 Task: Create a corporate modern letterhead design template with yellow square shapes.
Action: Mouse moved to (519, 87)
Screenshot: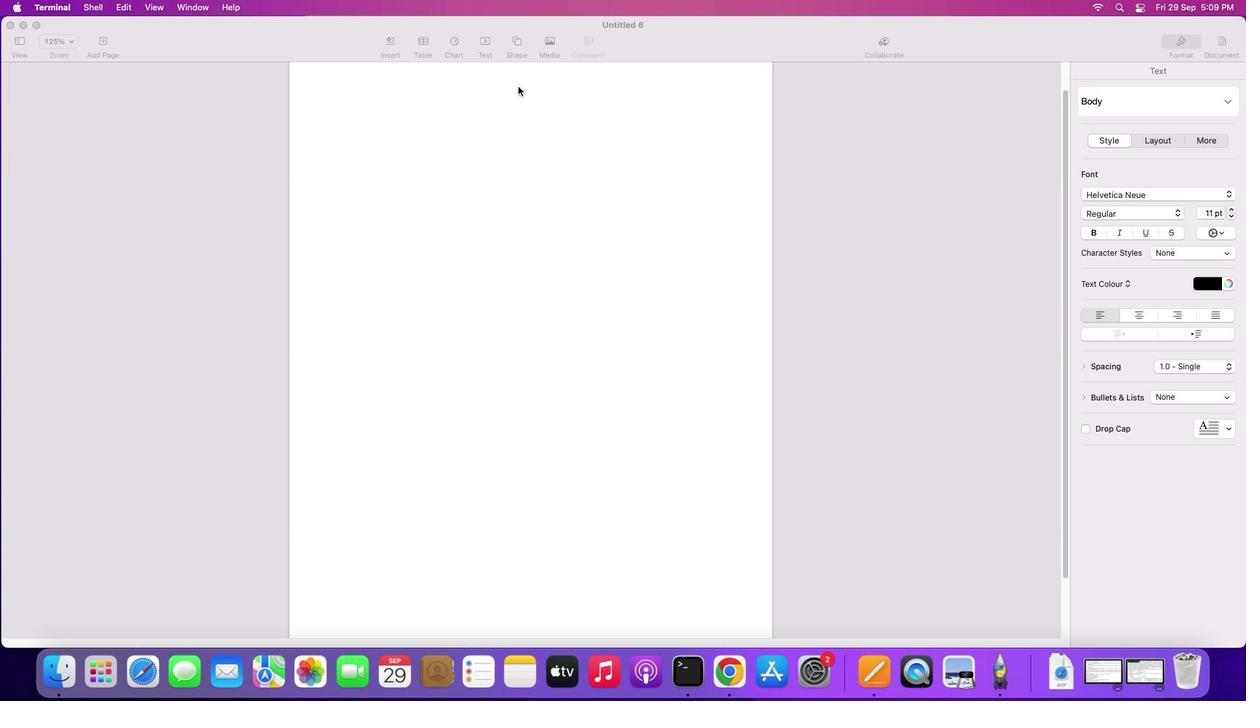 
Action: Mouse pressed left at (519, 87)
Screenshot: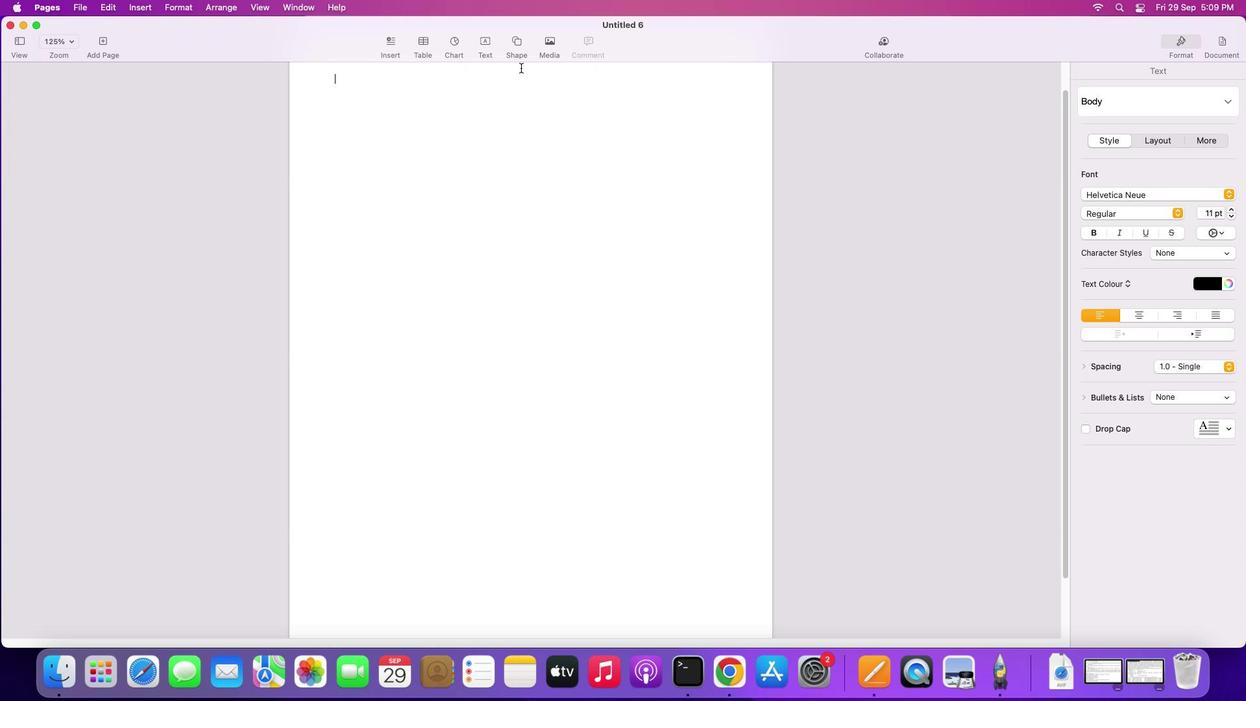 
Action: Mouse moved to (516, 41)
Screenshot: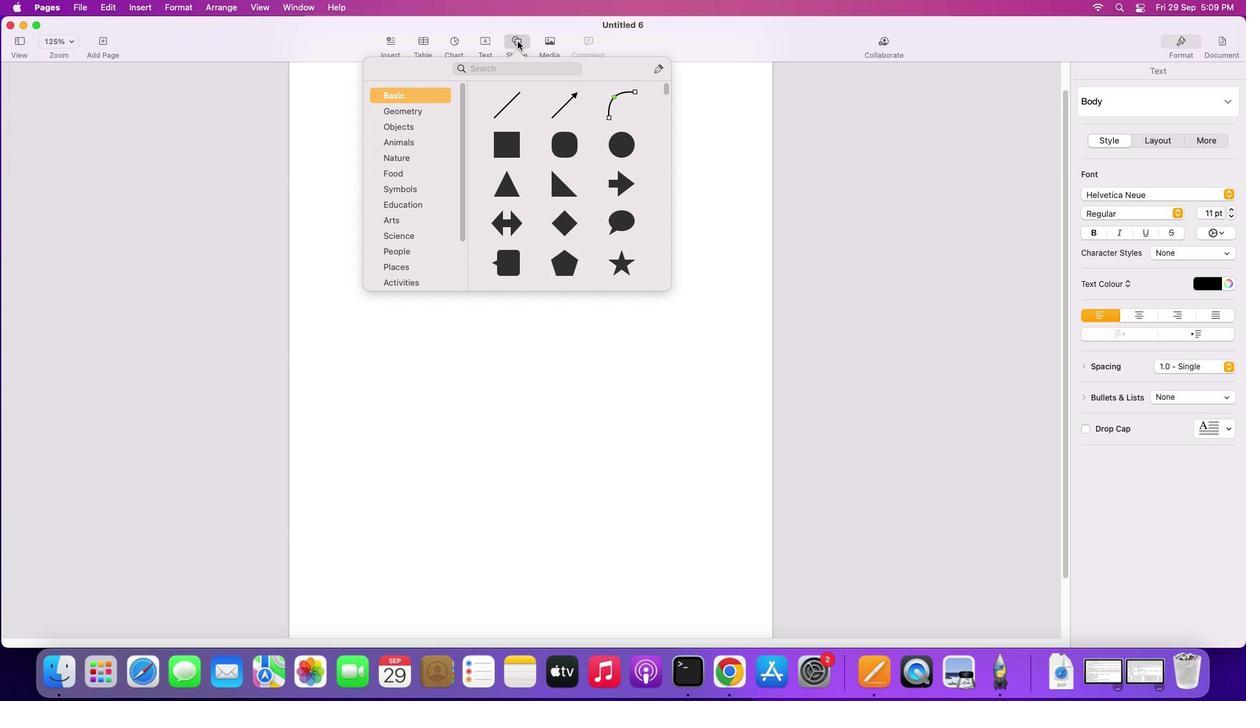 
Action: Mouse pressed left at (516, 41)
Screenshot: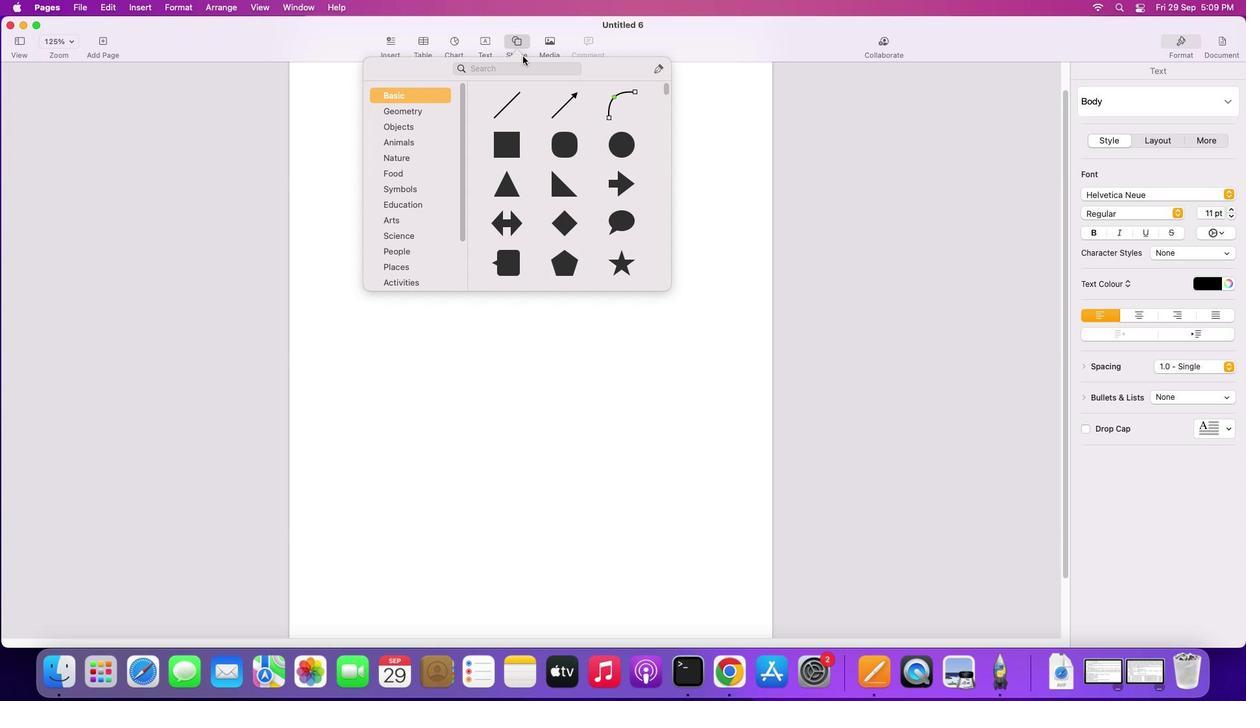 
Action: Mouse moved to (522, 74)
Screenshot: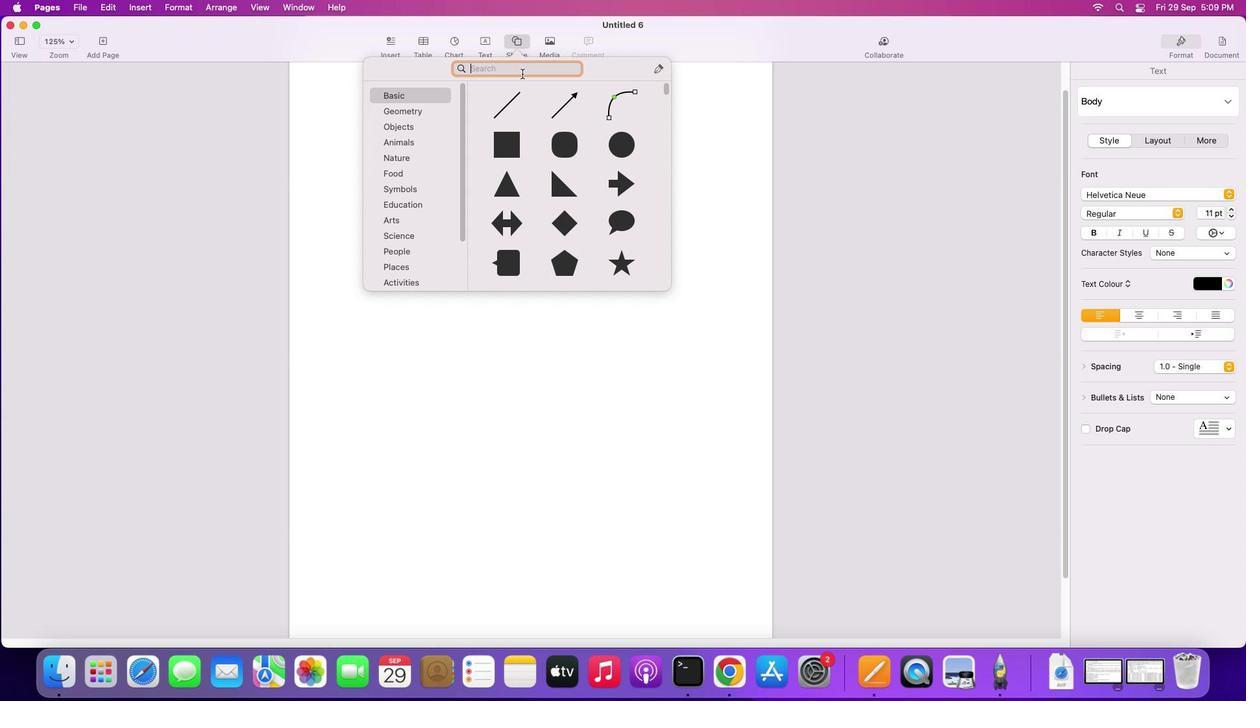 
Action: Mouse pressed left at (522, 74)
Screenshot: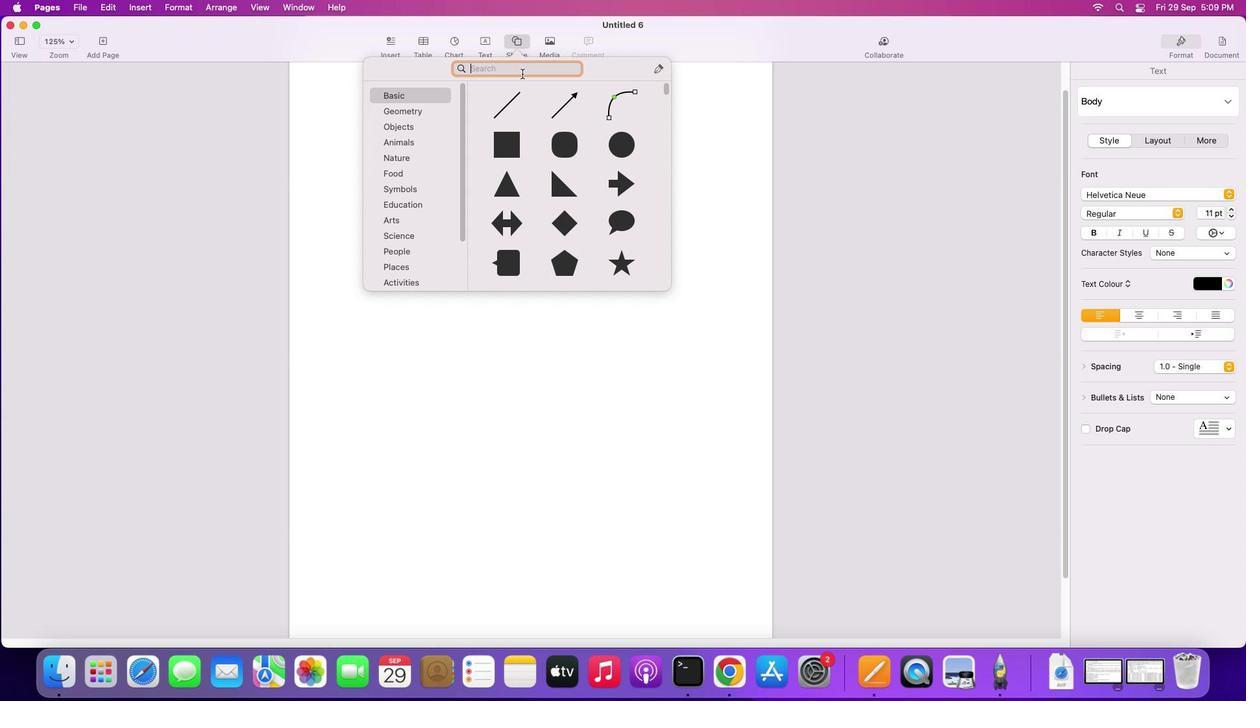 
Action: Mouse moved to (522, 74)
Screenshot: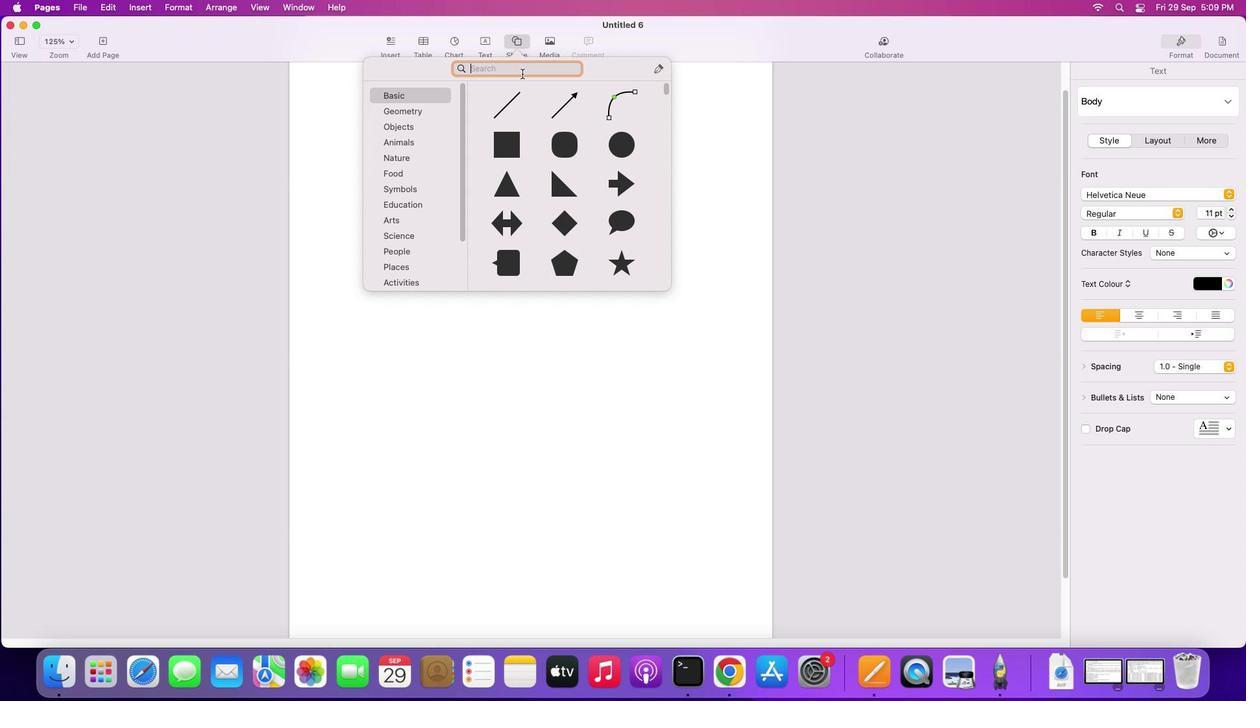 
Action: Key pressed 's''q''u'
Screenshot: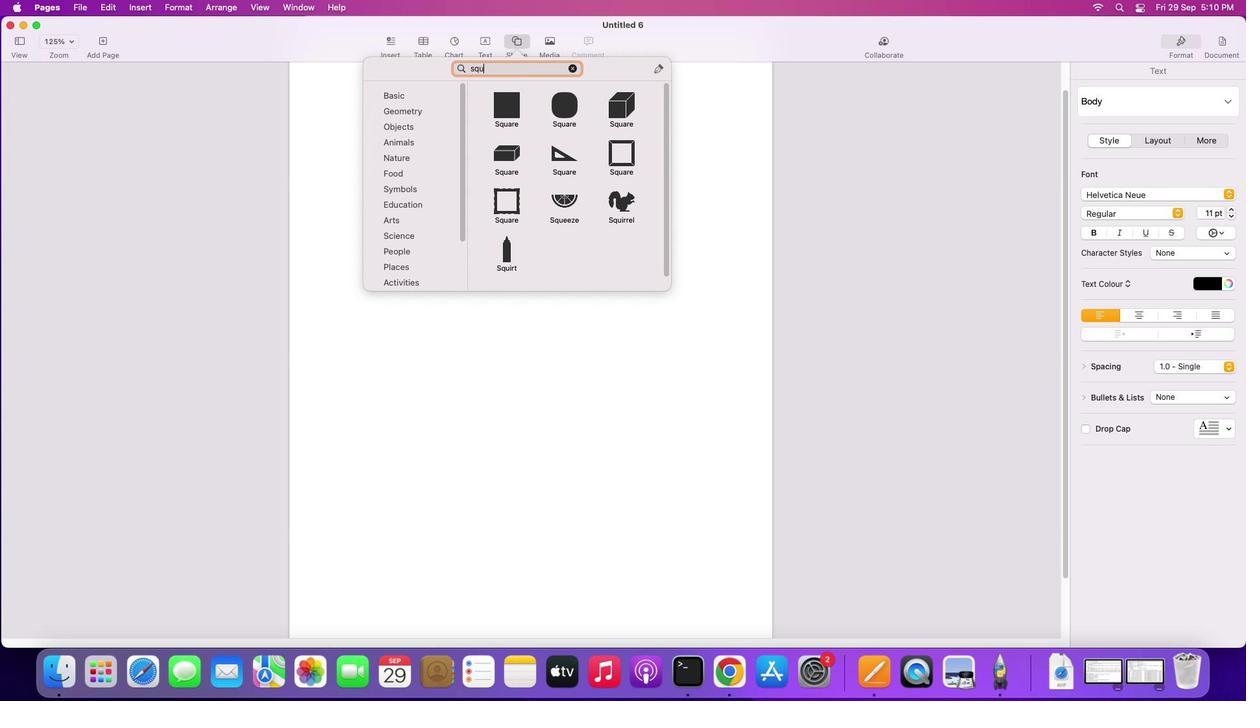 
Action: Mouse moved to (511, 101)
Screenshot: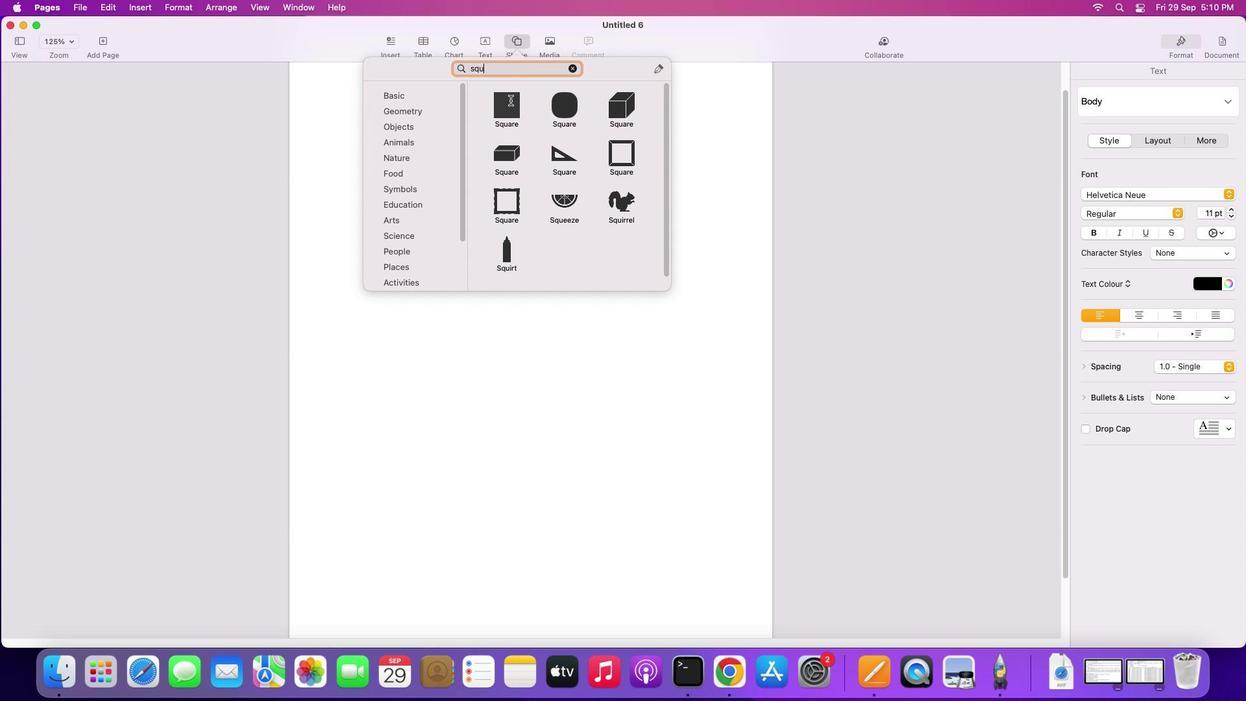 
Action: Mouse pressed left at (511, 101)
Screenshot: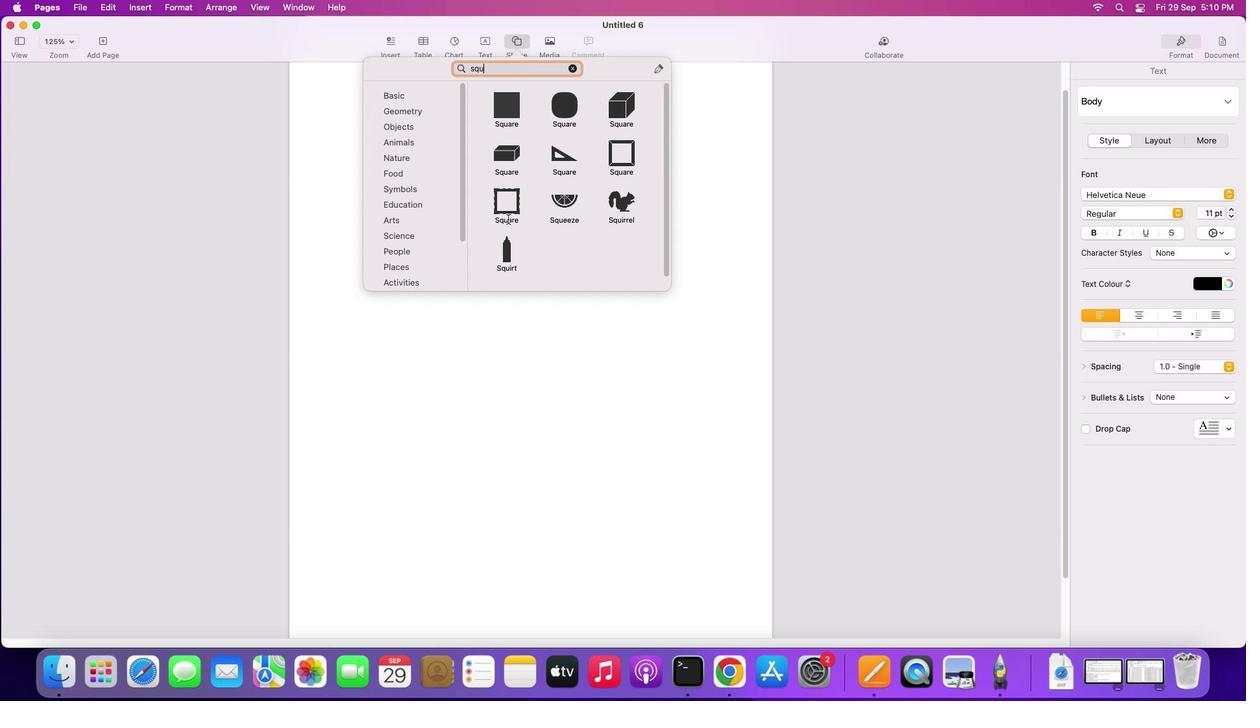 
Action: Mouse moved to (533, 143)
Screenshot: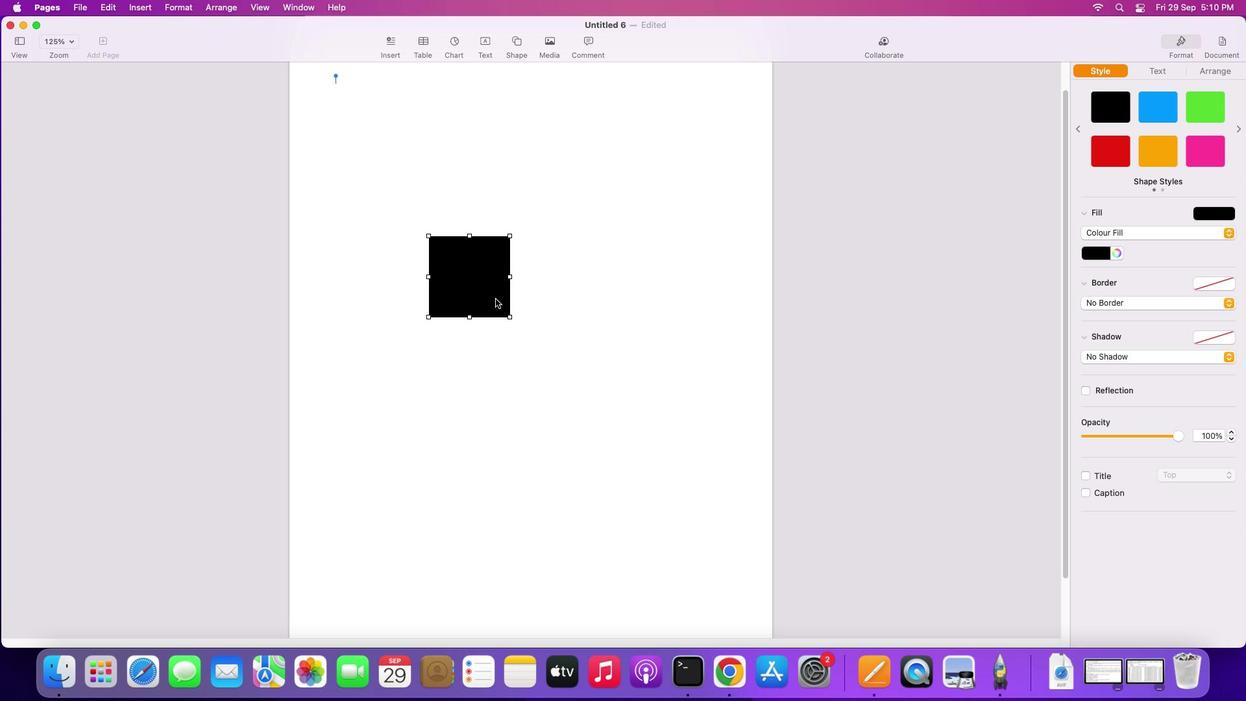 
Action: Mouse pressed left at (533, 143)
Screenshot: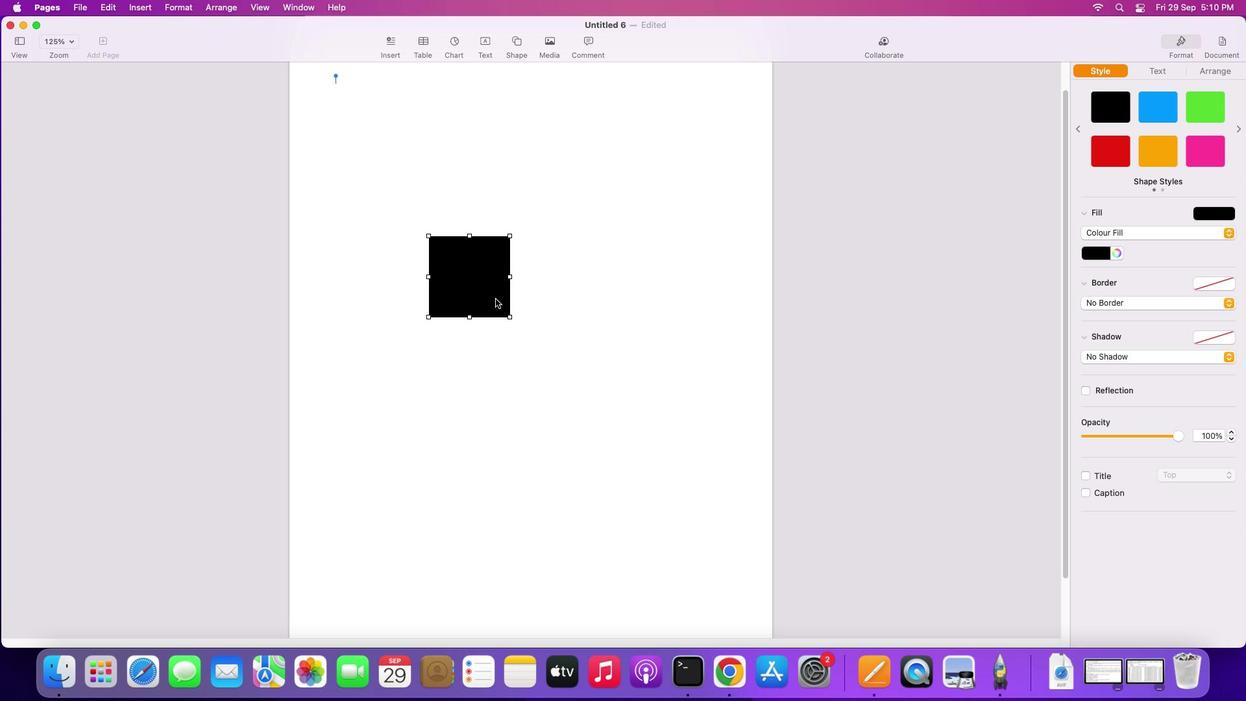 
Action: Mouse moved to (1223, 68)
Screenshot: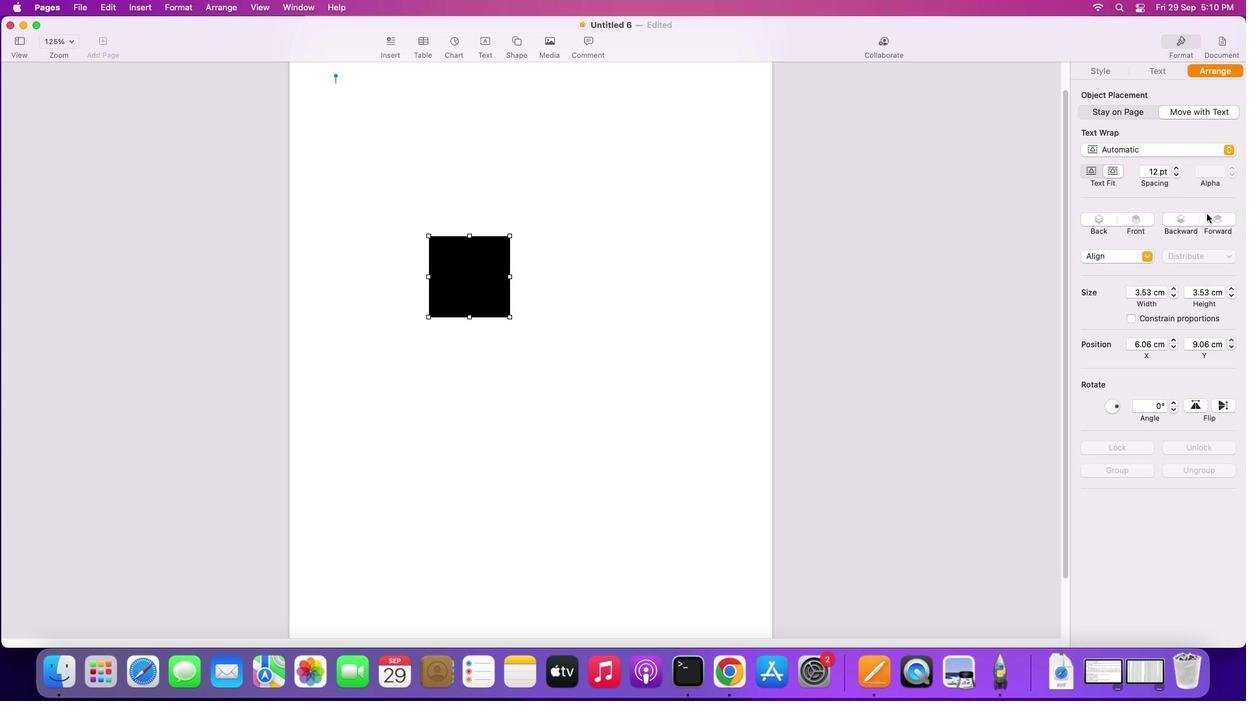 
Action: Mouse pressed left at (1223, 68)
Screenshot: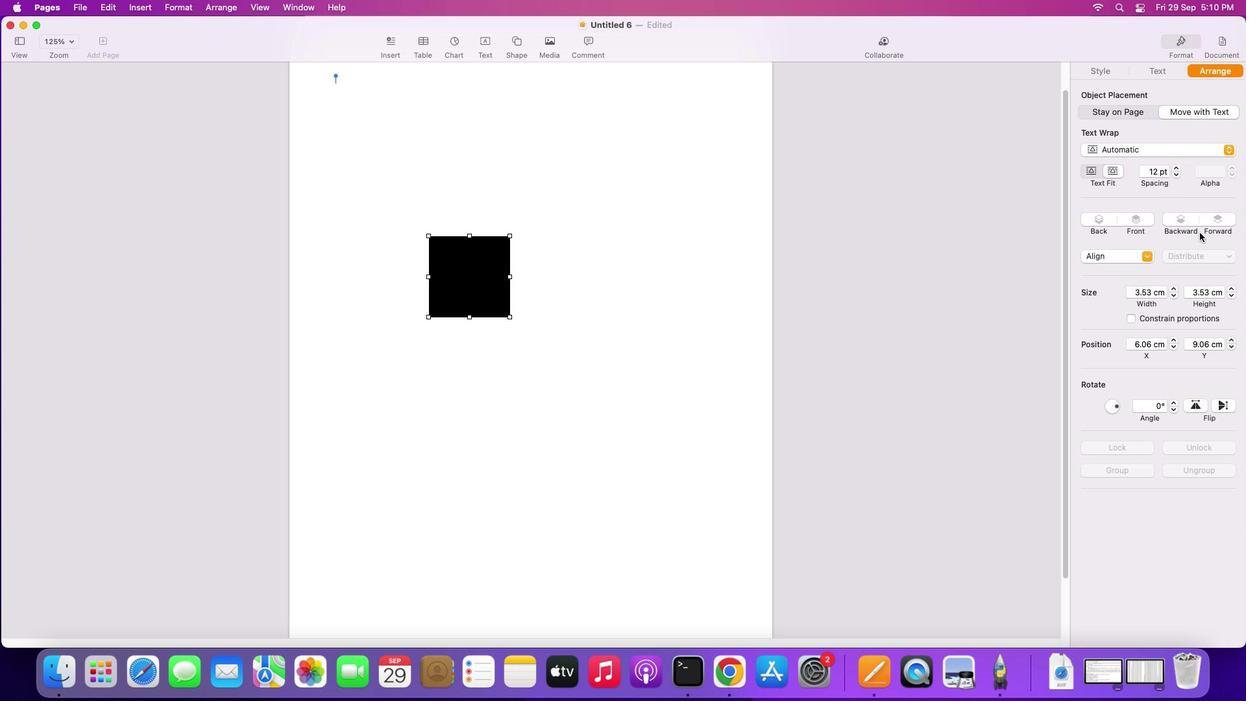 
Action: Mouse moved to (1136, 293)
Screenshot: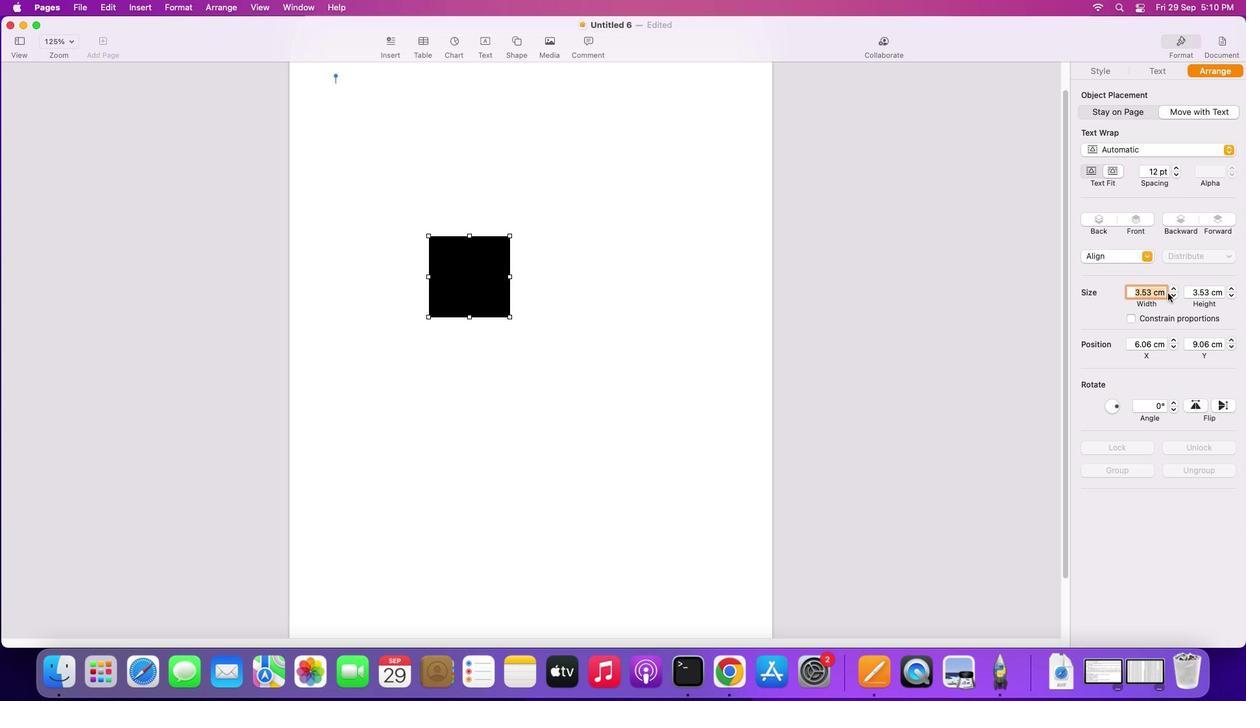 
Action: Mouse pressed left at (1136, 293)
Screenshot: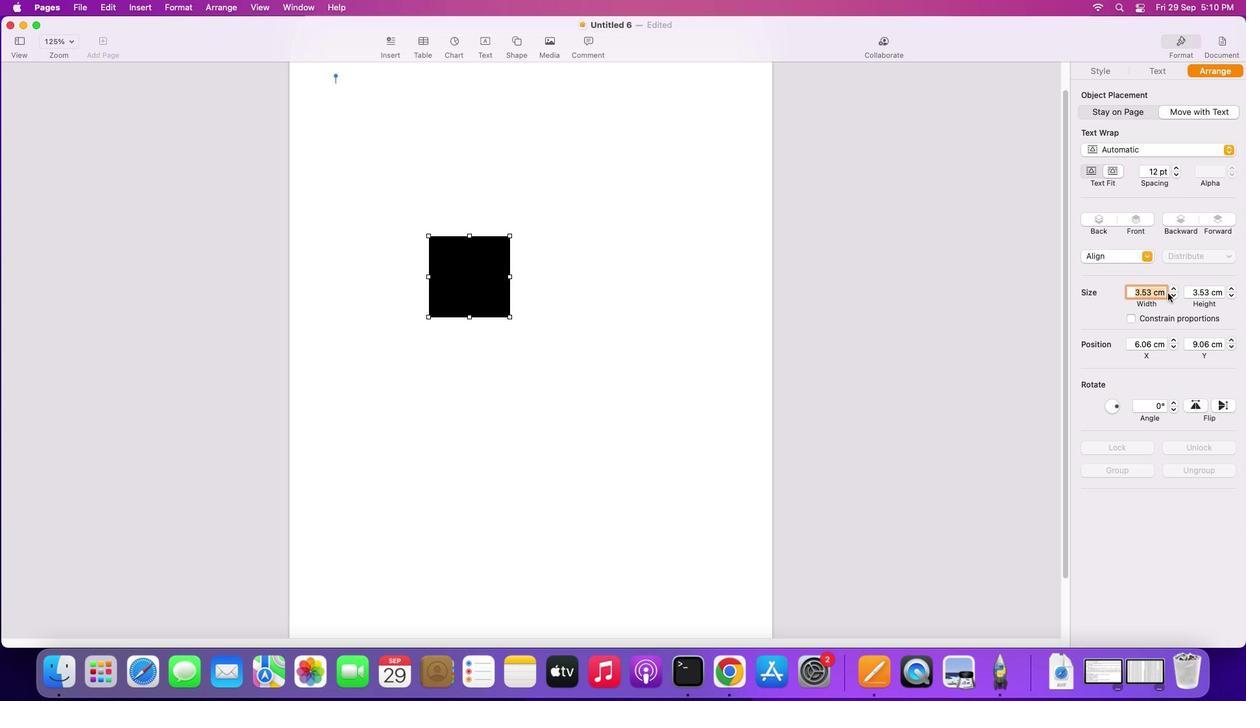 
Action: Mouse moved to (1168, 293)
Screenshot: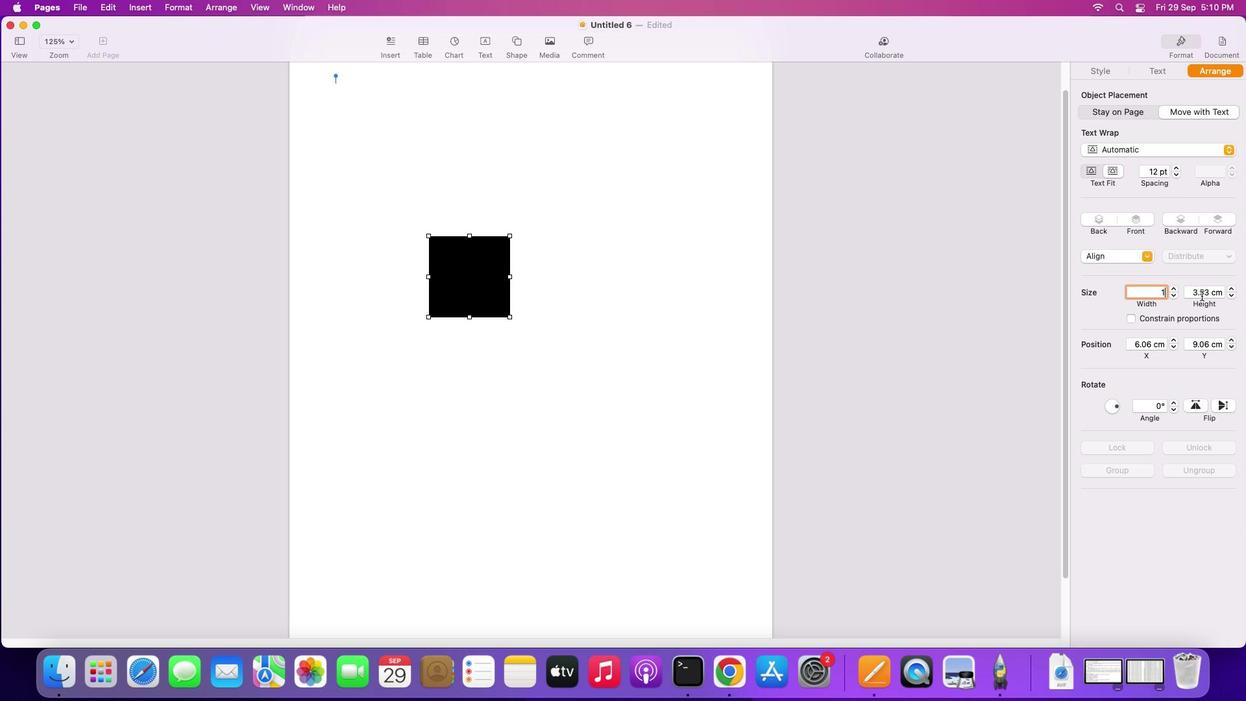 
Action: Key pressed '1'
Screenshot: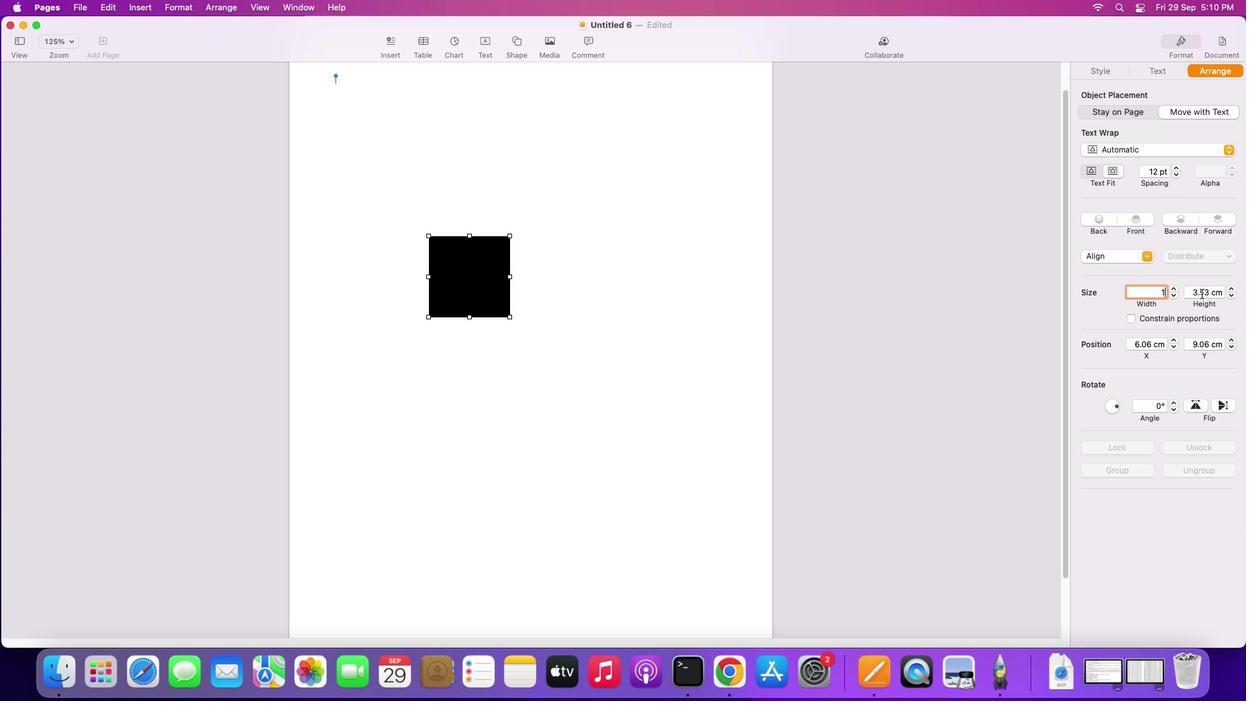 
Action: Mouse moved to (1194, 290)
Screenshot: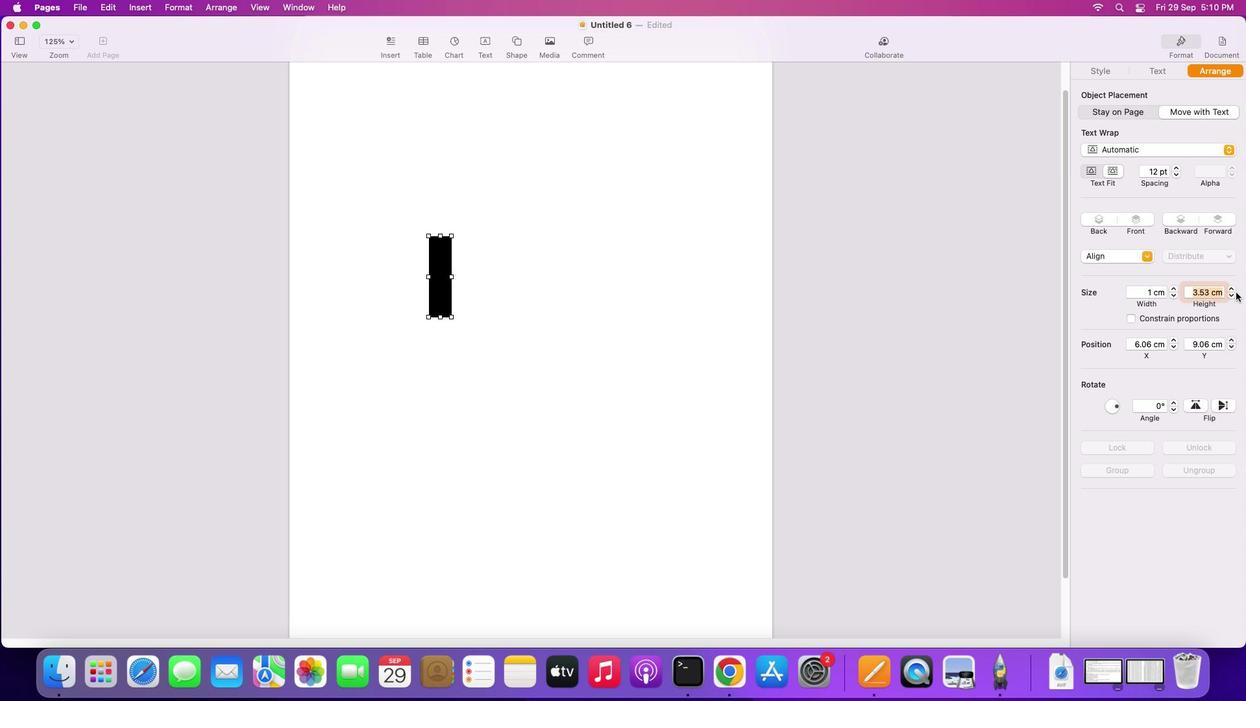 
Action: Mouse pressed left at (1194, 290)
Screenshot: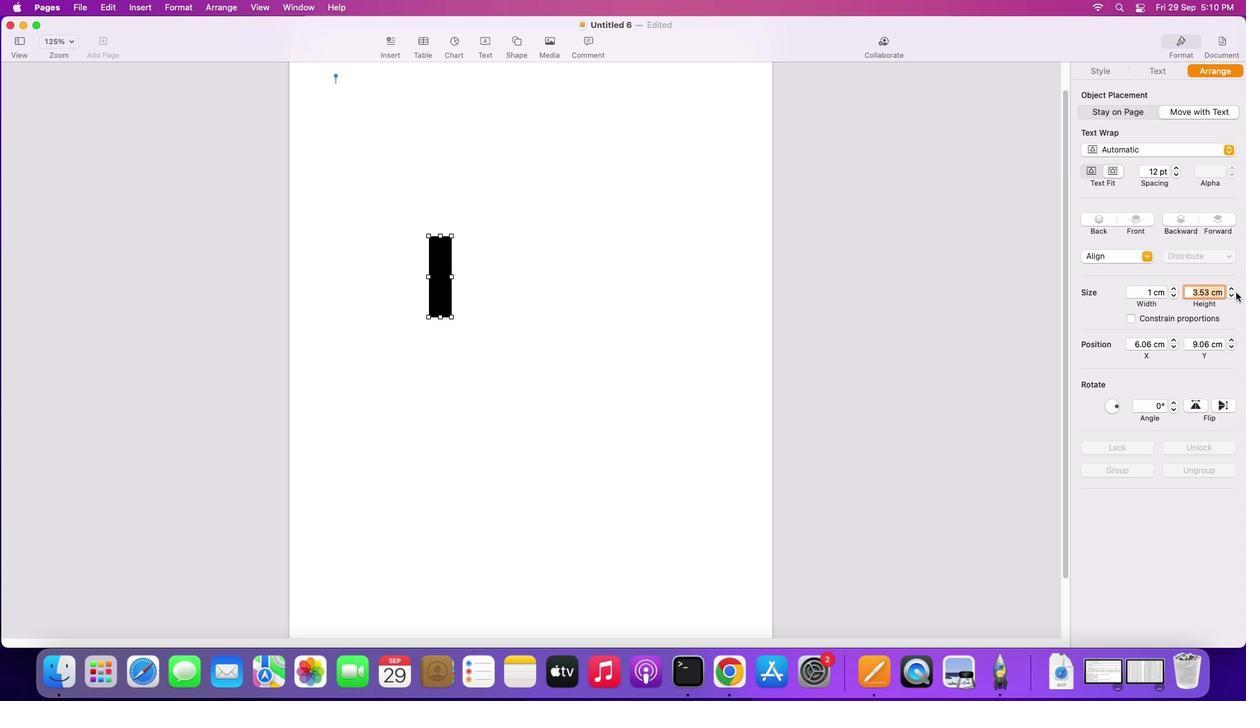 
Action: Mouse moved to (1237, 293)
Screenshot: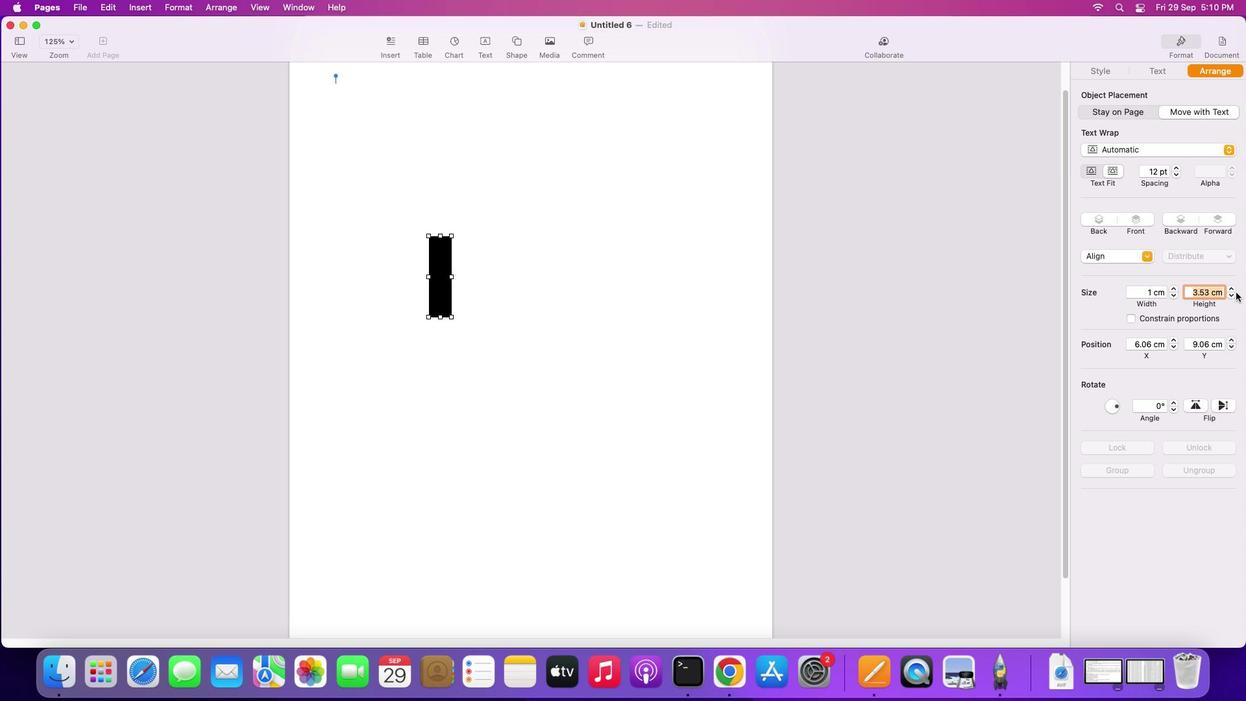 
Action: Key pressed '2''\x03'
Screenshot: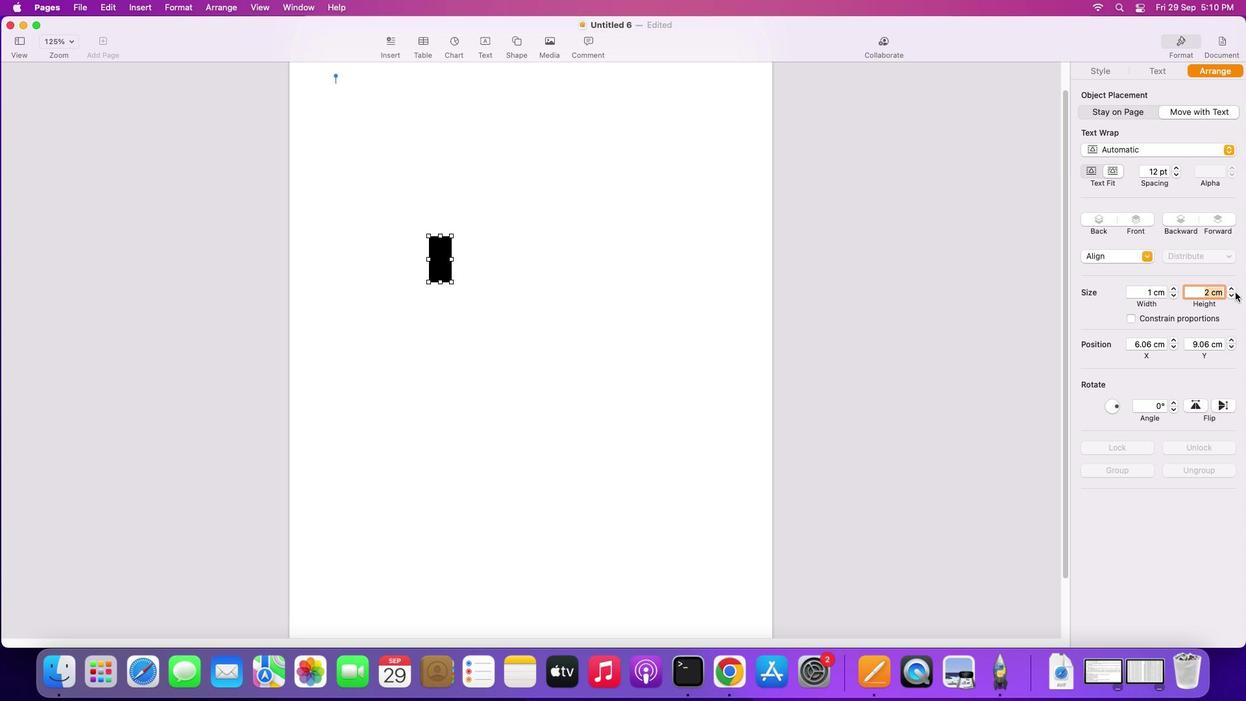 
Action: Mouse moved to (1222, 294)
Screenshot: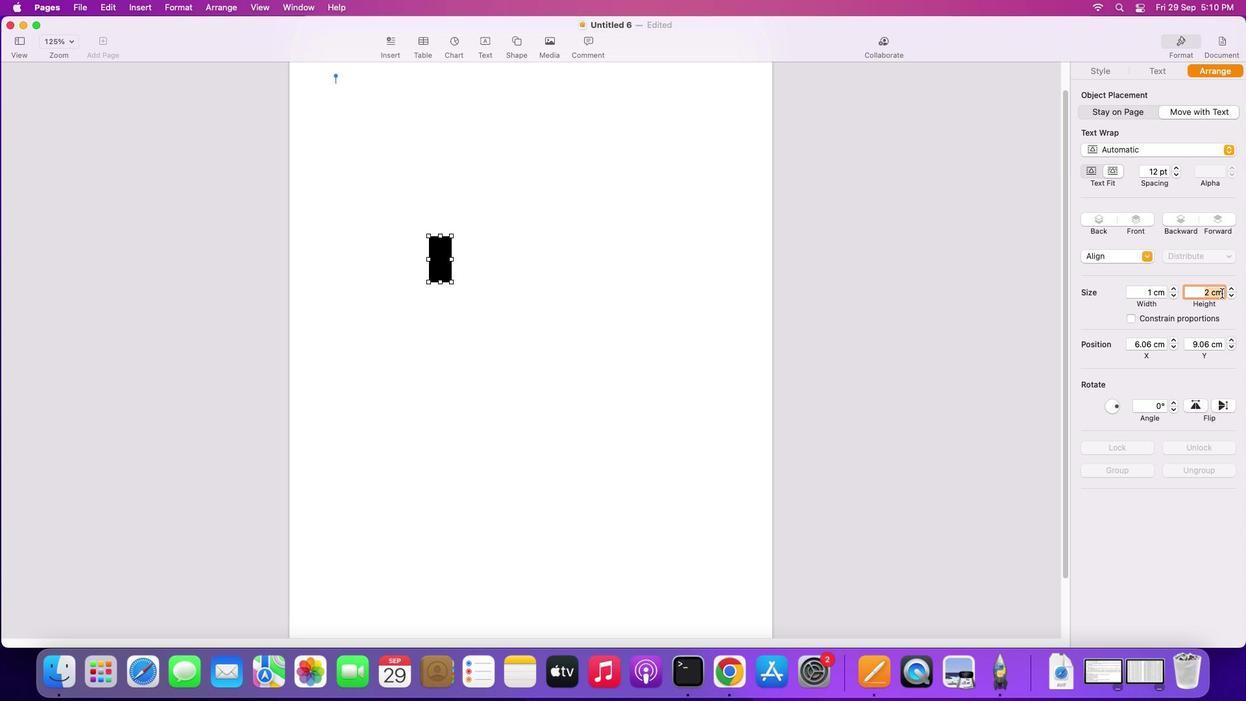 
Action: Key pressed '1''\x03'
Screenshot: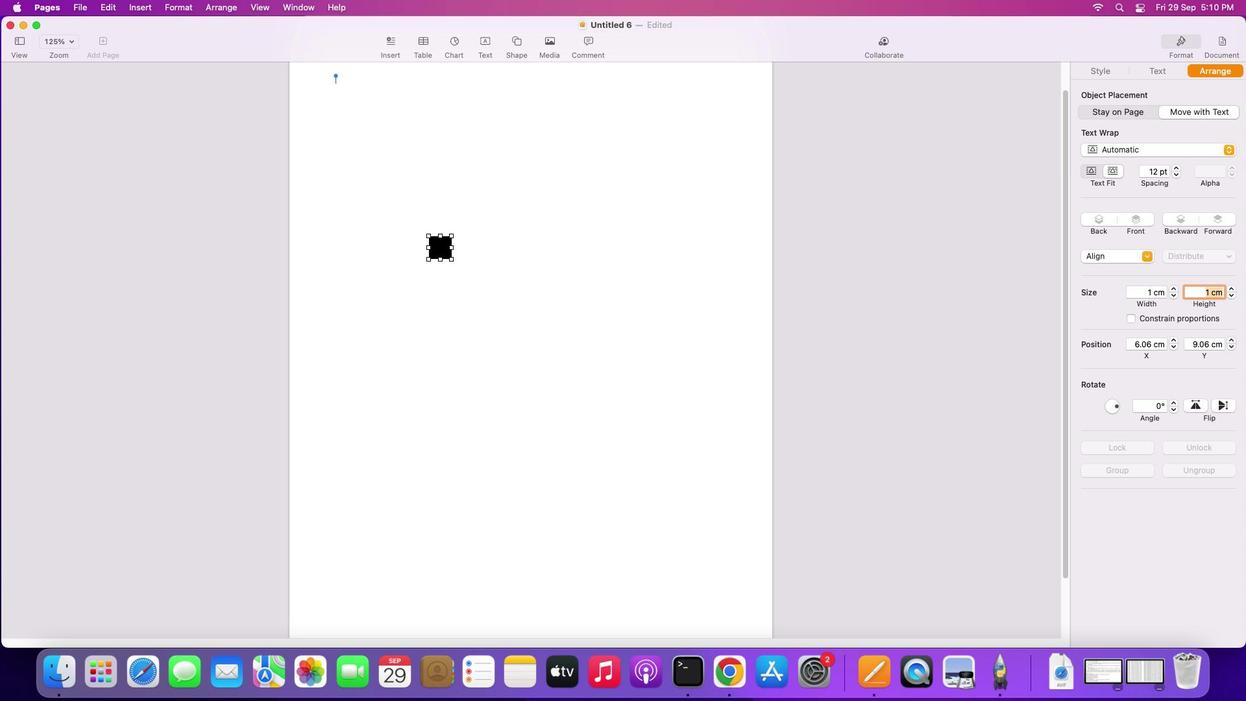 
Action: Mouse moved to (638, 307)
Screenshot: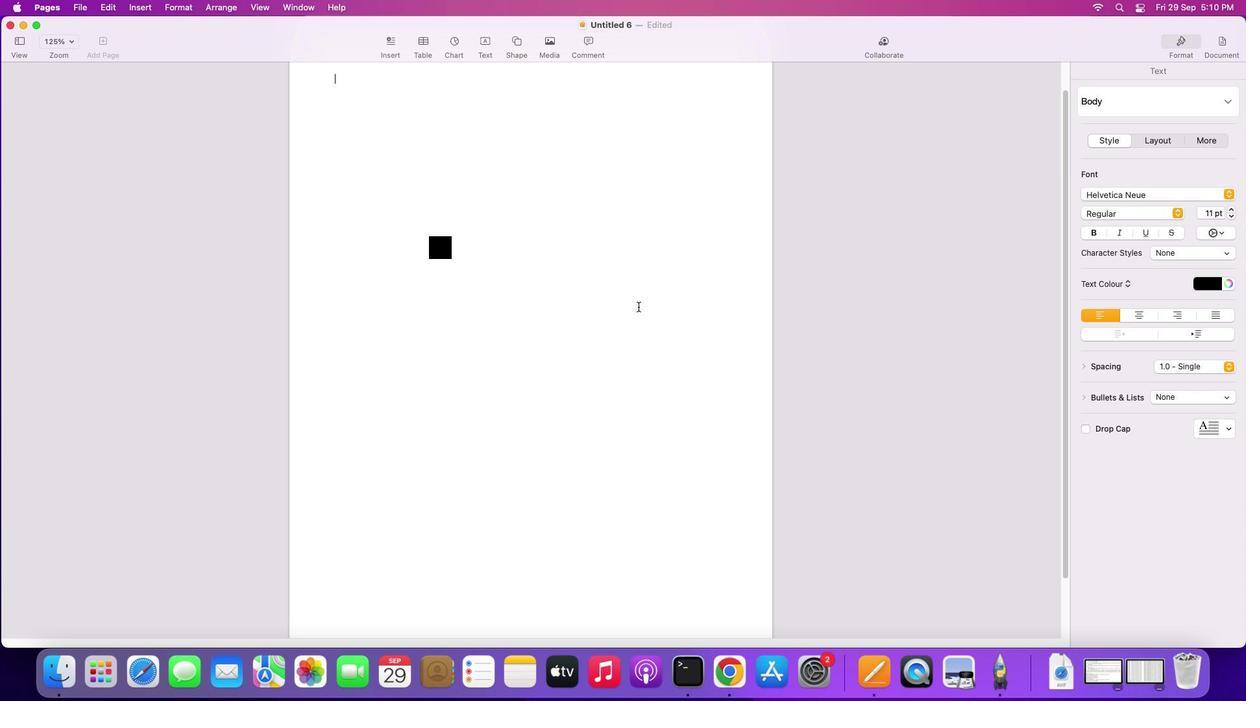 
Action: Mouse pressed left at (638, 307)
Screenshot: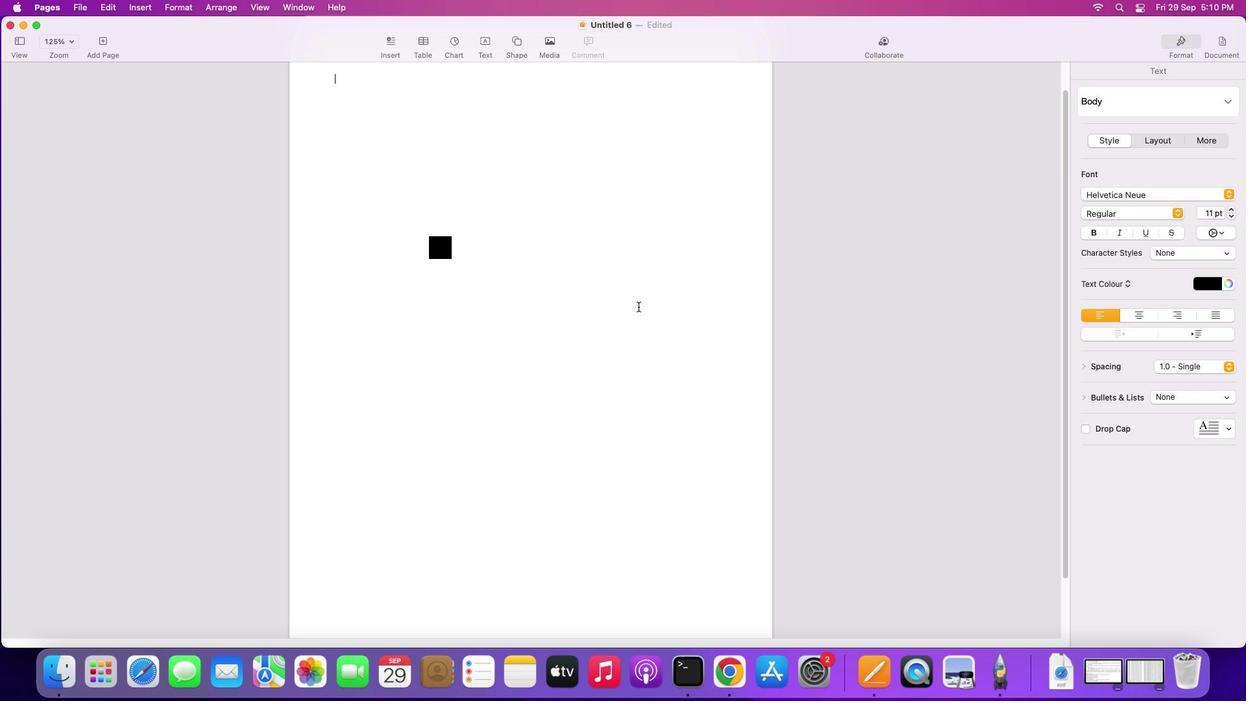 
Action: Mouse moved to (447, 252)
Screenshot: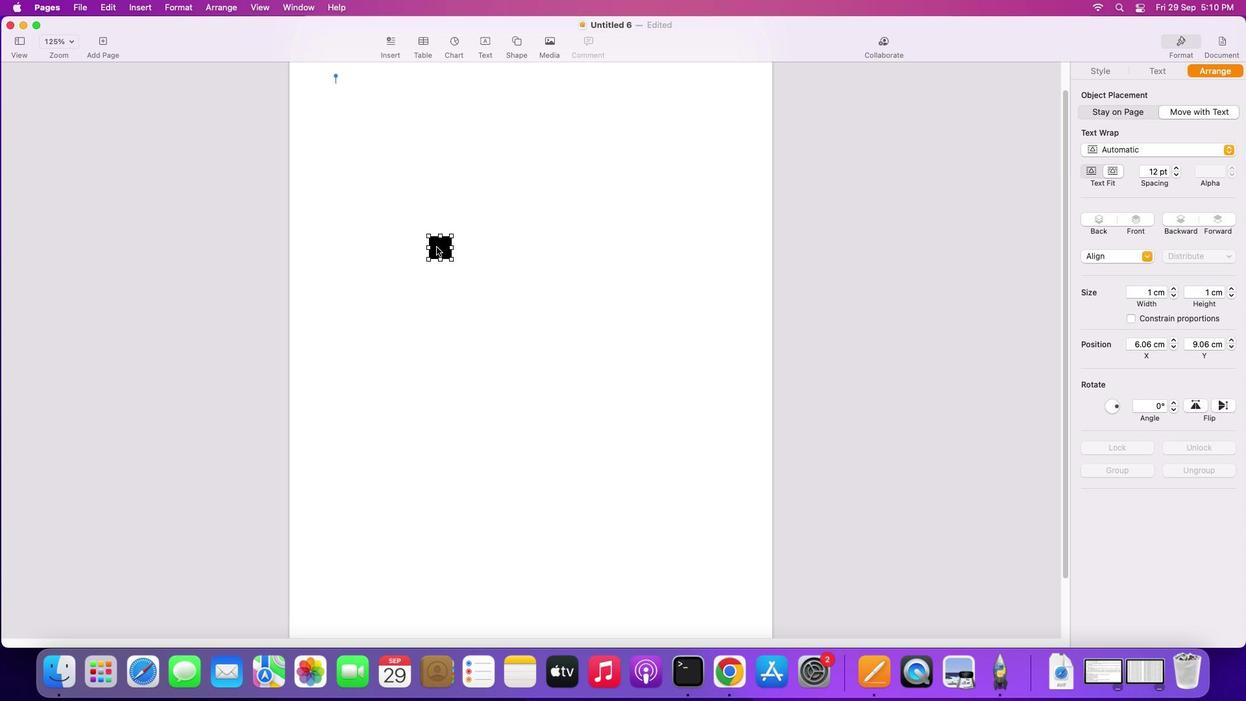 
Action: Mouse pressed left at (447, 252)
Screenshot: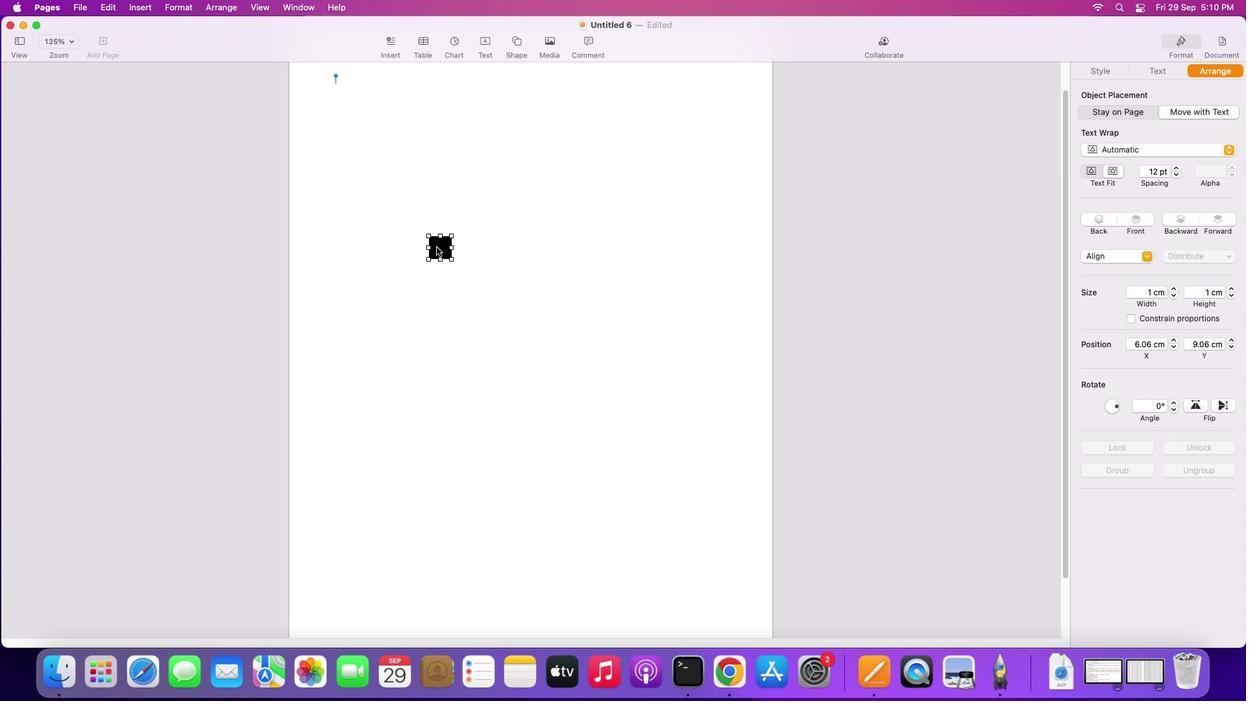 
Action: Mouse moved to (437, 247)
Screenshot: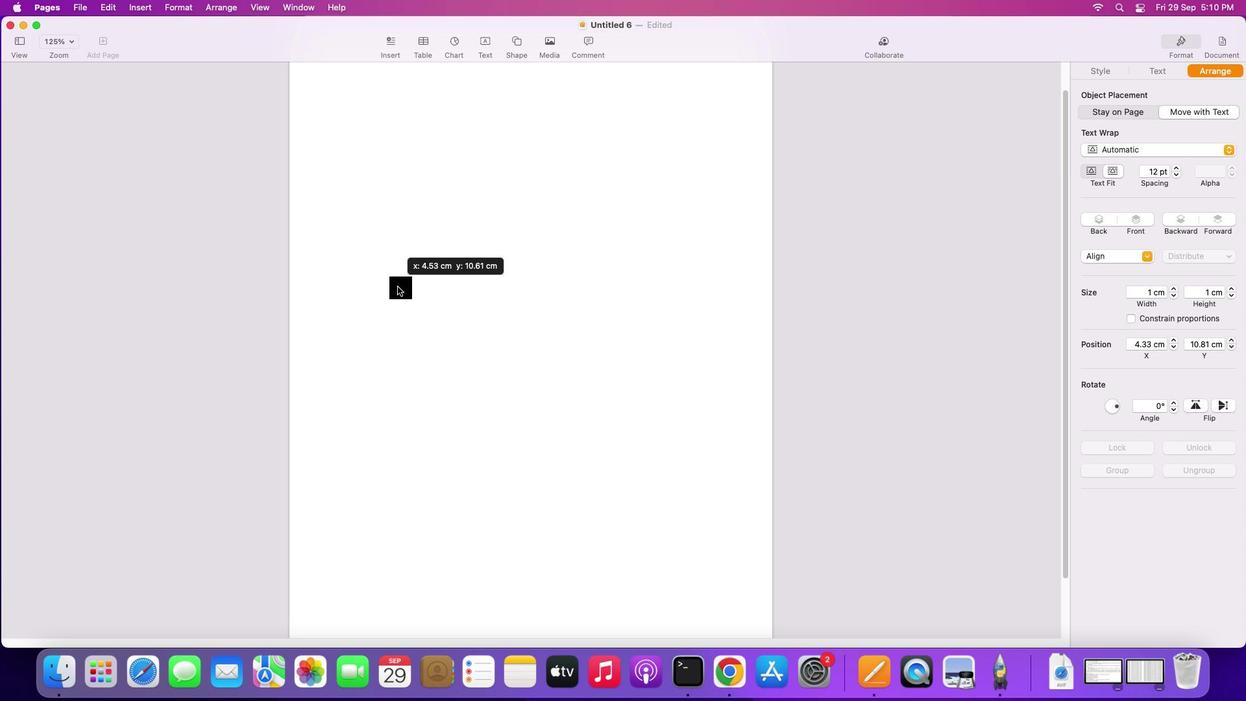 
Action: Mouse pressed left at (437, 247)
Screenshot: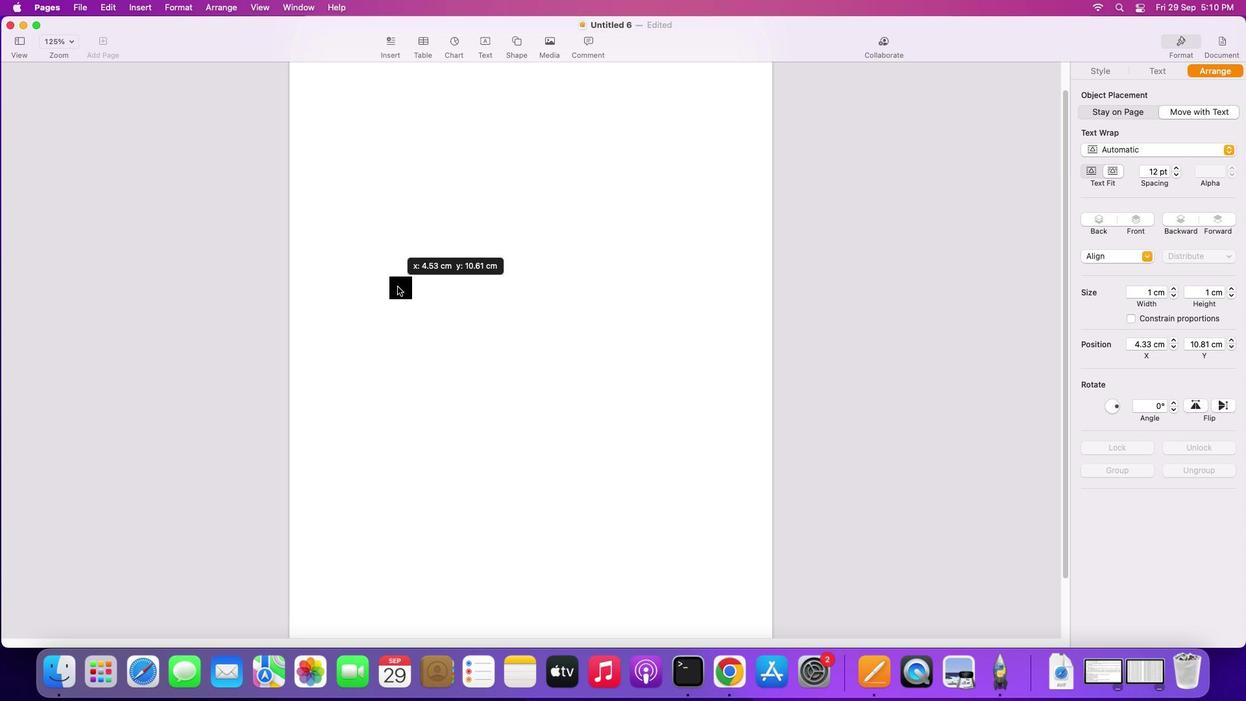 
Action: Mouse moved to (397, 287)
Screenshot: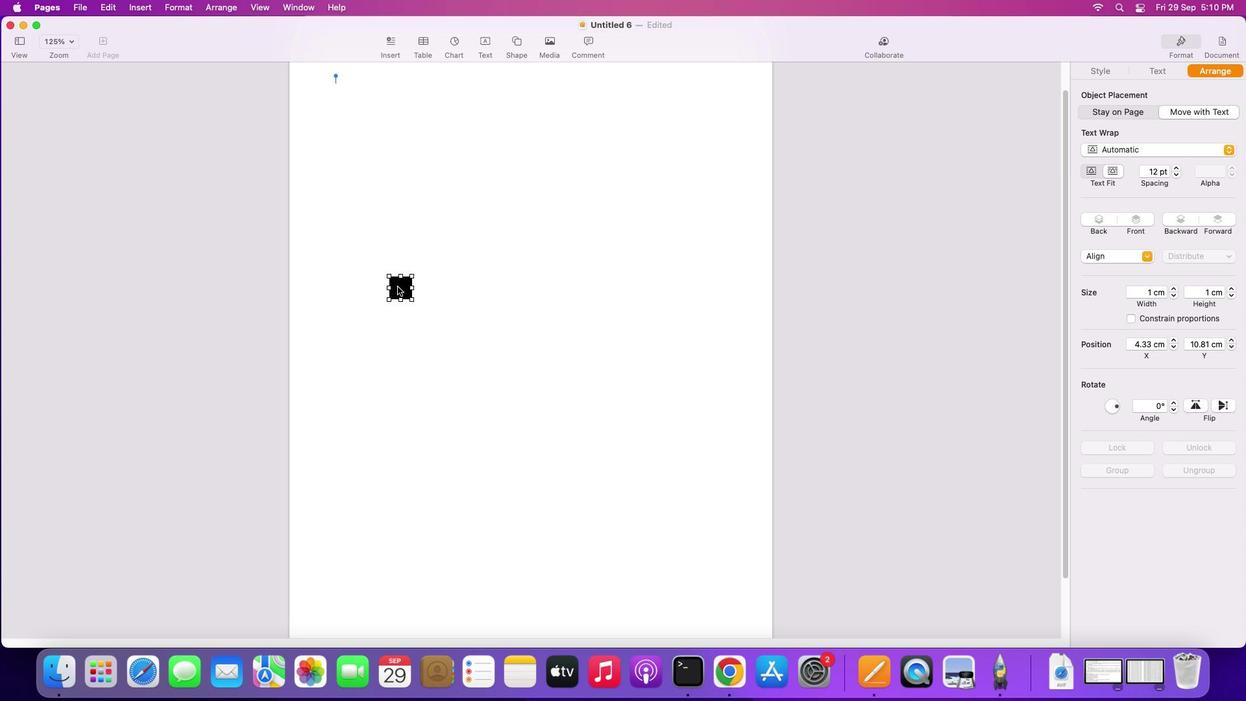 
Action: Key pressed Key.alt
Screenshot: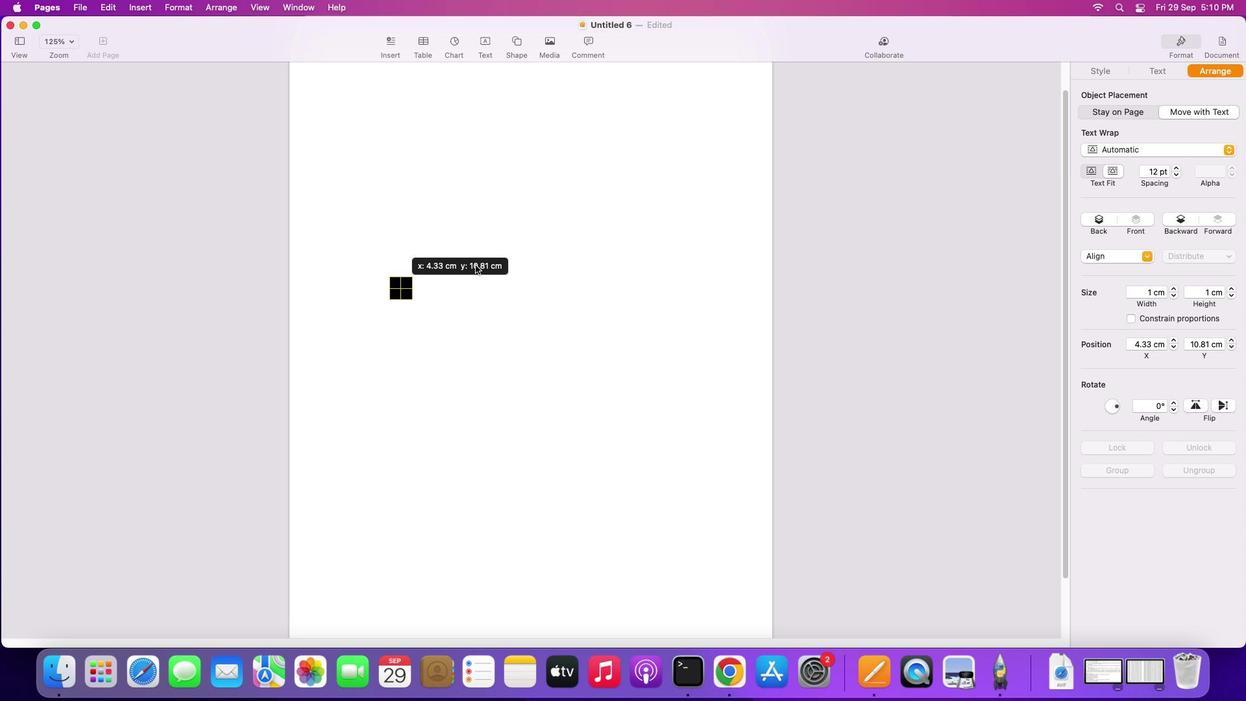 
Action: Mouse pressed left at (397, 287)
Screenshot: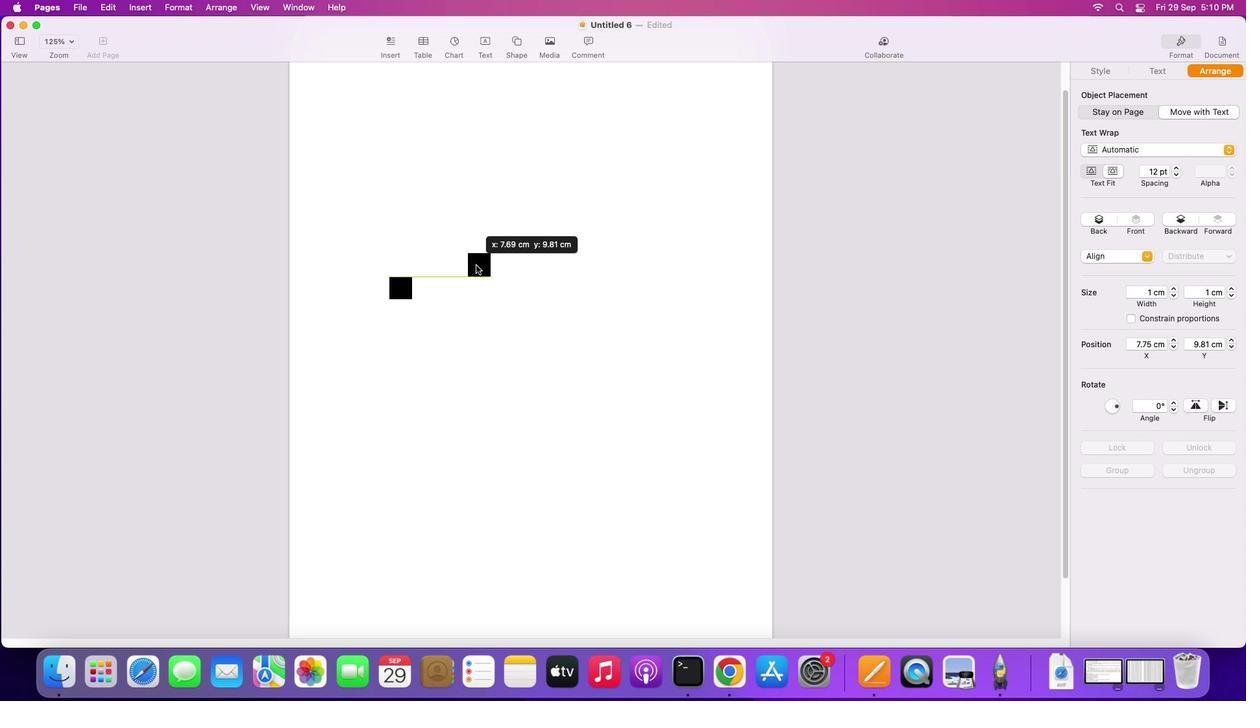 
Action: Mouse moved to (1143, 293)
Screenshot: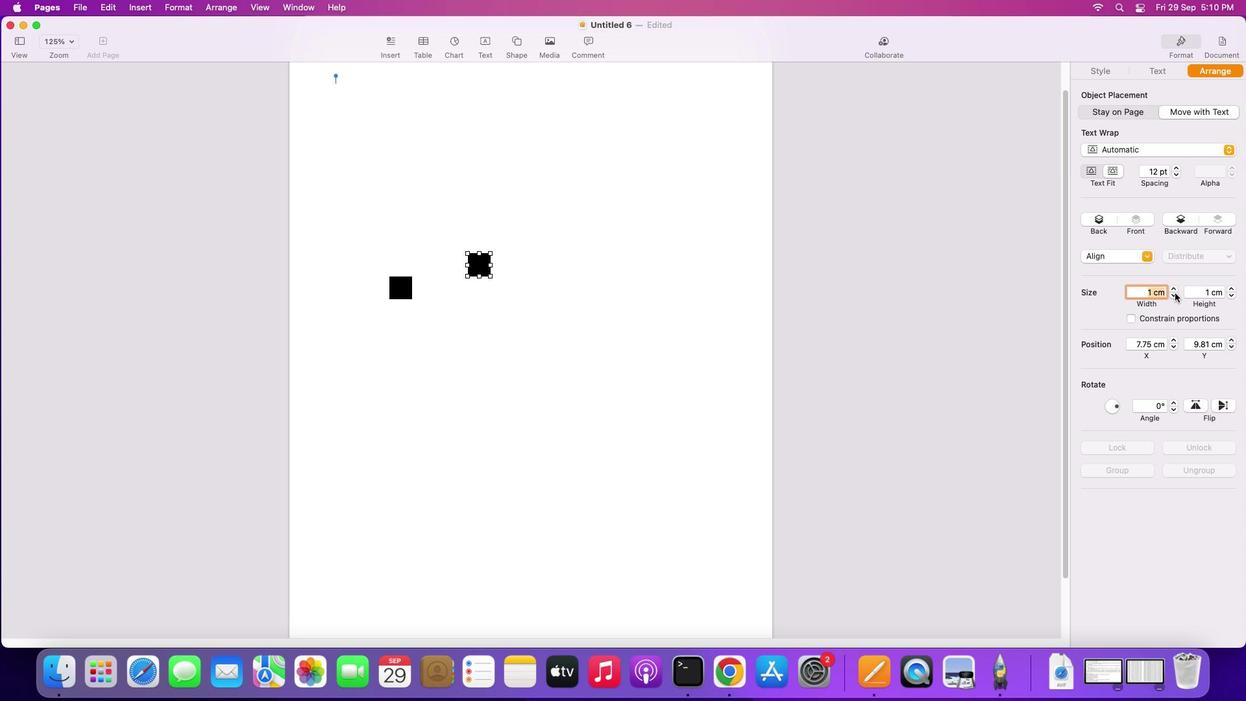 
Action: Mouse pressed left at (1143, 293)
Screenshot: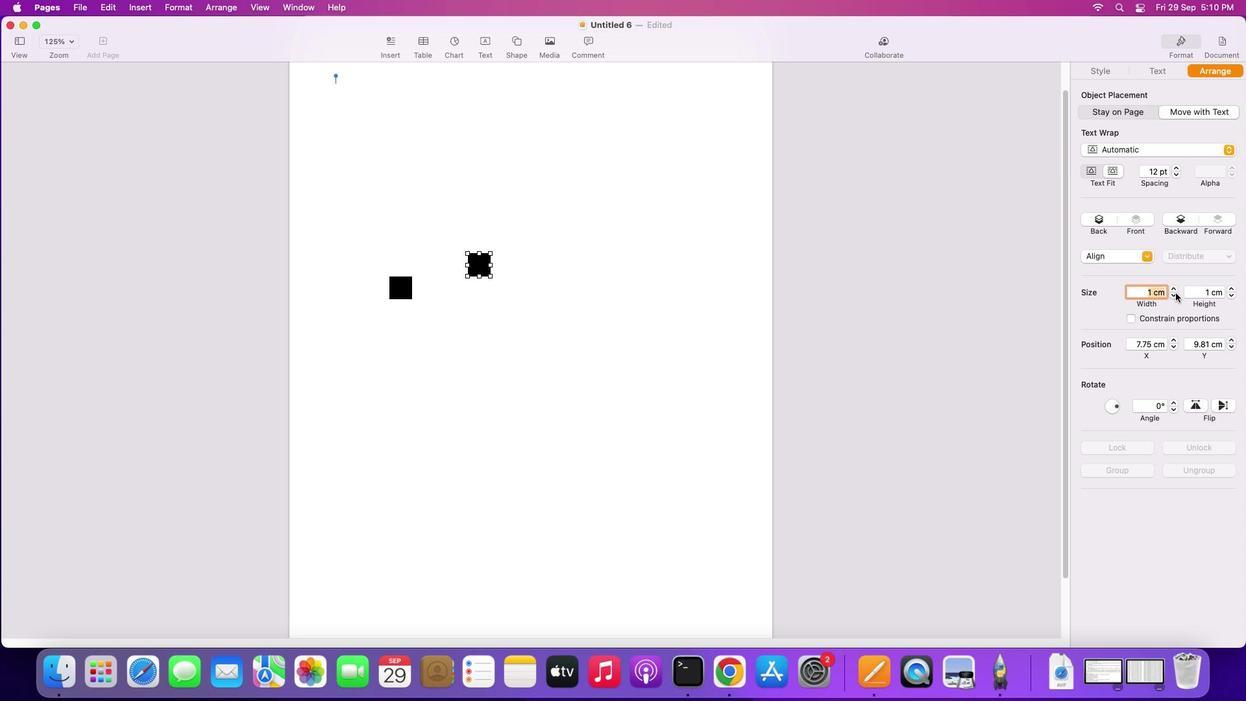 
Action: Mouse moved to (1176, 294)
Screenshot: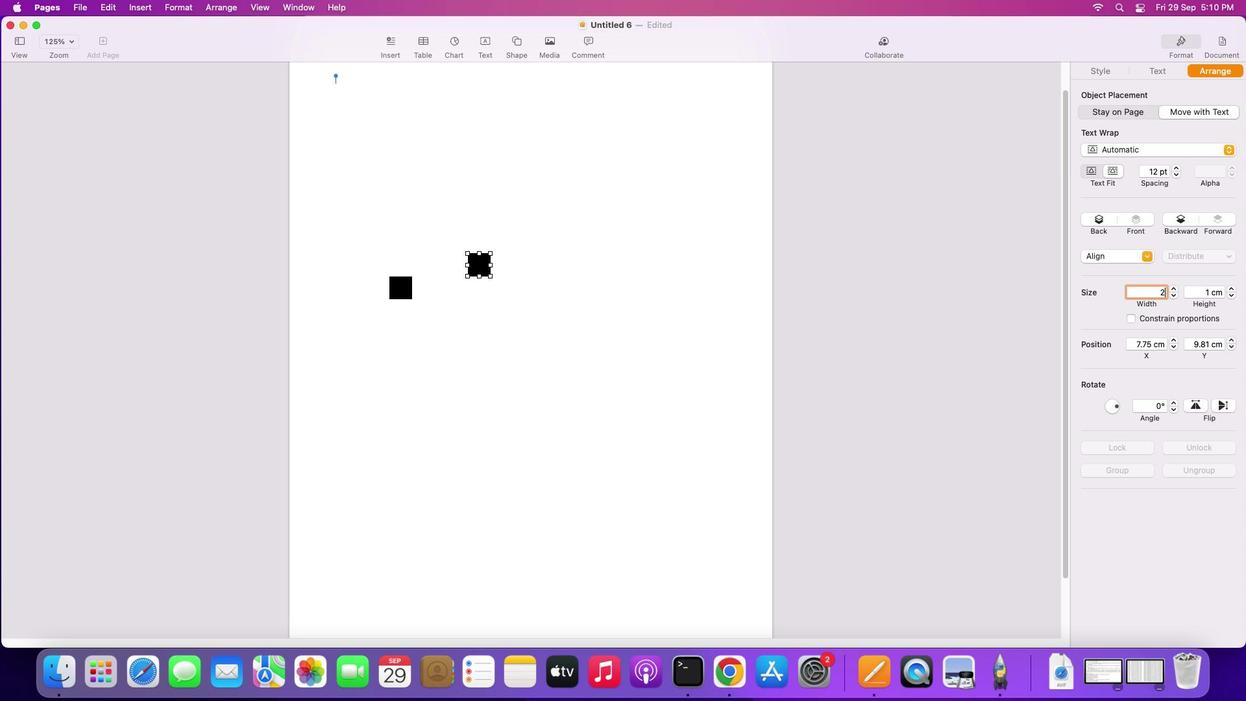 
Action: Key pressed '2'
Screenshot: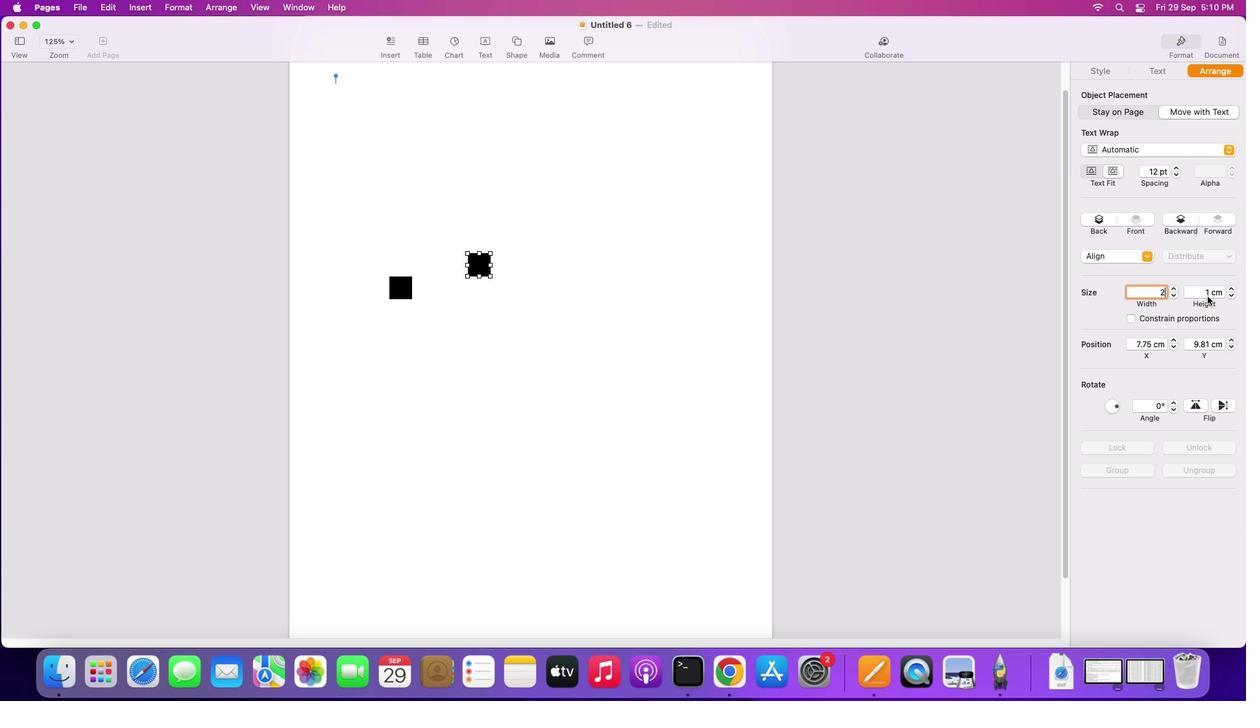 
Action: Mouse moved to (1206, 292)
Screenshot: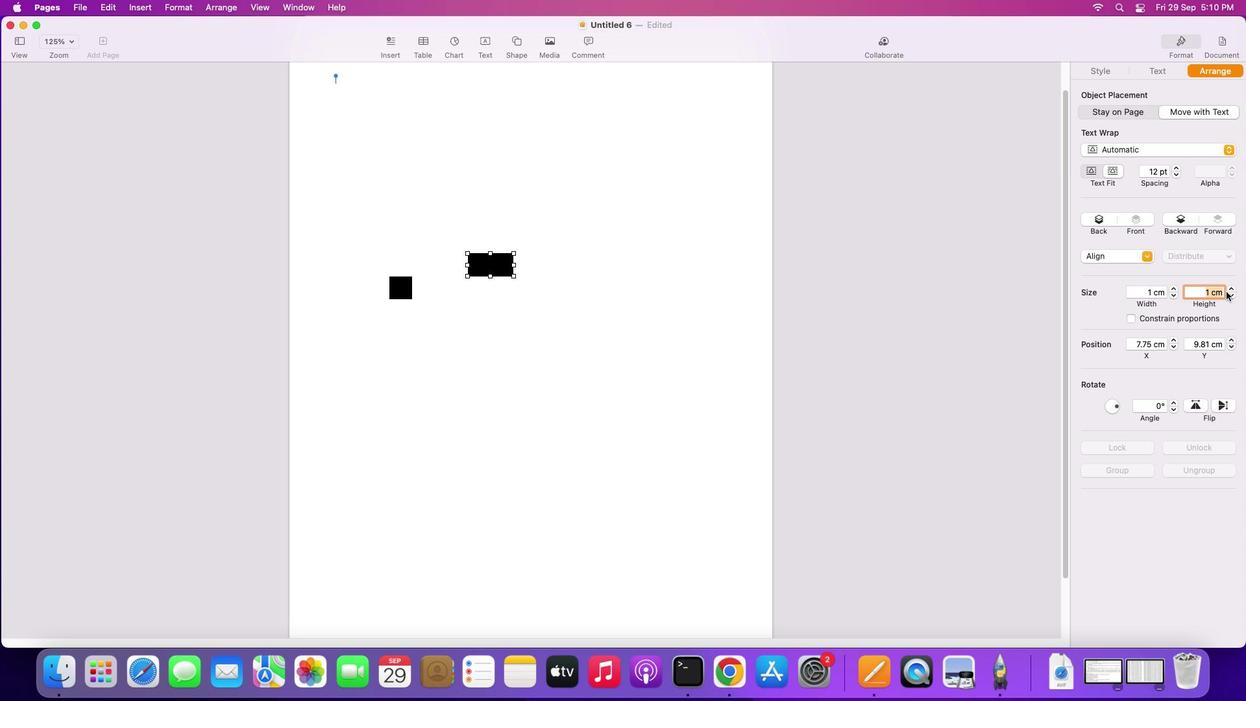 
Action: Mouse pressed left at (1206, 292)
Screenshot: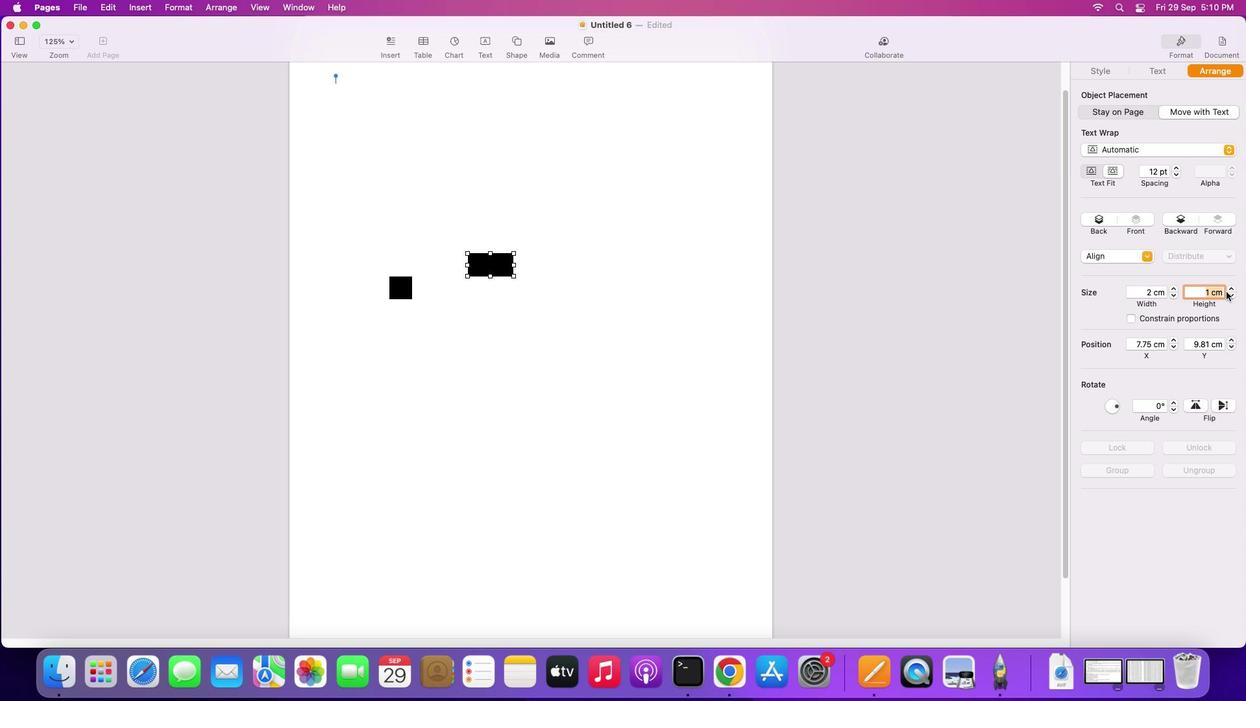 
Action: Mouse moved to (1227, 292)
Screenshot: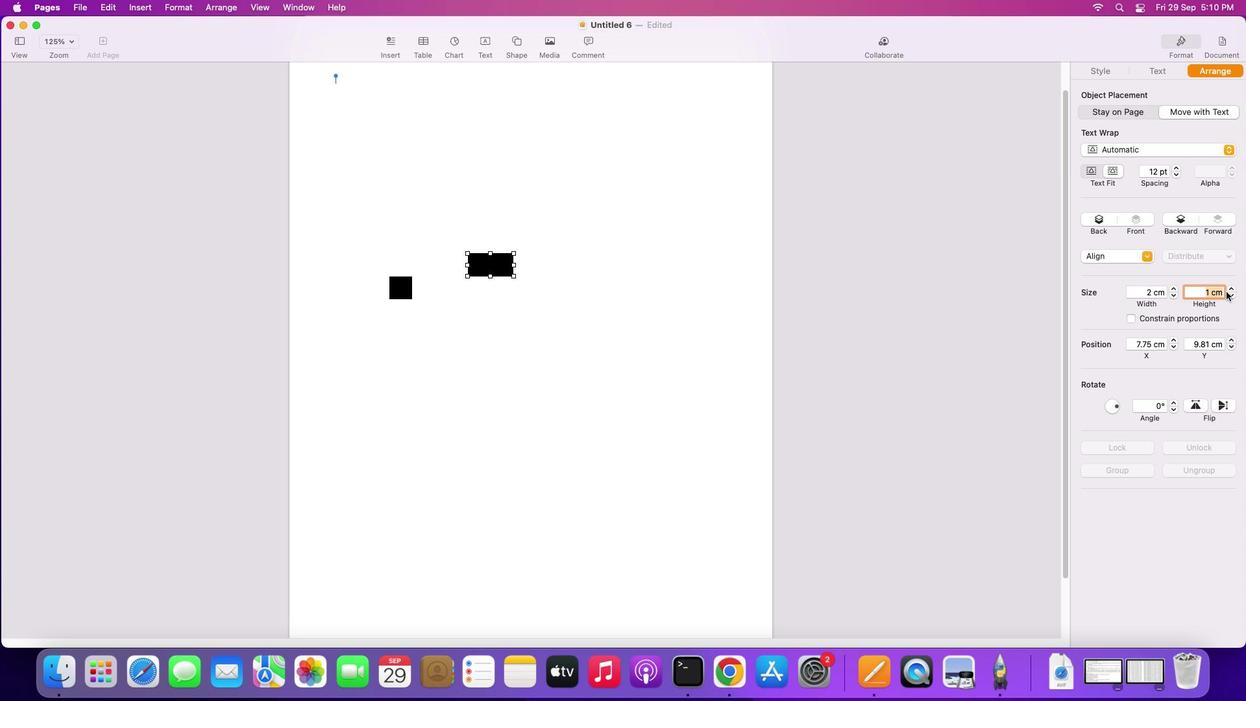 
Action: Key pressed '2''\x03'
Screenshot: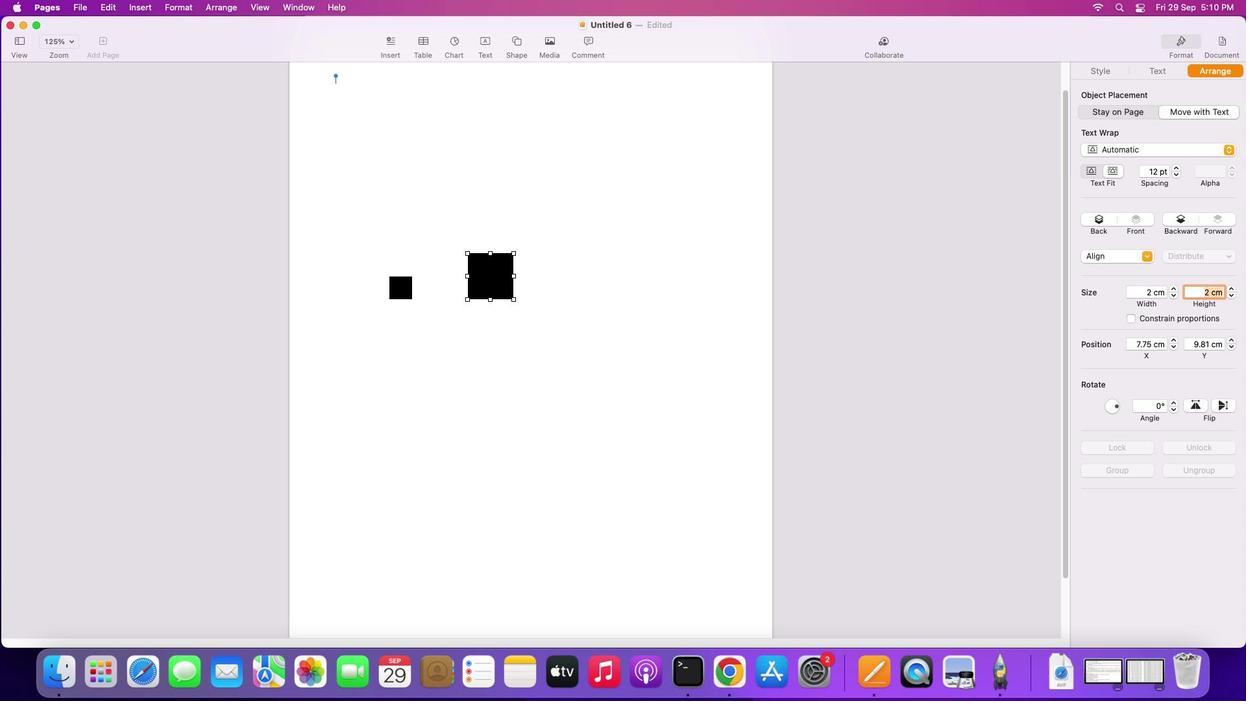 
Action: Mouse moved to (497, 308)
Screenshot: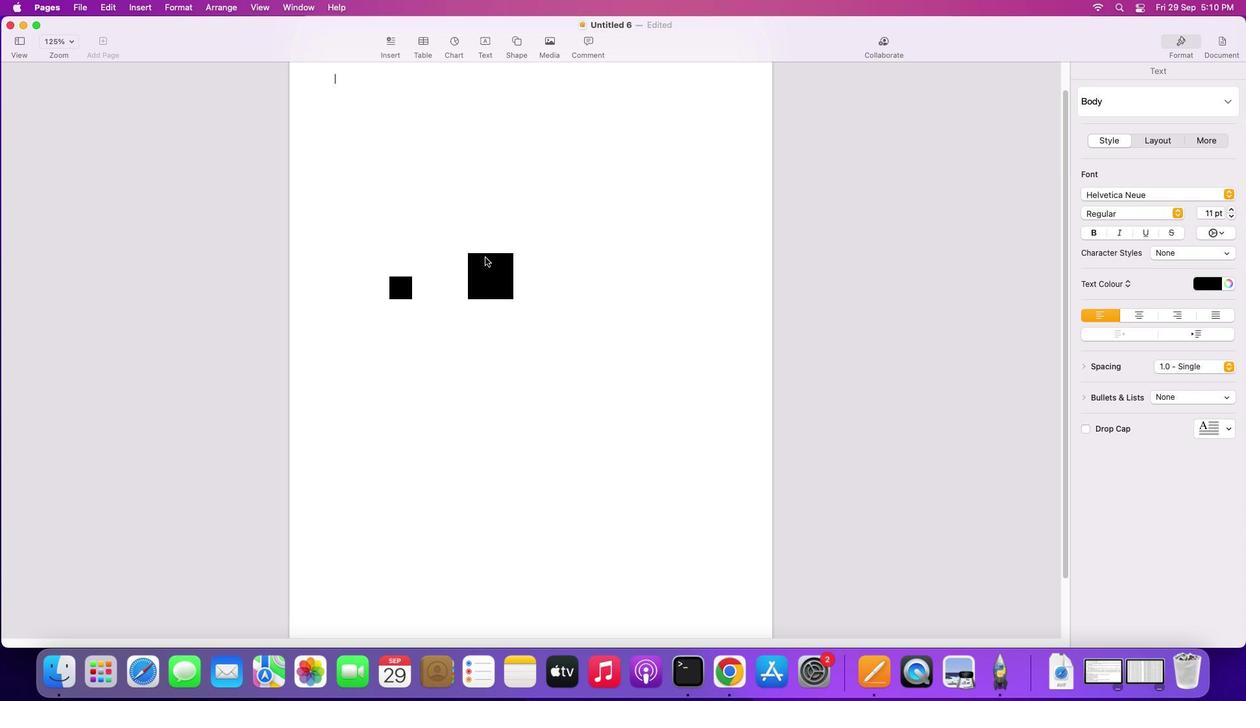 
Action: Mouse pressed left at (497, 308)
Screenshot: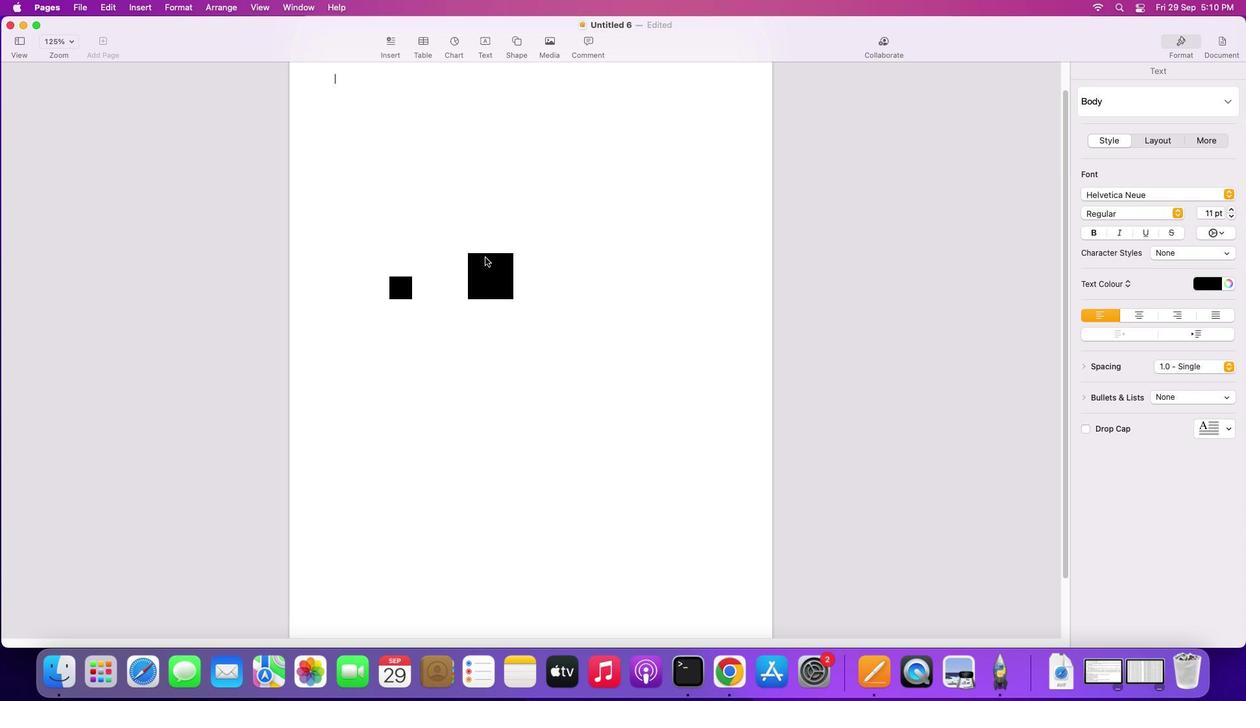 
Action: Mouse moved to (497, 268)
Screenshot: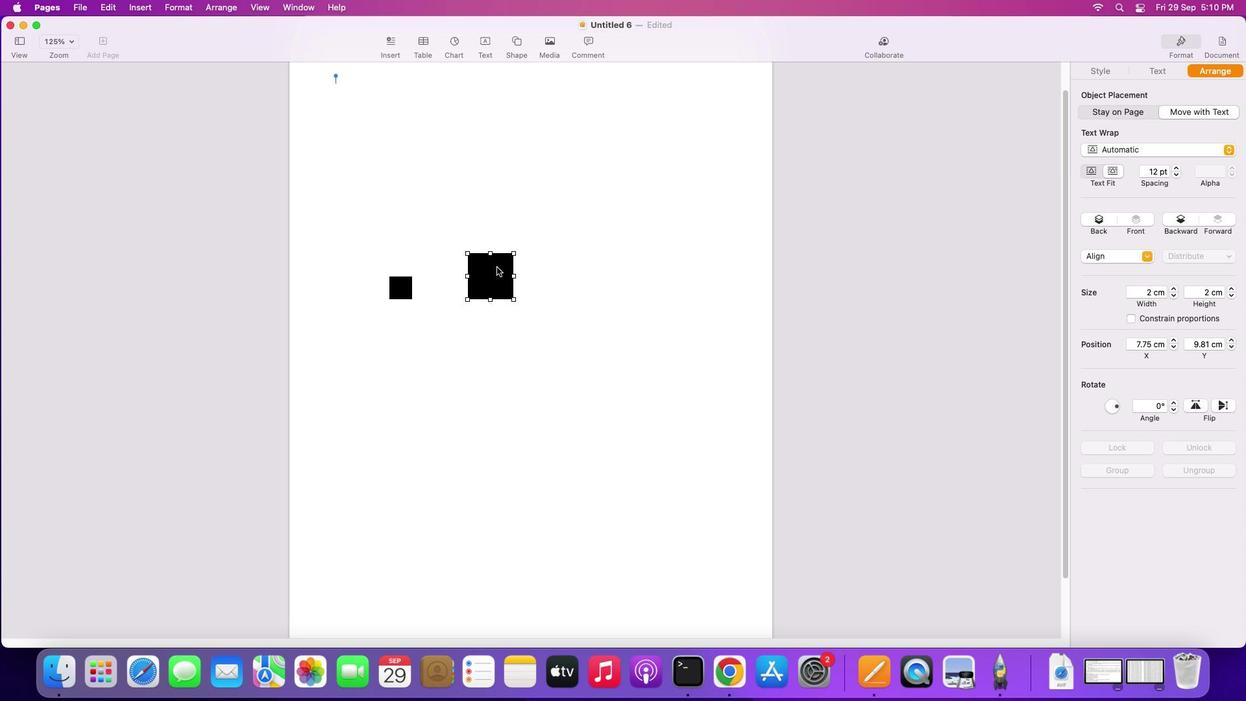 
Action: Mouse pressed left at (497, 268)
Screenshot: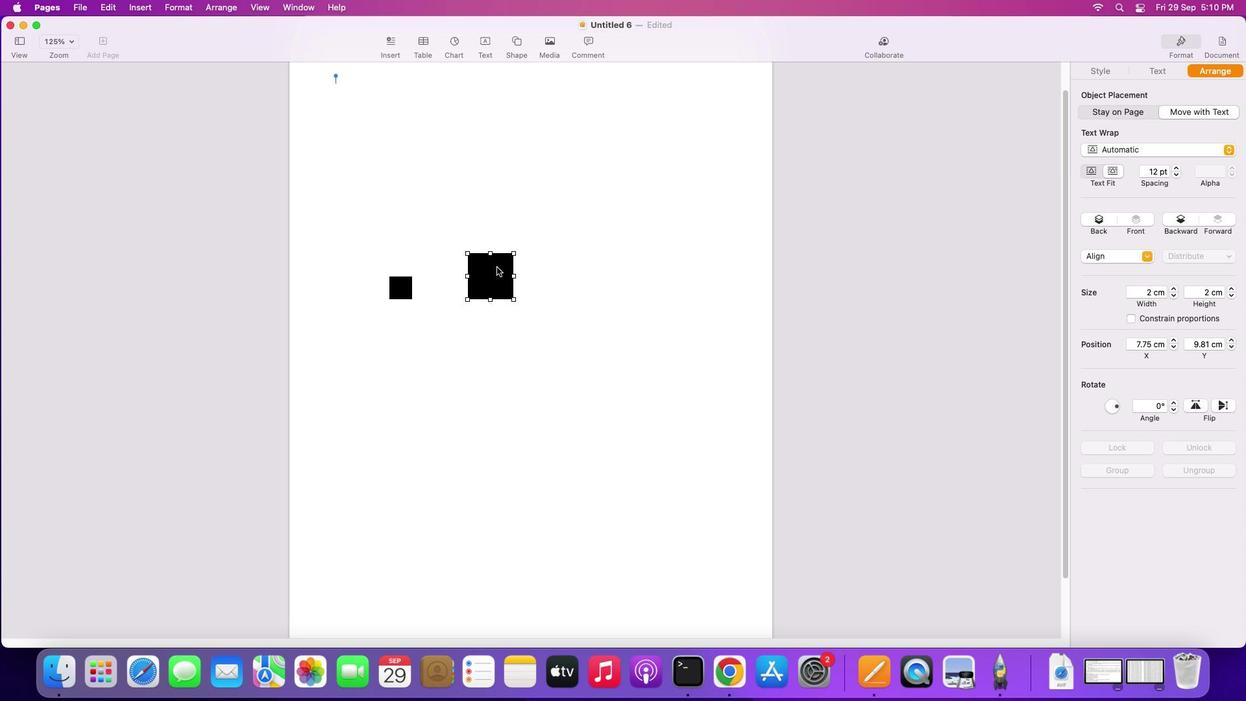
Action: Key pressed Key.alt
Screenshot: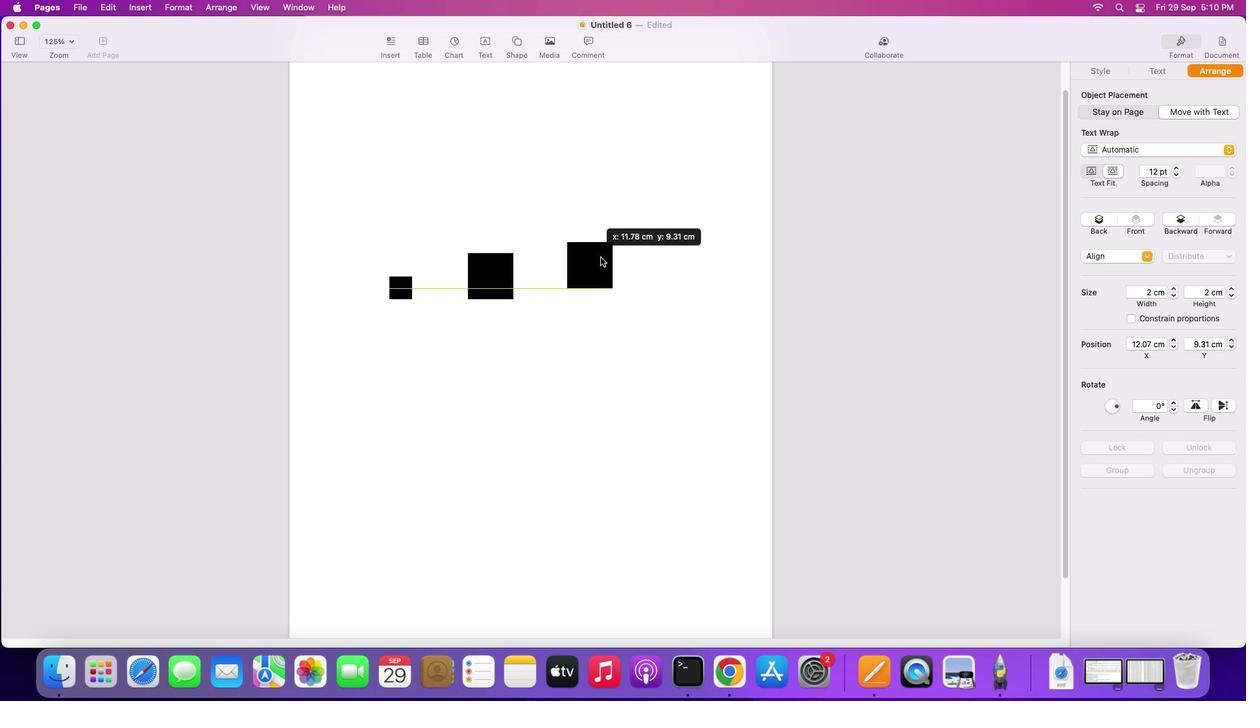 
Action: Mouse pressed left at (497, 268)
Screenshot: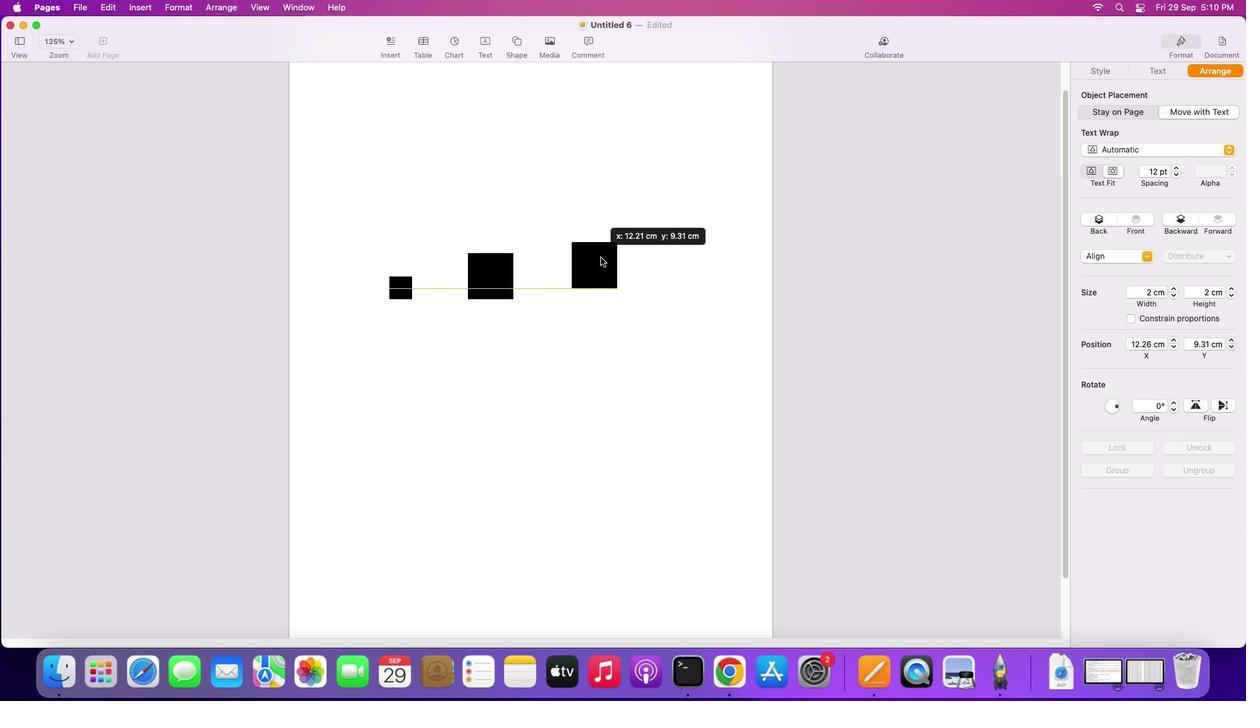 
Action: Mouse moved to (1144, 292)
Screenshot: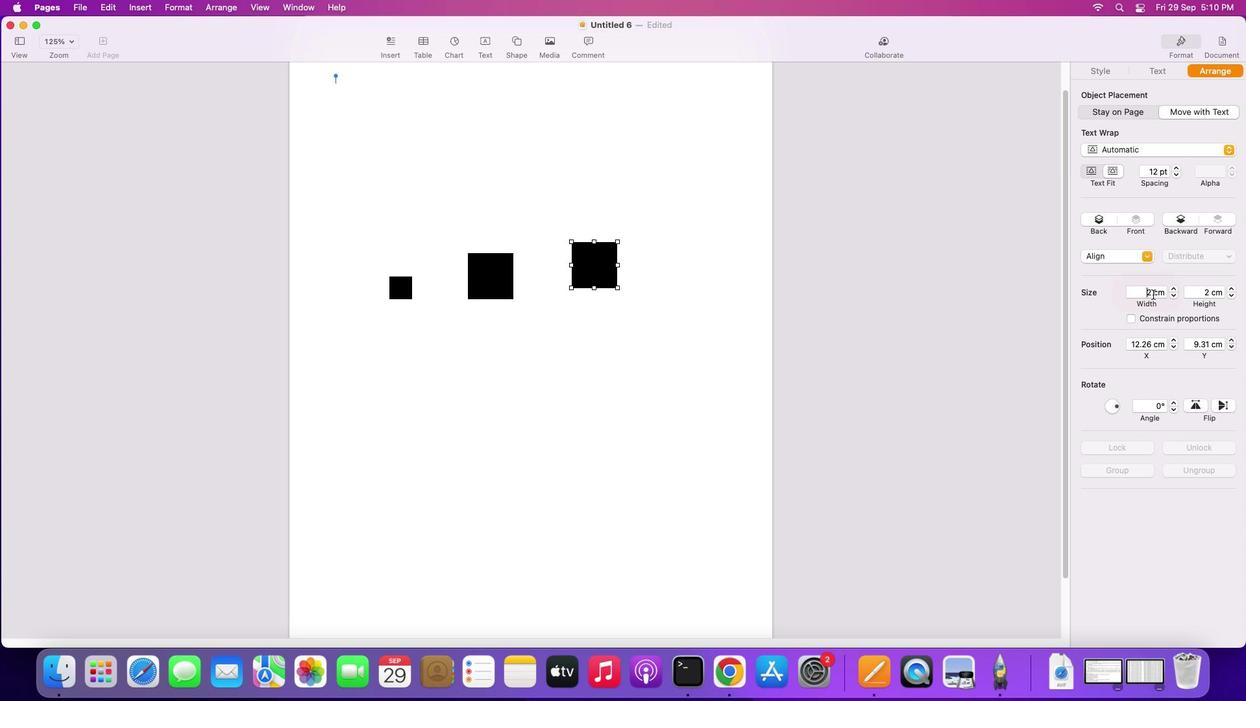 
Action: Mouse pressed left at (1144, 292)
Screenshot: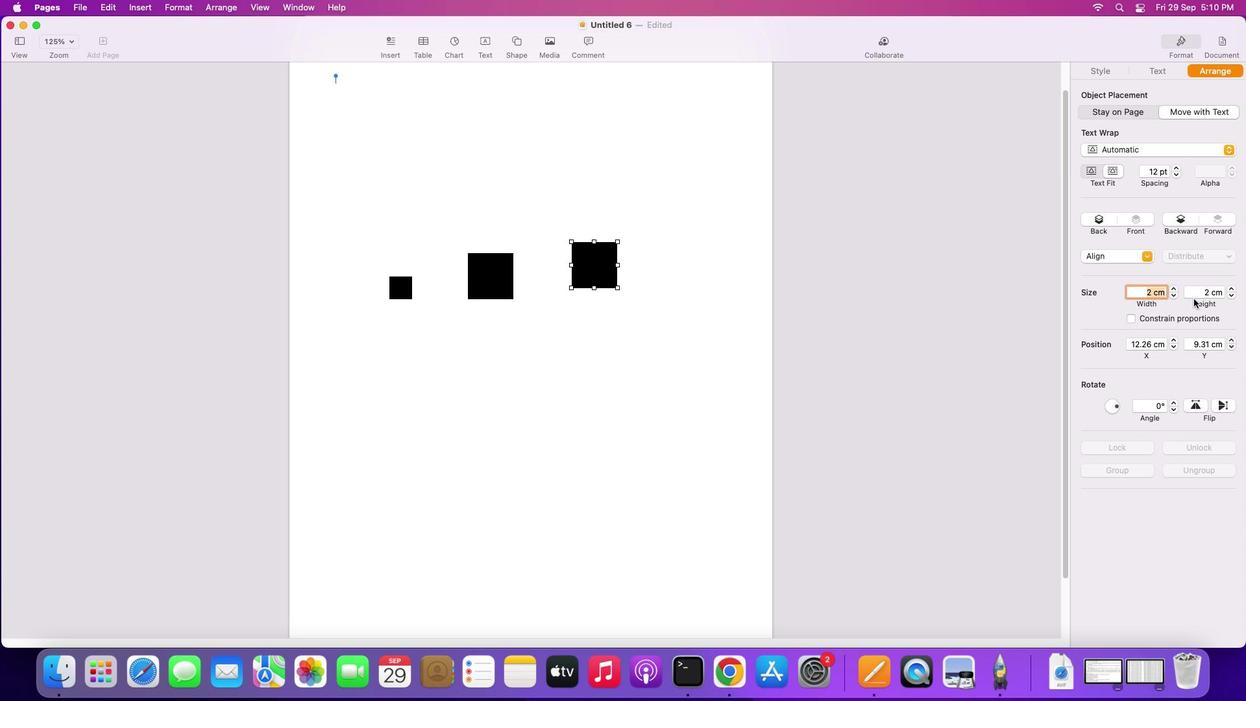 
Action: Mouse moved to (1194, 299)
Screenshot: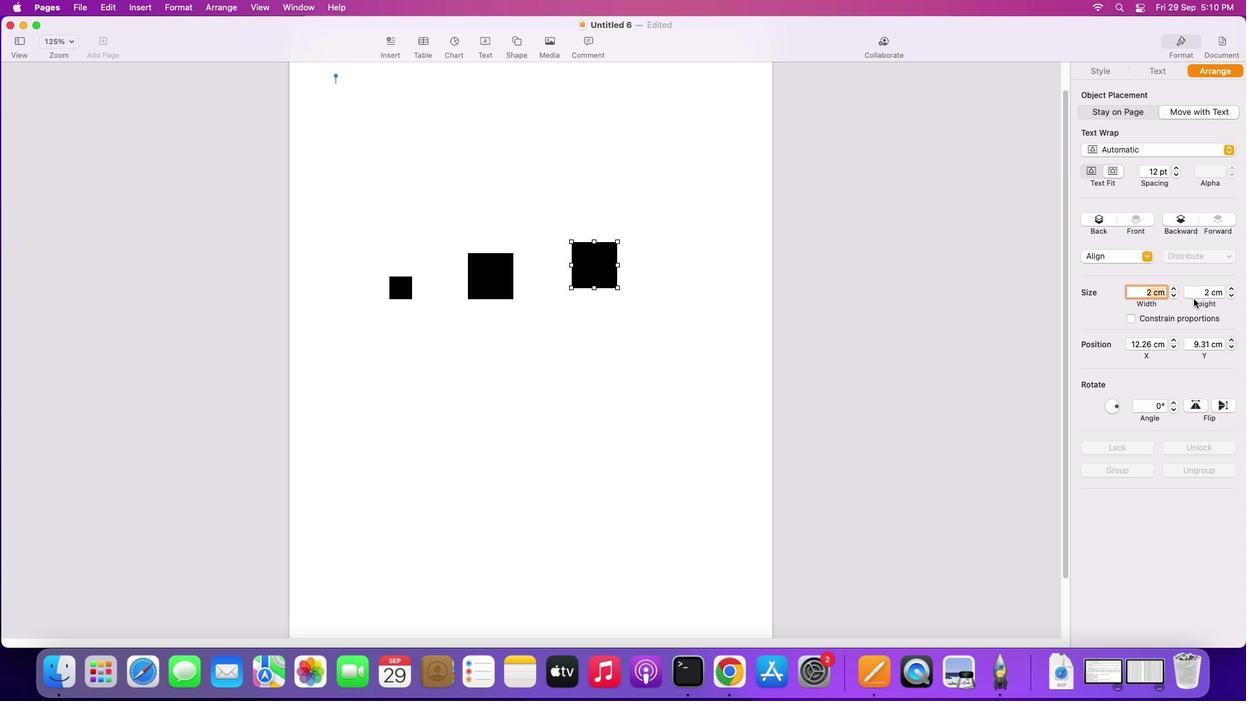 
Action: Key pressed '3''\x03'
Screenshot: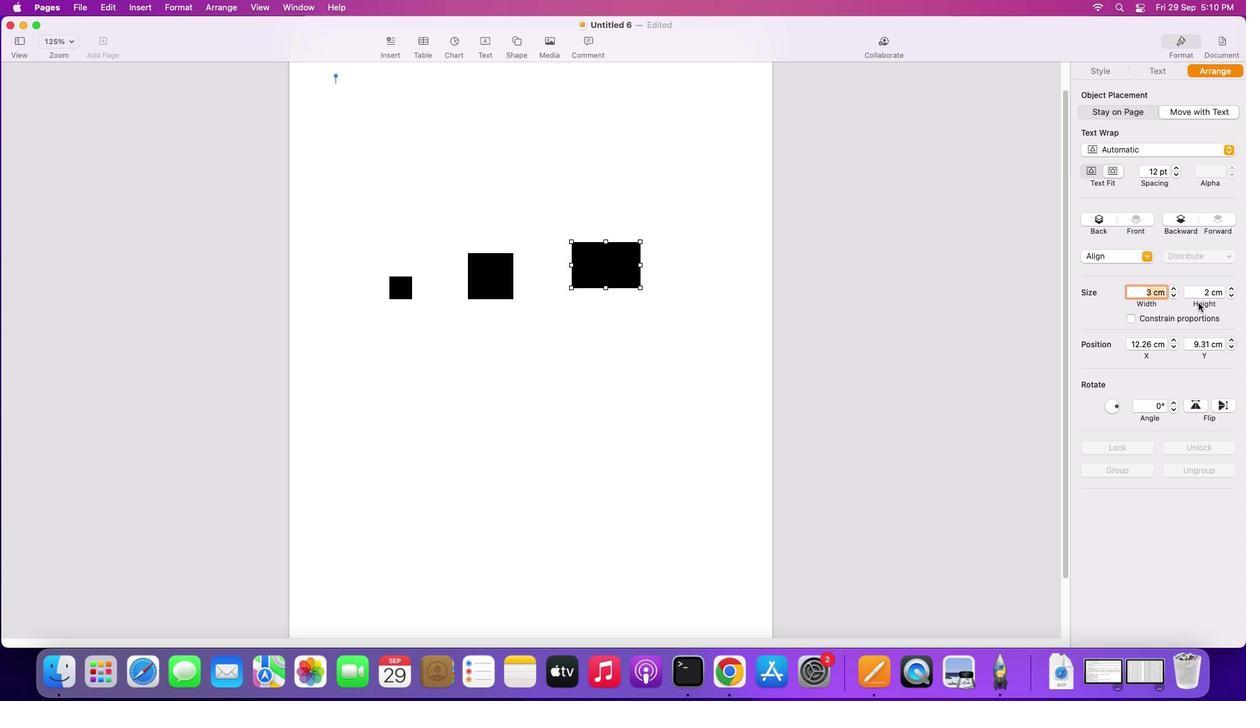 
Action: Mouse moved to (1194, 294)
Screenshot: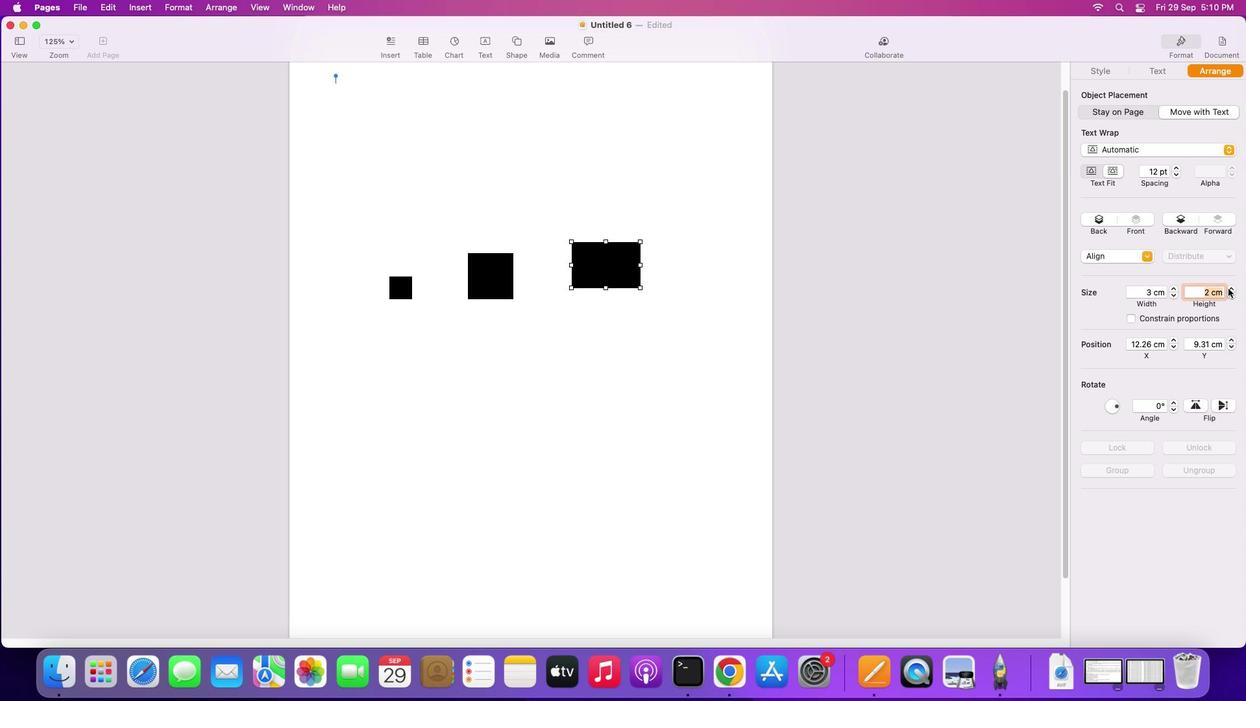 
Action: Mouse pressed left at (1194, 294)
Screenshot: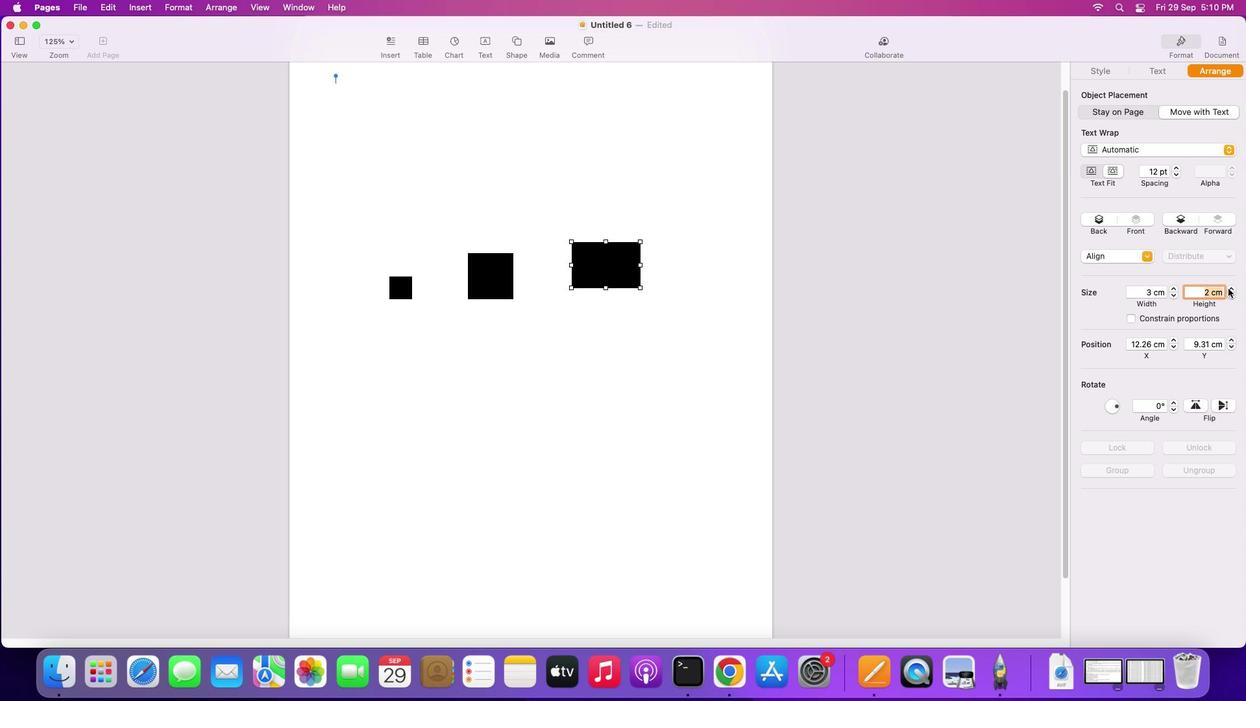 
Action: Mouse moved to (1229, 288)
Screenshot: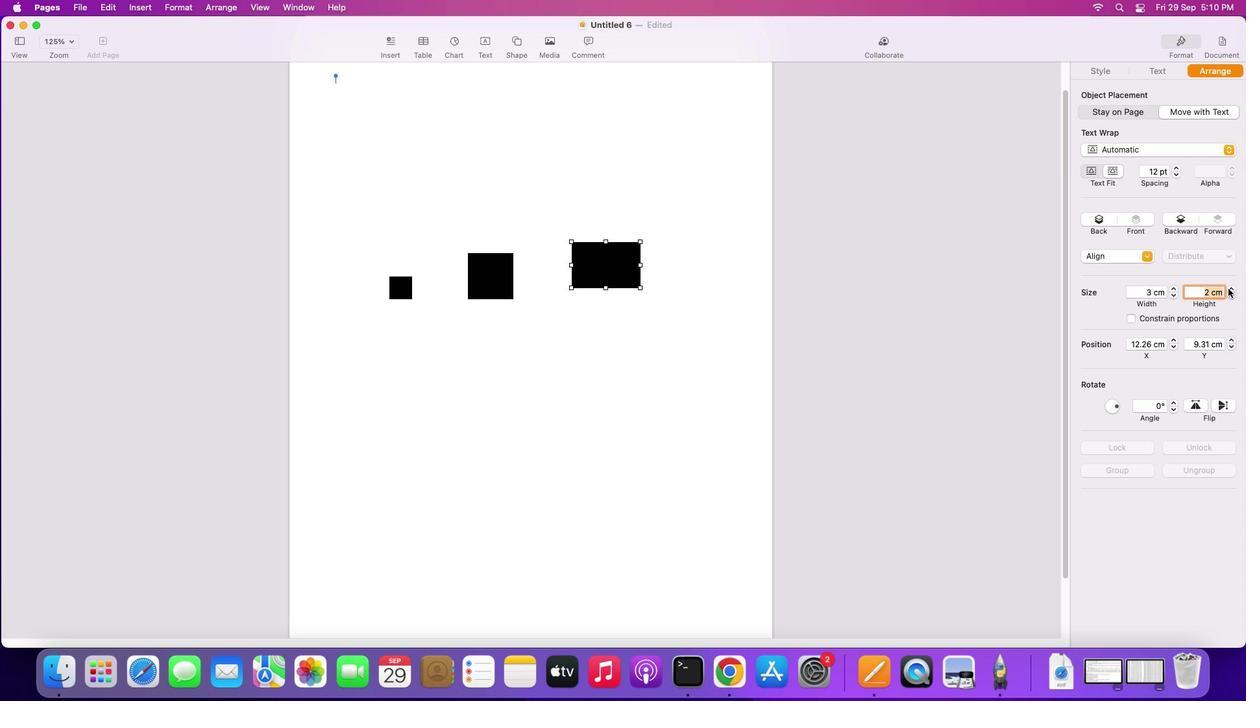 
Action: Key pressed '3''\x03'
Screenshot: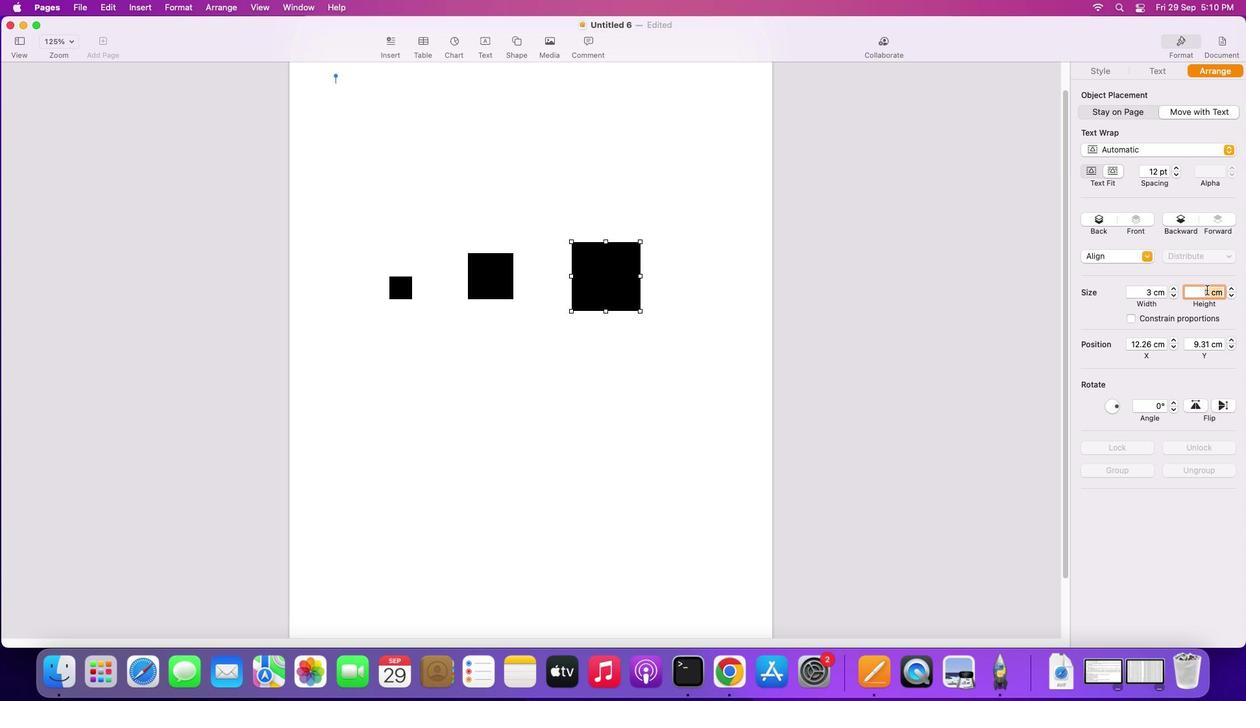
Action: Mouse moved to (697, 281)
Screenshot: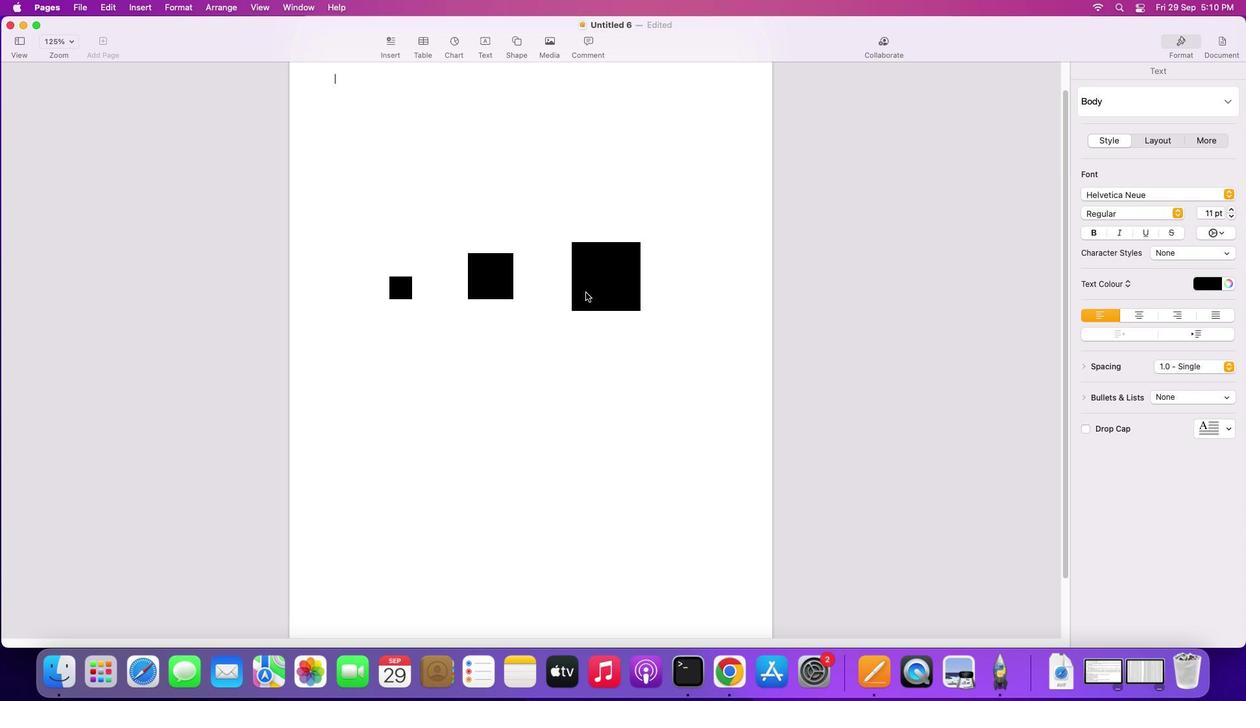 
Action: Mouse pressed left at (697, 281)
Screenshot: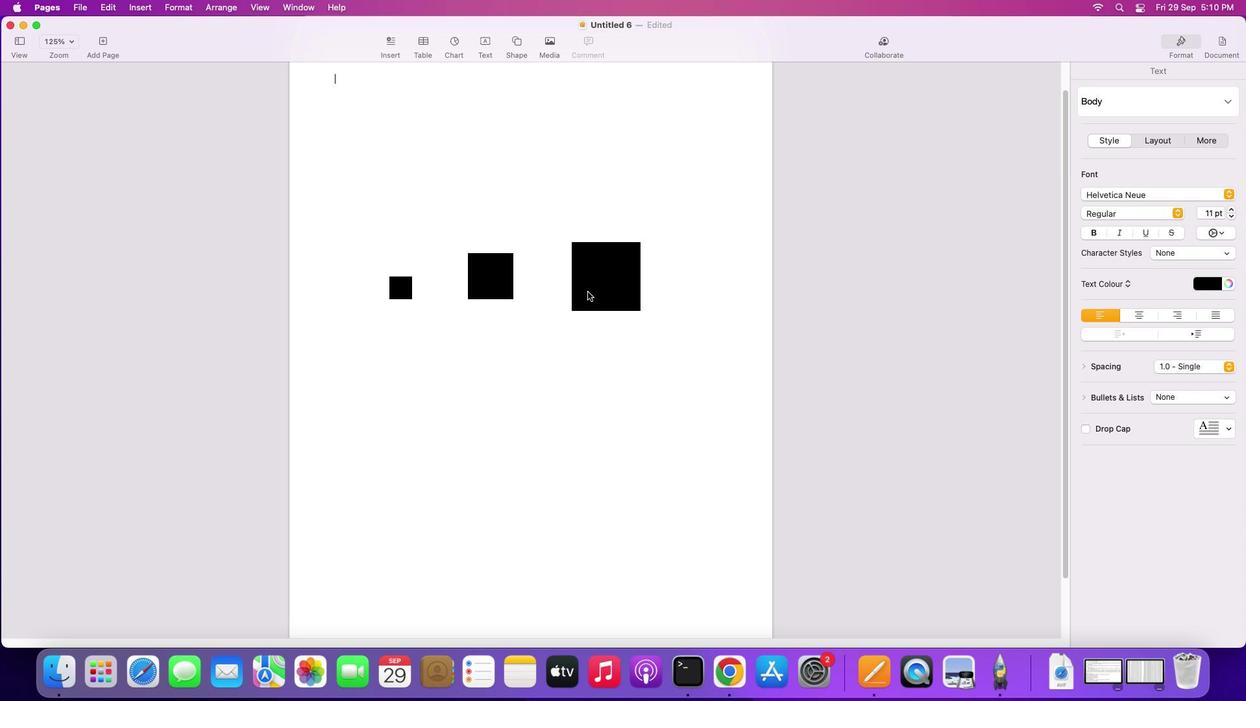 
Action: Mouse moved to (594, 290)
Screenshot: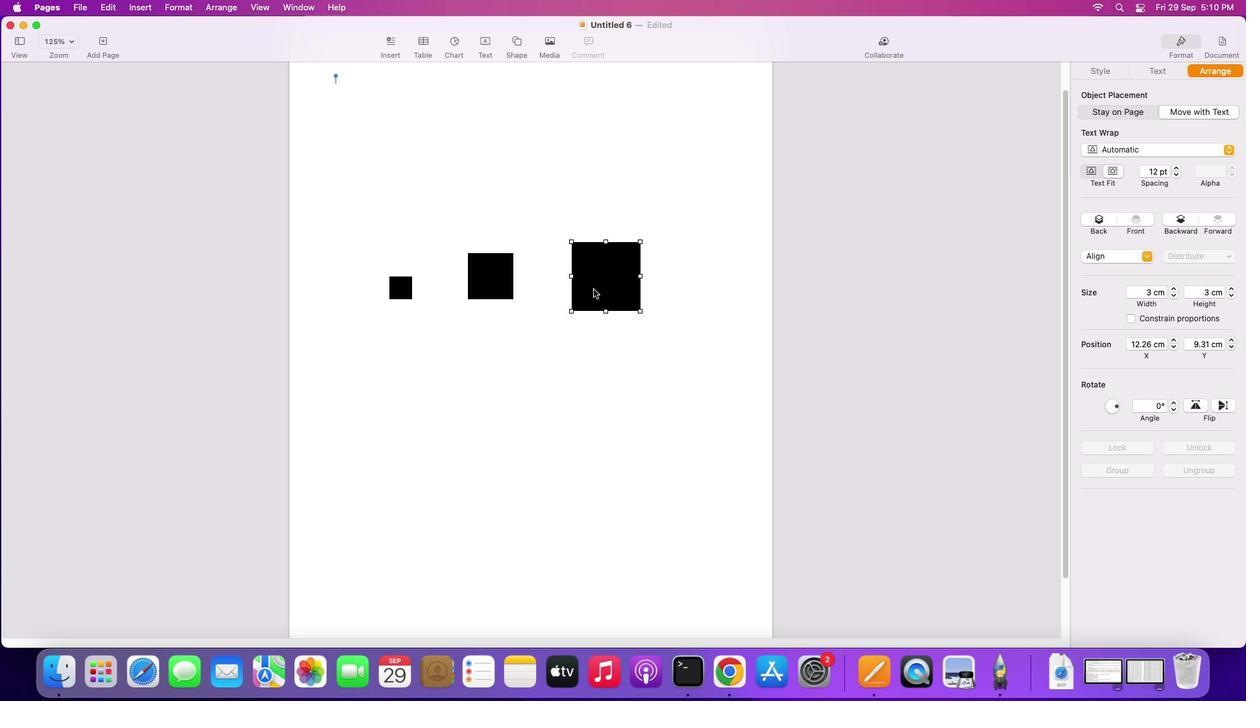 
Action: Mouse pressed left at (594, 290)
Screenshot: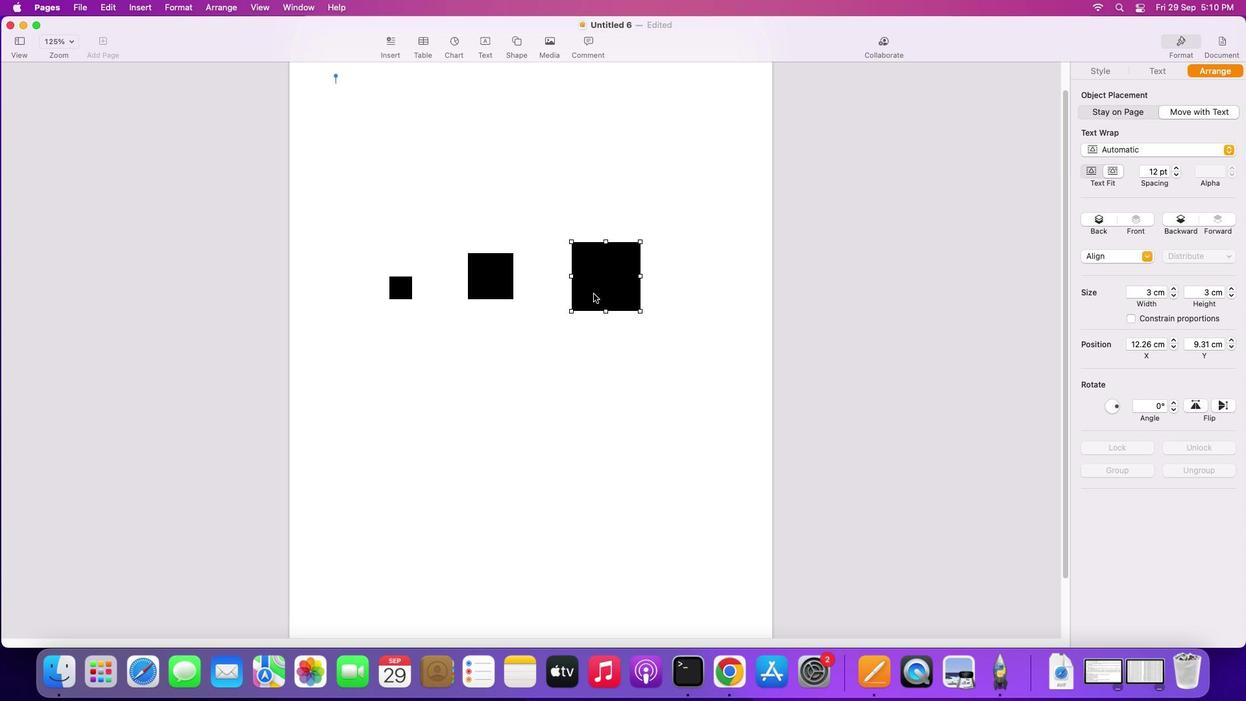 
Action: Key pressed Key.alt
Screenshot: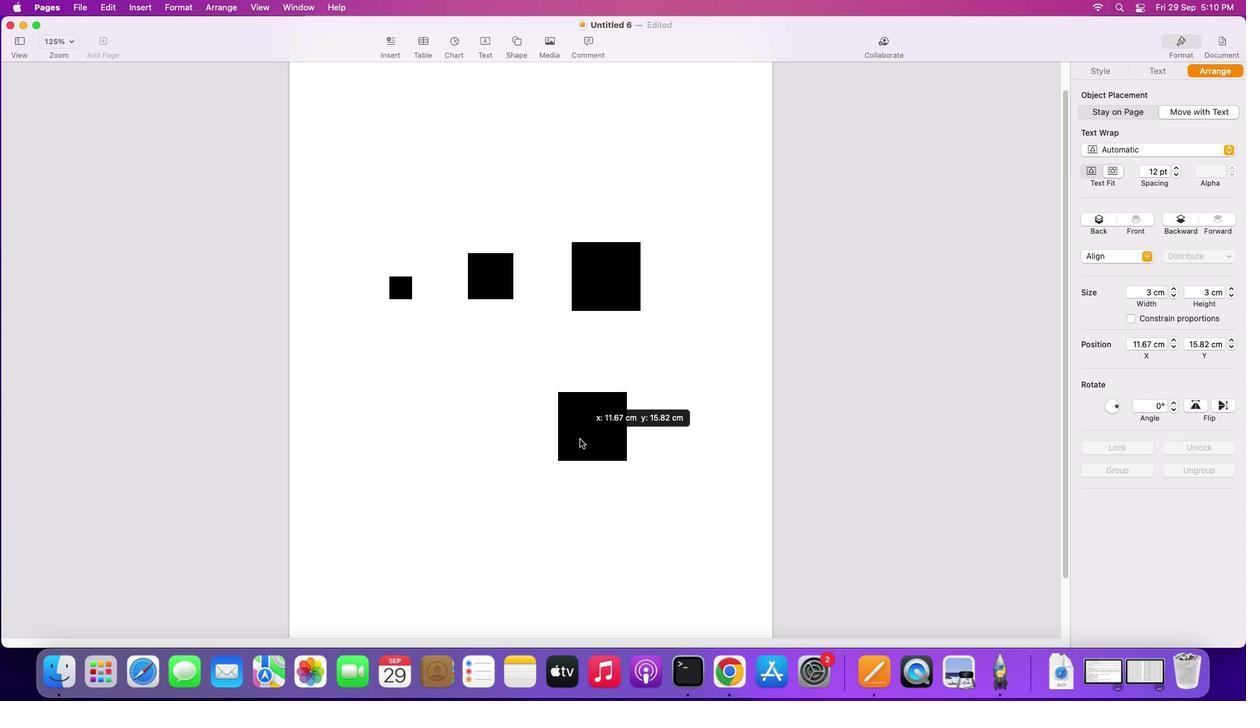 
Action: Mouse pressed left at (594, 290)
Screenshot: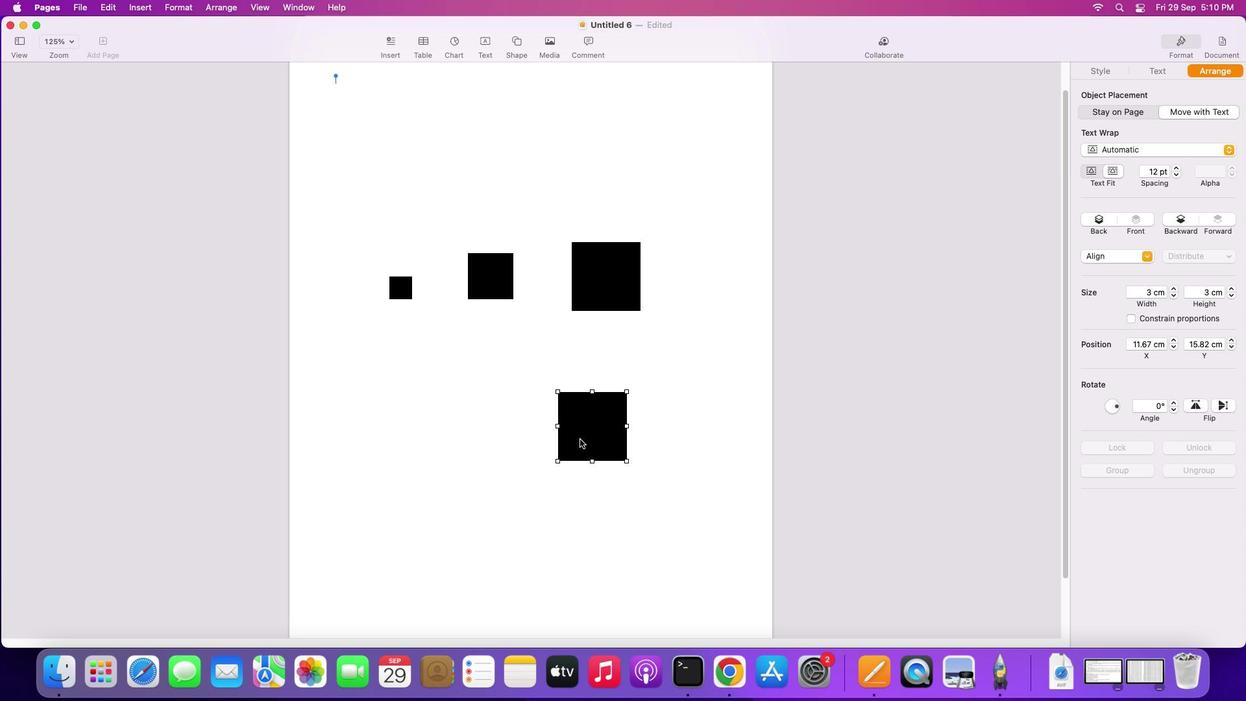 
Action: Mouse moved to (1145, 287)
Screenshot: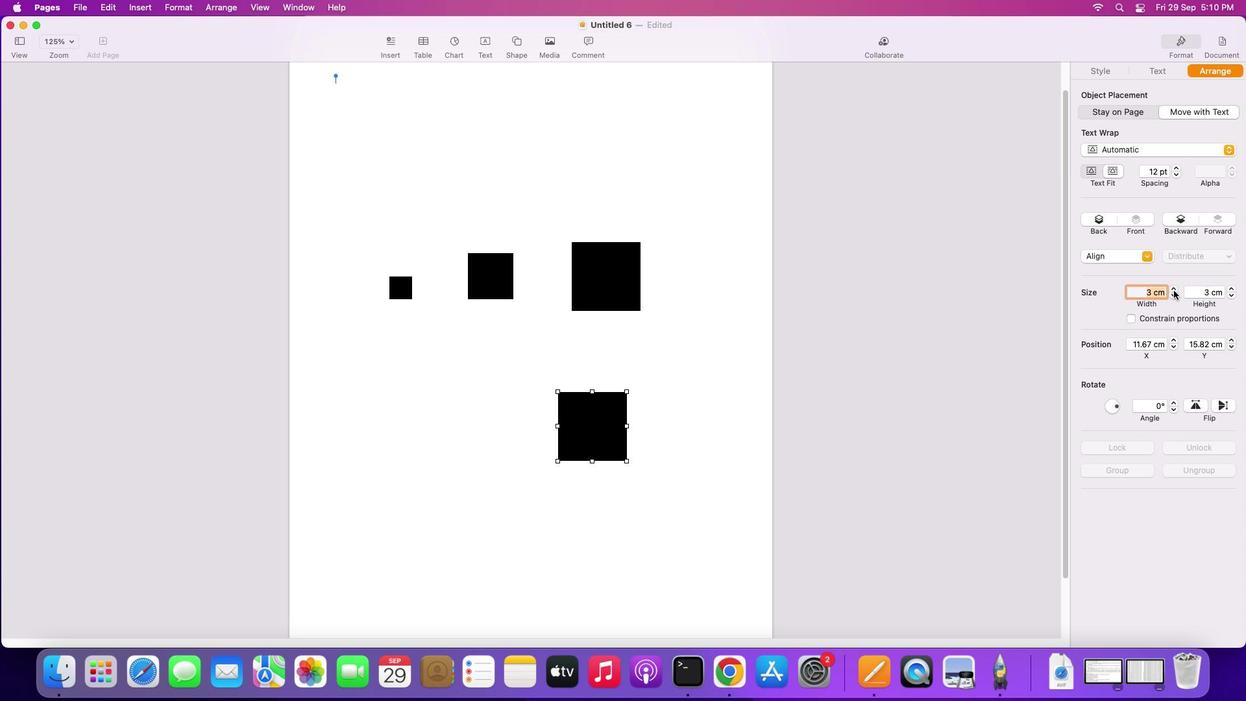 
Action: Mouse pressed left at (1145, 287)
Screenshot: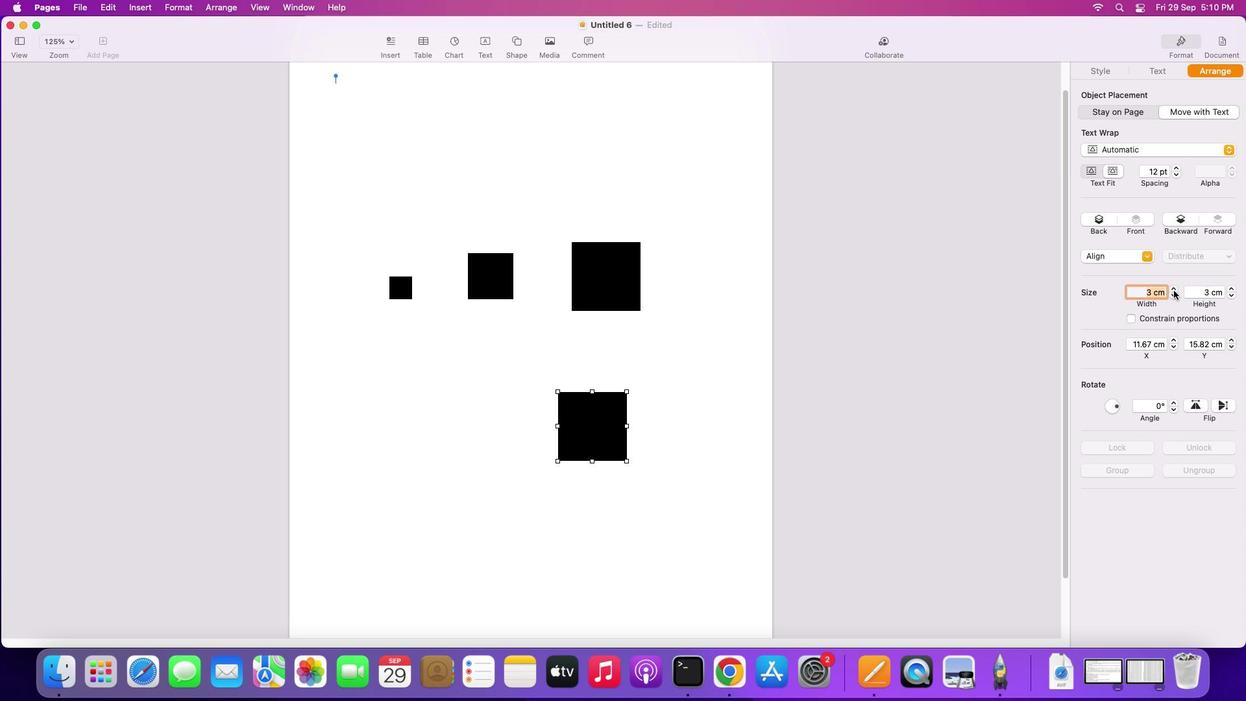 
Action: Mouse moved to (1174, 290)
Screenshot: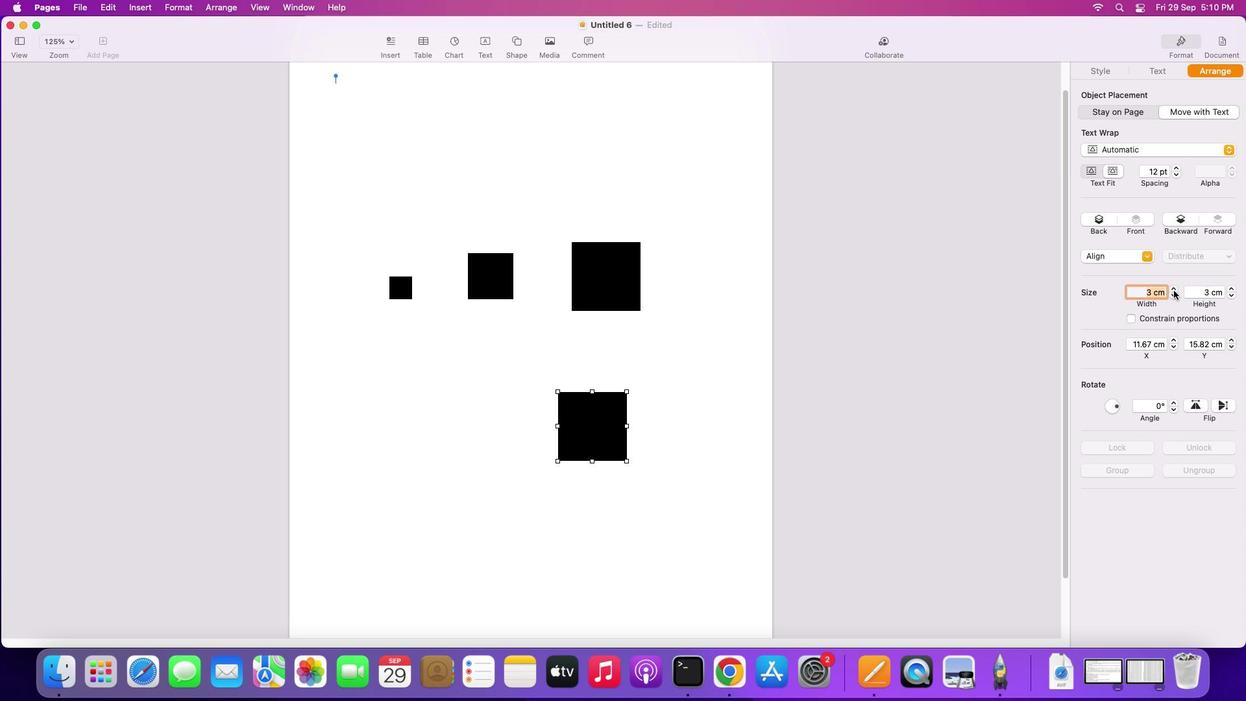 
Action: Key pressed '4''\x03'
Screenshot: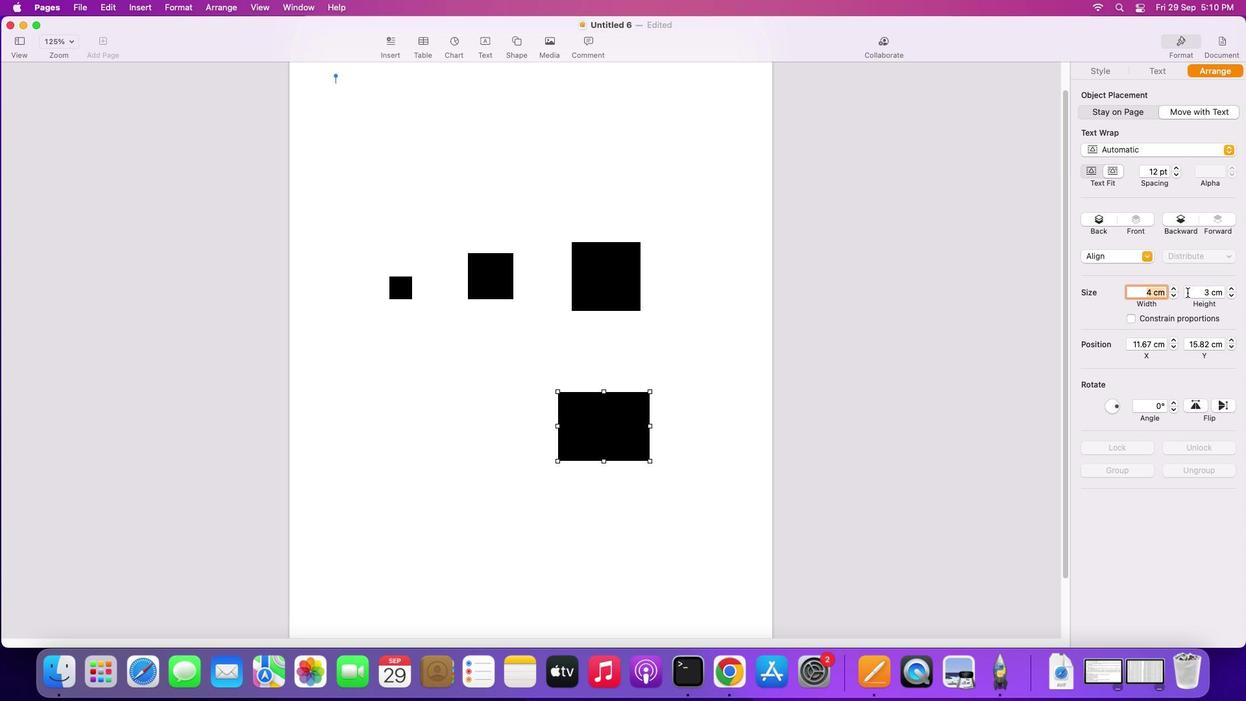 
Action: Mouse moved to (1195, 292)
Screenshot: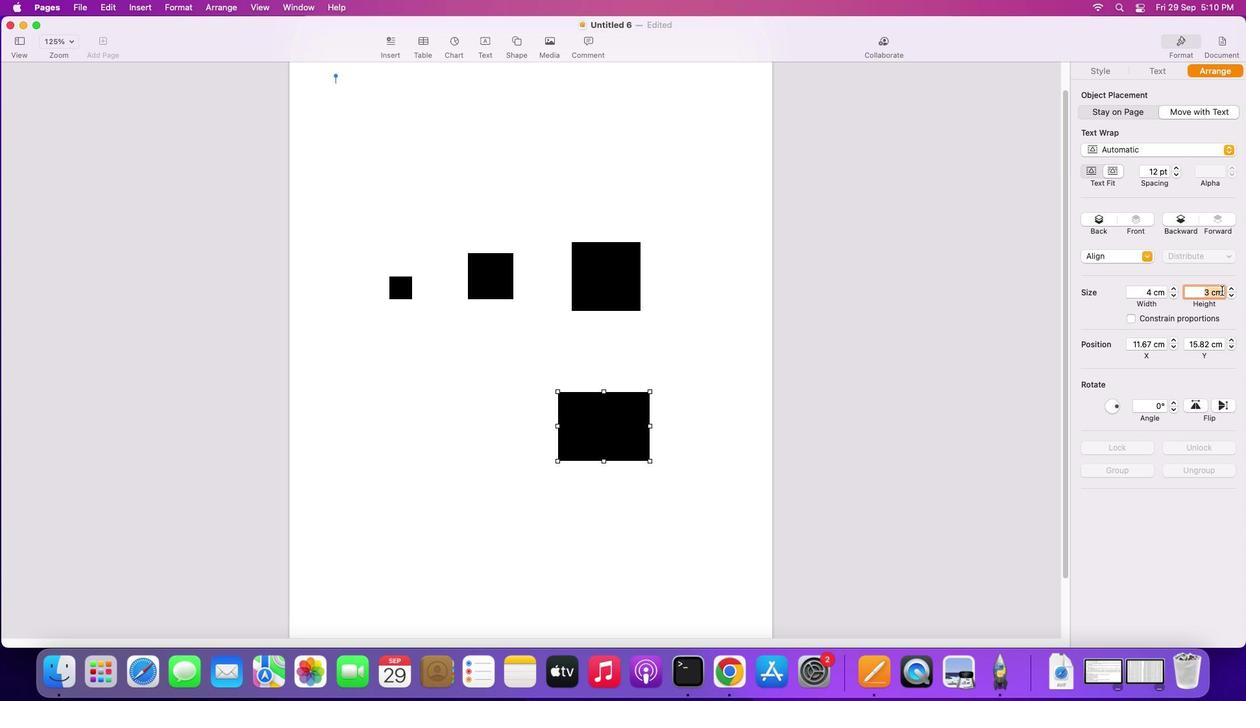 
Action: Mouse pressed left at (1195, 292)
Screenshot: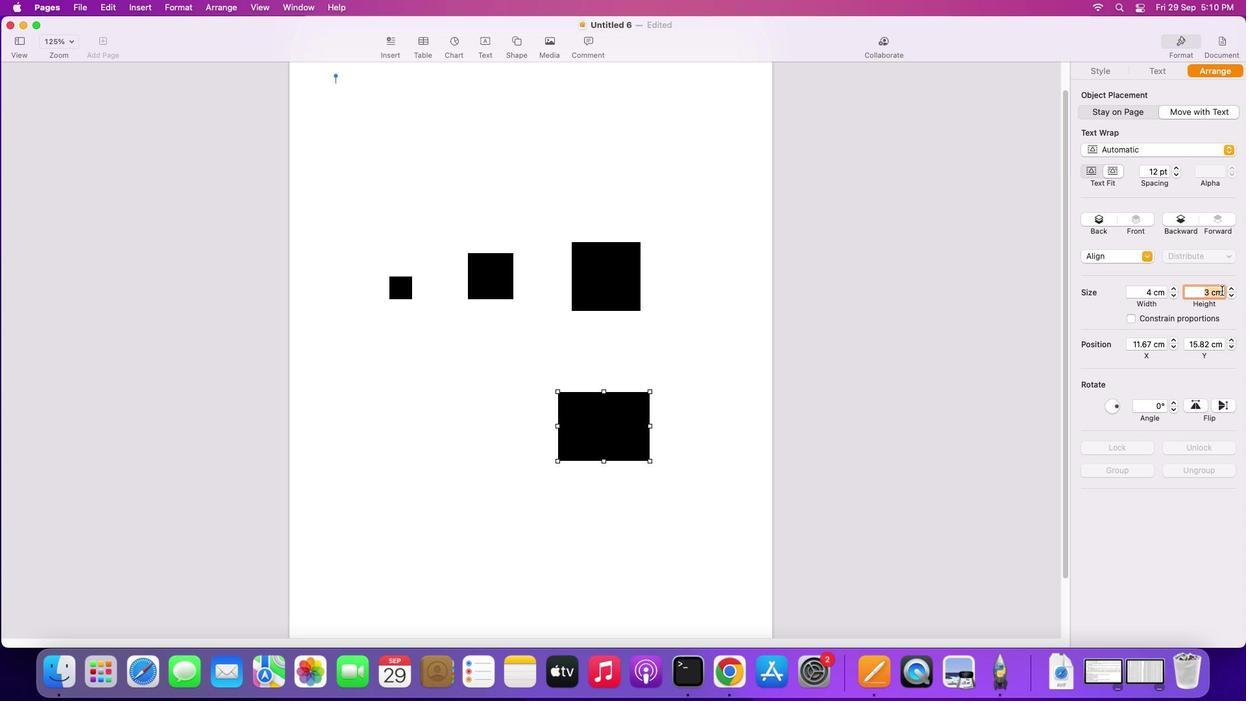 
Action: Mouse moved to (1222, 291)
Screenshot: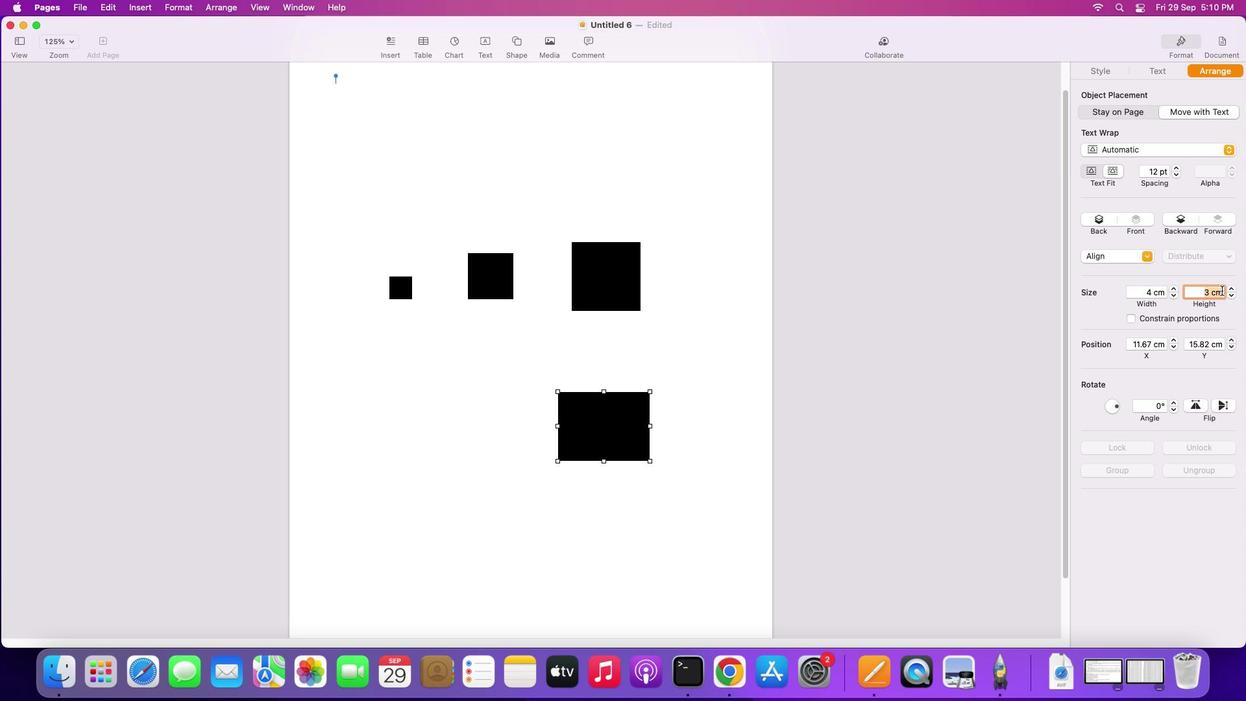 
Action: Key pressed '4''\x03'
Screenshot: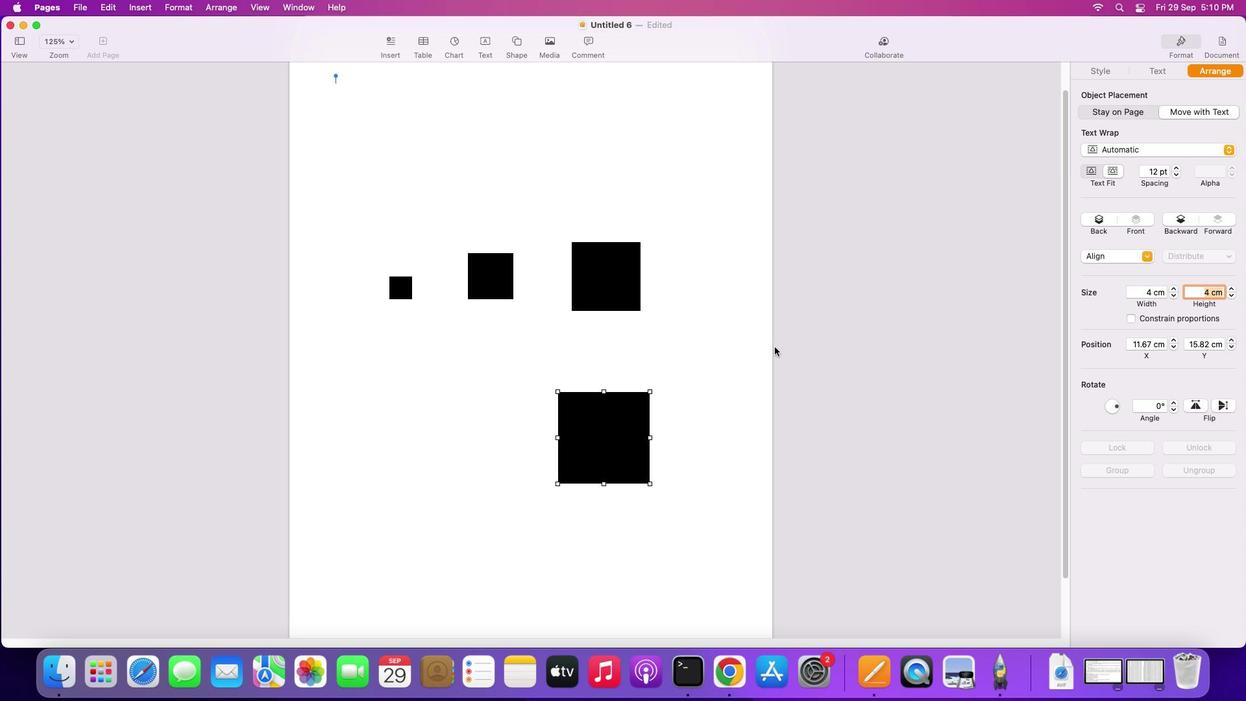 
Action: Mouse moved to (699, 389)
Screenshot: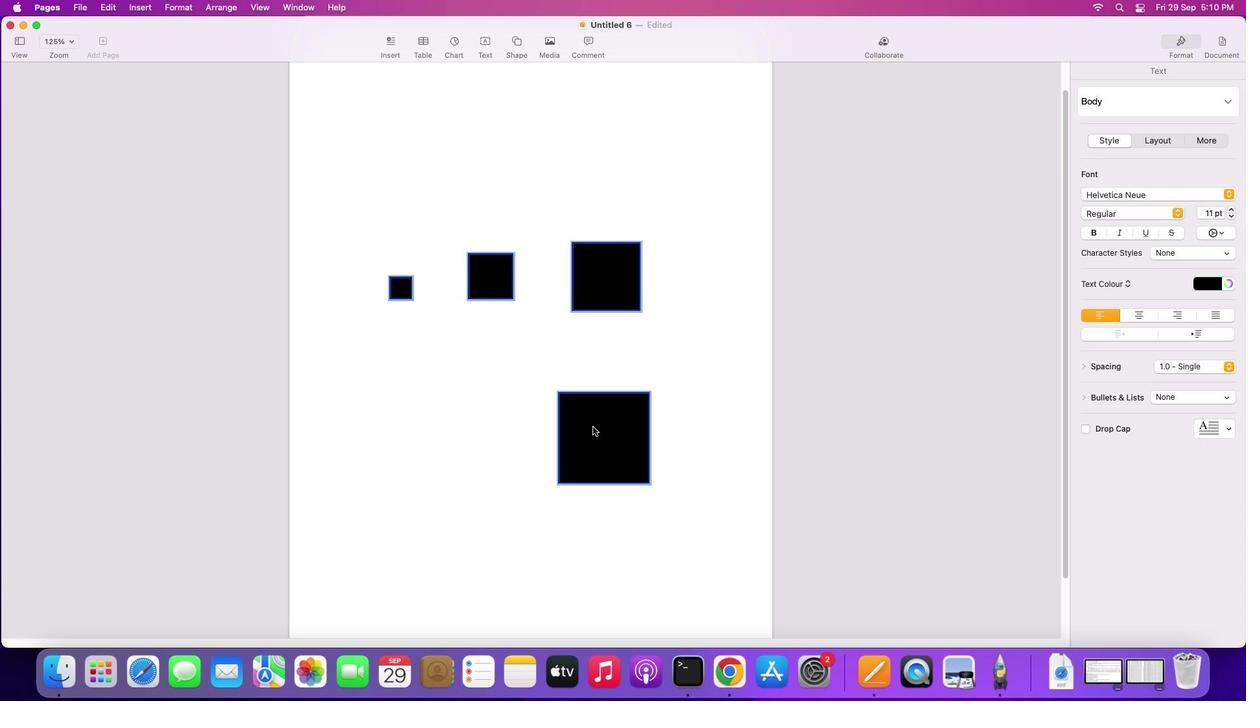 
Action: Mouse pressed left at (699, 389)
Screenshot: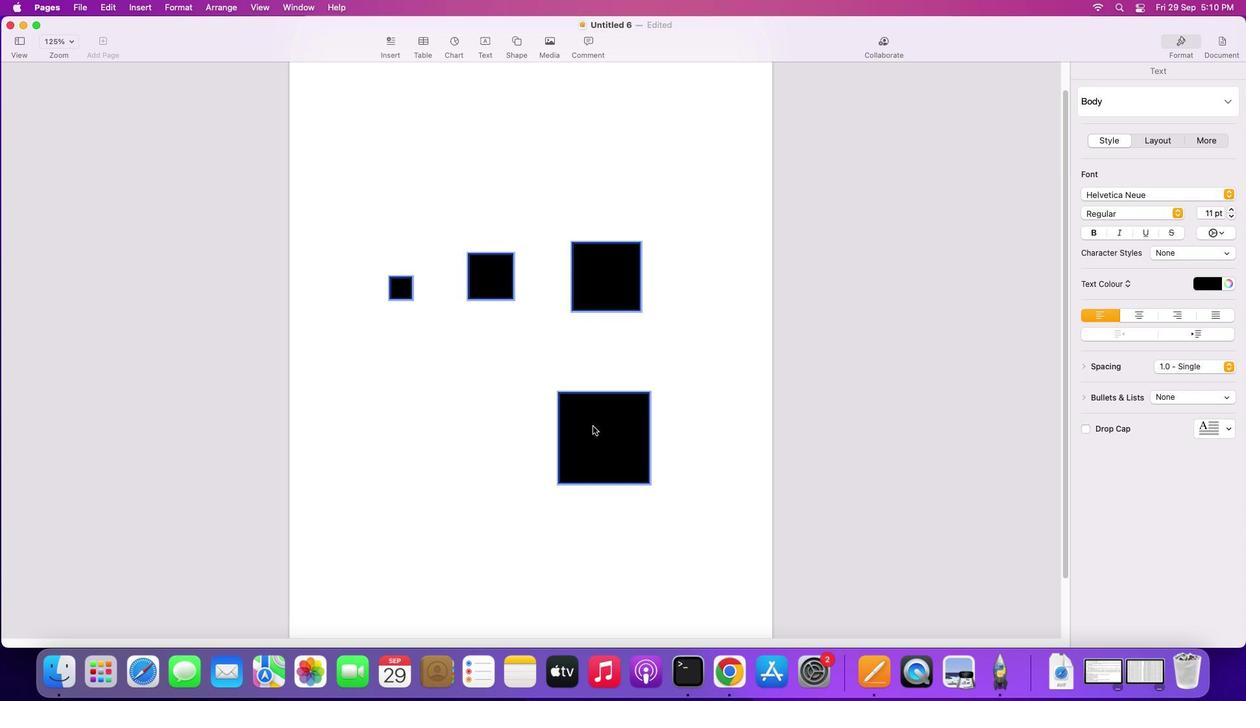 
Action: Mouse moved to (593, 427)
Screenshot: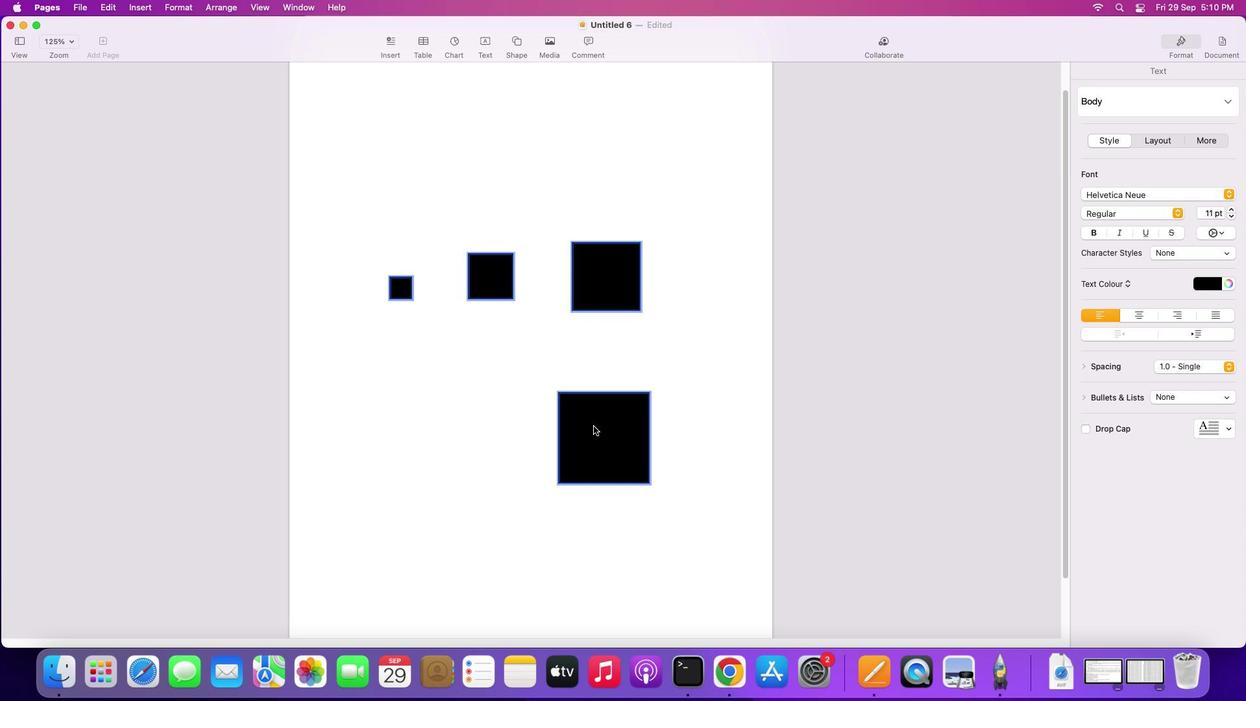 
Action: Mouse pressed left at (593, 427)
Screenshot: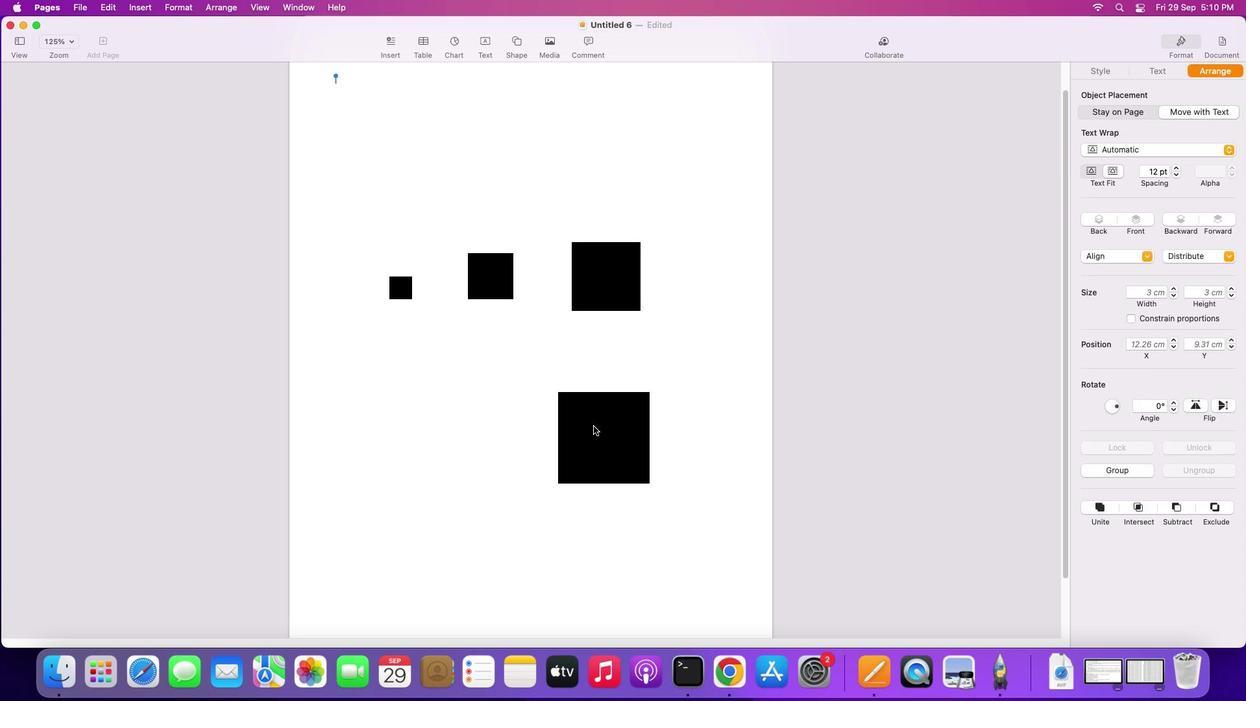 
Action: Mouse moved to (701, 388)
Screenshot: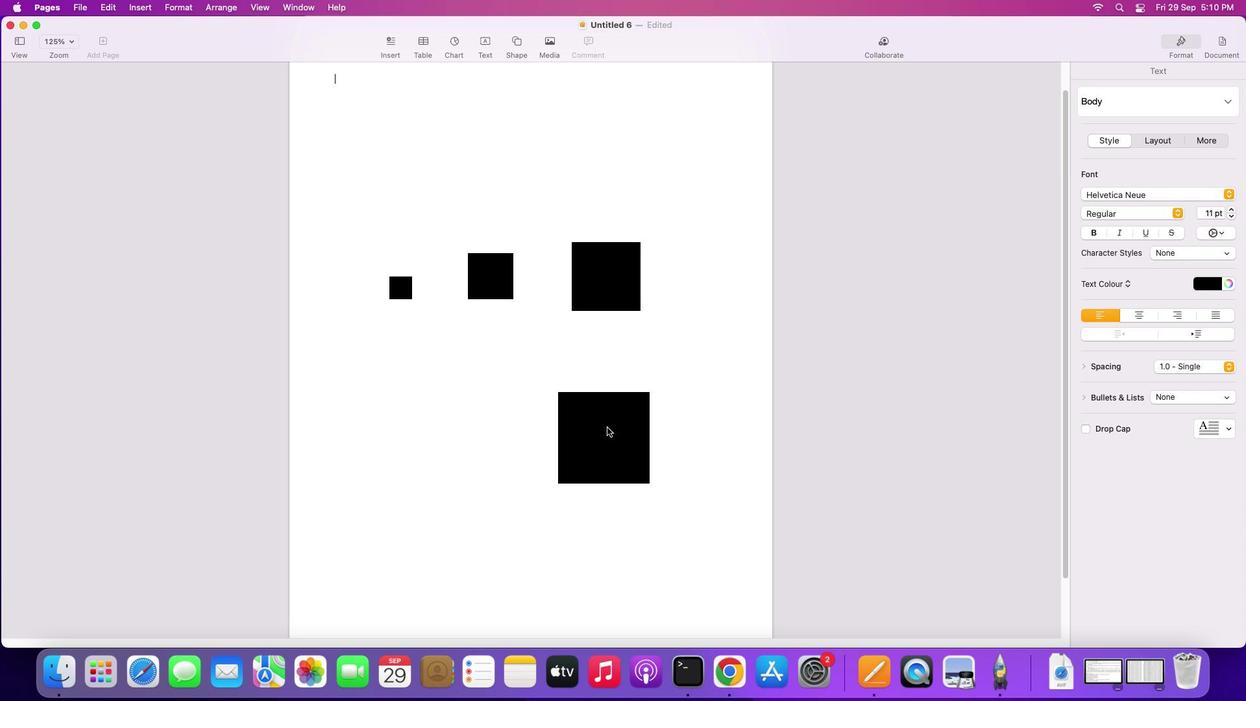
Action: Mouse pressed left at (701, 388)
Screenshot: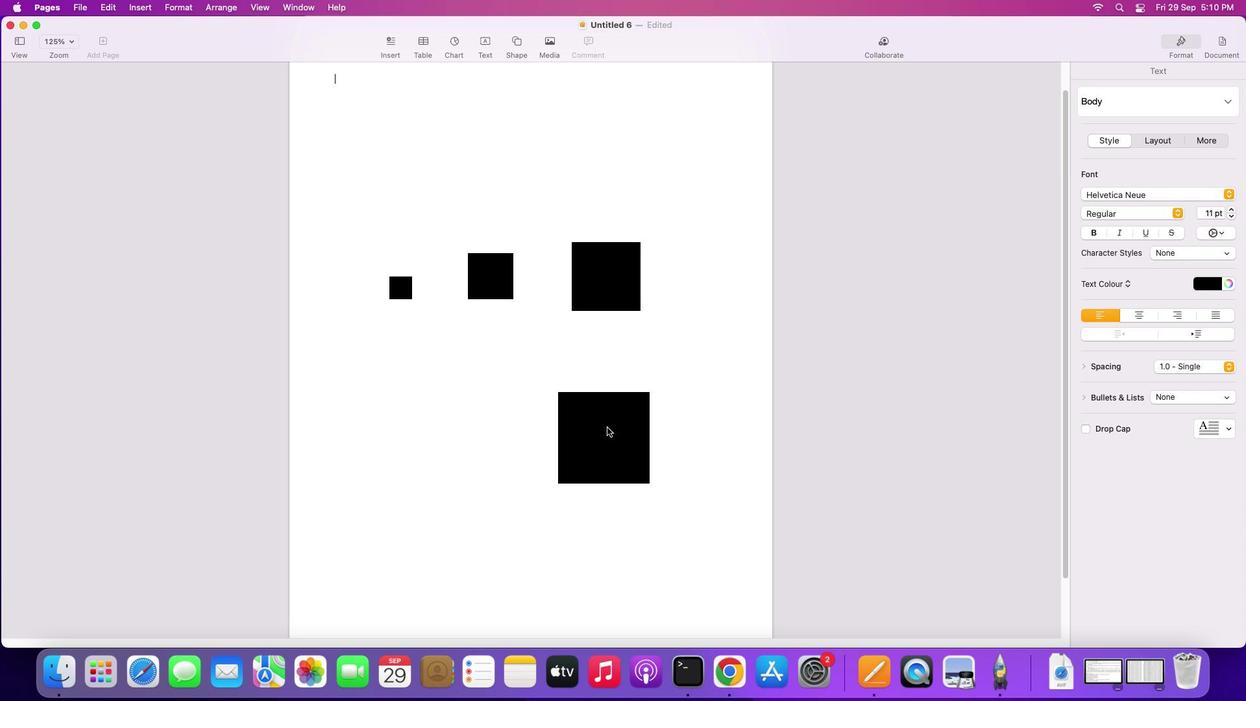 
Action: Mouse moved to (607, 428)
Screenshot: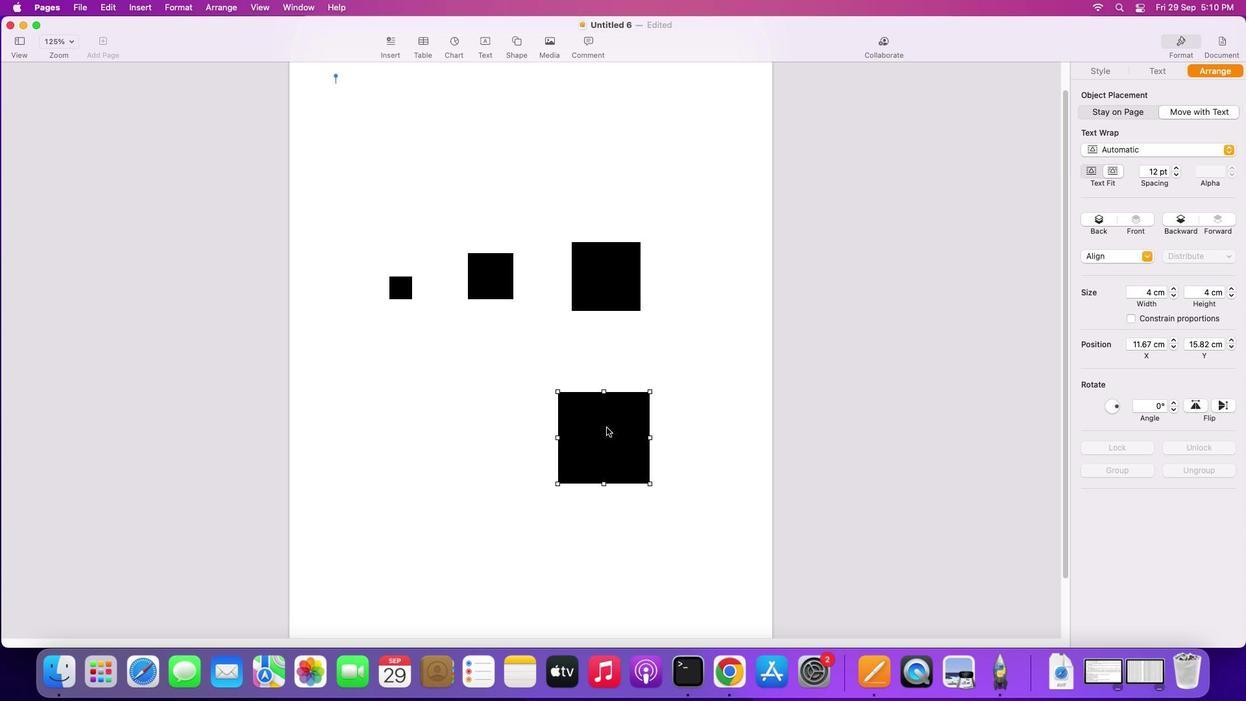 
Action: Mouse pressed left at (607, 428)
Screenshot: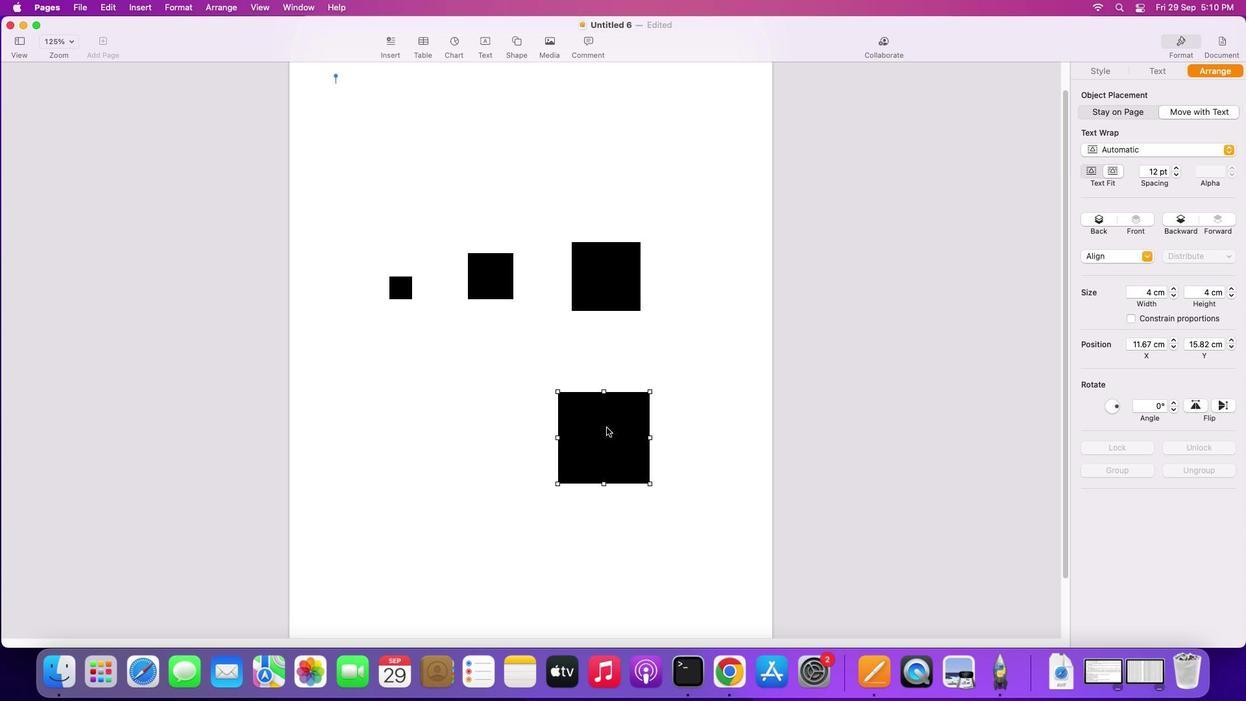 
Action: Mouse moved to (607, 428)
Screenshot: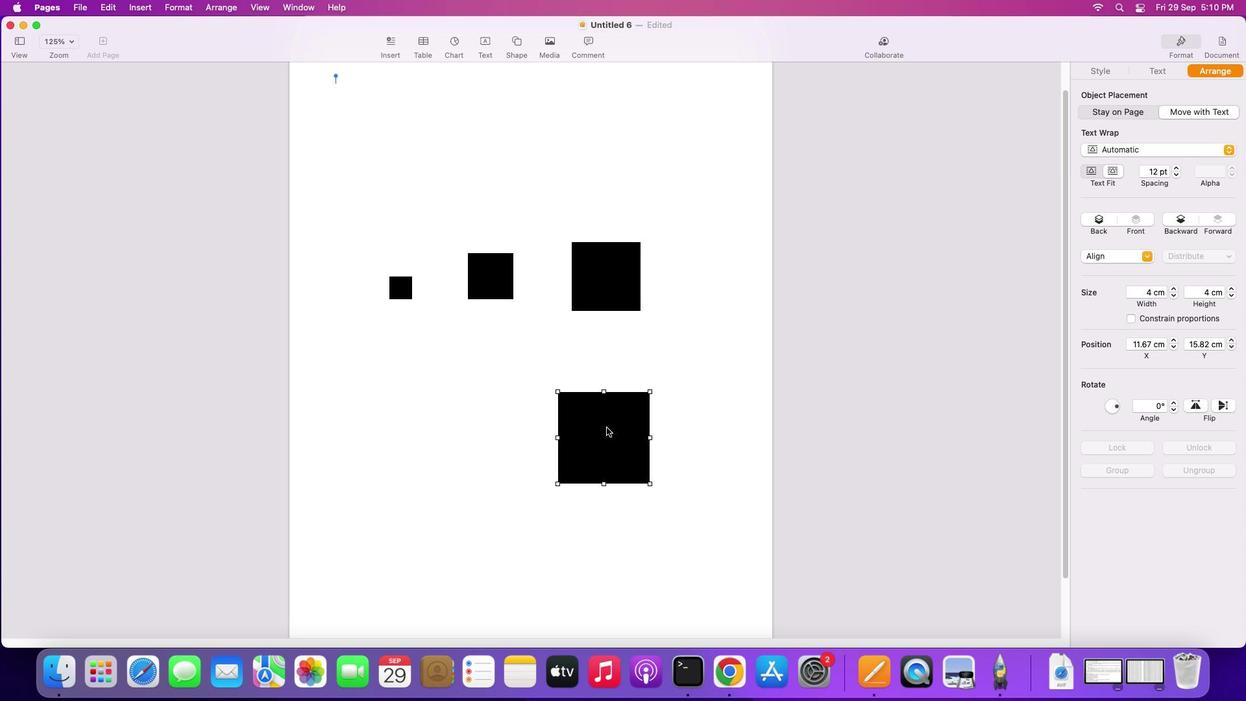 
Action: Key pressed Key.alt
Screenshot: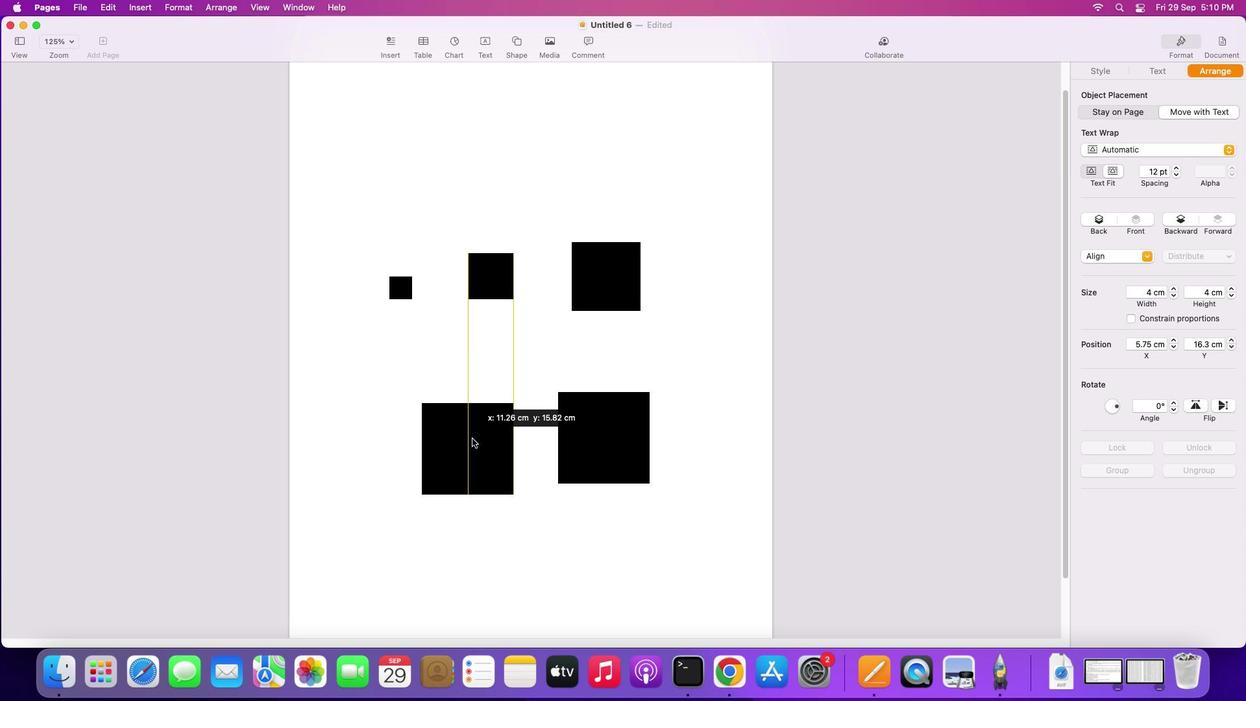 
Action: Mouse pressed left at (607, 428)
Screenshot: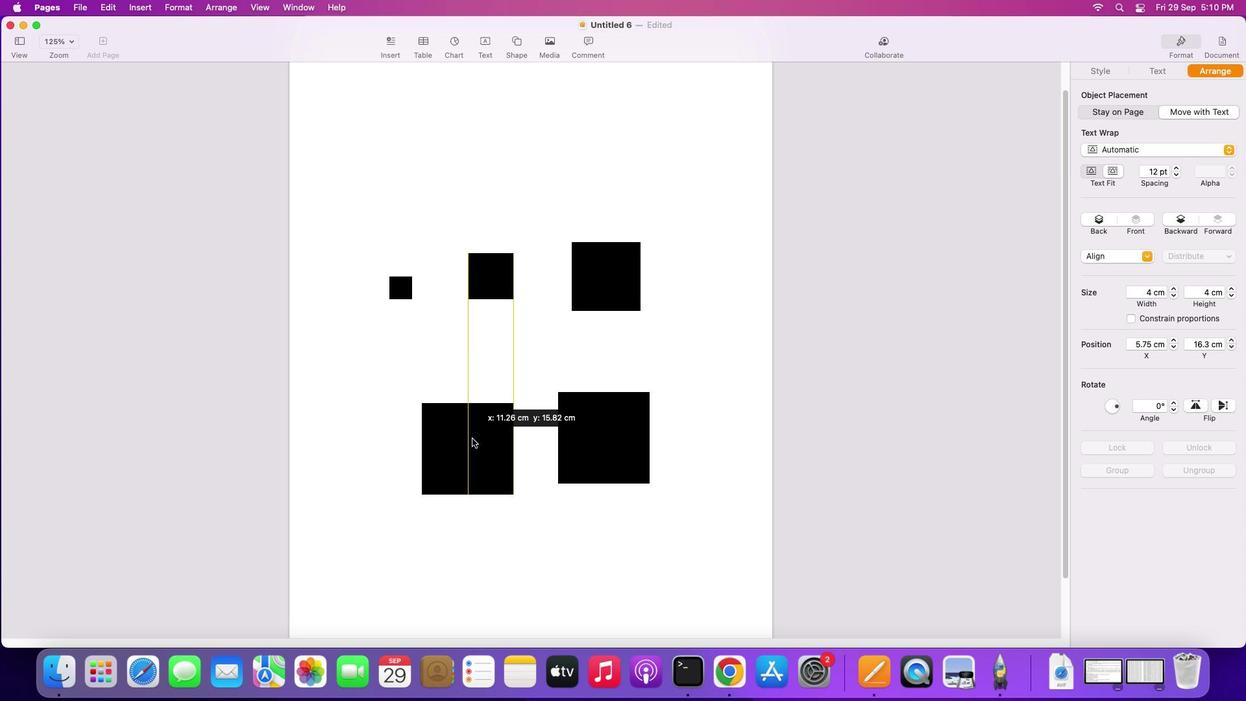 
Action: Mouse moved to (1138, 294)
Screenshot: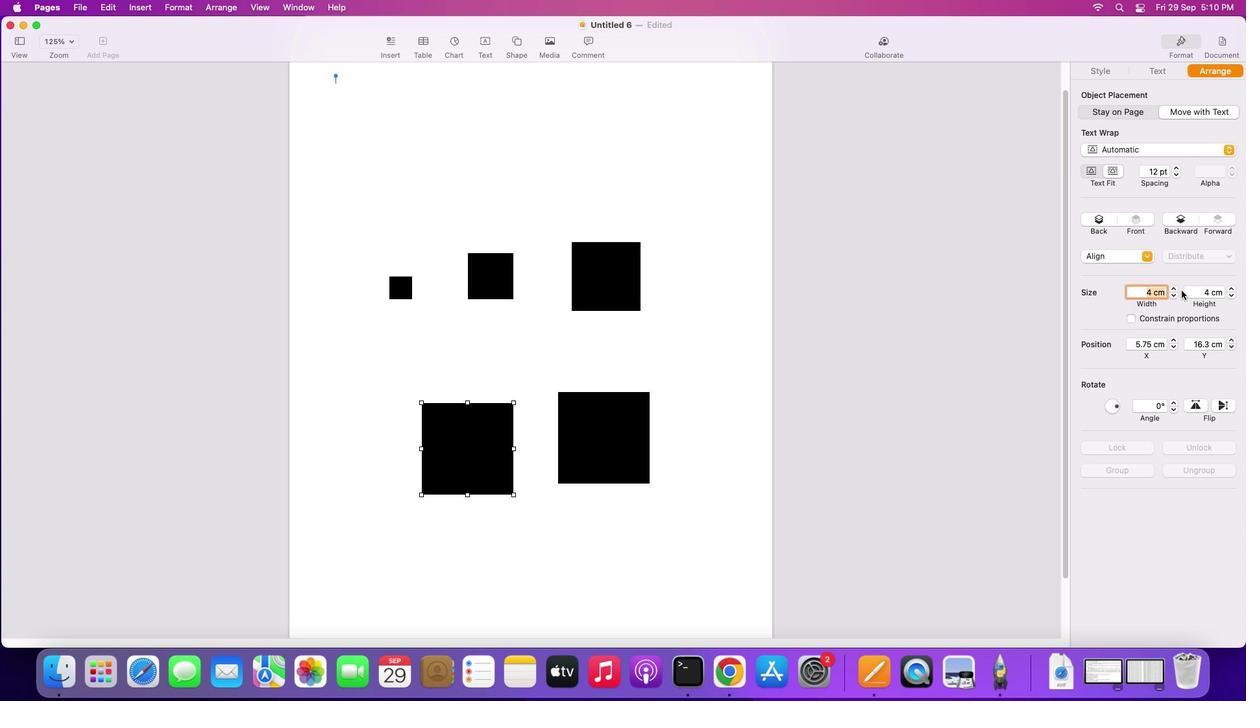 
Action: Mouse pressed left at (1138, 294)
Screenshot: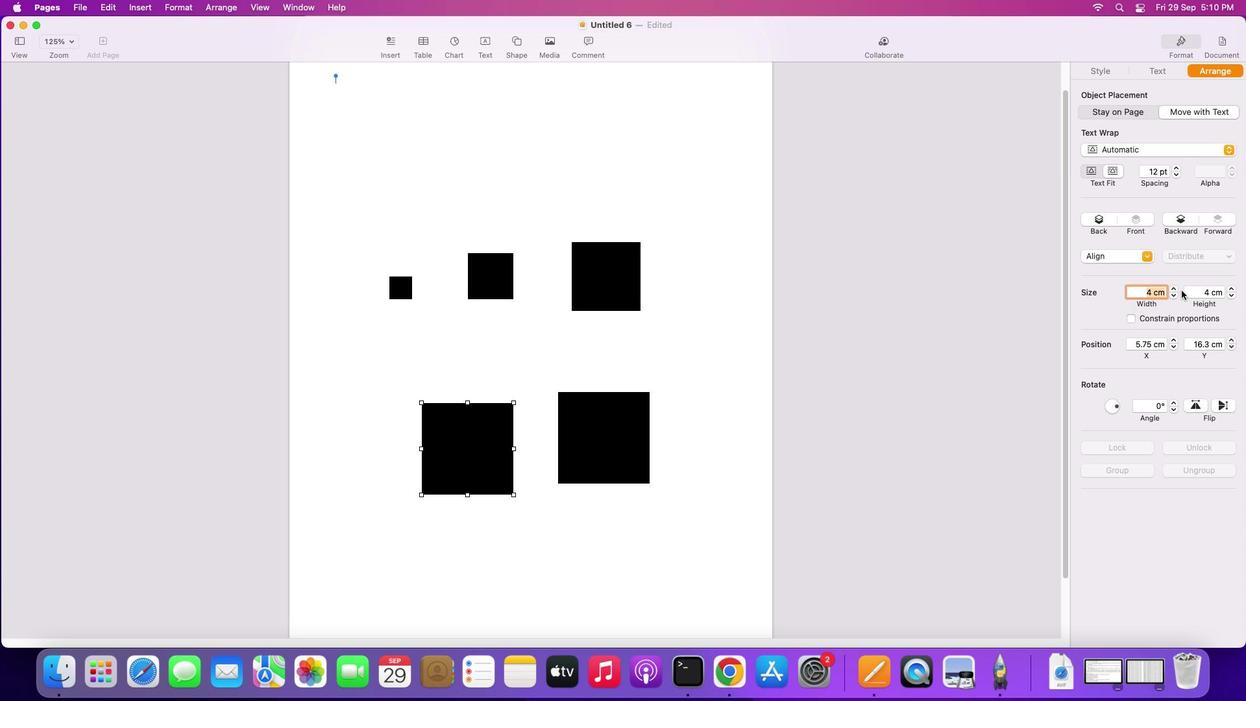 
Action: Mouse moved to (1182, 291)
Screenshot: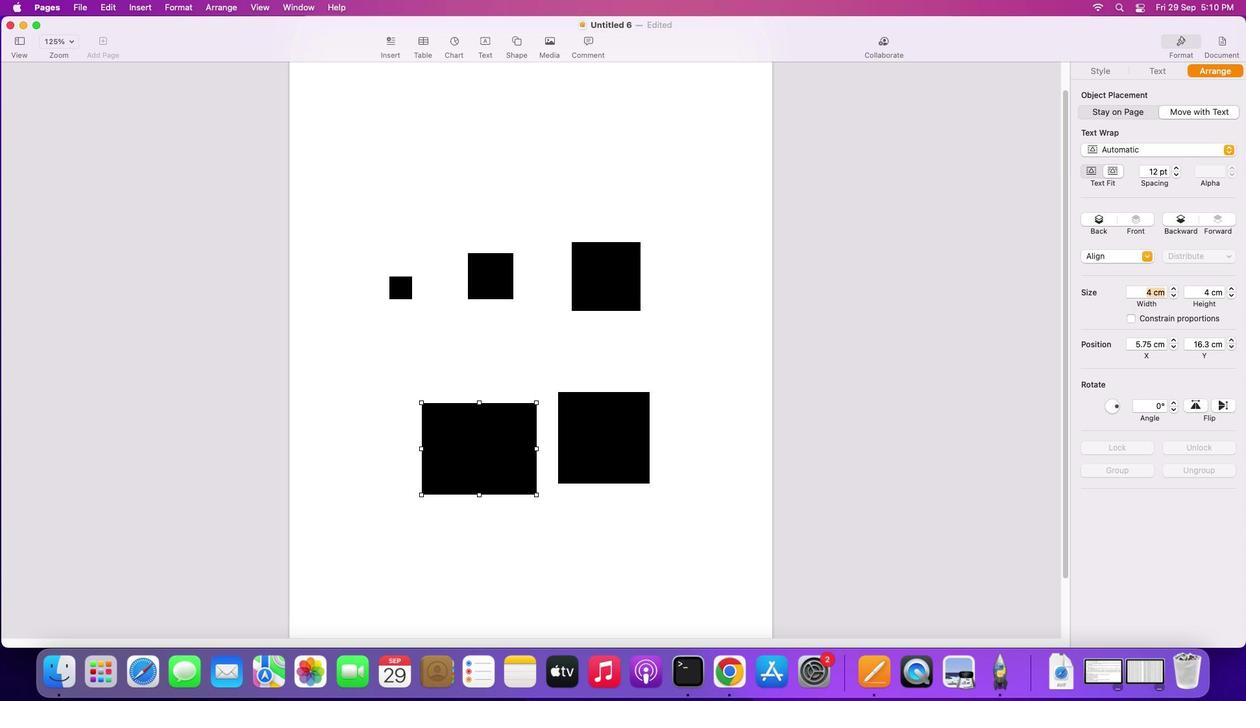 
Action: Key pressed '5''\x03'
Screenshot: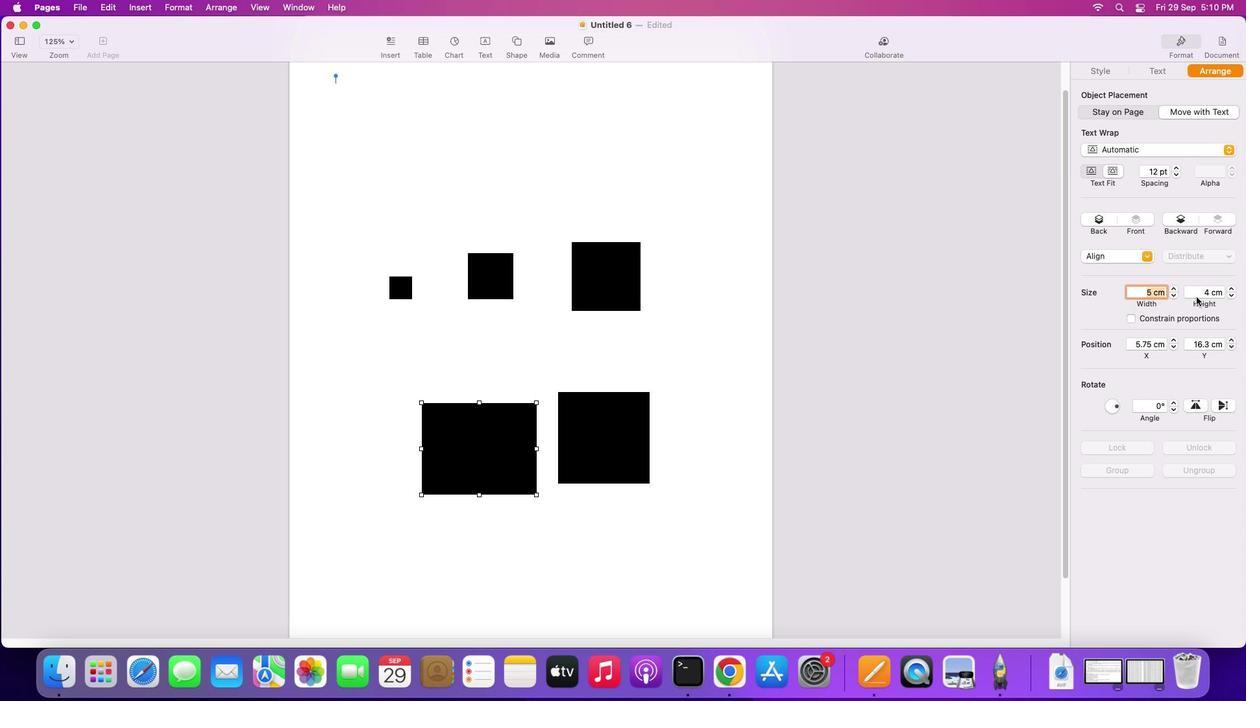 
Action: Mouse moved to (1189, 296)
Screenshot: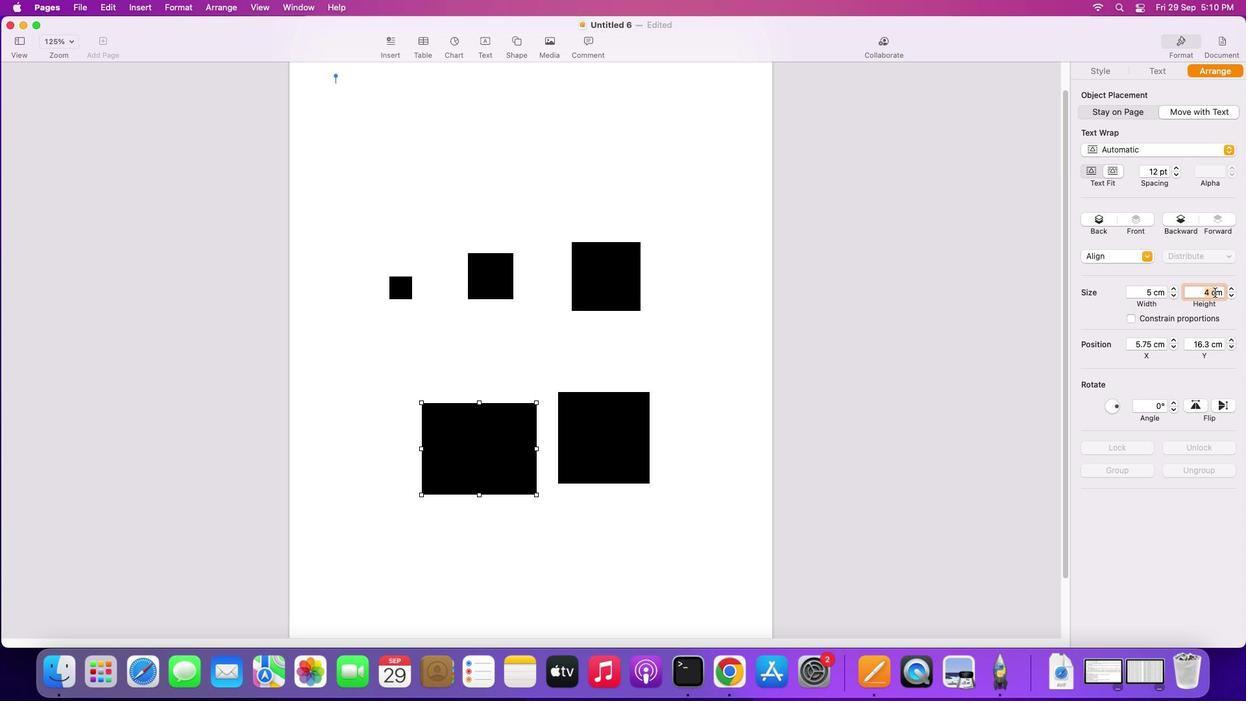
Action: Mouse pressed left at (1189, 296)
Screenshot: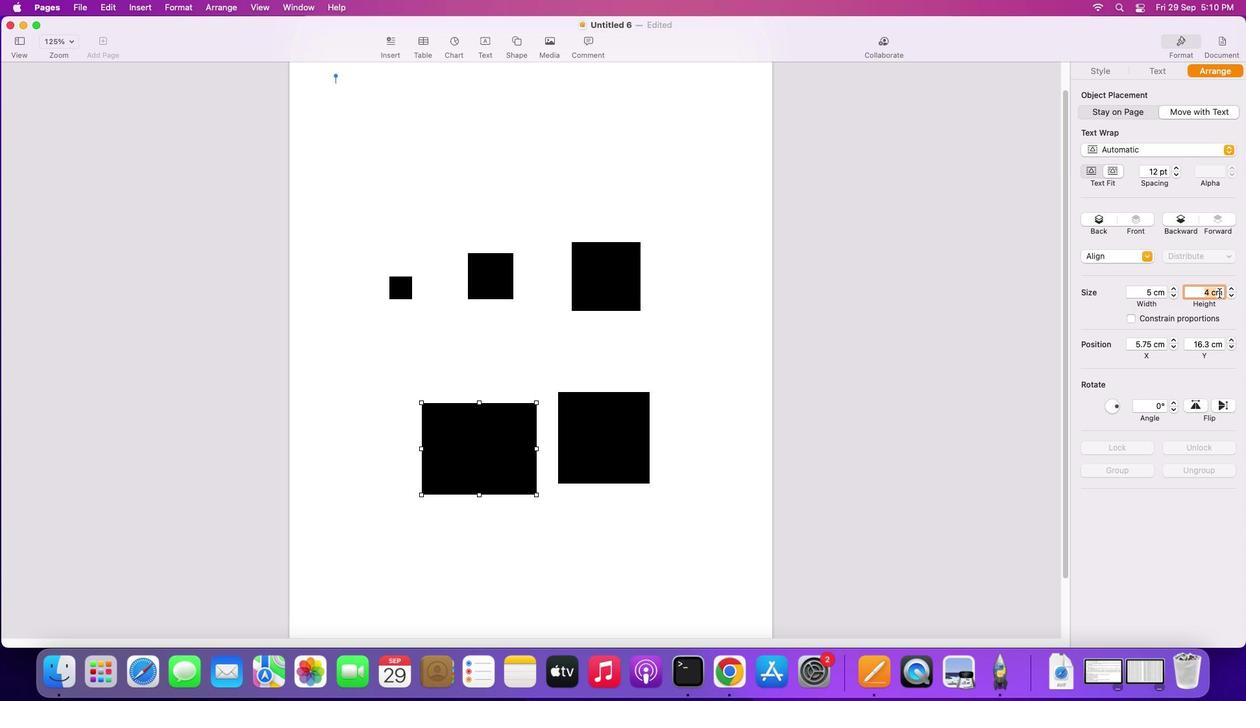 
Action: Mouse moved to (1229, 293)
Screenshot: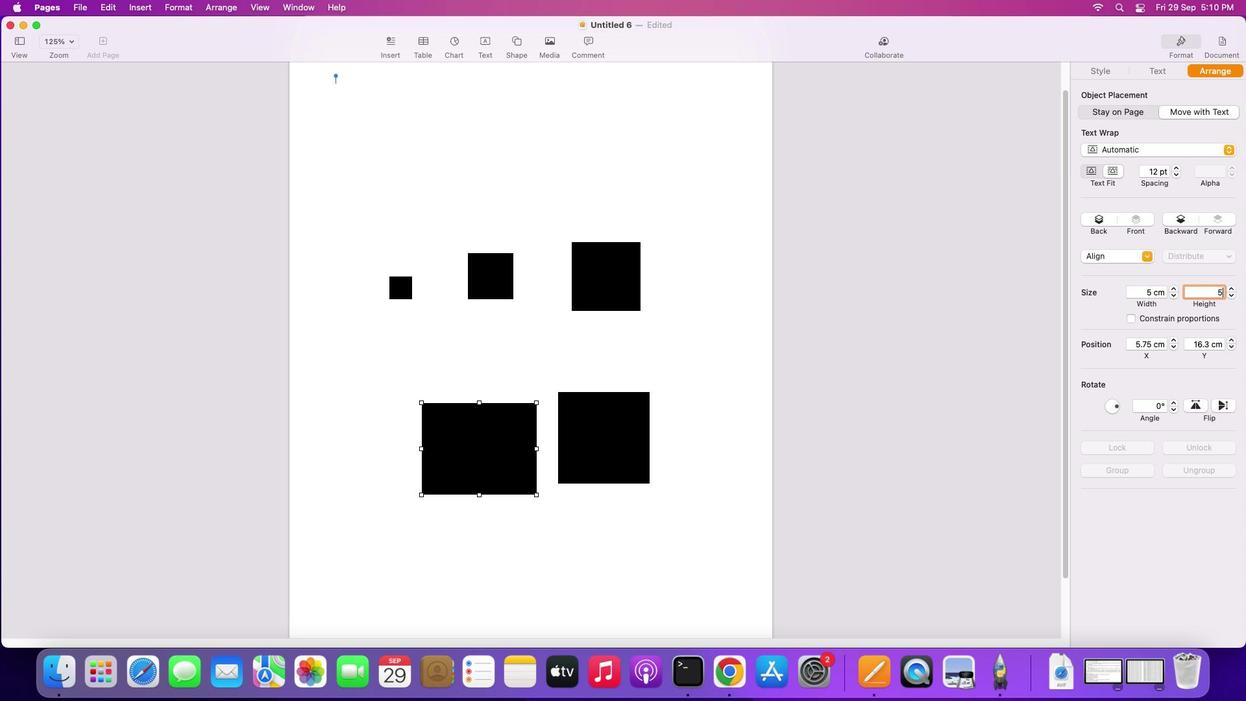 
Action: Key pressed '5''\x03'
Screenshot: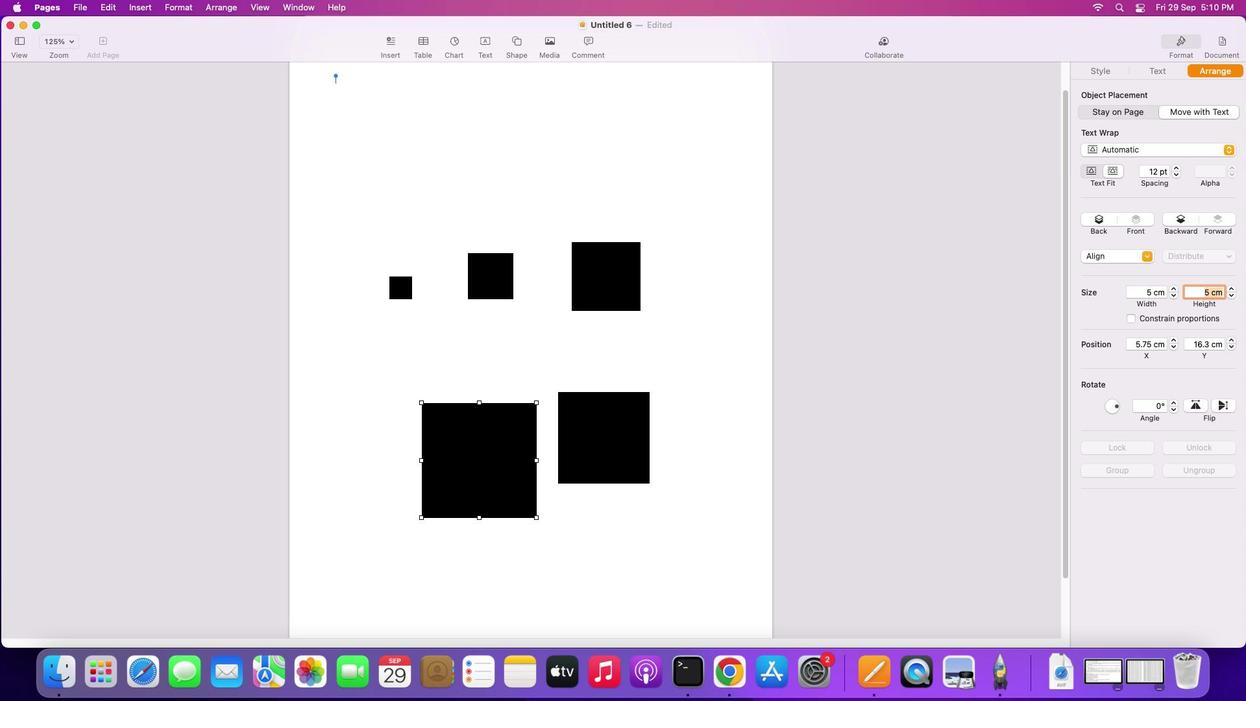 
Action: Mouse moved to (696, 323)
Screenshot: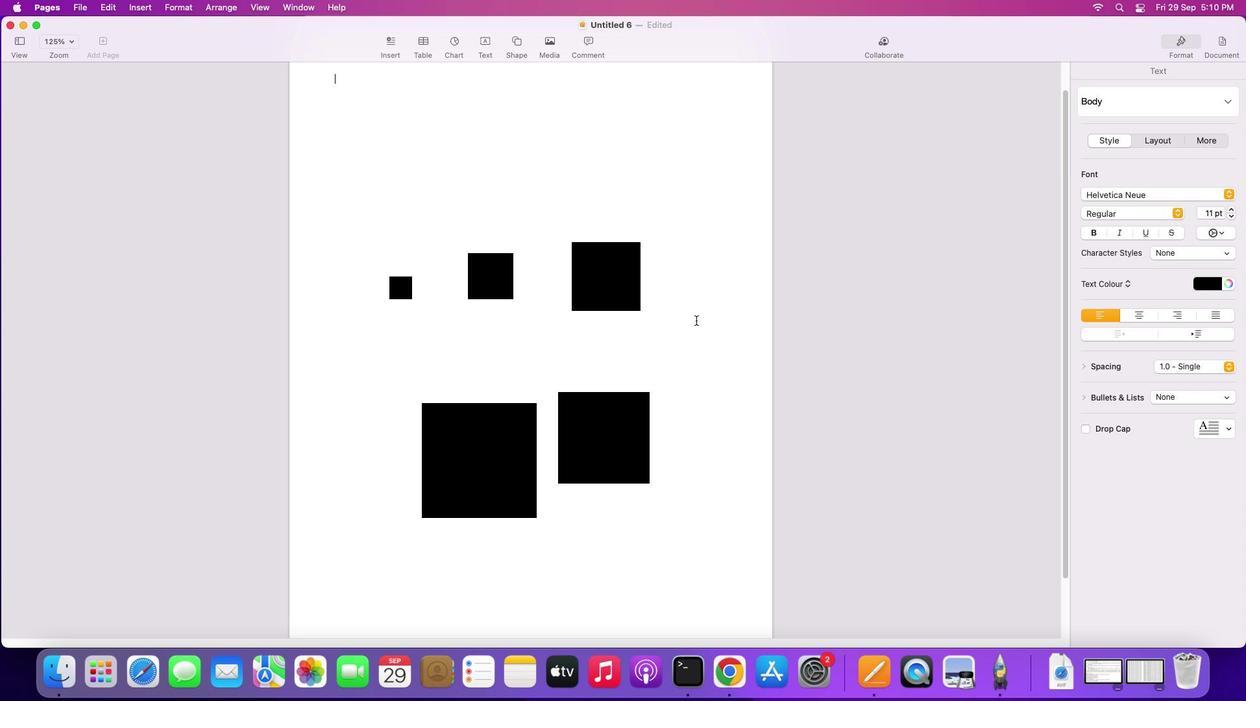 
Action: Mouse pressed left at (696, 323)
Screenshot: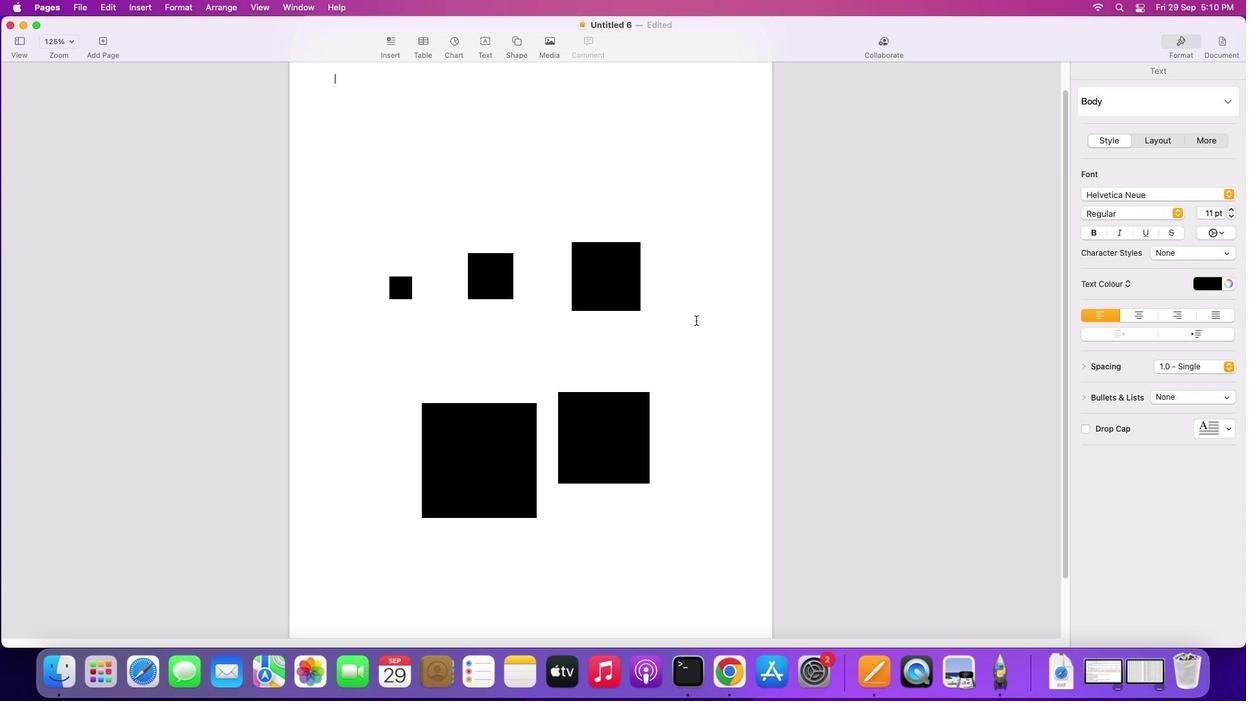 
Action: Mouse moved to (662, 349)
Screenshot: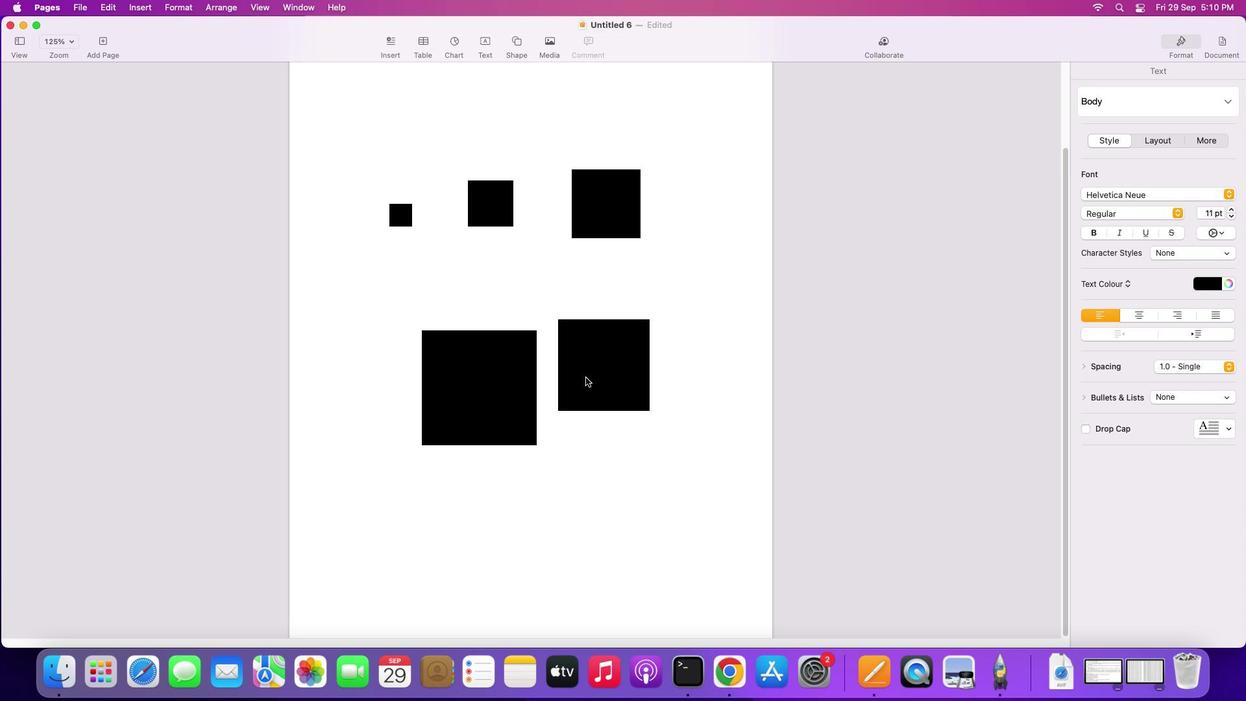 
Action: Mouse scrolled (662, 349) with delta (0, 0)
Screenshot: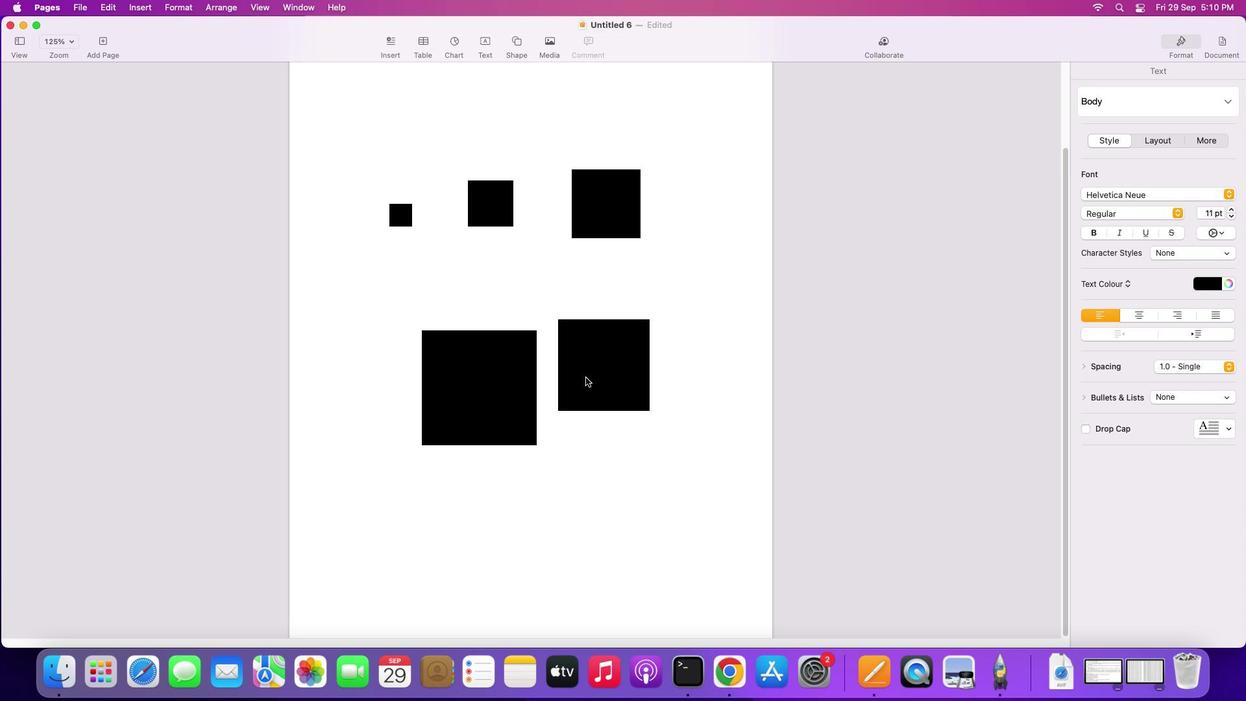 
Action: Mouse scrolled (662, 349) with delta (0, 0)
Screenshot: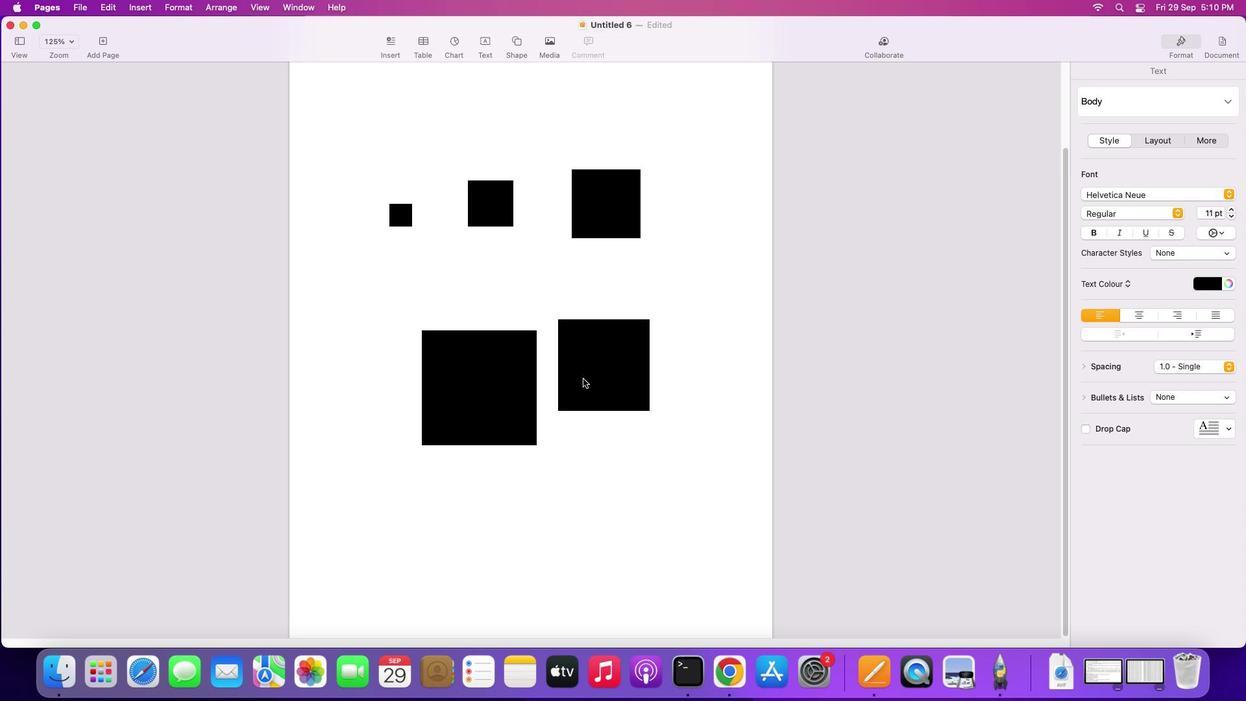 
Action: Mouse scrolled (662, 349) with delta (0, 0)
Screenshot: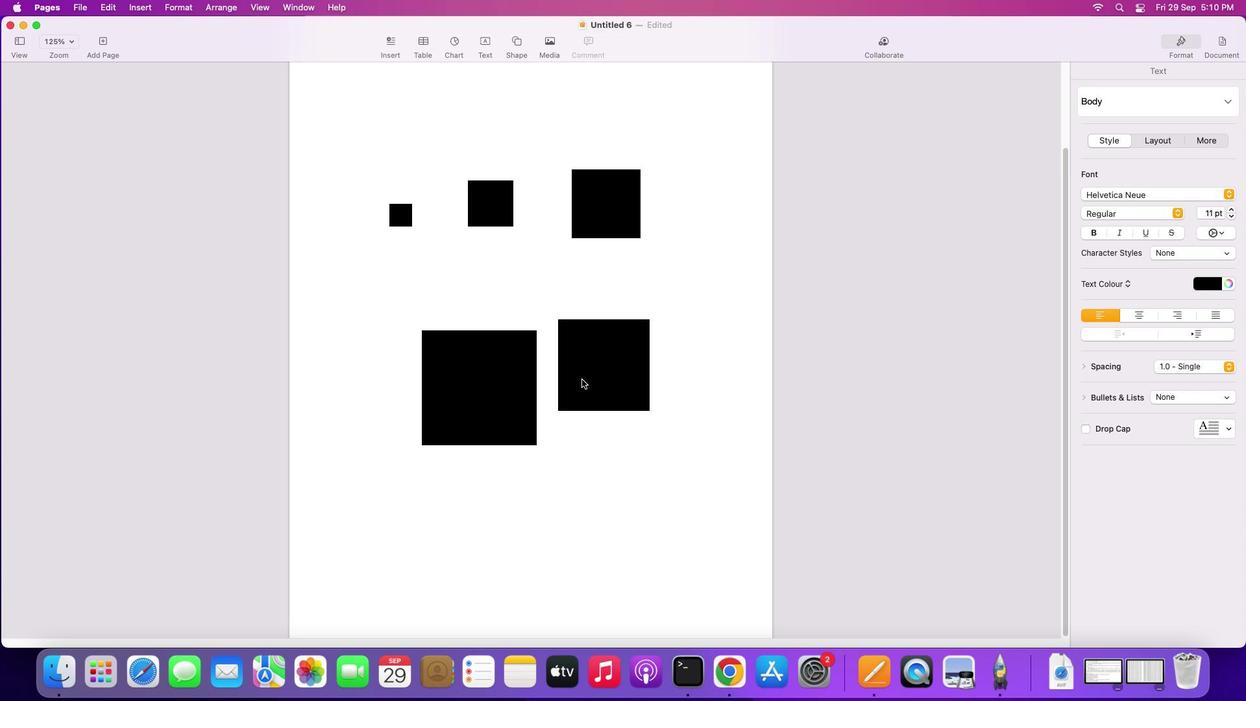 
Action: Mouse scrolled (662, 349) with delta (0, -1)
Screenshot: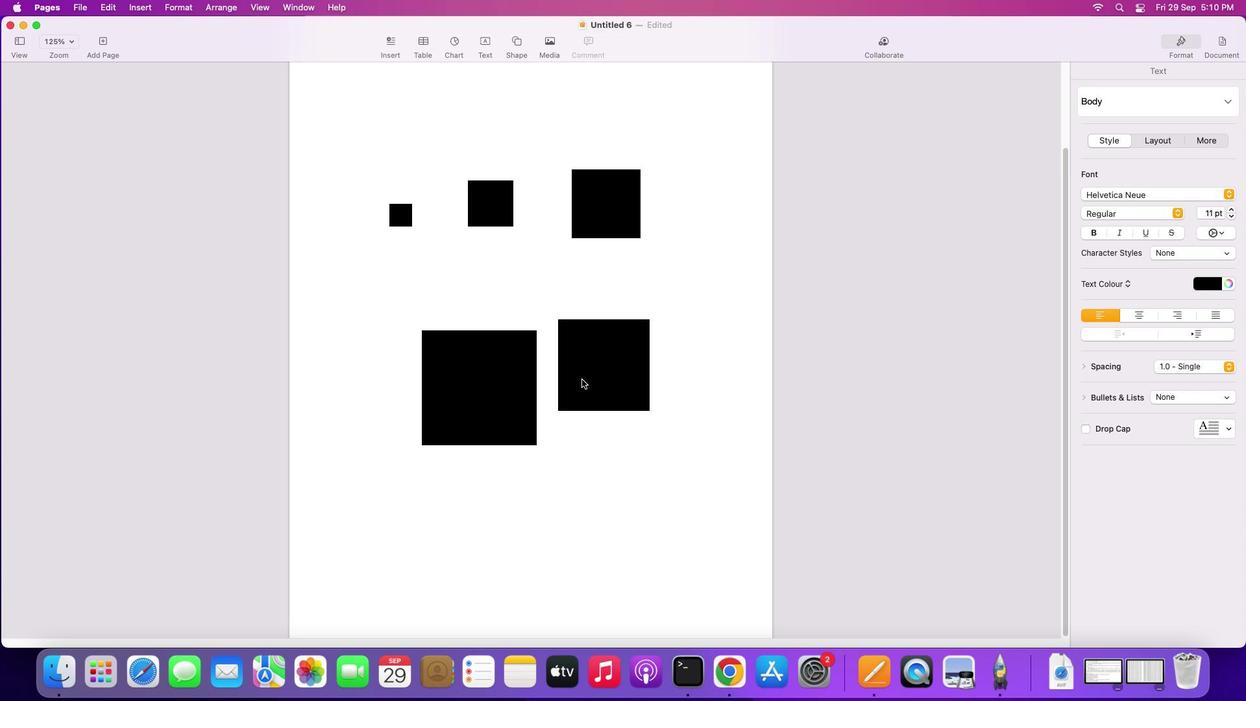 
Action: Mouse scrolled (662, 349) with delta (0, -2)
Screenshot: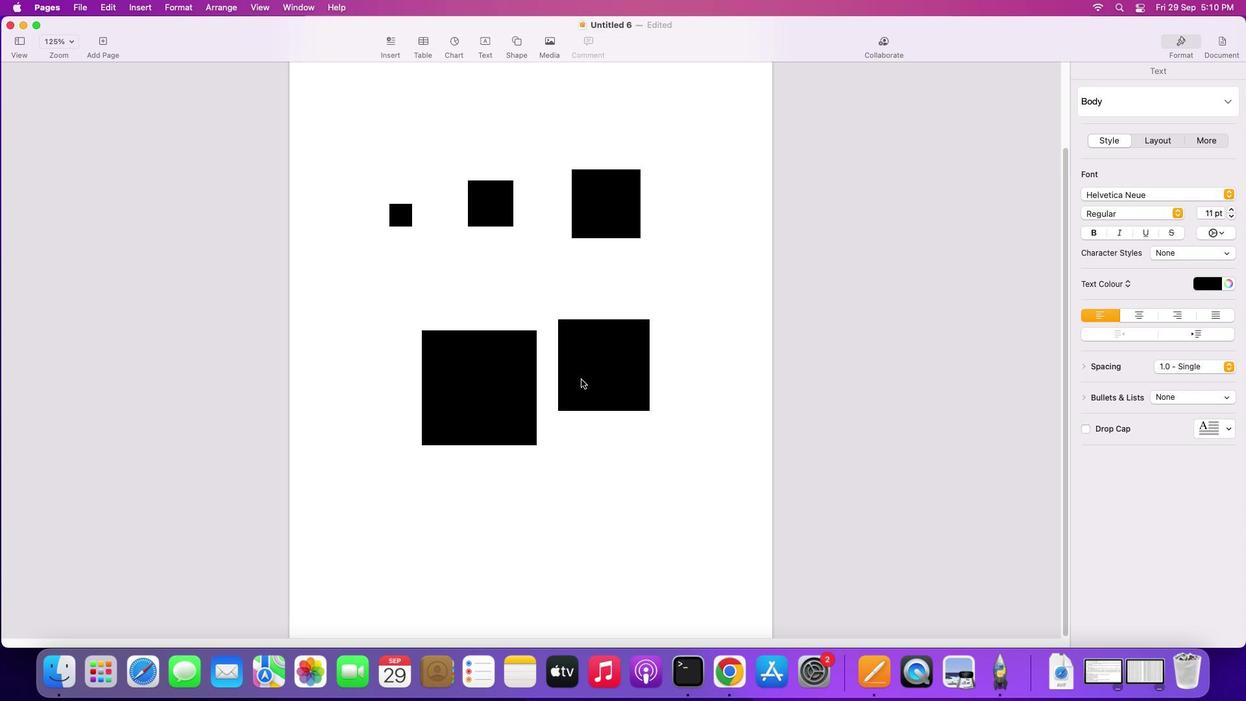 
Action: Mouse moved to (581, 380)
Screenshot: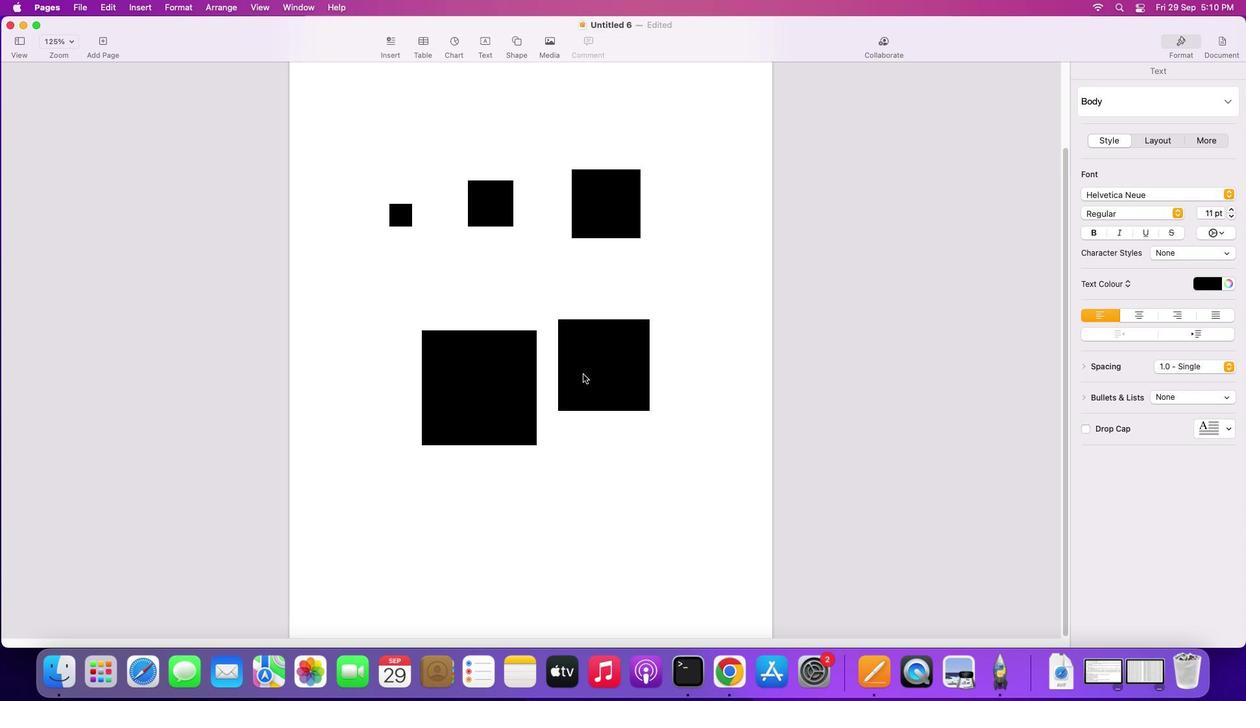 
Action: Mouse scrolled (581, 380) with delta (0, 0)
Screenshot: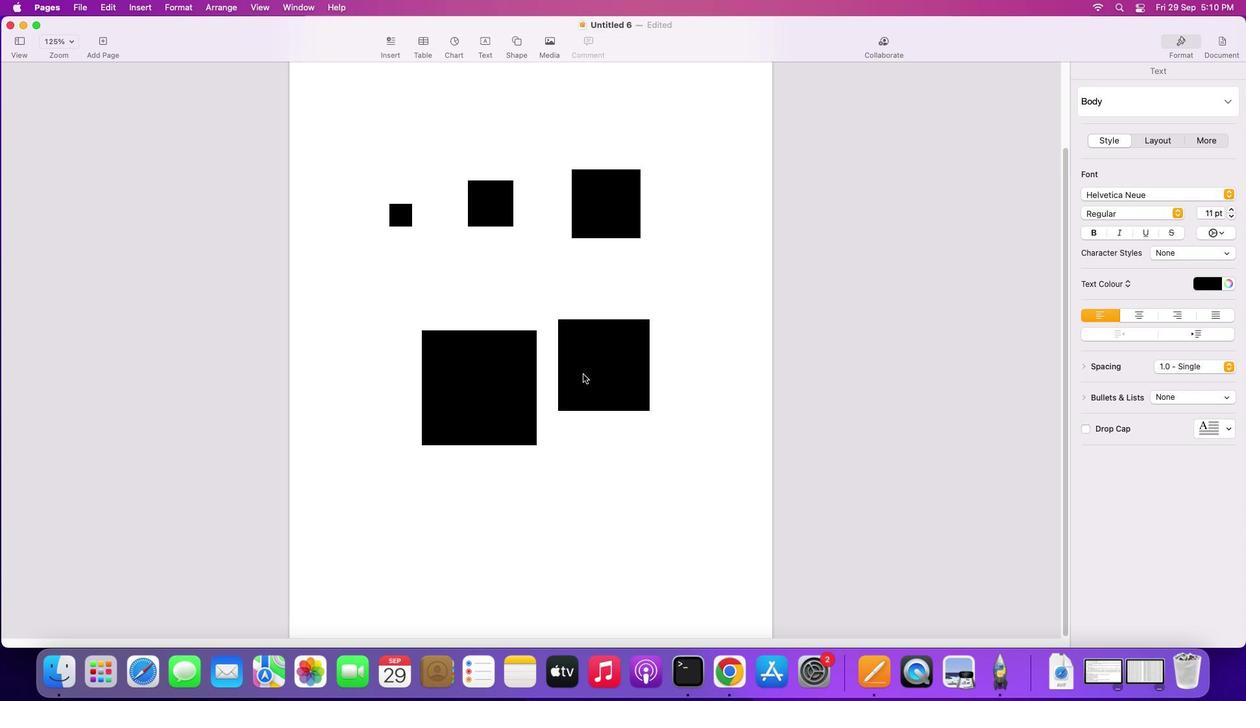 
Action: Mouse scrolled (581, 380) with delta (0, 0)
Screenshot: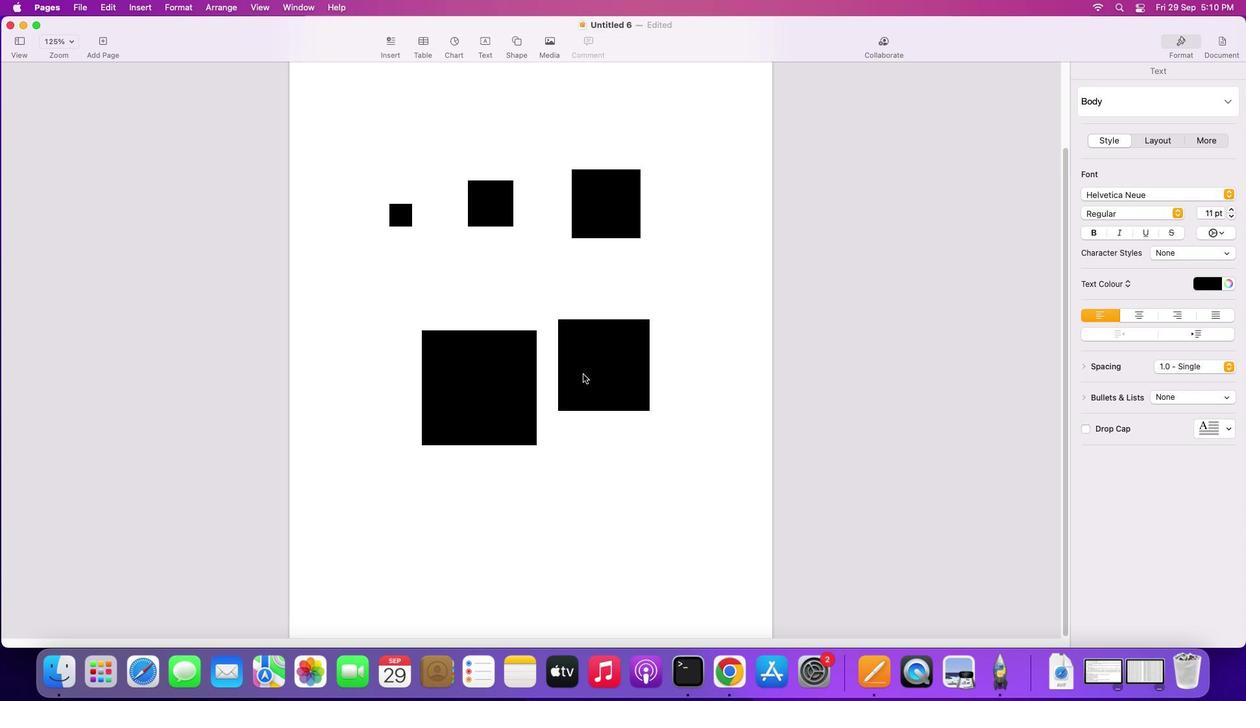
Action: Mouse scrolled (581, 380) with delta (0, 0)
Screenshot: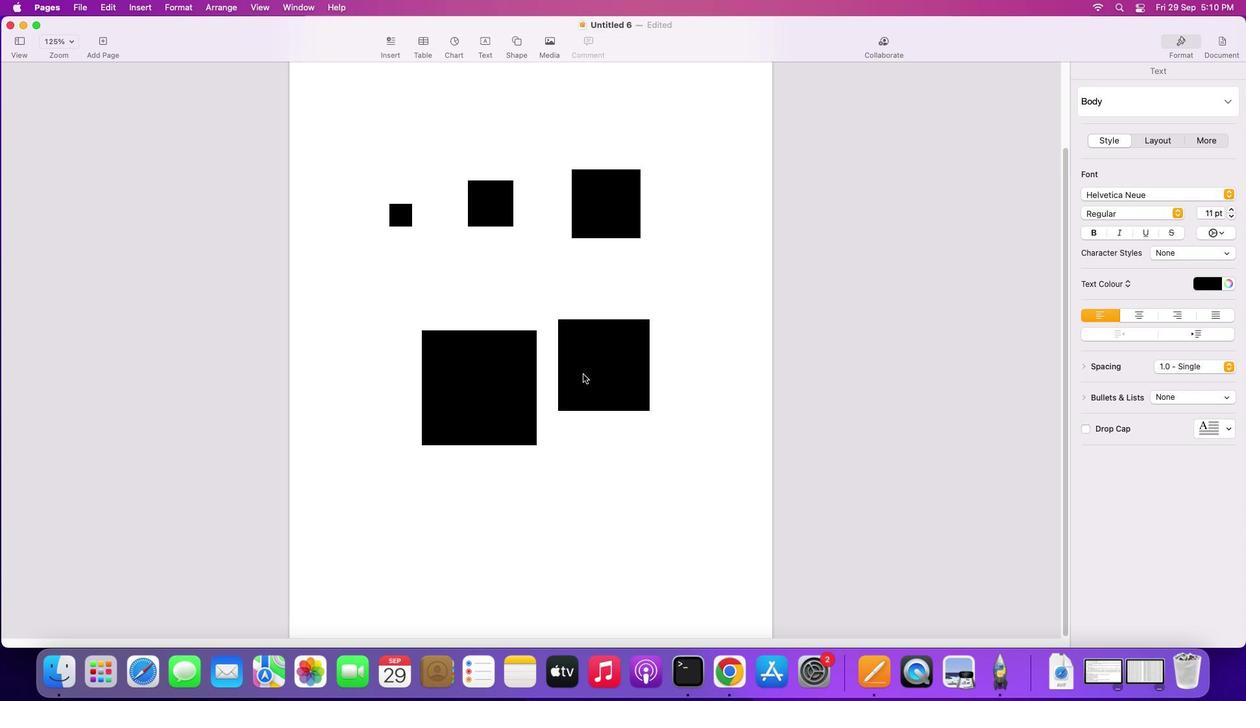 
Action: Mouse scrolled (581, 380) with delta (0, -1)
Screenshot: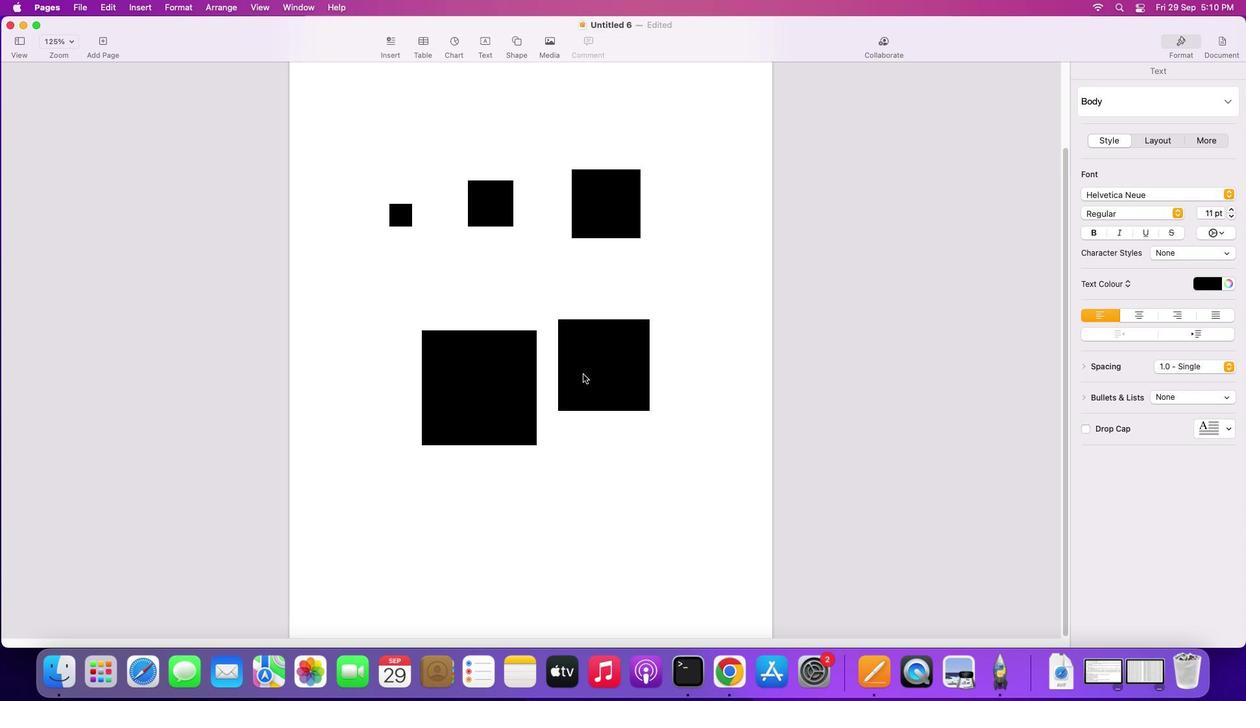 
Action: Mouse scrolled (581, 380) with delta (0, -2)
Screenshot: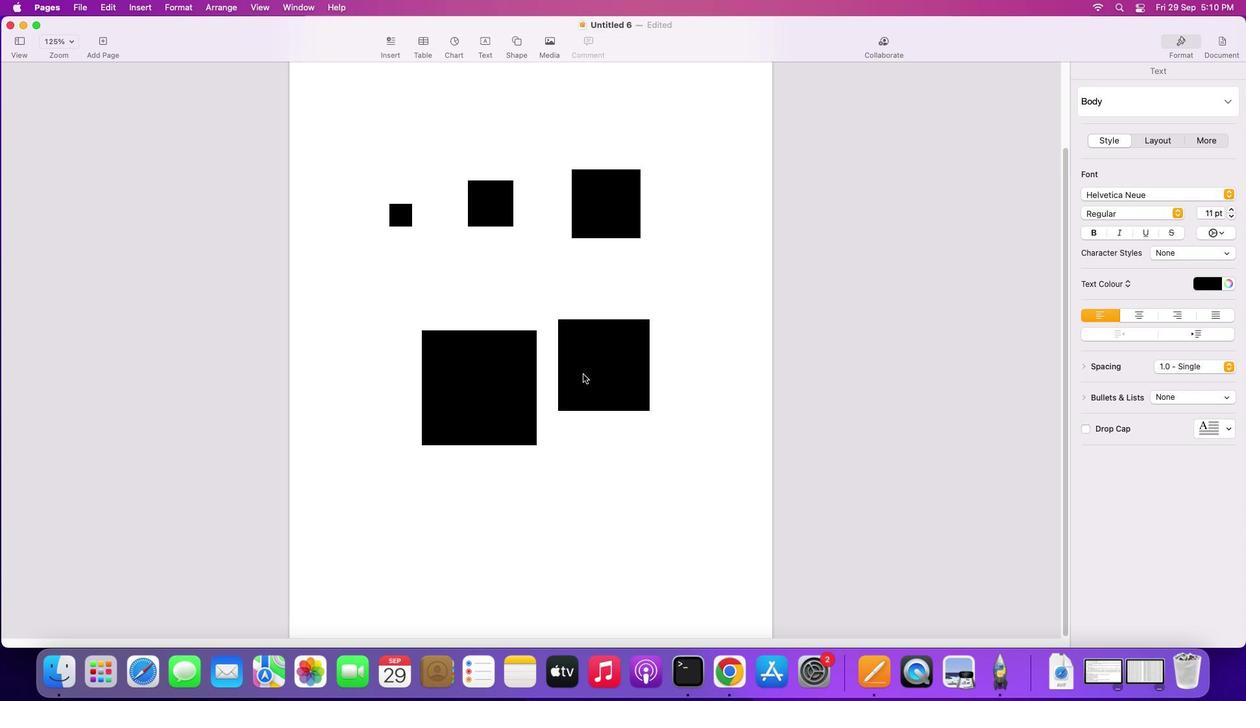 
Action: Mouse moved to (584, 374)
Screenshot: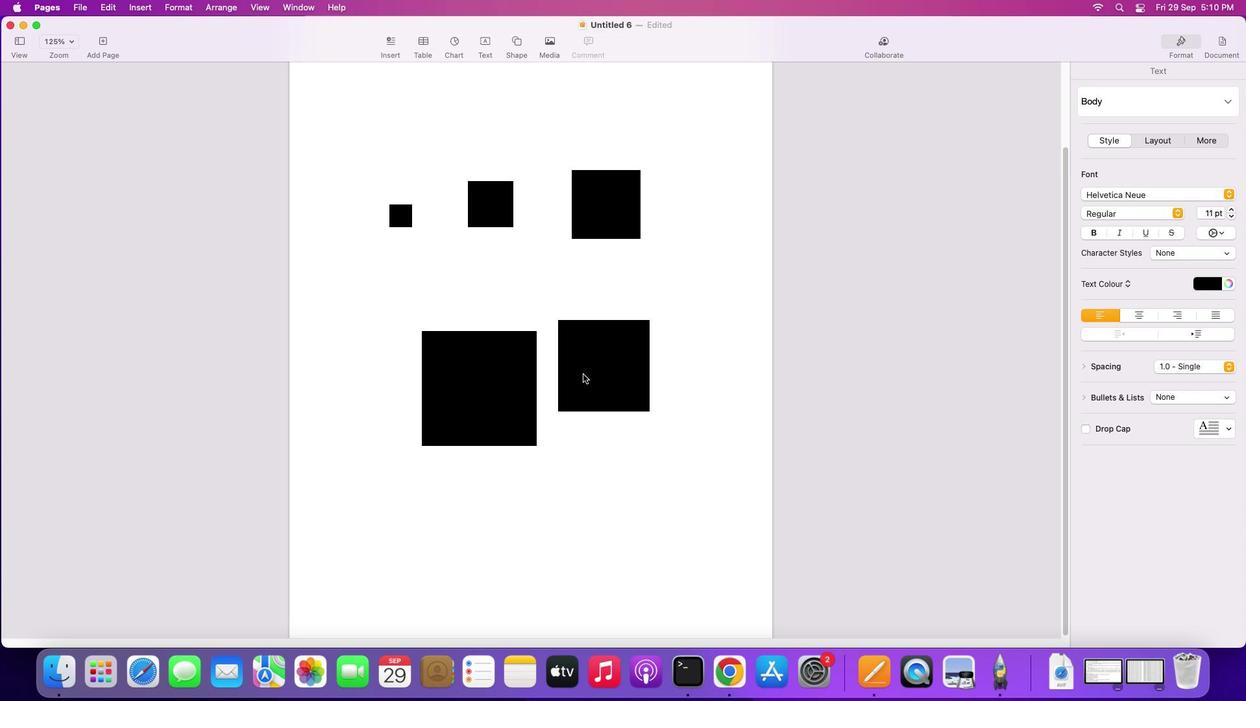 
Action: Mouse scrolled (584, 374) with delta (0, 1)
Screenshot: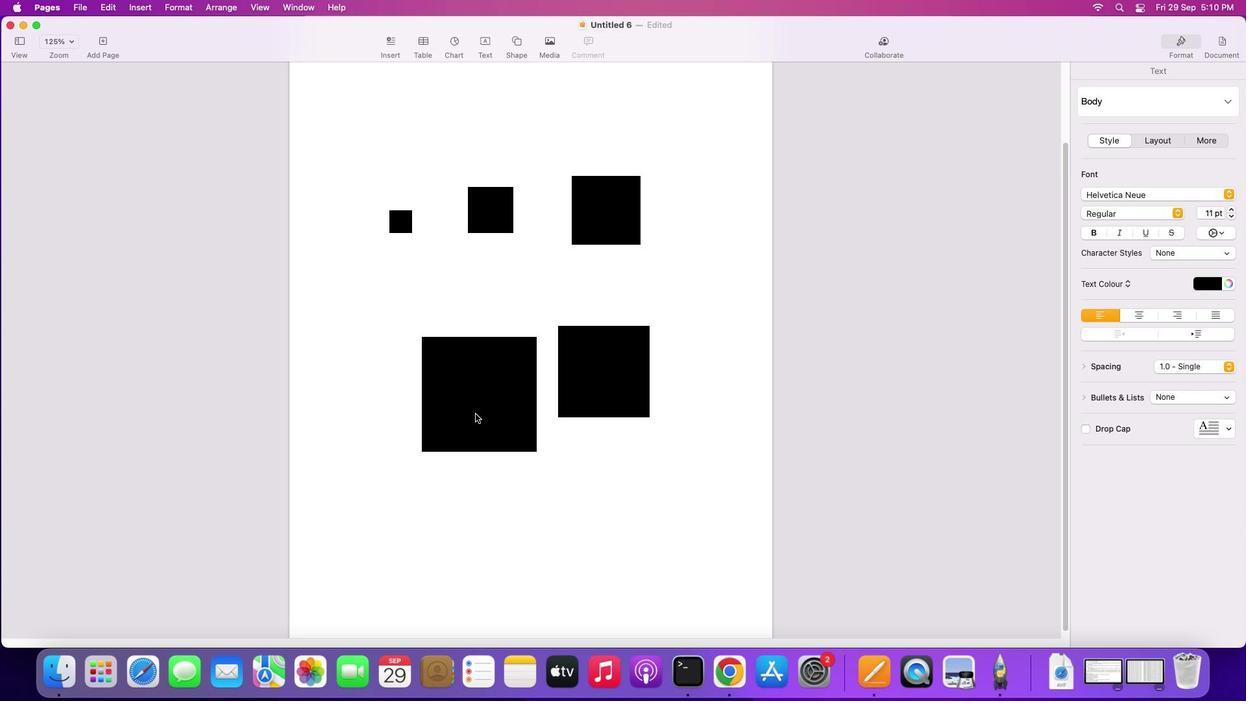 
Action: Mouse scrolled (584, 374) with delta (0, 1)
Screenshot: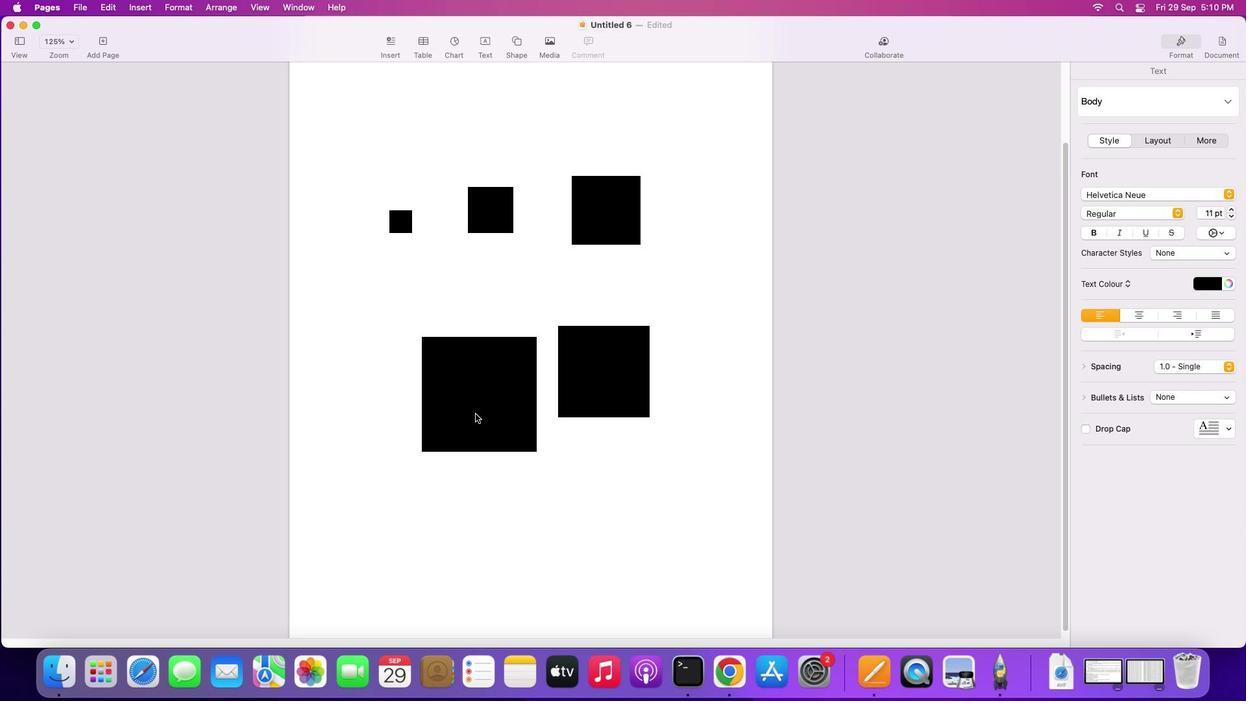 
Action: Mouse moved to (475, 414)
Screenshot: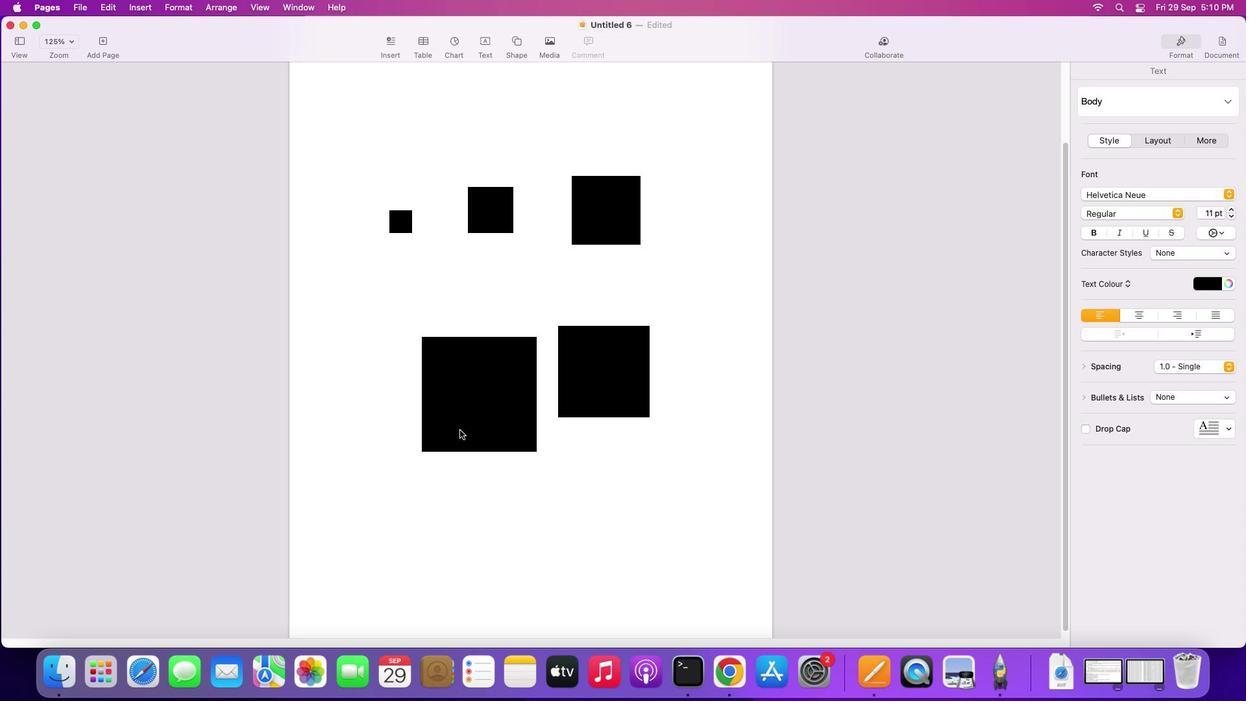 
Action: Mouse pressed left at (475, 414)
Screenshot: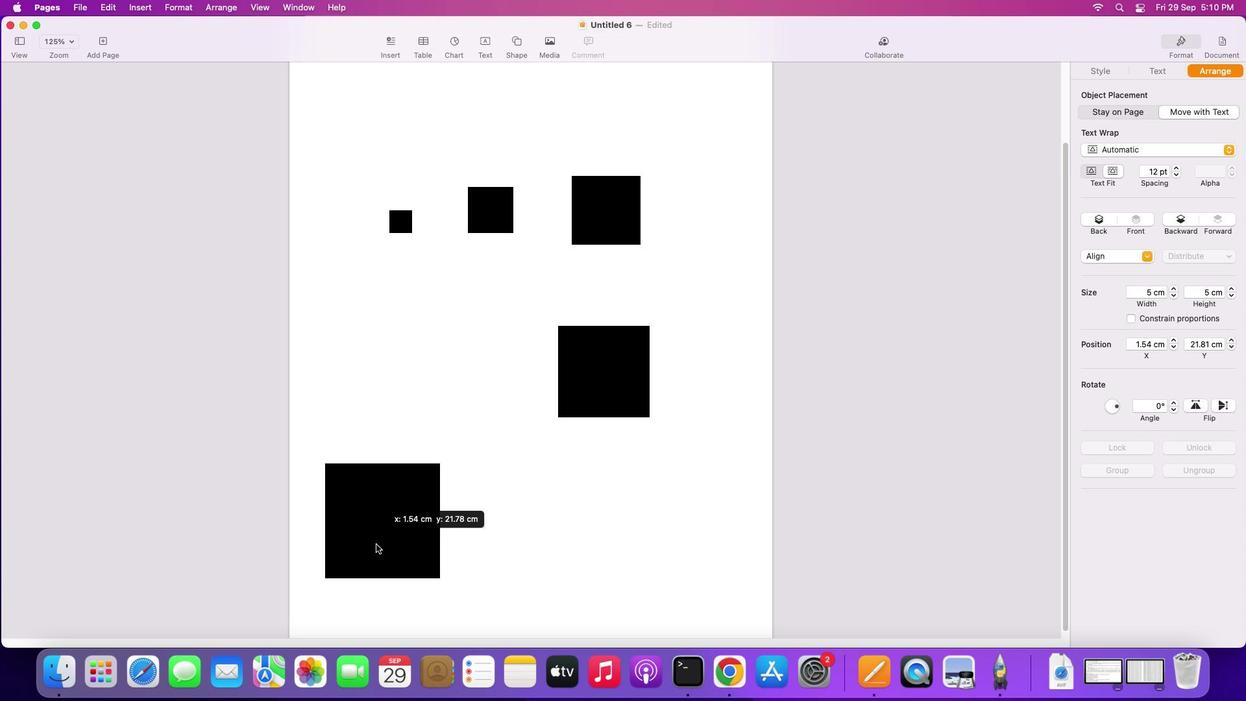 
Action: Mouse moved to (526, 393)
Screenshot: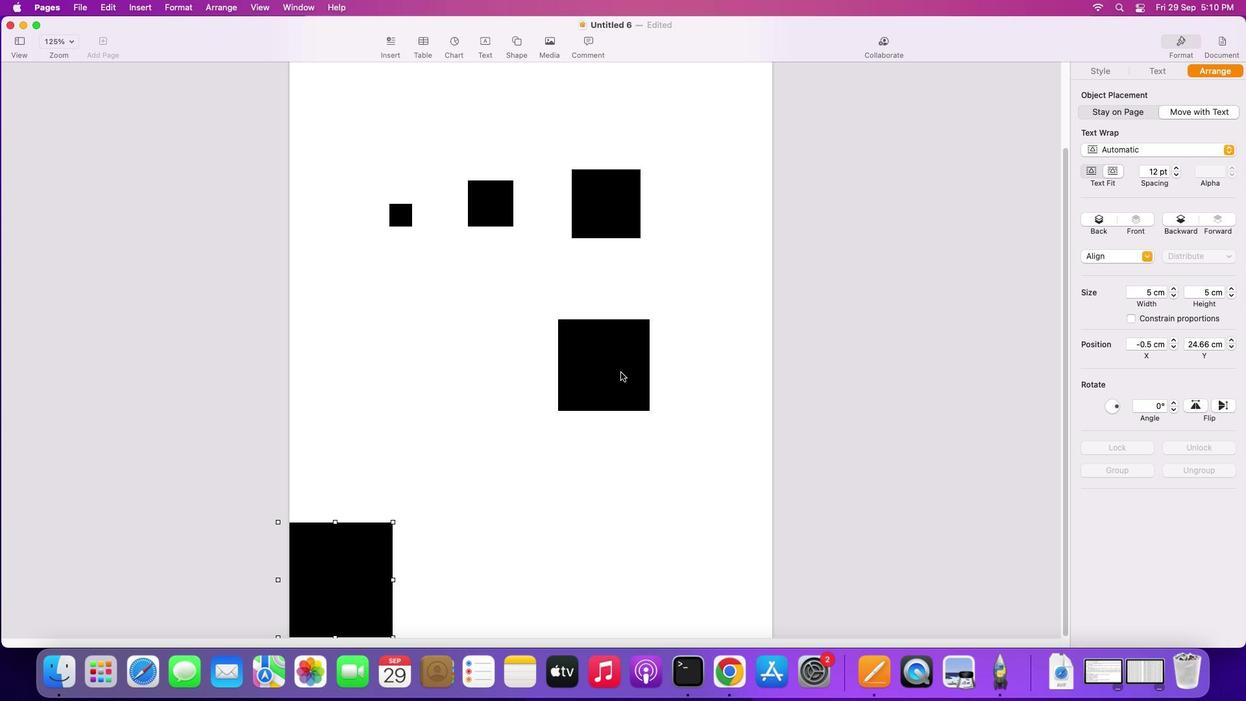 
Action: Key pressed Key.shift
Screenshot: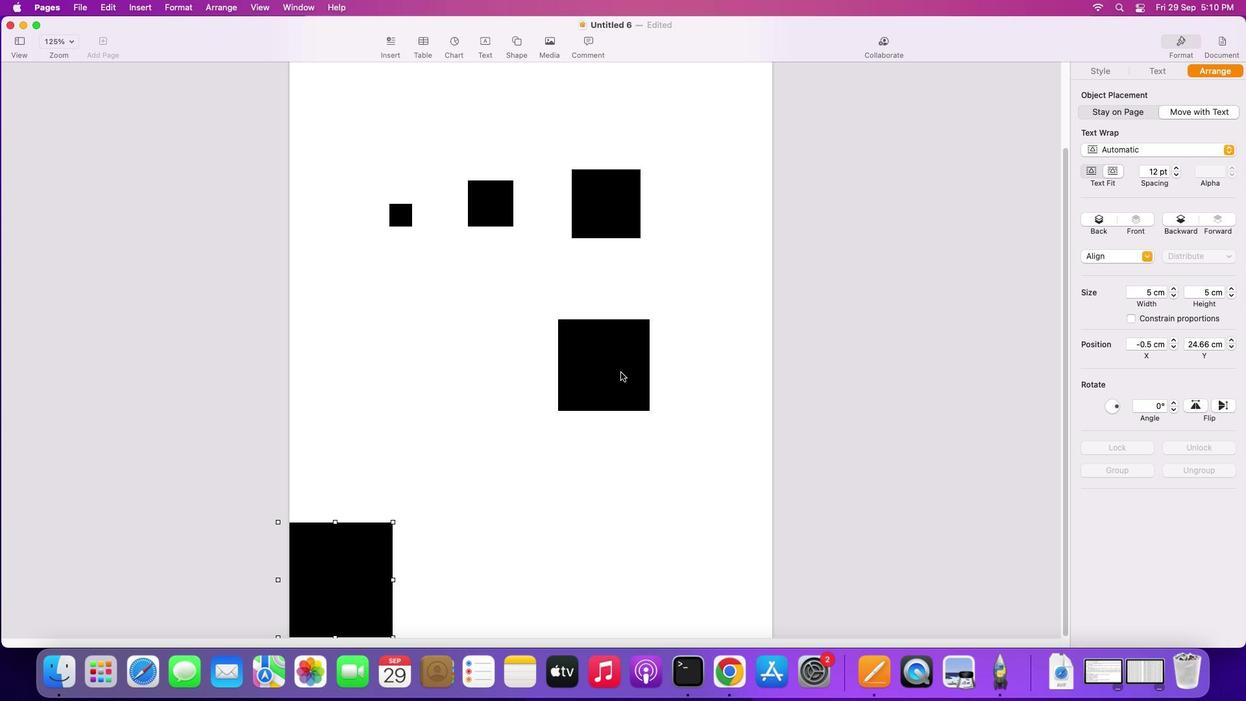 
Action: Mouse moved to (621, 373)
Screenshot: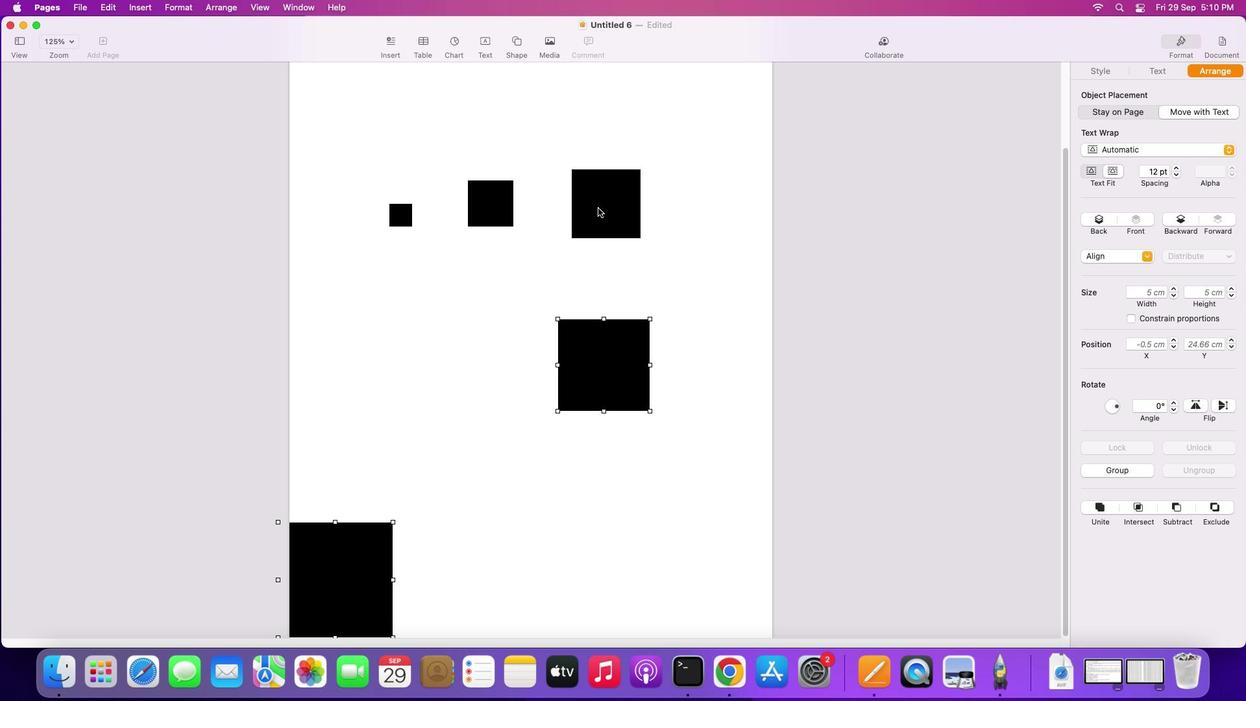 
Action: Mouse pressed left at (621, 373)
Screenshot: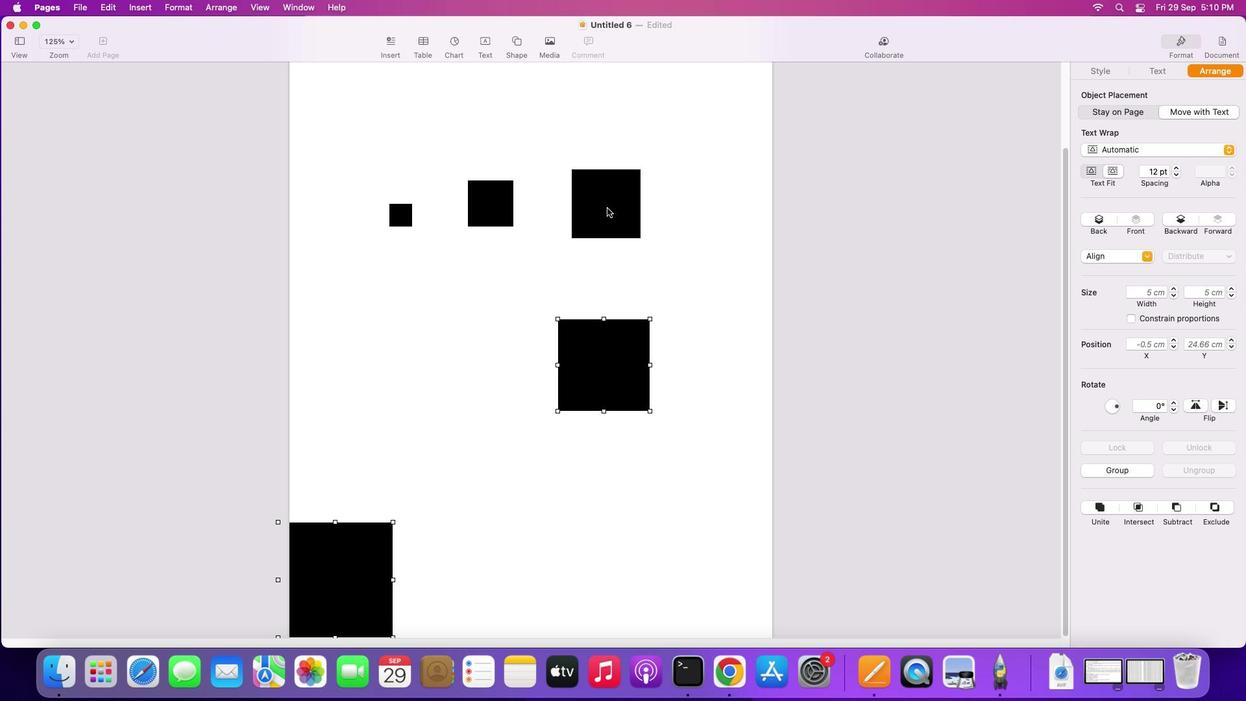 
Action: Mouse moved to (614, 208)
Screenshot: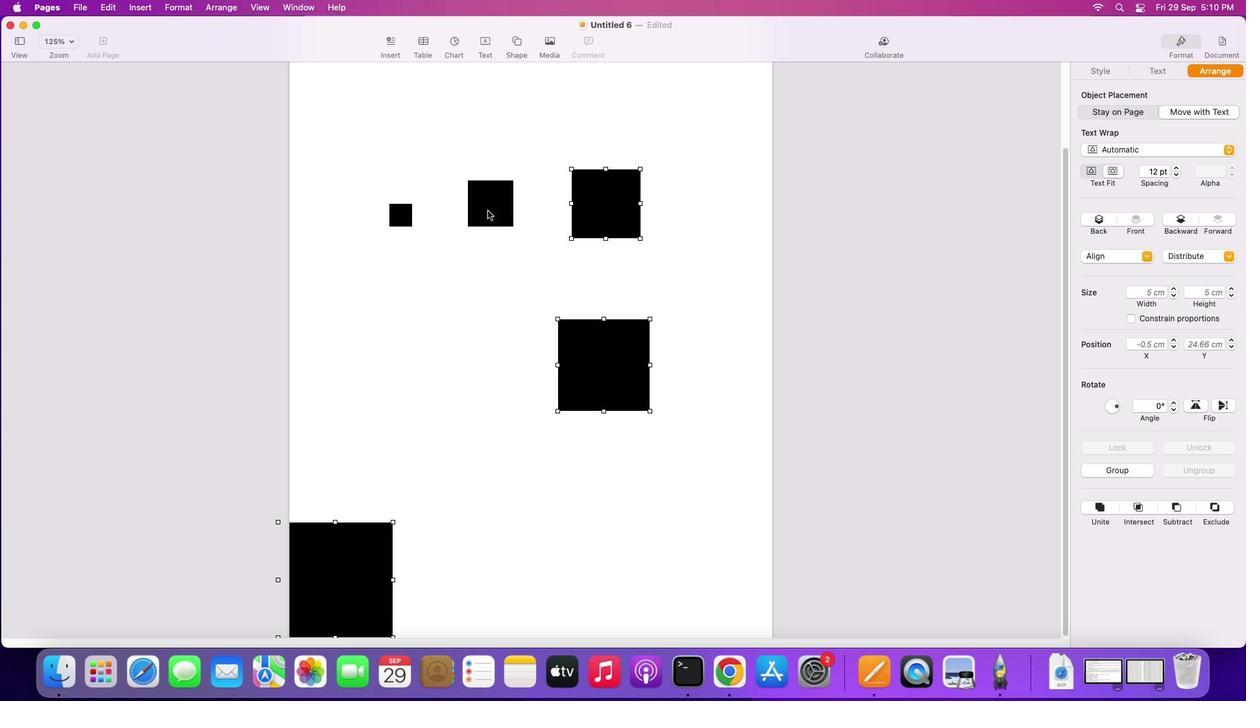 
Action: Mouse pressed left at (614, 208)
Screenshot: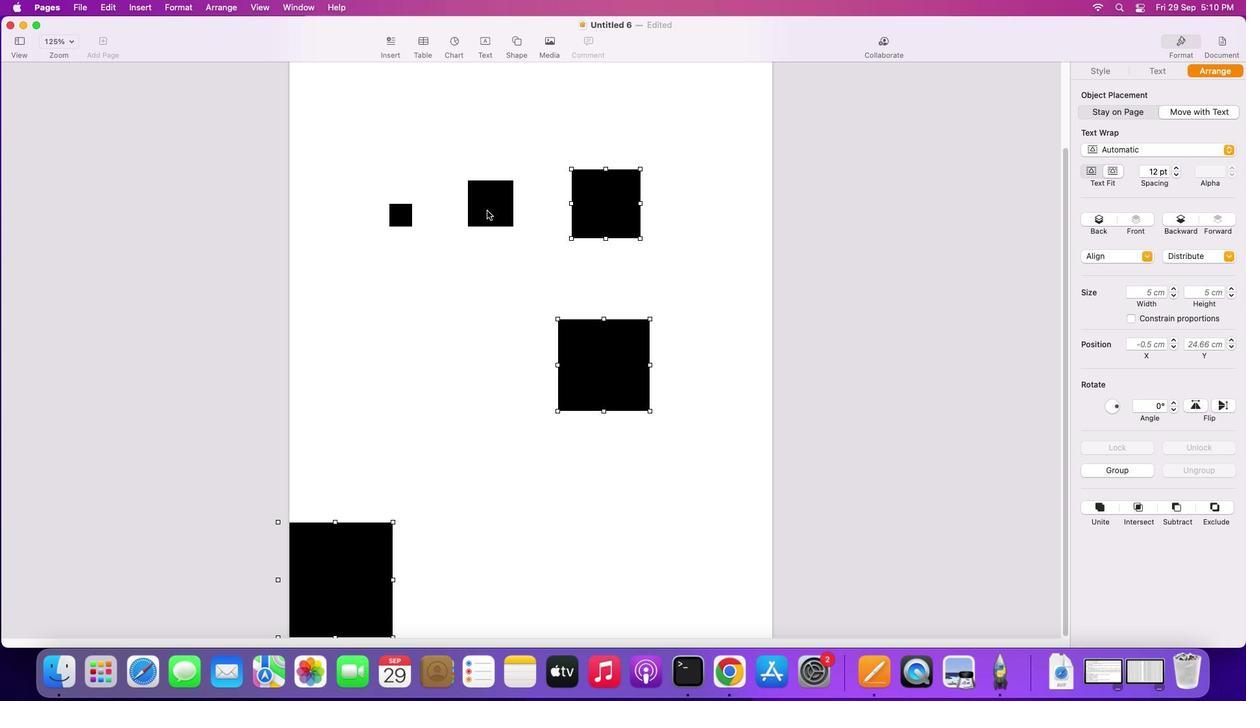 
Action: Mouse moved to (488, 211)
Screenshot: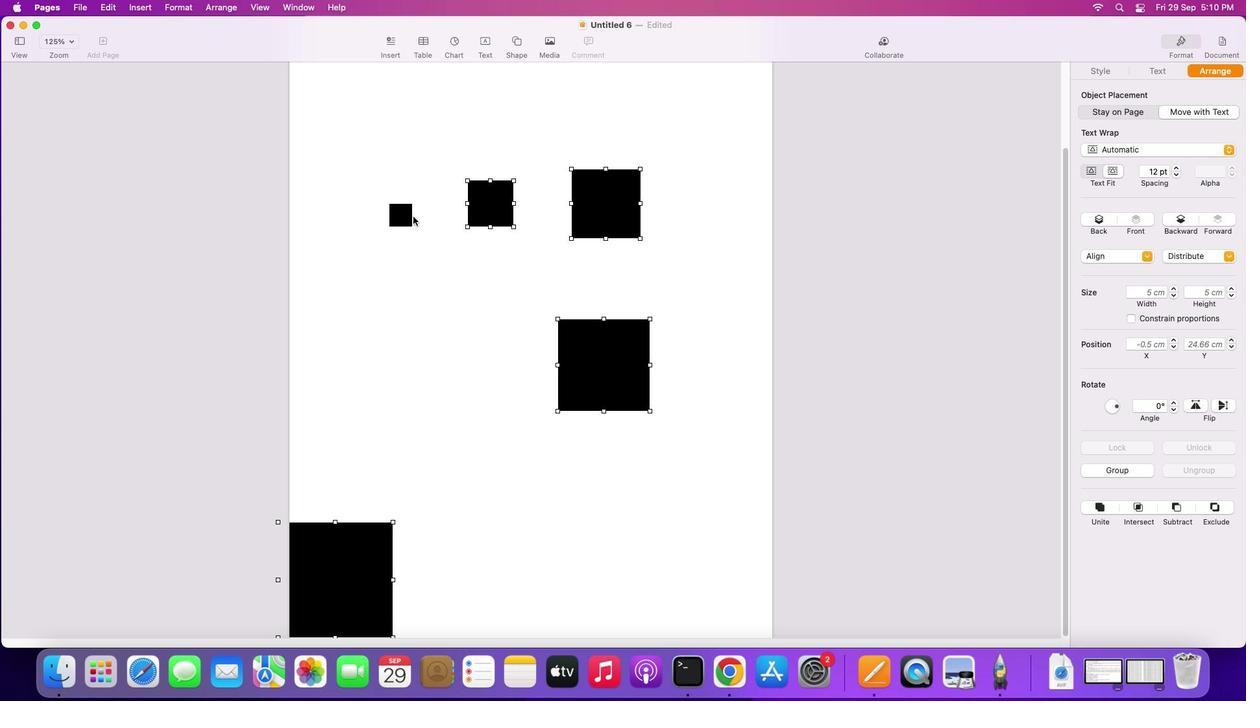 
Action: Mouse pressed left at (488, 211)
Screenshot: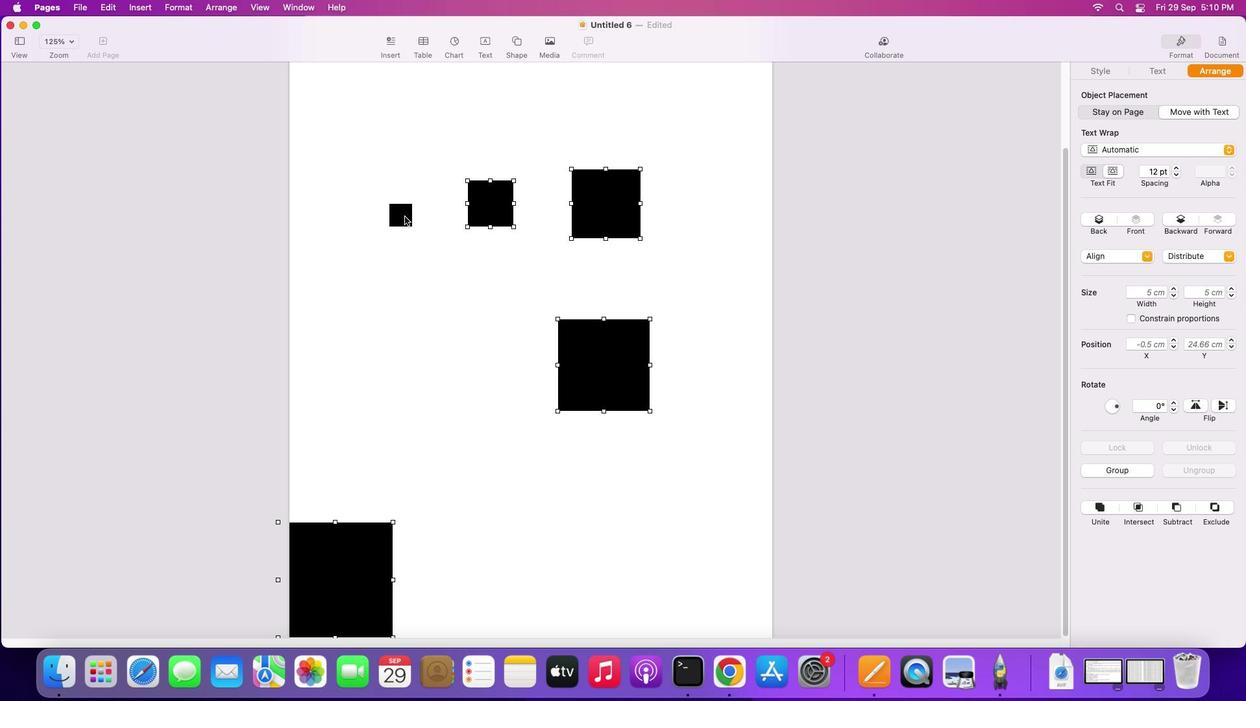 
Action: Mouse moved to (394, 216)
Screenshot: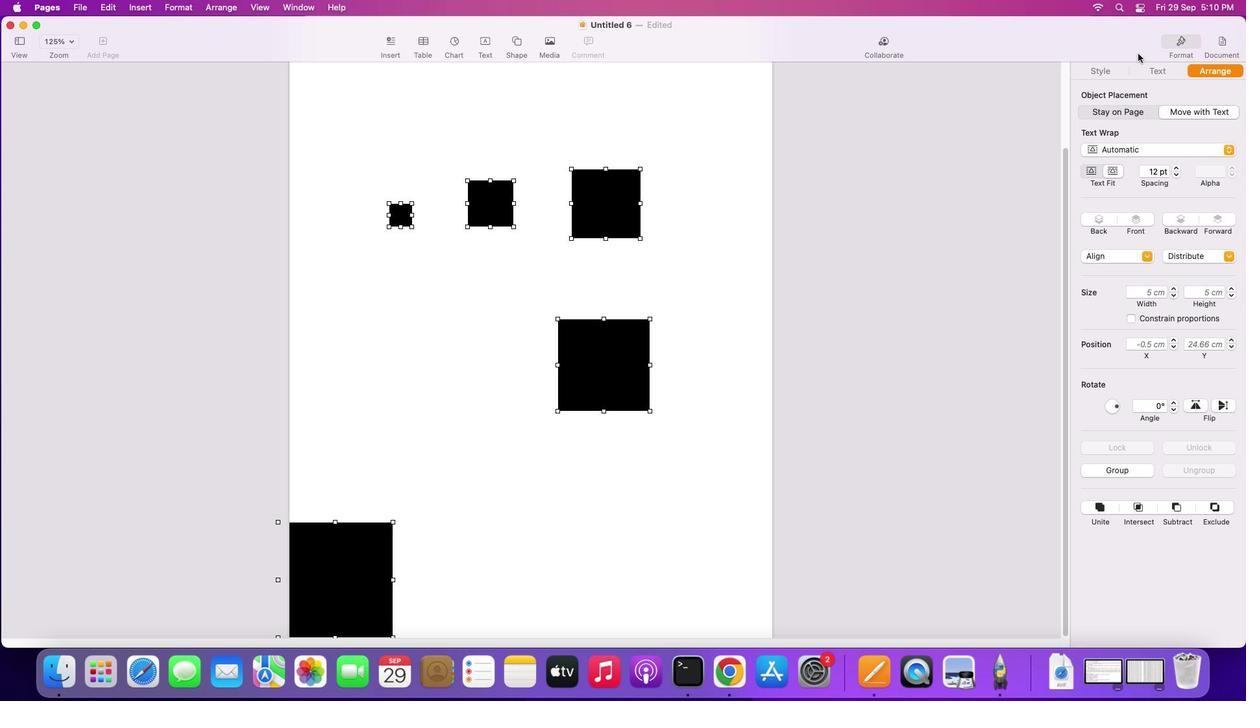 
Action: Mouse pressed left at (394, 216)
Screenshot: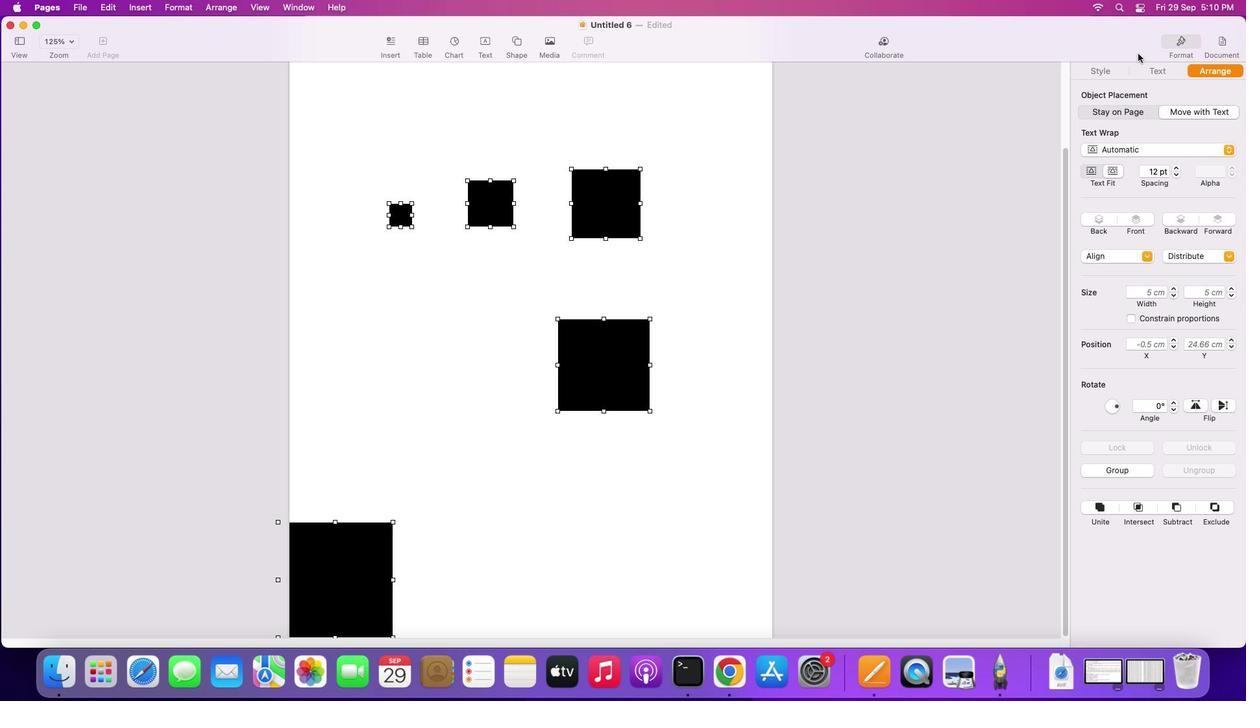 
Action: Mouse moved to (1119, 112)
Screenshot: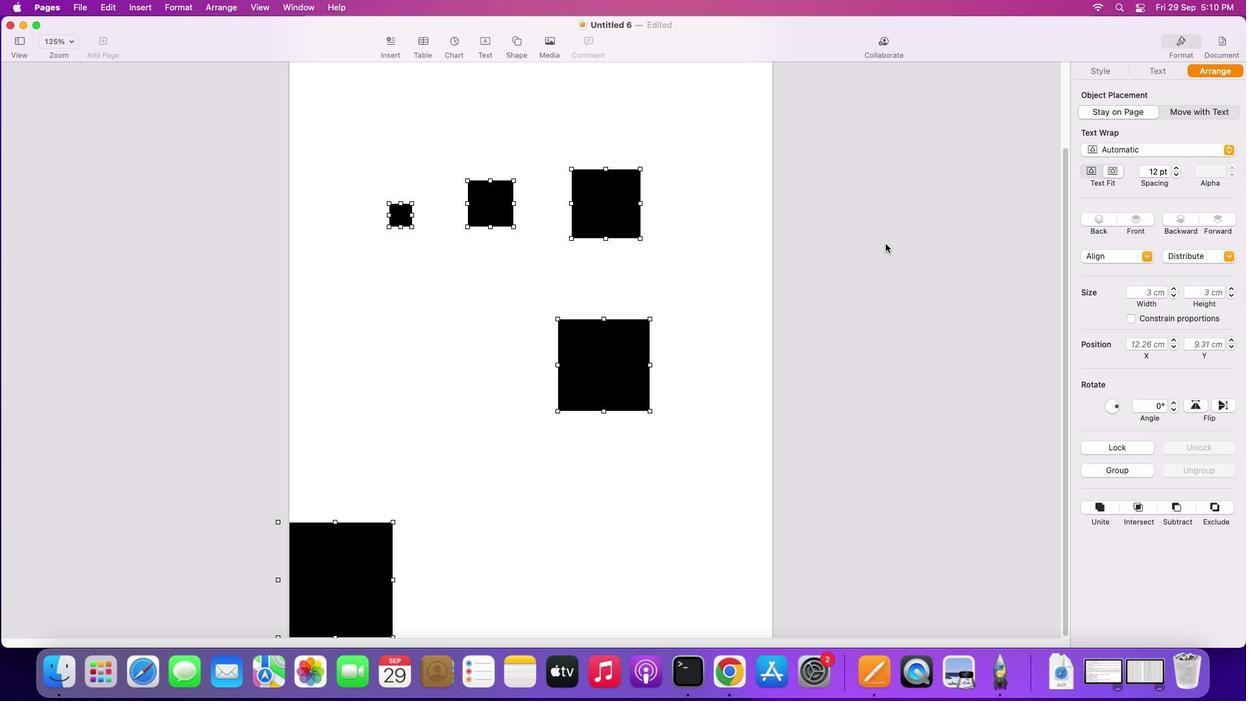 
Action: Mouse pressed left at (1119, 112)
Screenshot: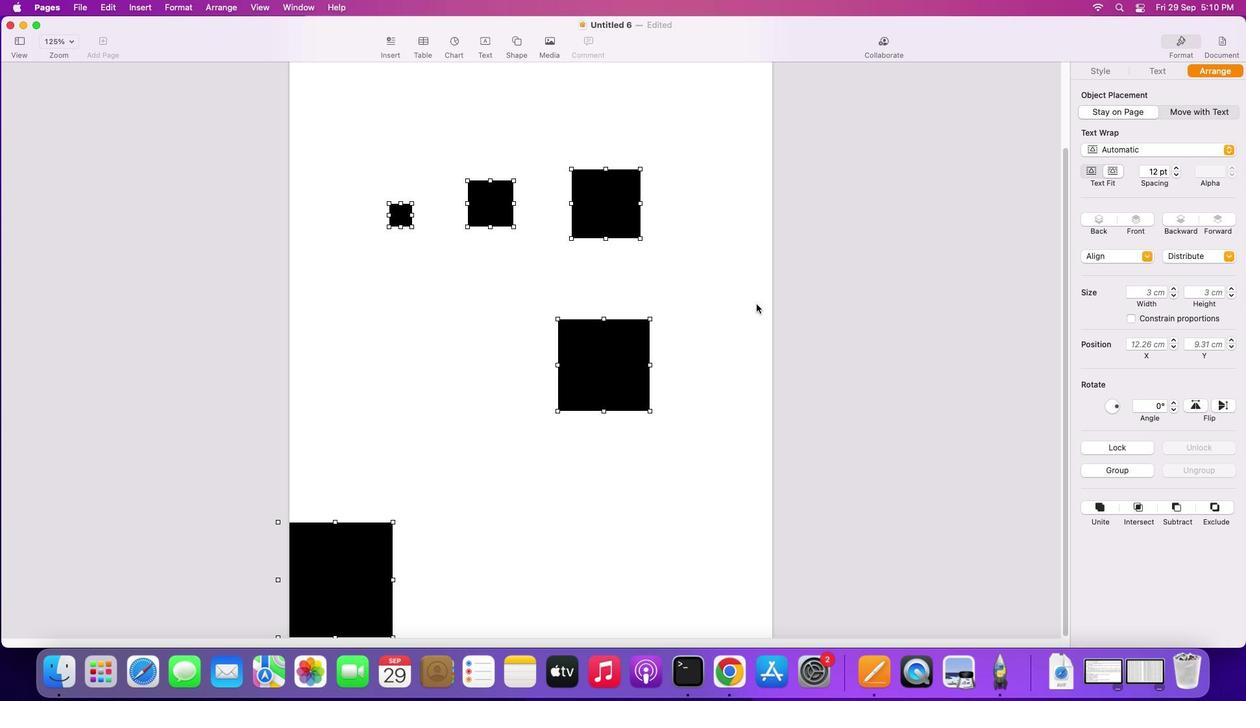 
Action: Mouse moved to (734, 313)
Screenshot: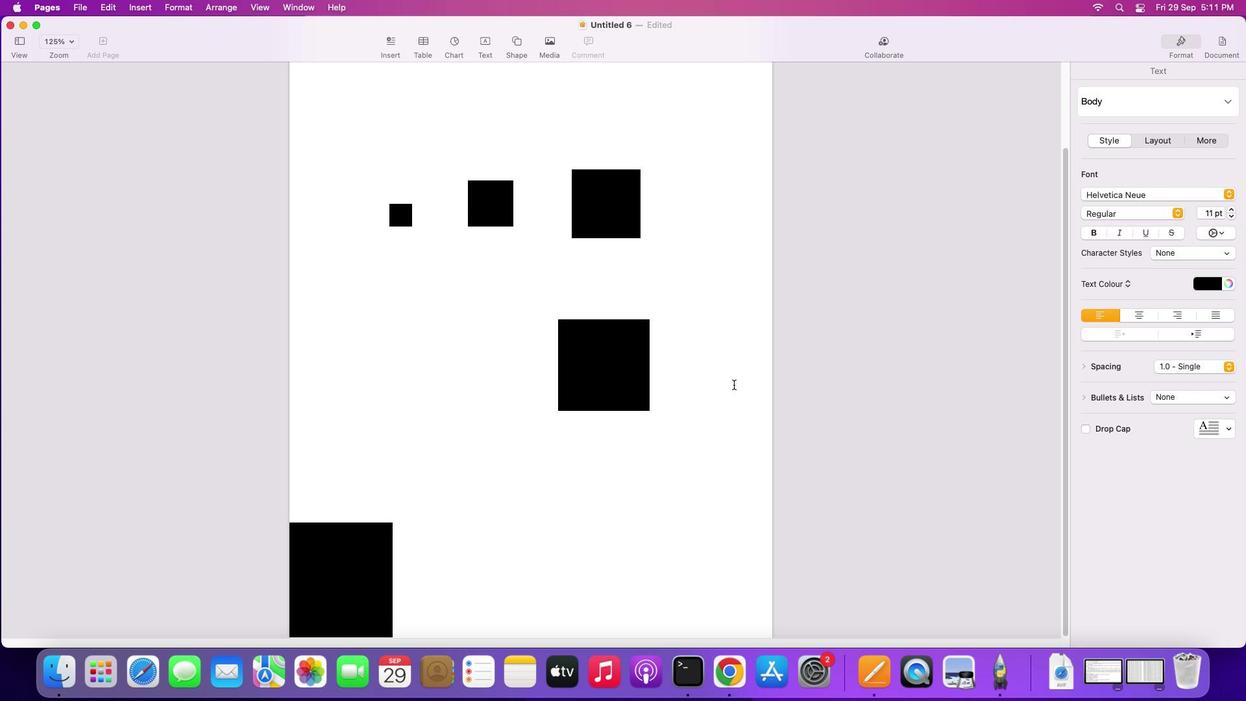 
Action: Mouse pressed left at (734, 313)
Screenshot: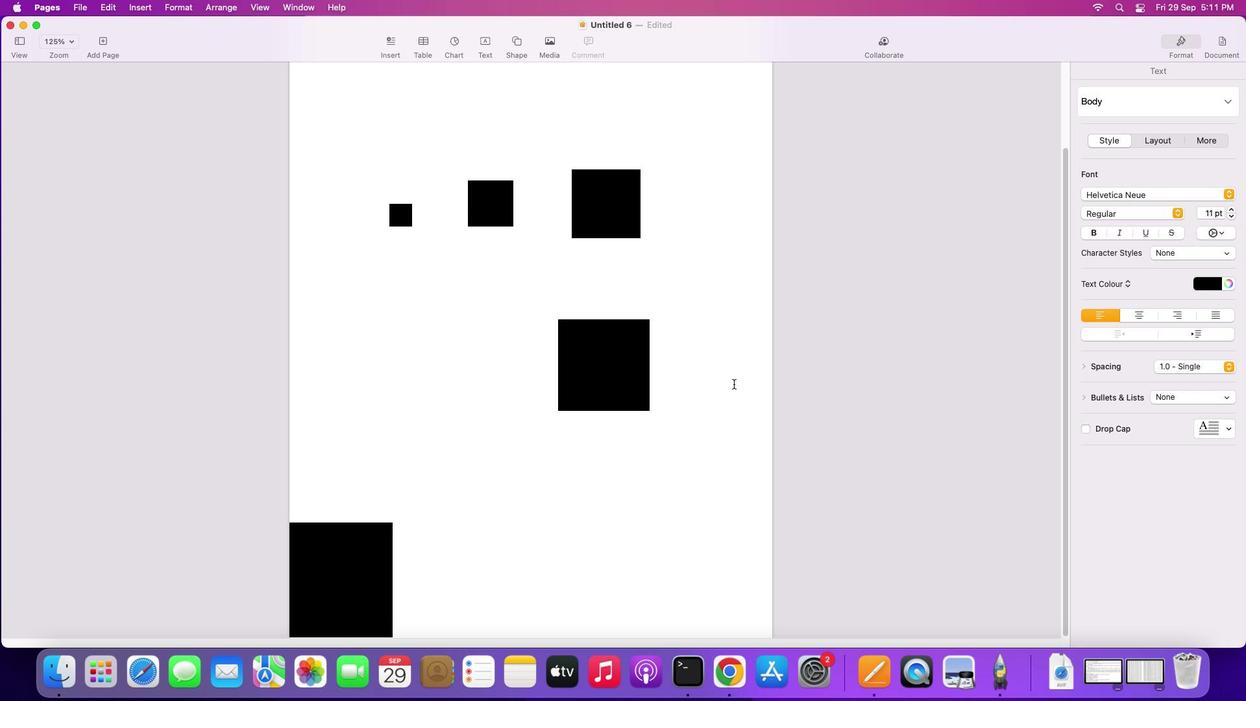 
Action: Mouse moved to (735, 386)
Screenshot: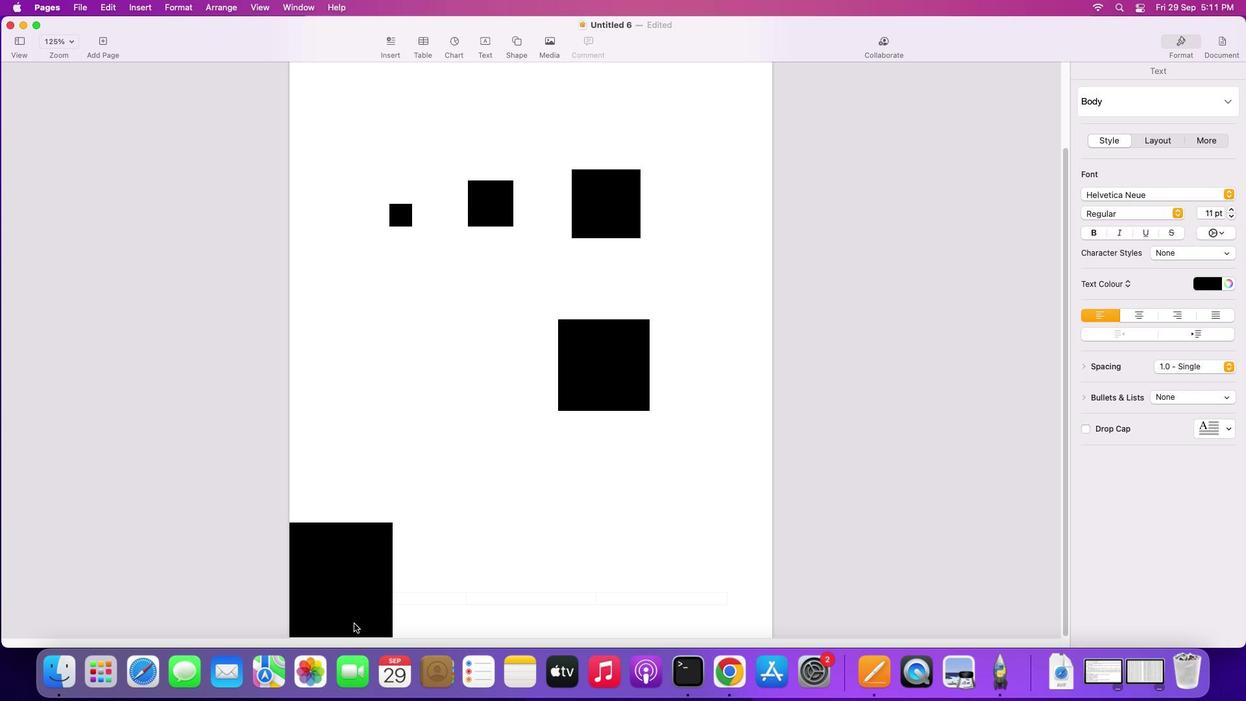 
Action: Mouse scrolled (735, 386) with delta (0, 0)
Screenshot: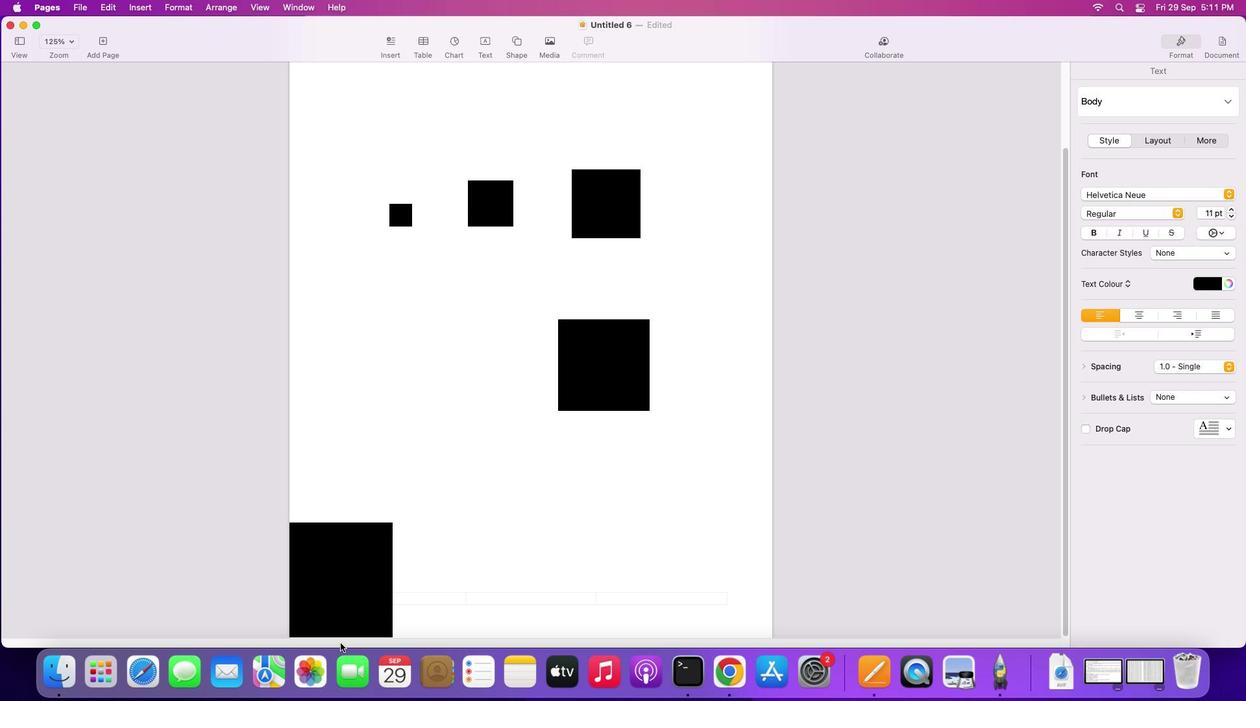 
Action: Mouse moved to (734, 386)
Screenshot: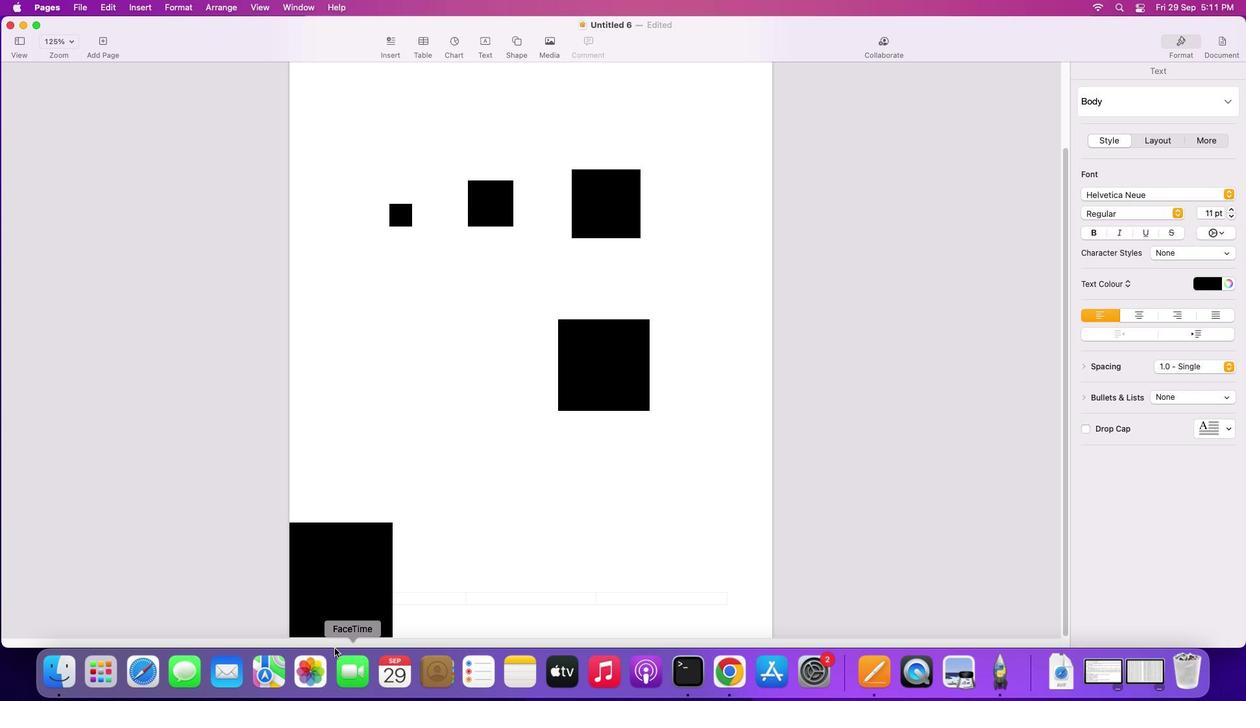 
Action: Mouse scrolled (734, 386) with delta (0, 0)
Screenshot: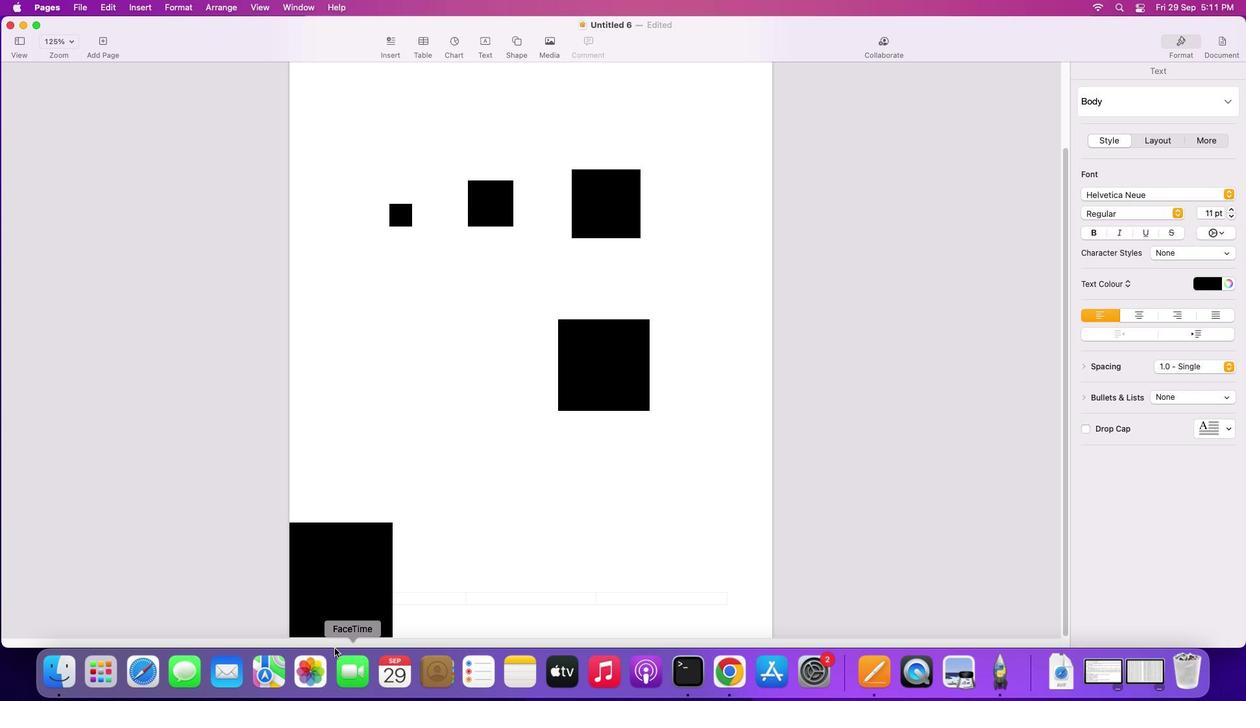 
Action: Mouse moved to (734, 385)
Screenshot: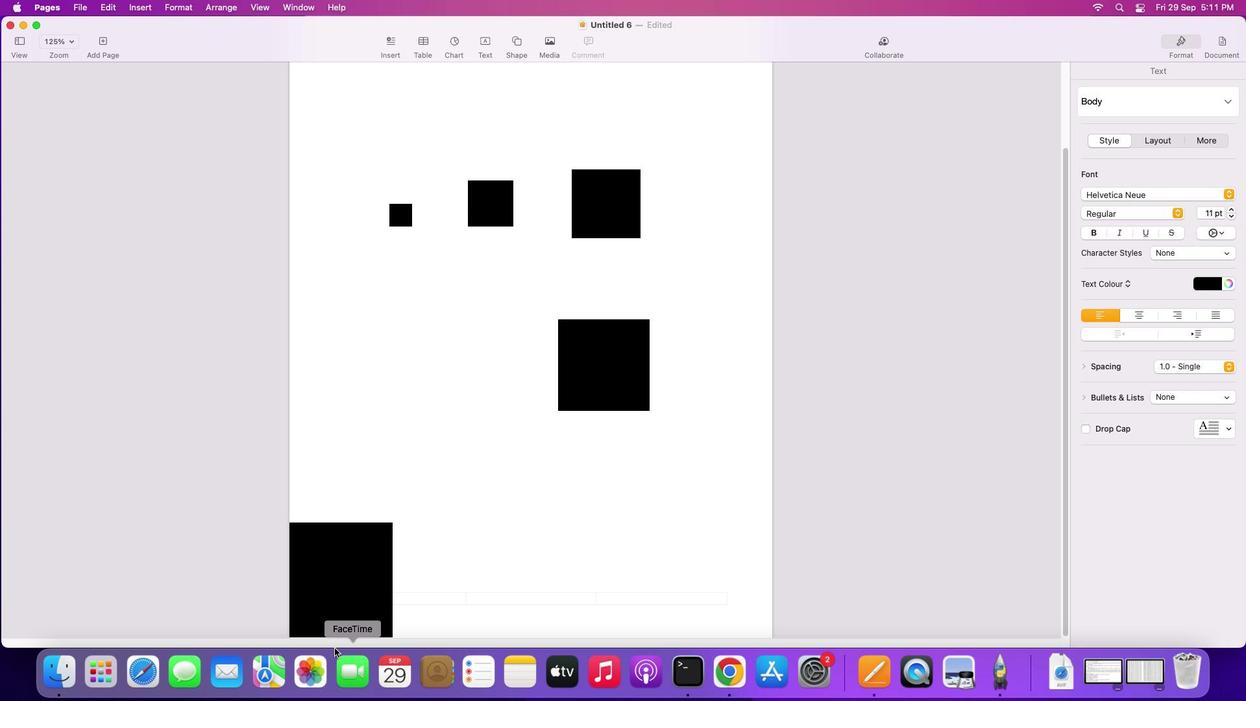 
Action: Mouse scrolled (734, 385) with delta (0, 0)
Screenshot: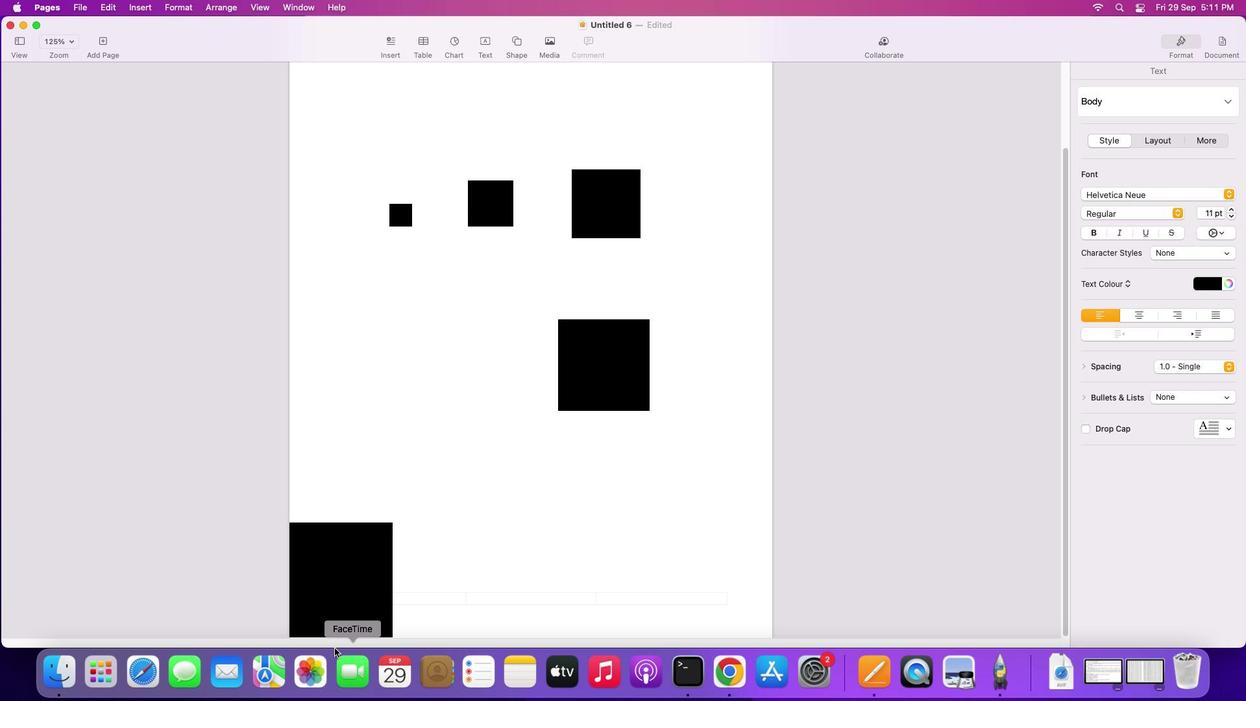 
Action: Mouse moved to (734, 385)
Screenshot: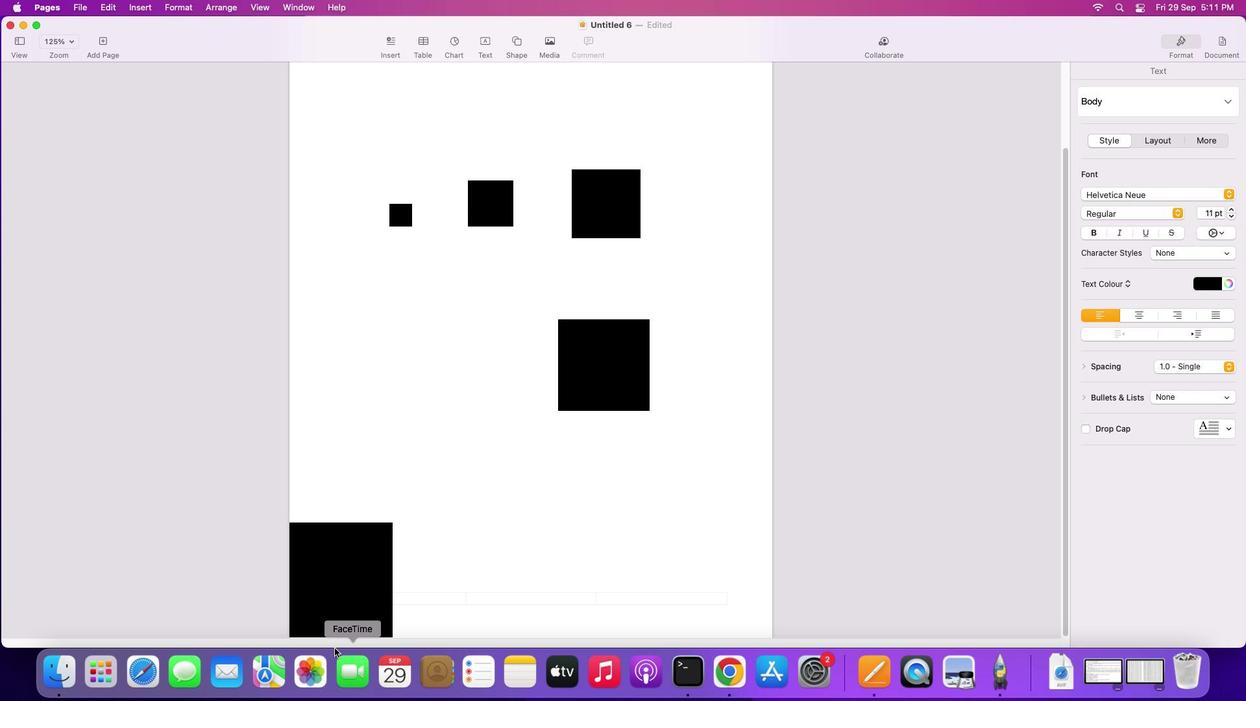 
Action: Mouse scrolled (734, 385) with delta (0, -1)
Screenshot: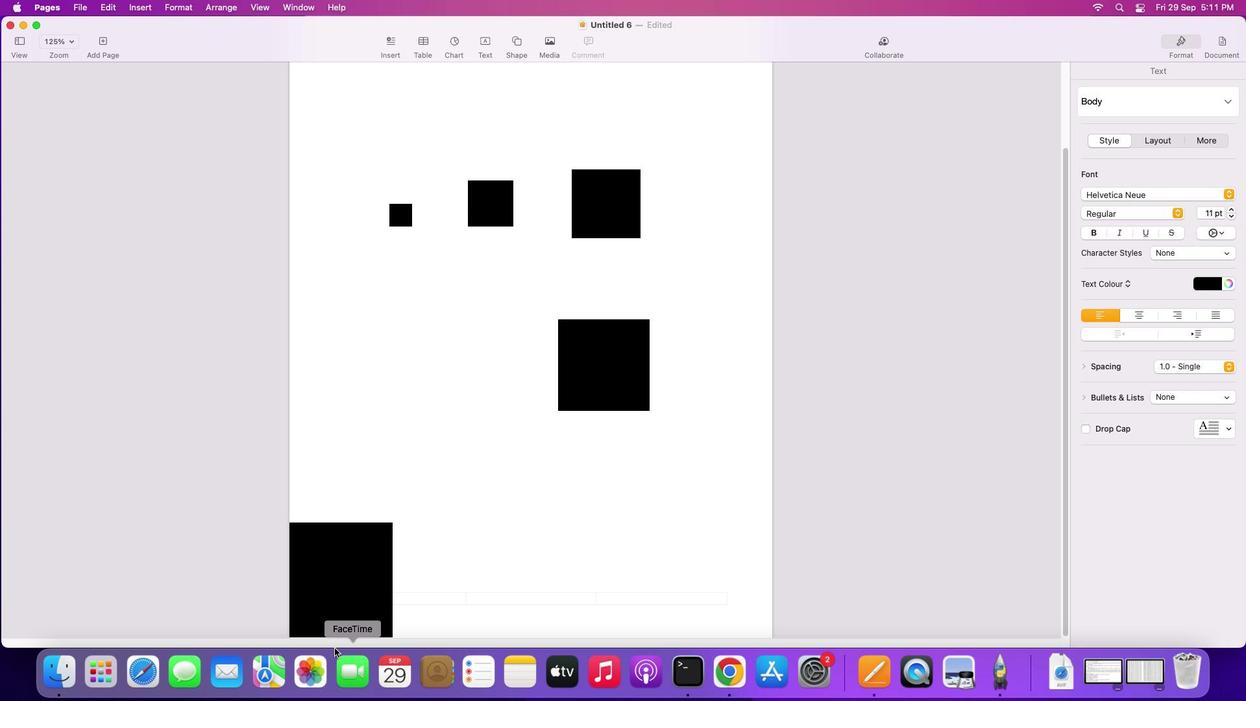 
Action: Mouse moved to (734, 384)
Screenshot: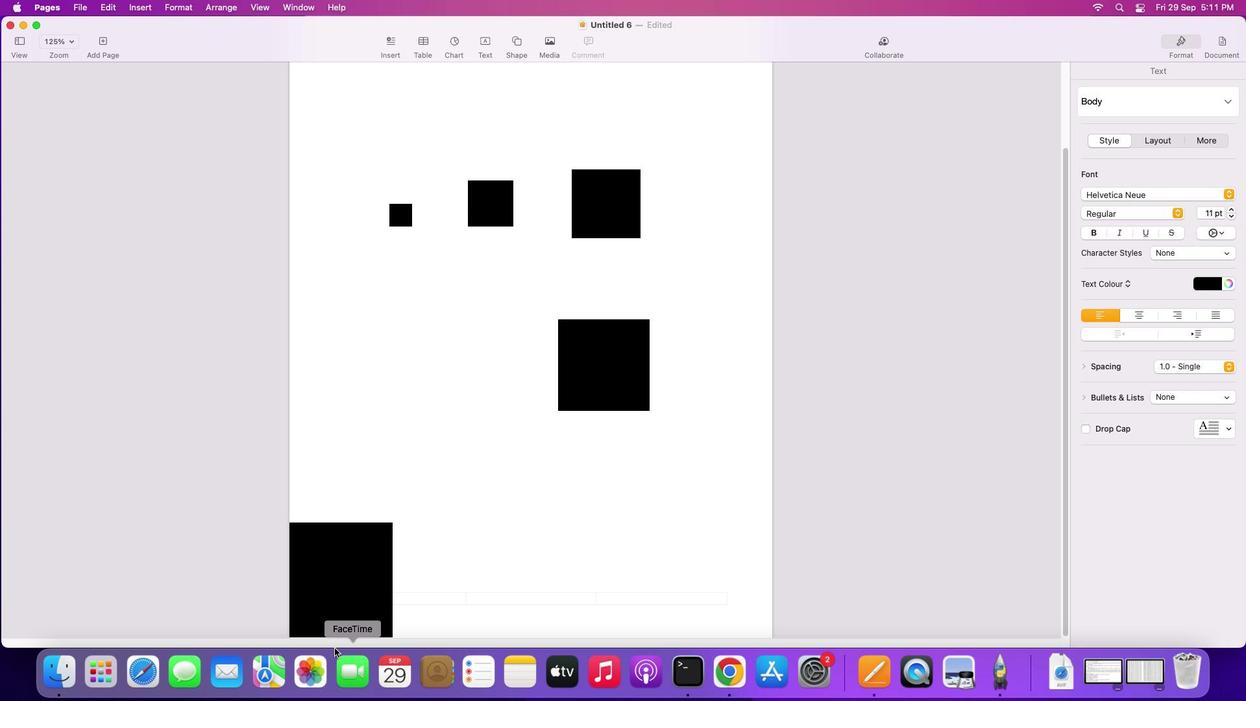 
Action: Mouse scrolled (734, 384) with delta (0, -2)
Screenshot: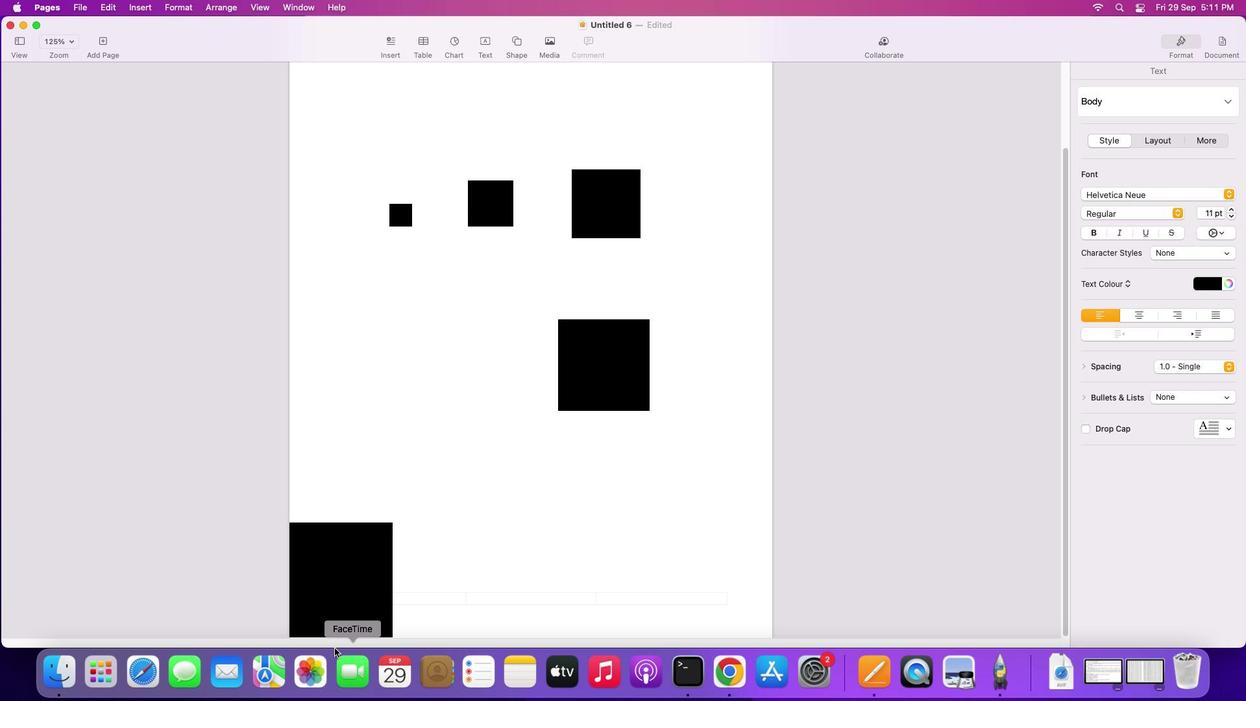 
Action: Mouse moved to (733, 382)
Screenshot: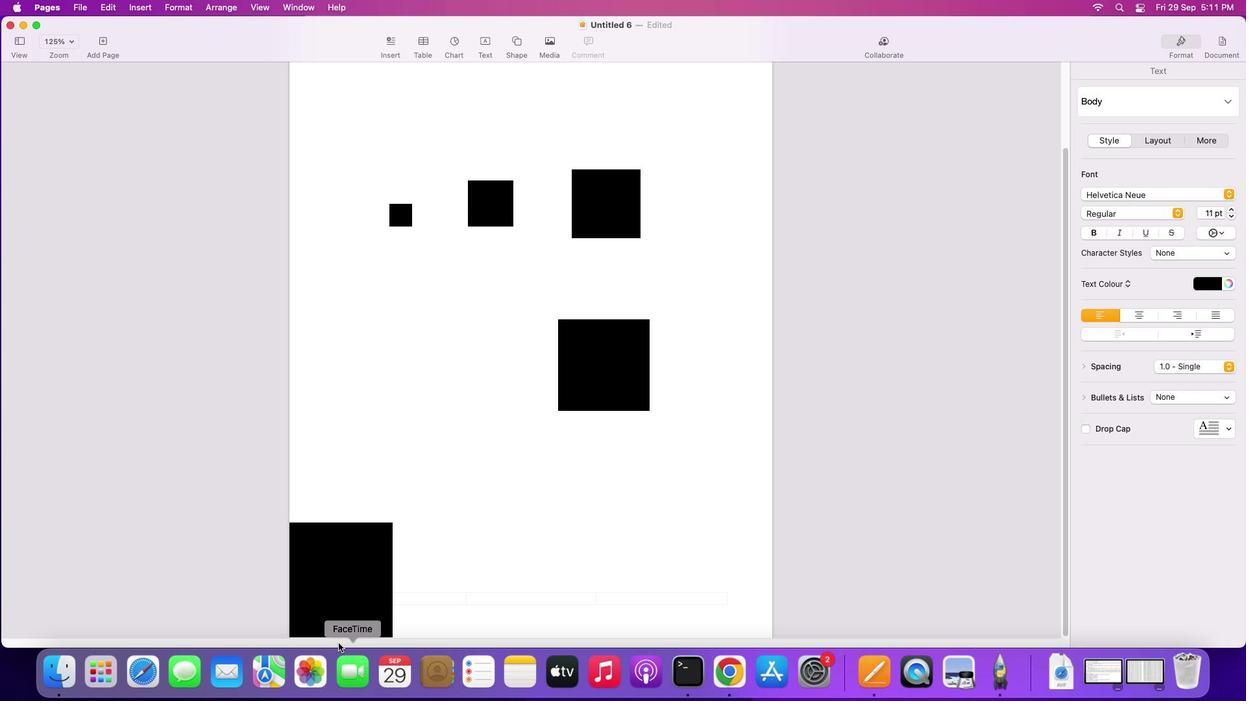 
Action: Mouse scrolled (733, 382) with delta (0, -2)
Screenshot: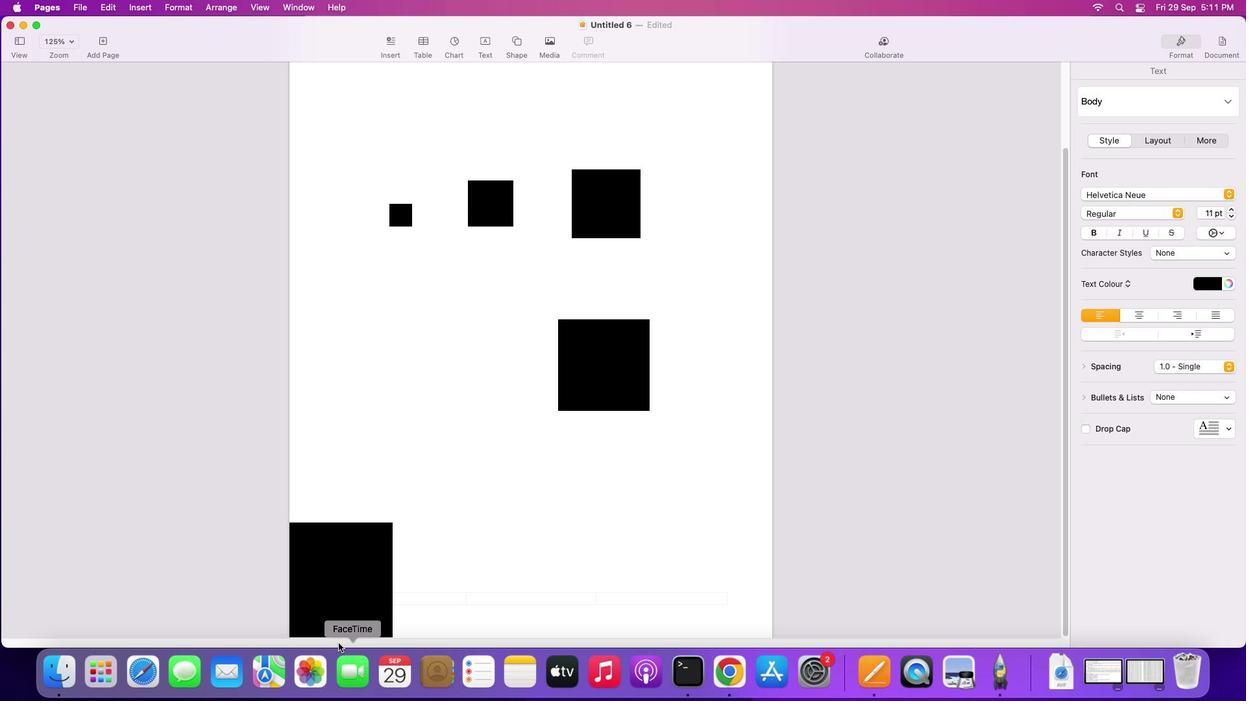 
Action: Mouse moved to (348, 605)
Screenshot: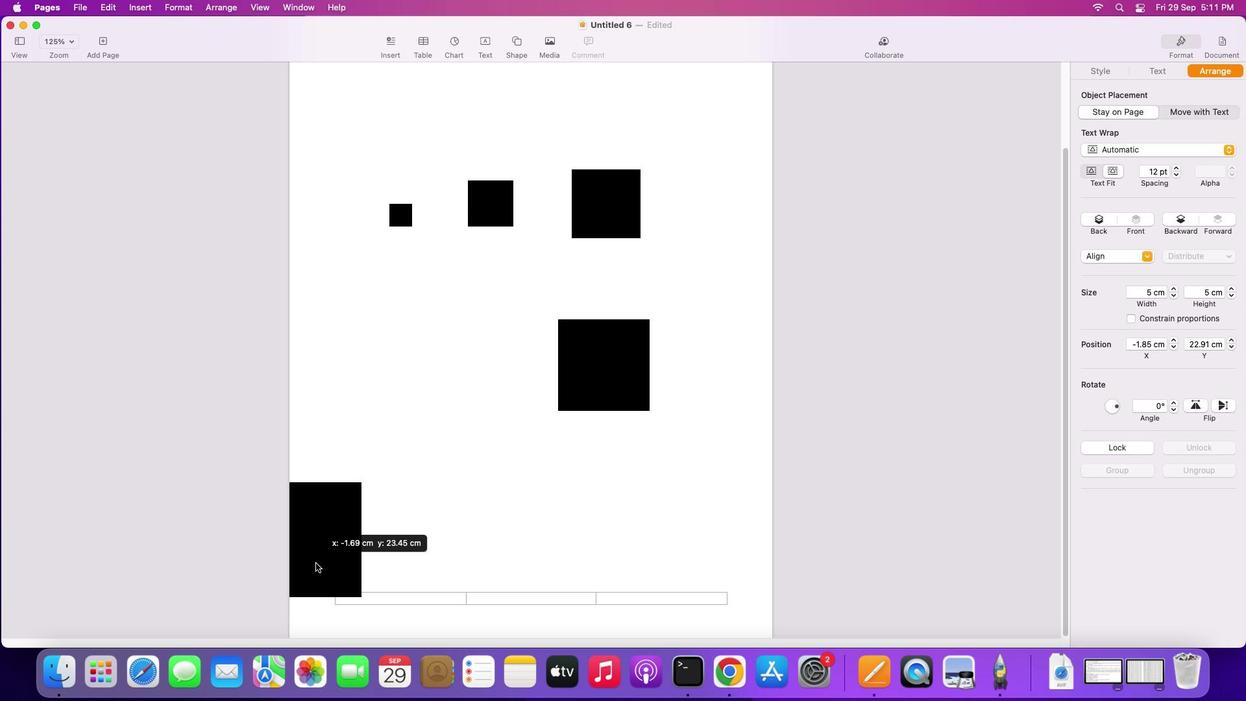 
Action: Mouse pressed left at (348, 605)
Screenshot: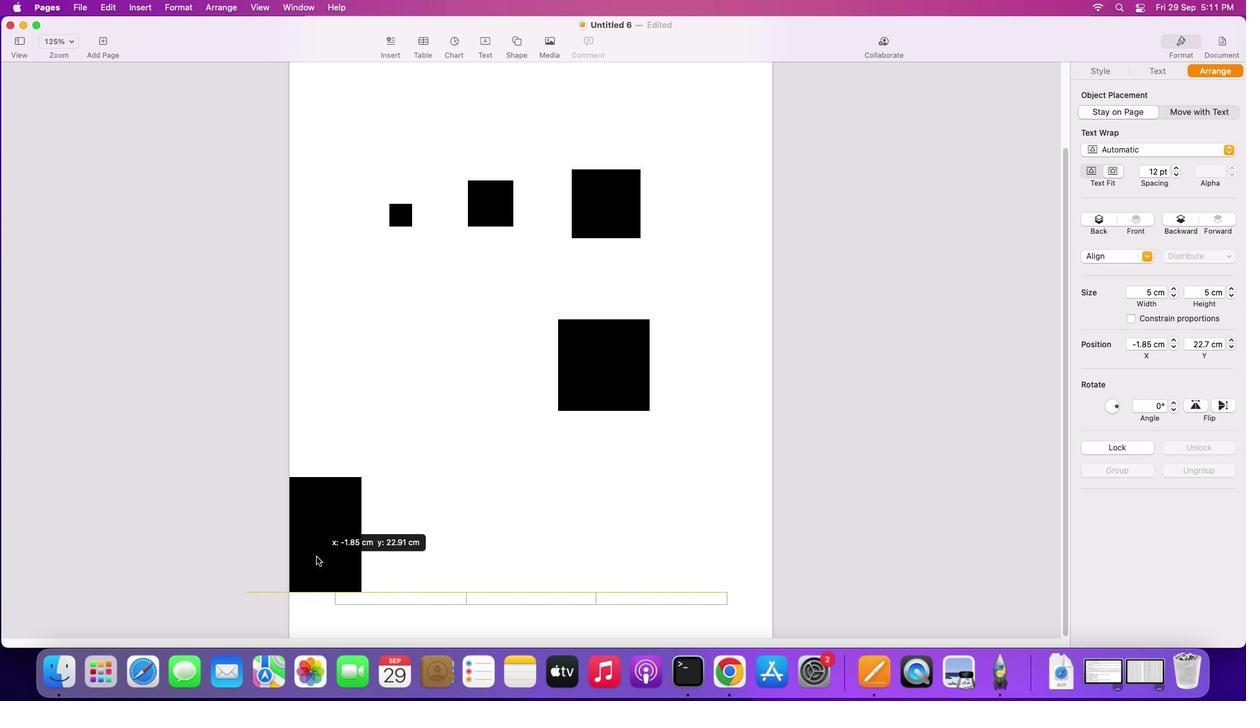 
Action: Mouse moved to (329, 538)
Screenshot: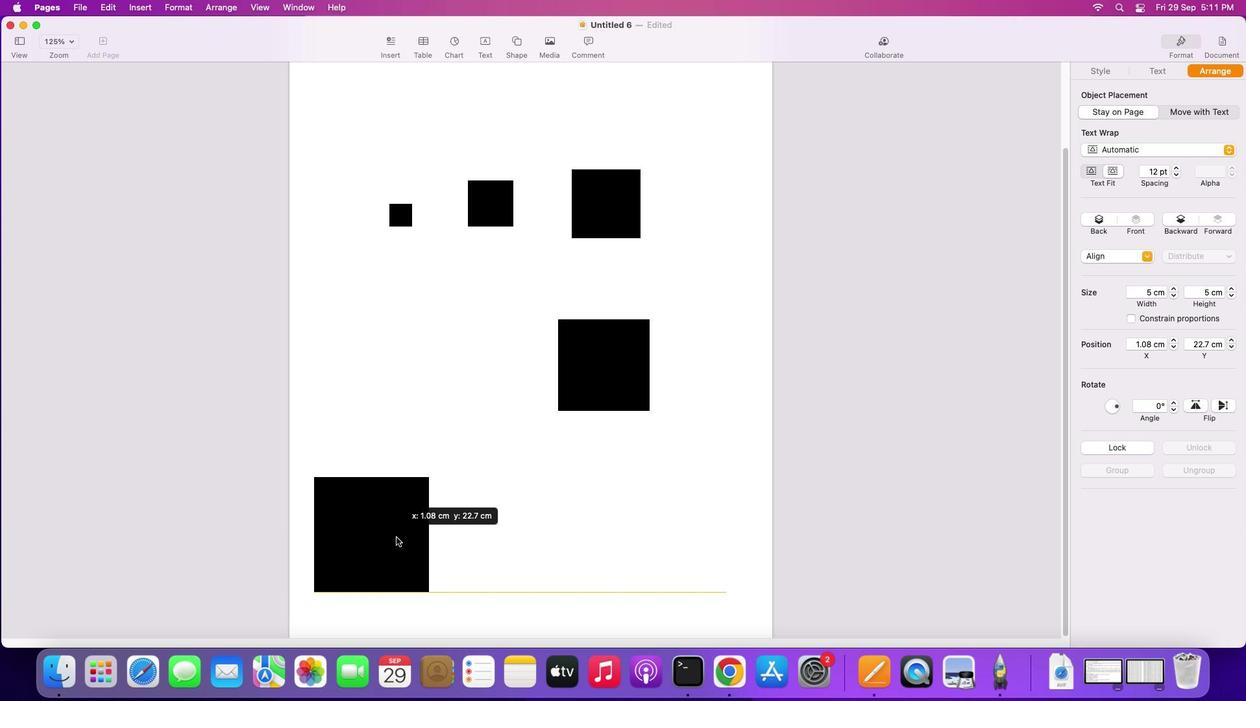 
Action: Mouse pressed left at (329, 538)
Screenshot: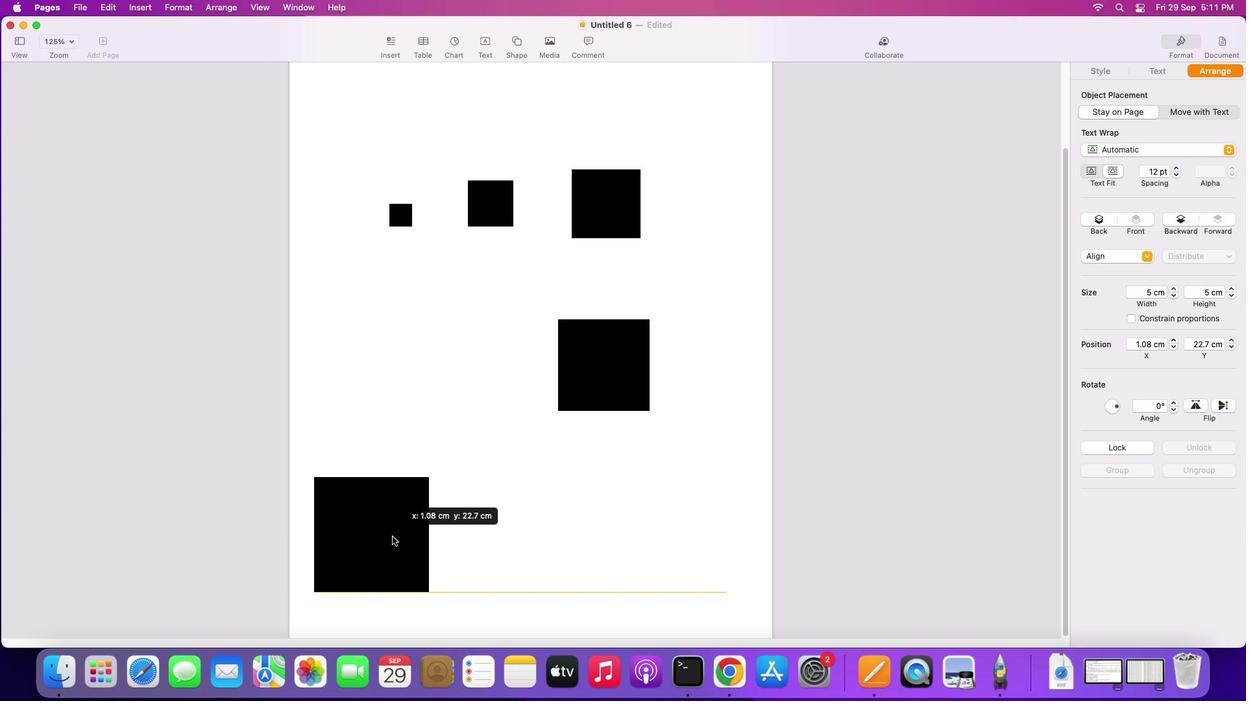 
Action: Mouse moved to (620, 370)
Screenshot: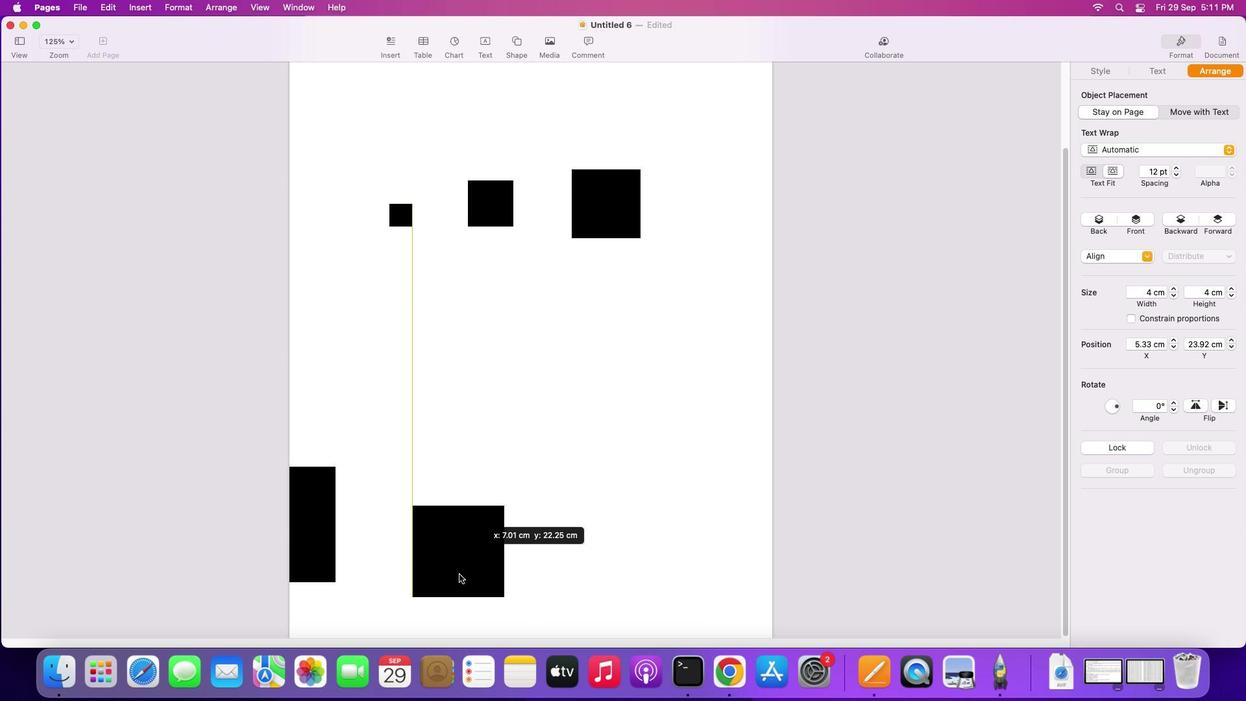 
Action: Mouse pressed left at (620, 370)
Screenshot: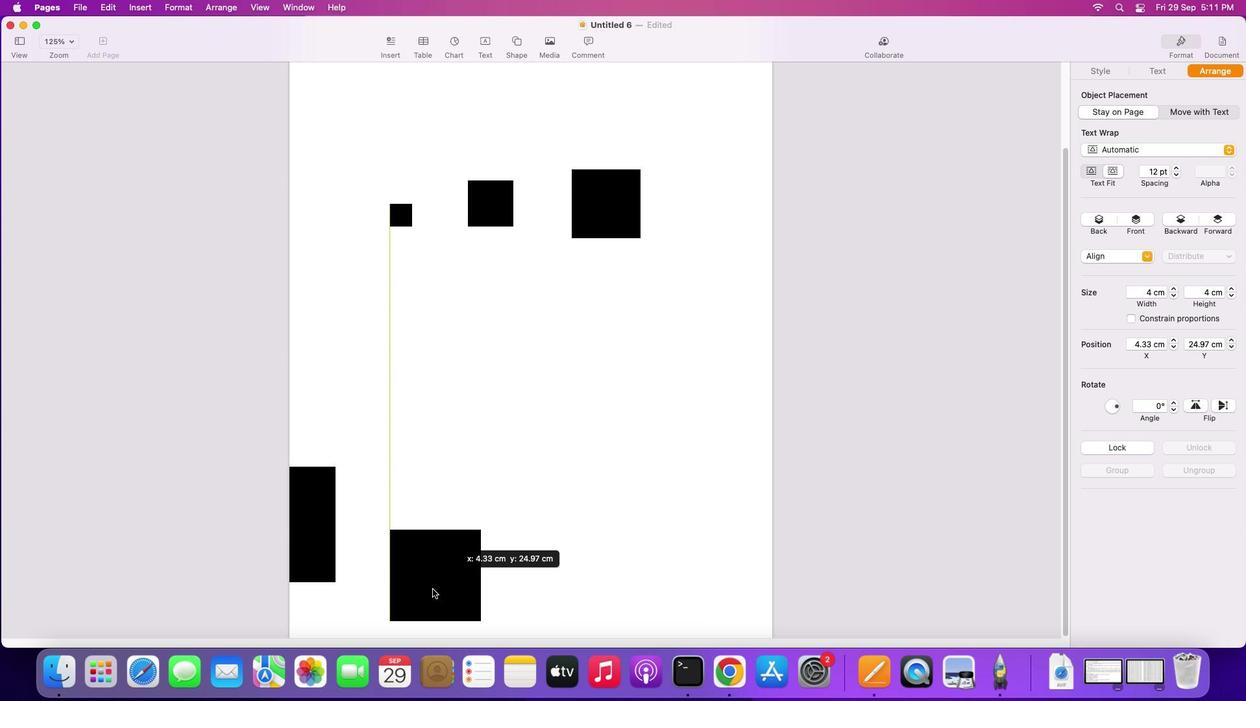 
Action: Mouse moved to (401, 218)
Screenshot: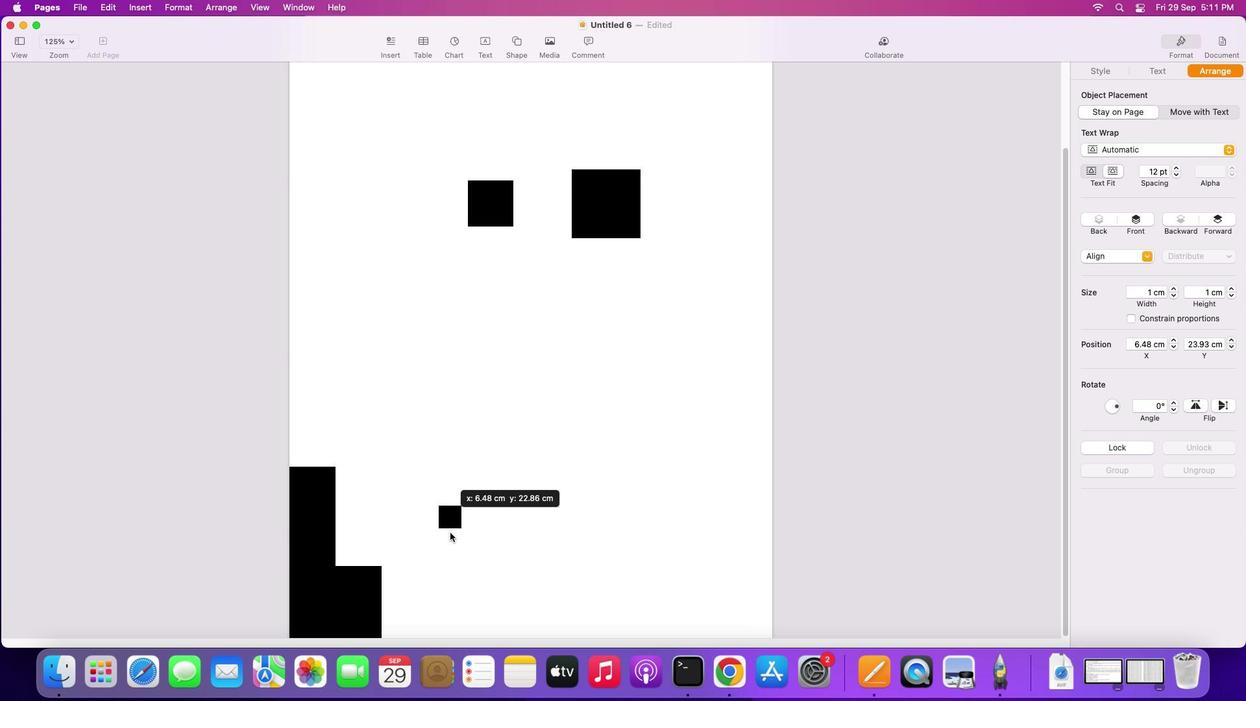 
Action: Mouse pressed left at (401, 218)
Screenshot: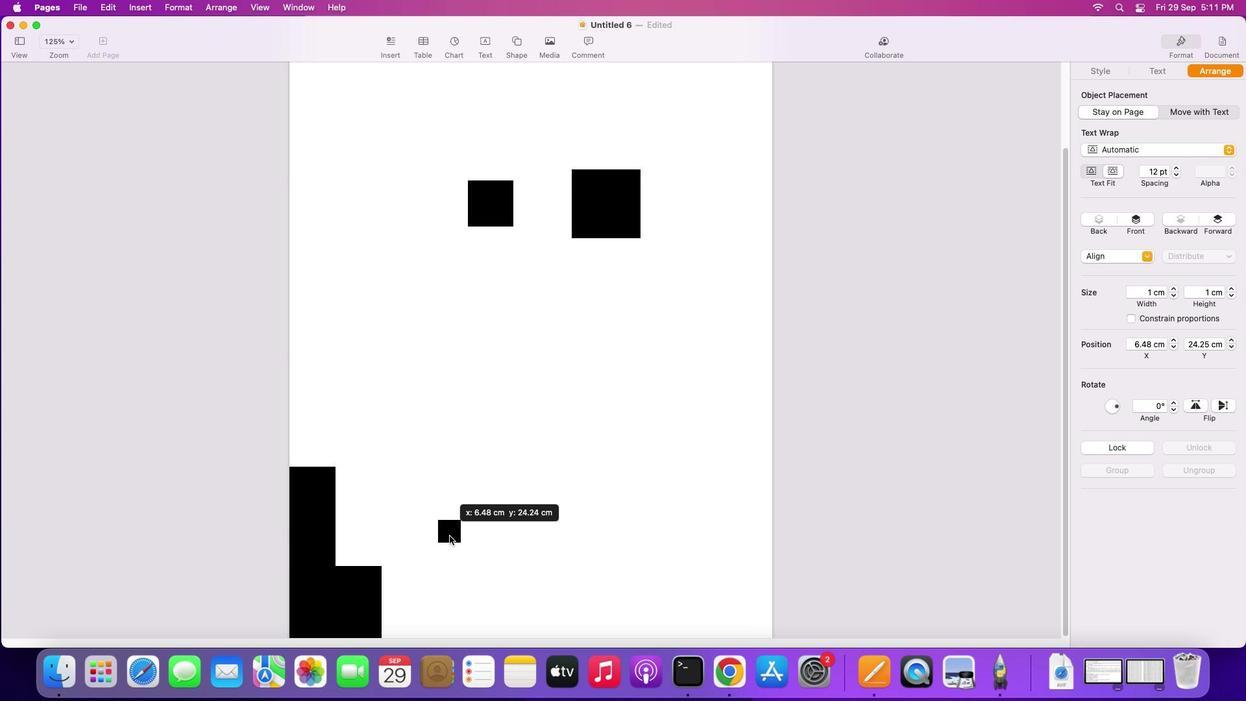 
Action: Mouse moved to (475, 205)
Screenshot: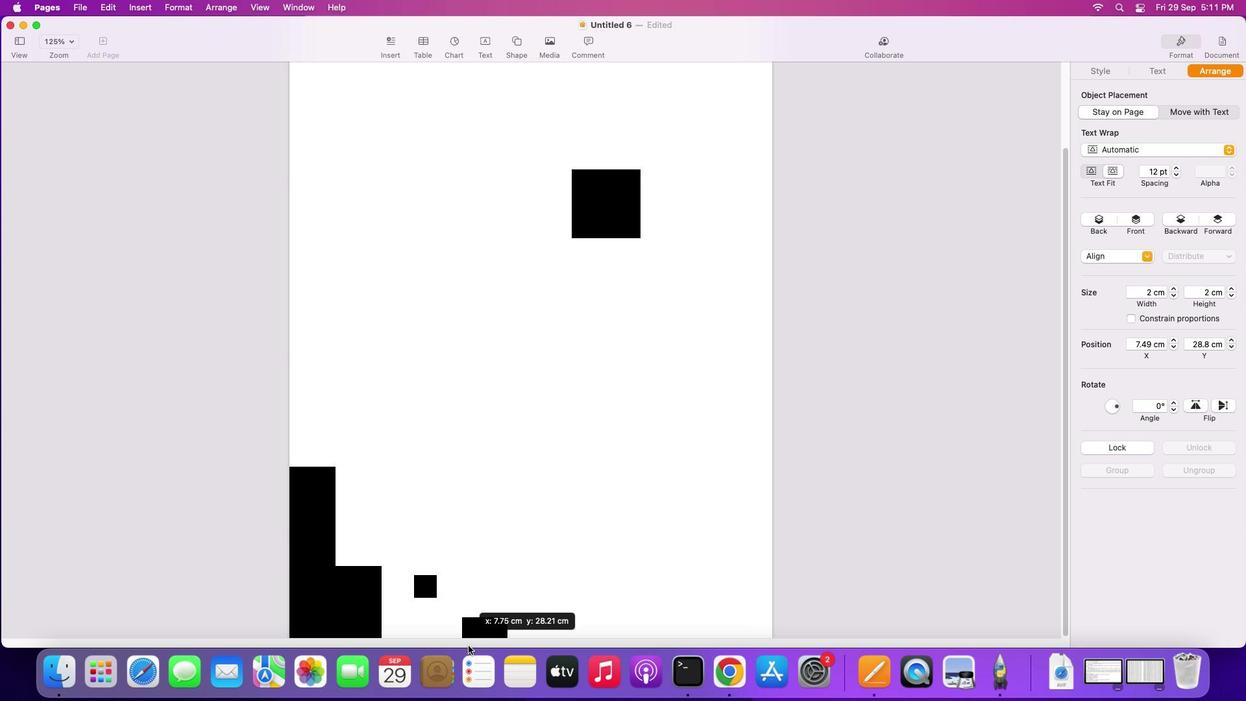 
Action: Mouse pressed left at (475, 205)
Screenshot: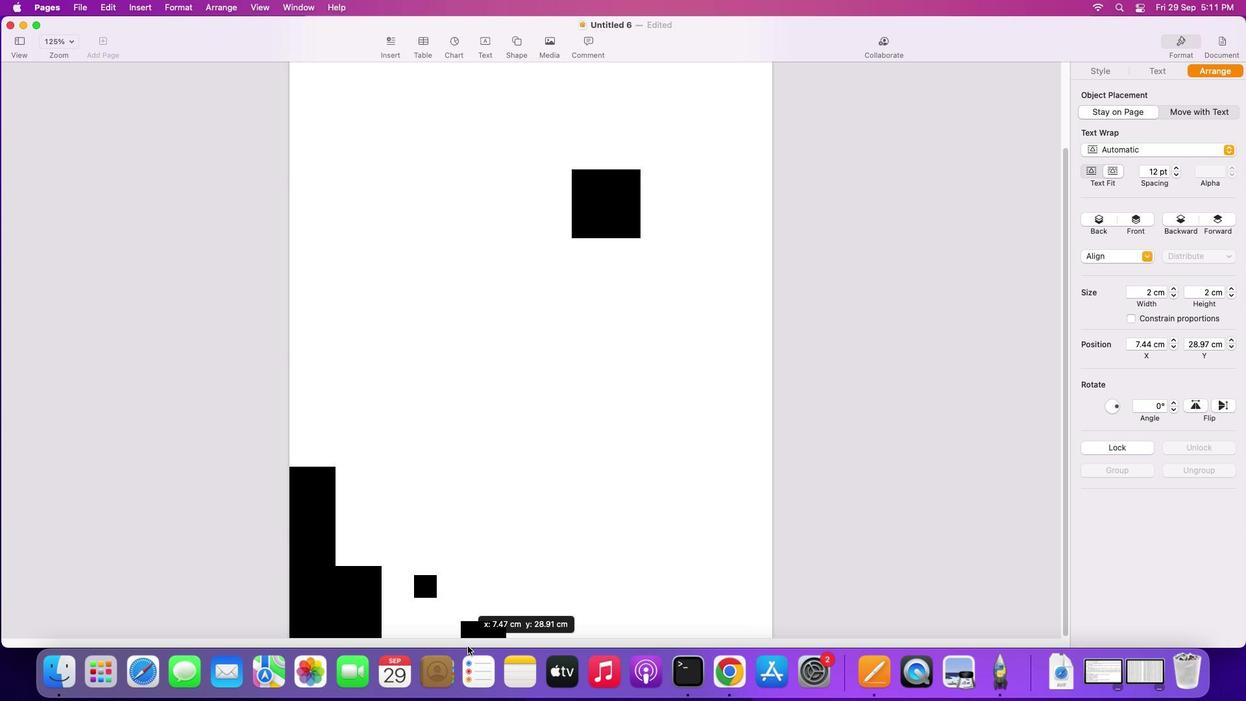 
Action: Mouse moved to (590, 225)
Screenshot: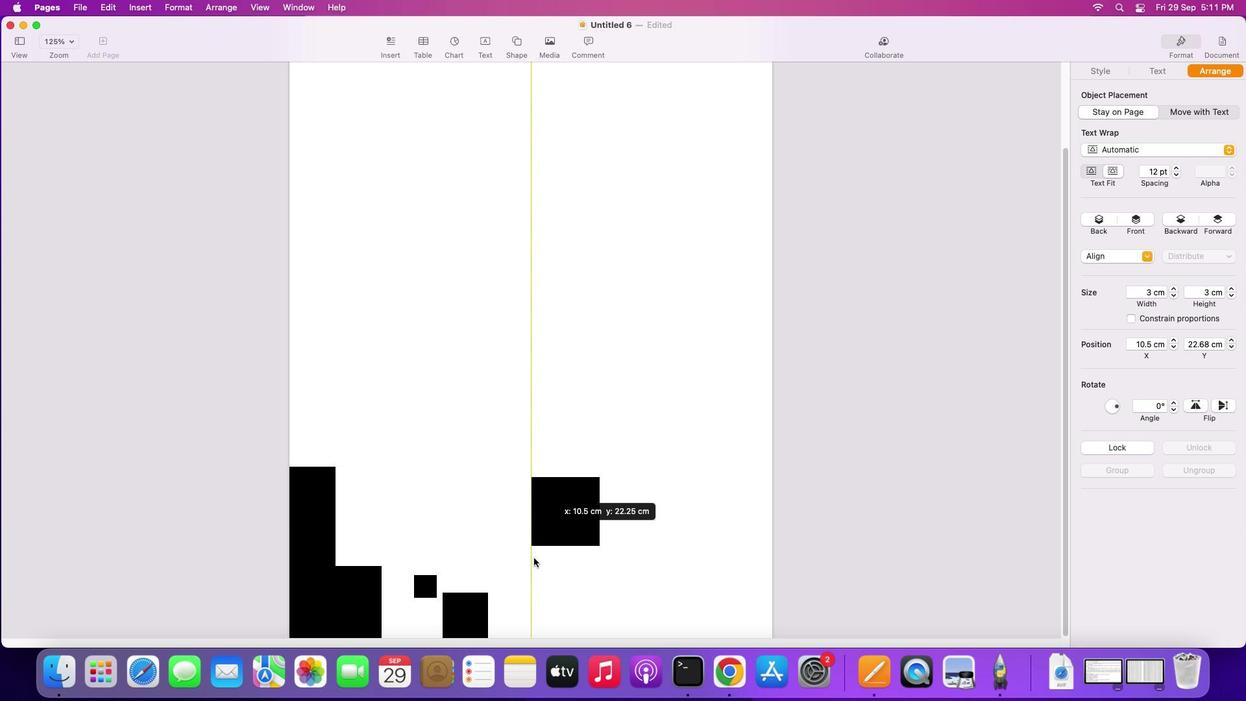 
Action: Mouse pressed left at (590, 225)
Screenshot: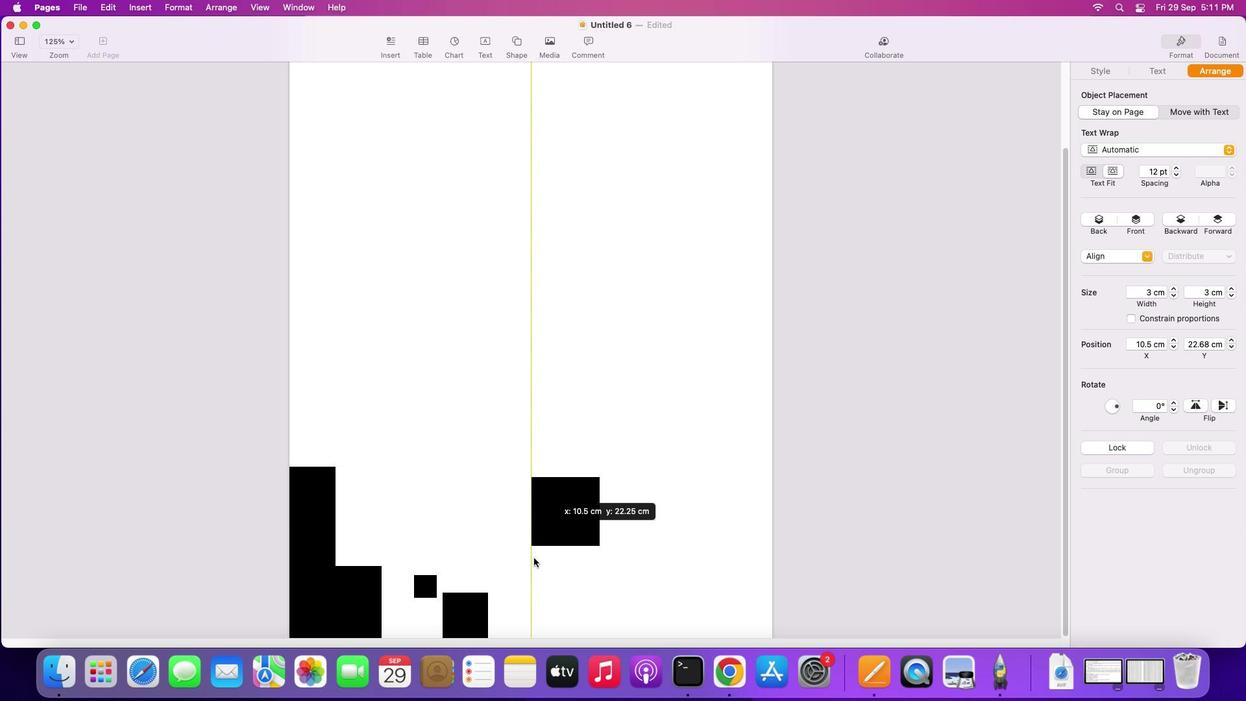 
Action: Mouse moved to (322, 509)
Screenshot: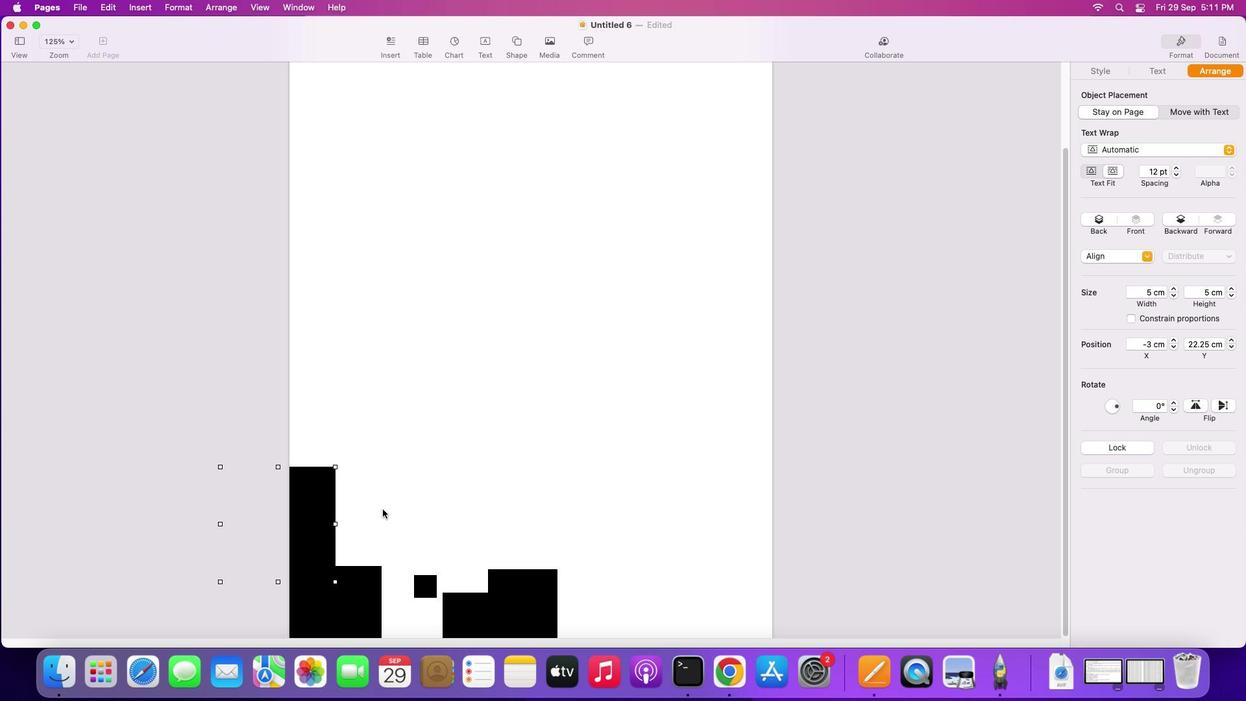 
Action: Mouse pressed left at (322, 509)
Screenshot: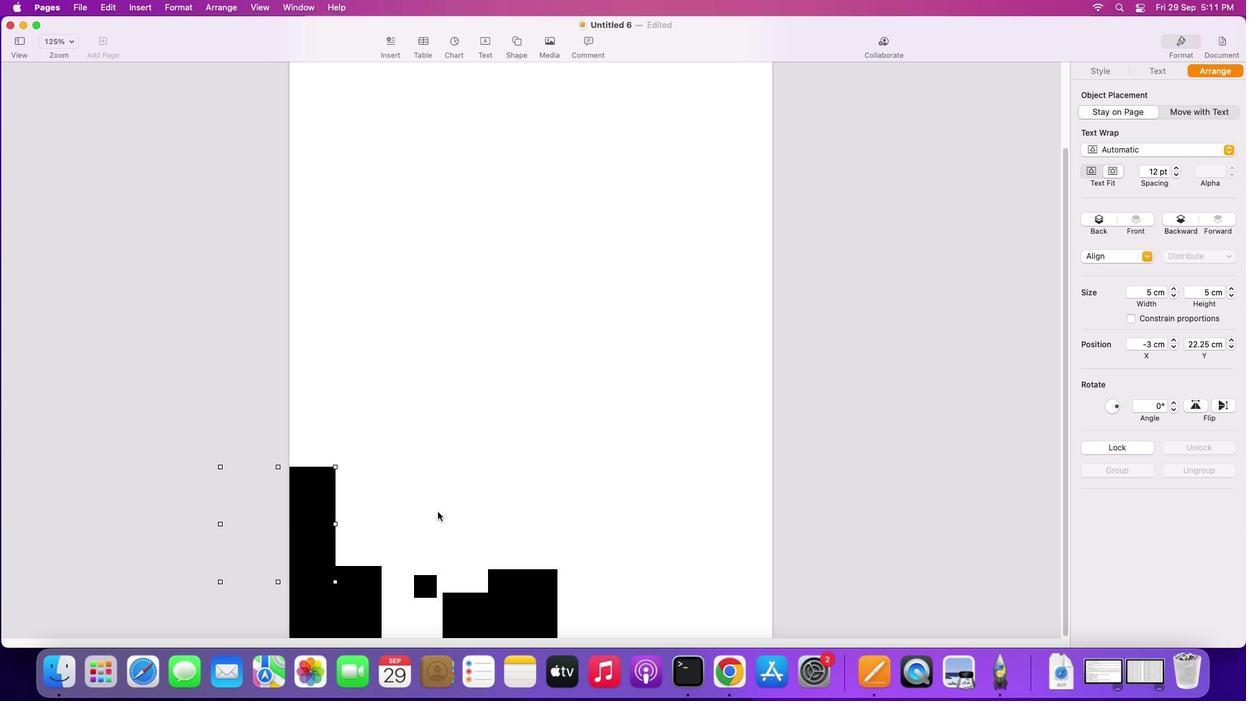 
Action: Mouse moved to (316, 507)
Screenshot: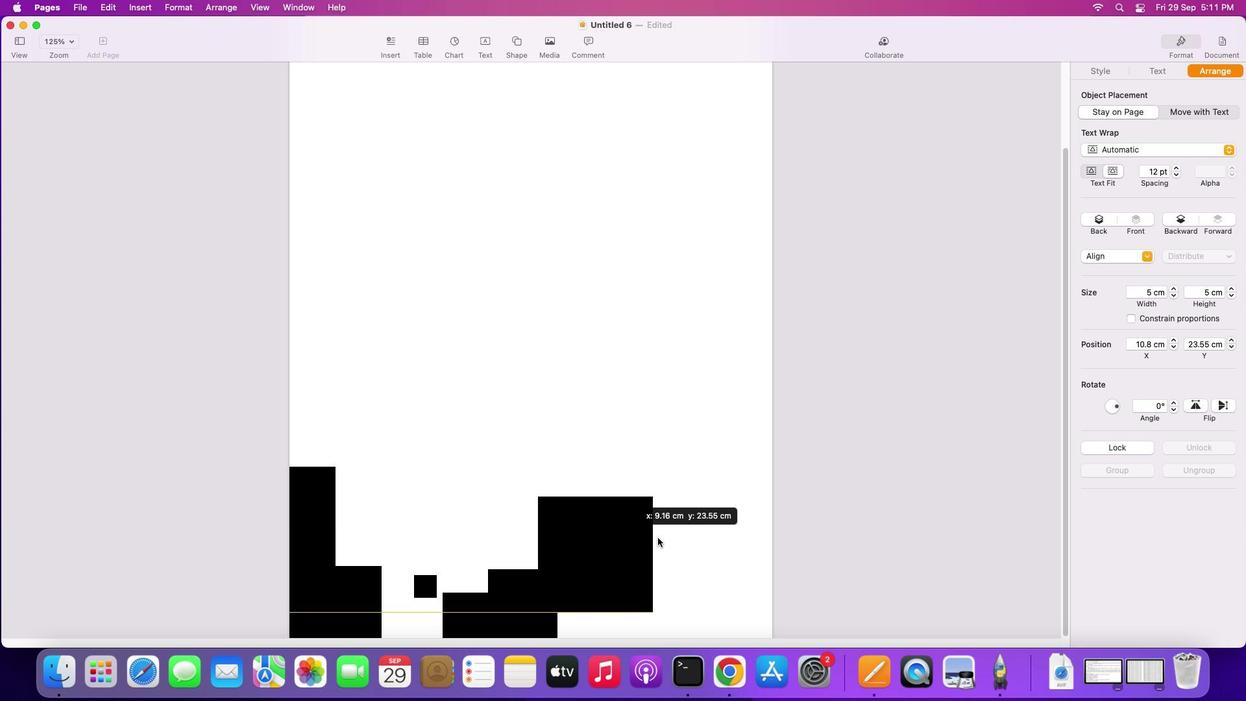 
Action: Key pressed Key.alt
Screenshot: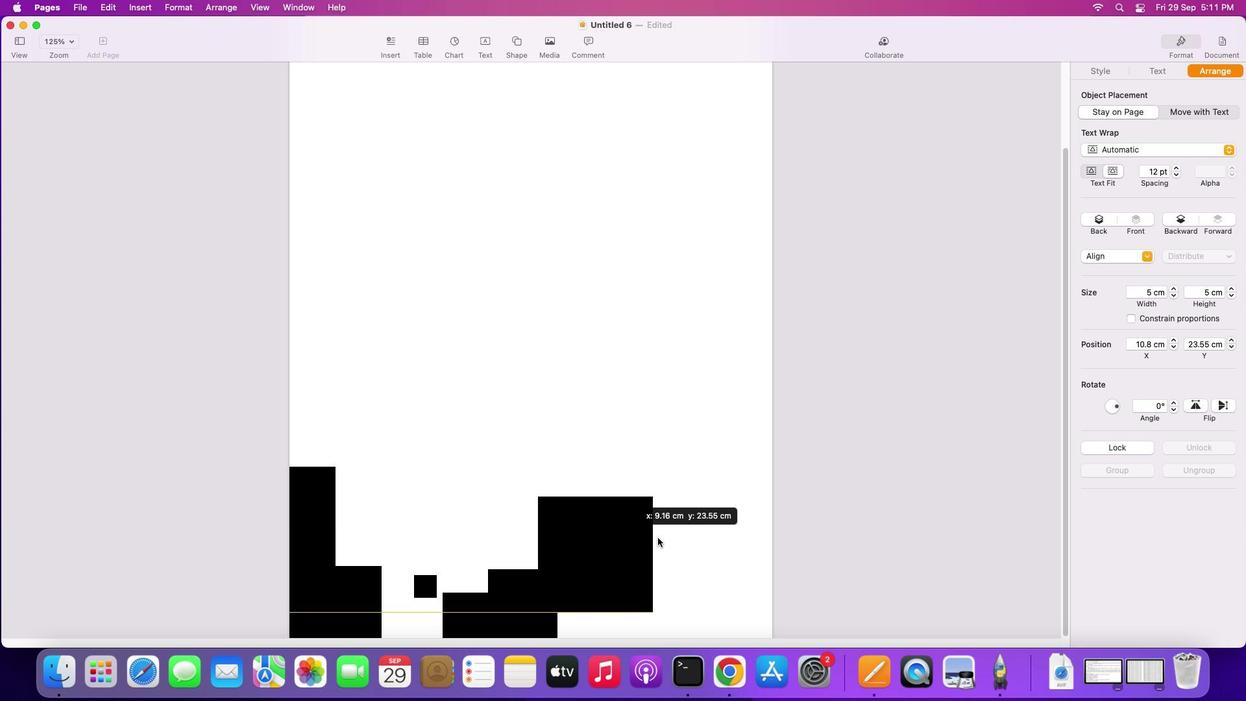 
Action: Mouse moved to (313, 506)
Screenshot: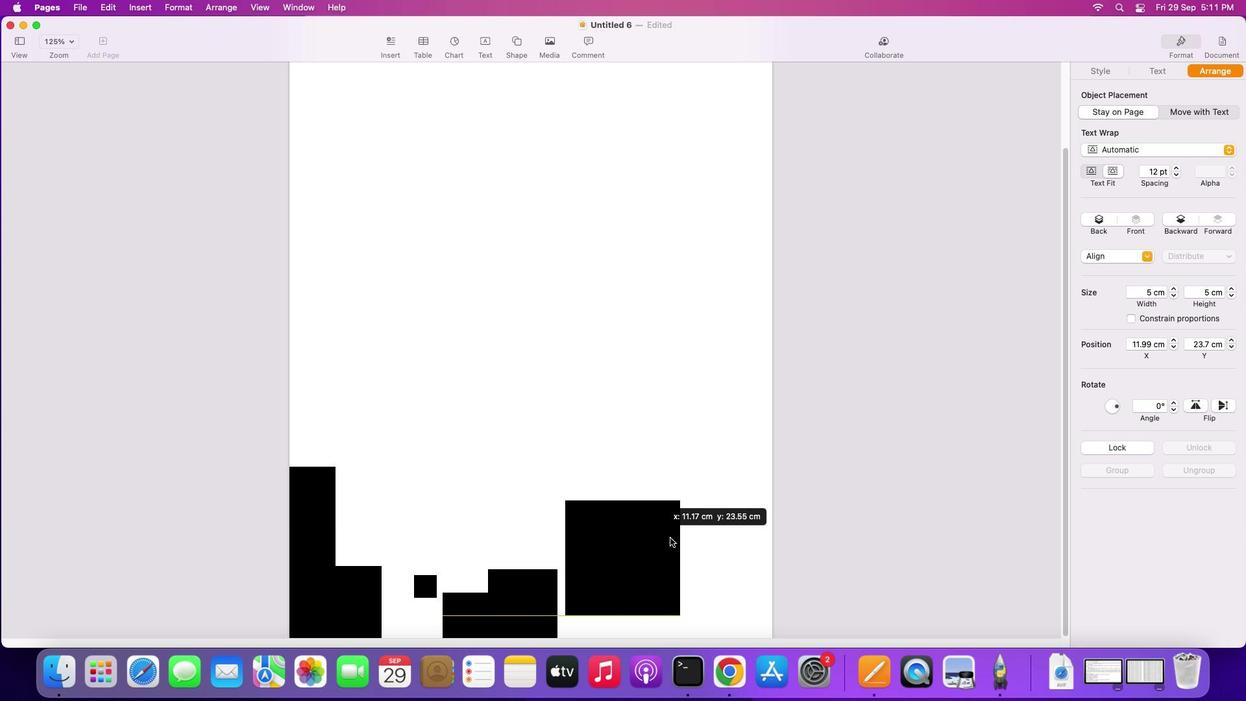 
Action: Mouse pressed left at (313, 506)
Screenshot: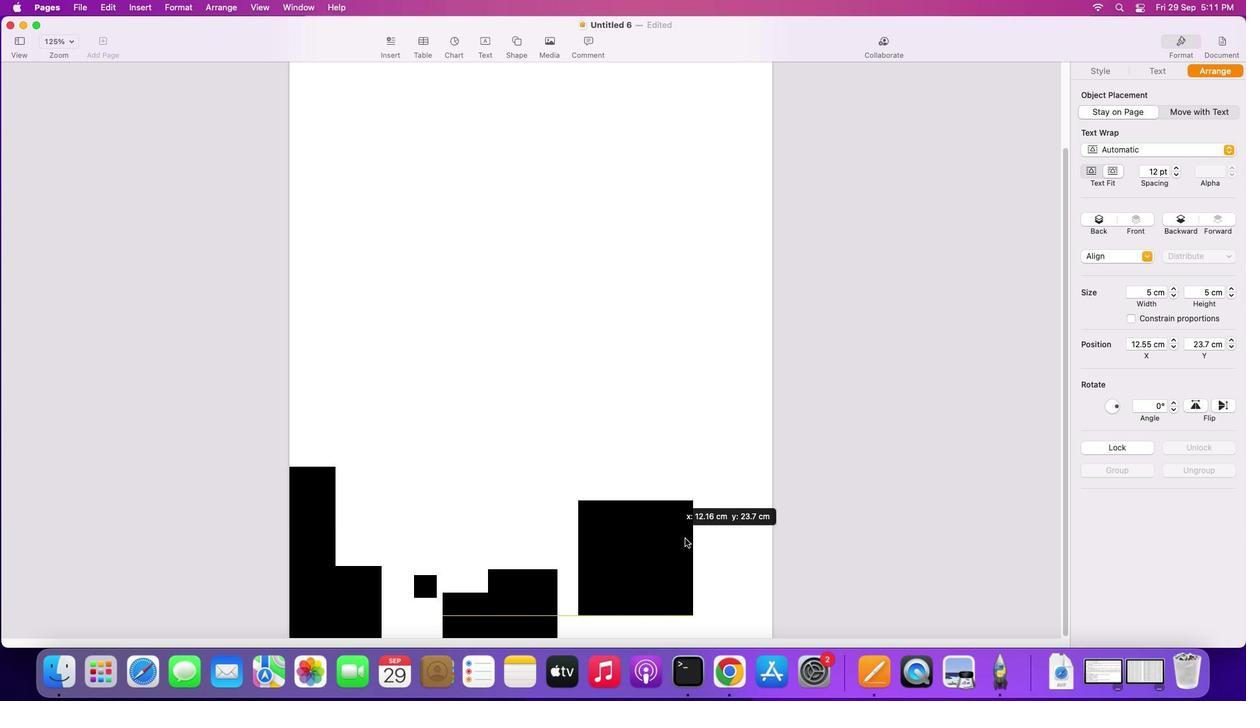 
Action: Mouse moved to (523, 590)
Screenshot: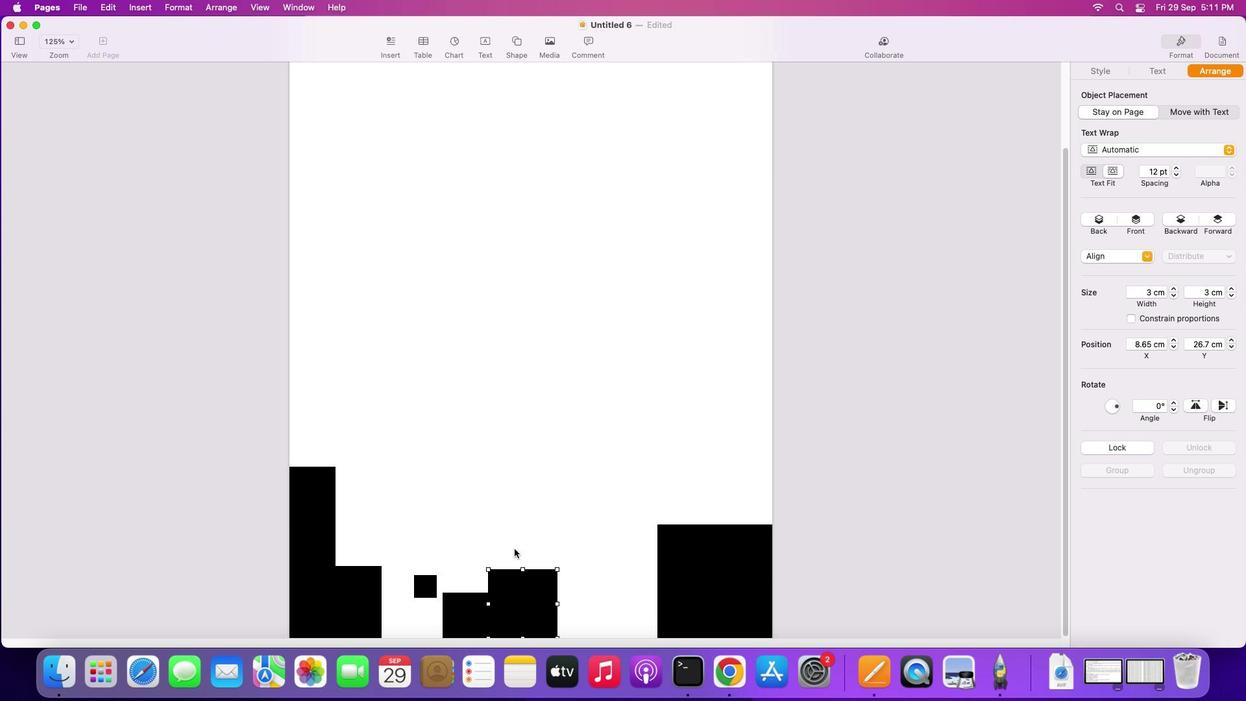 
Action: Mouse pressed left at (523, 590)
Screenshot: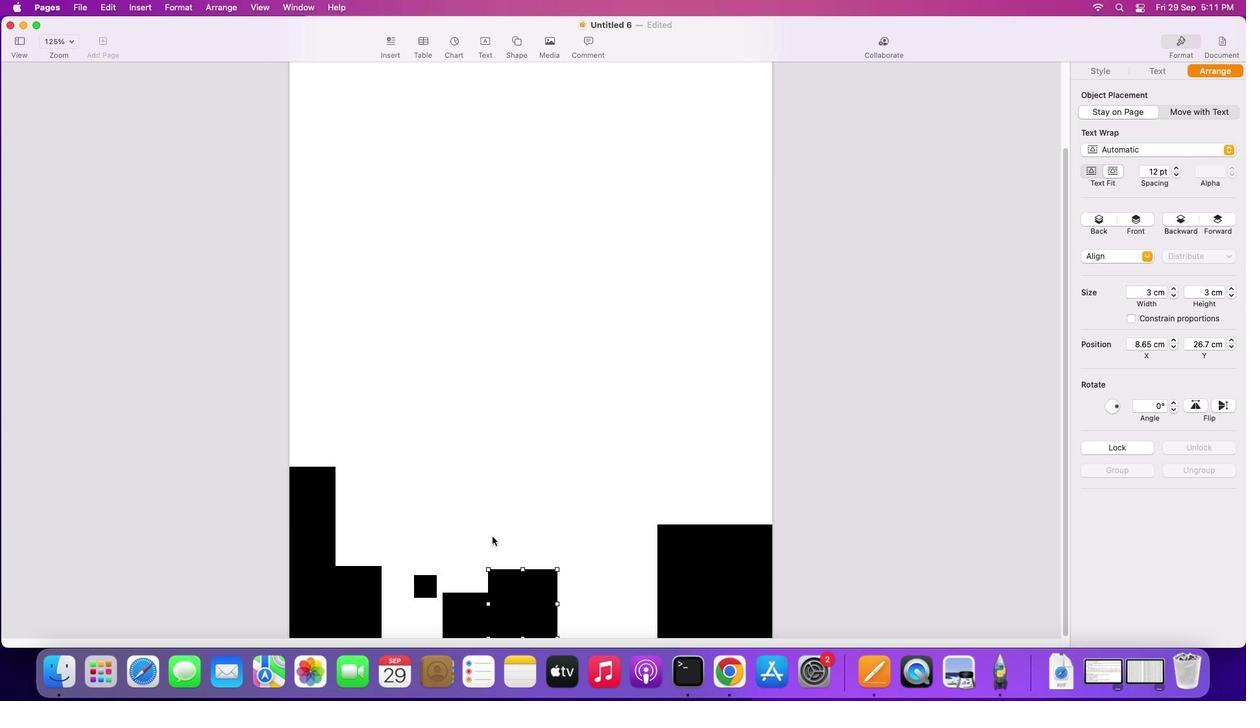 
Action: Mouse moved to (523, 591)
Screenshot: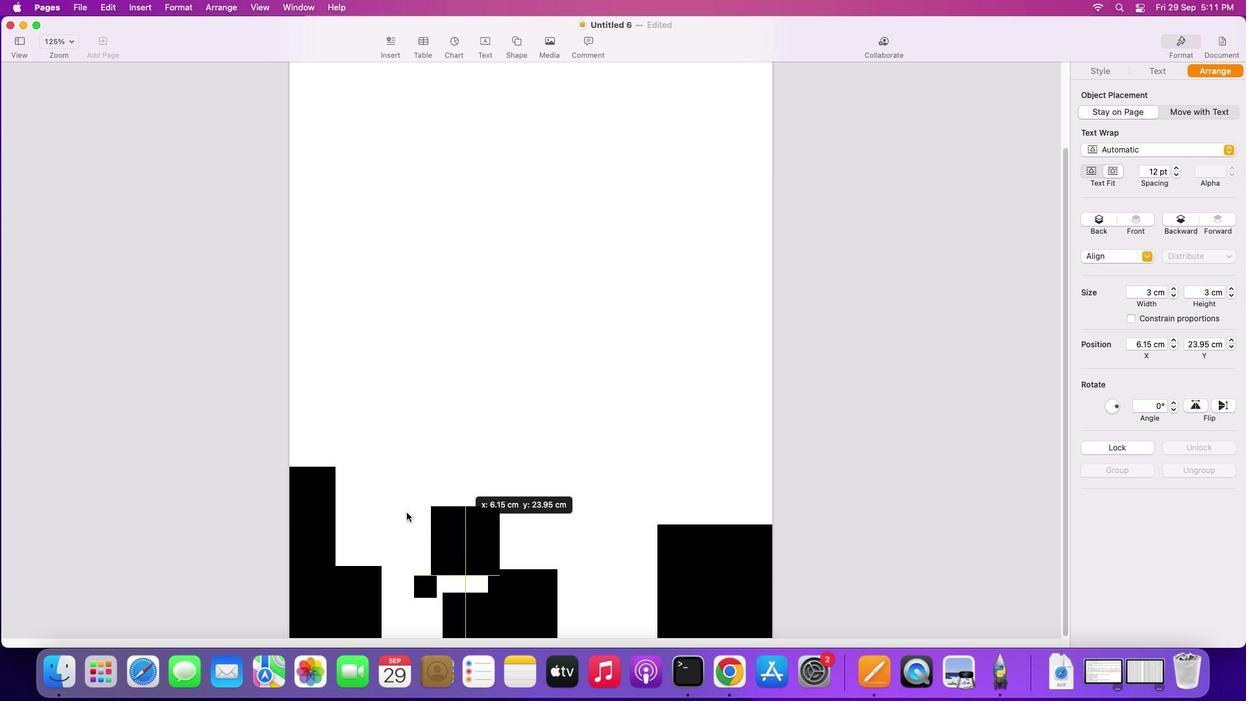 
Action: Key pressed Key.alt
Screenshot: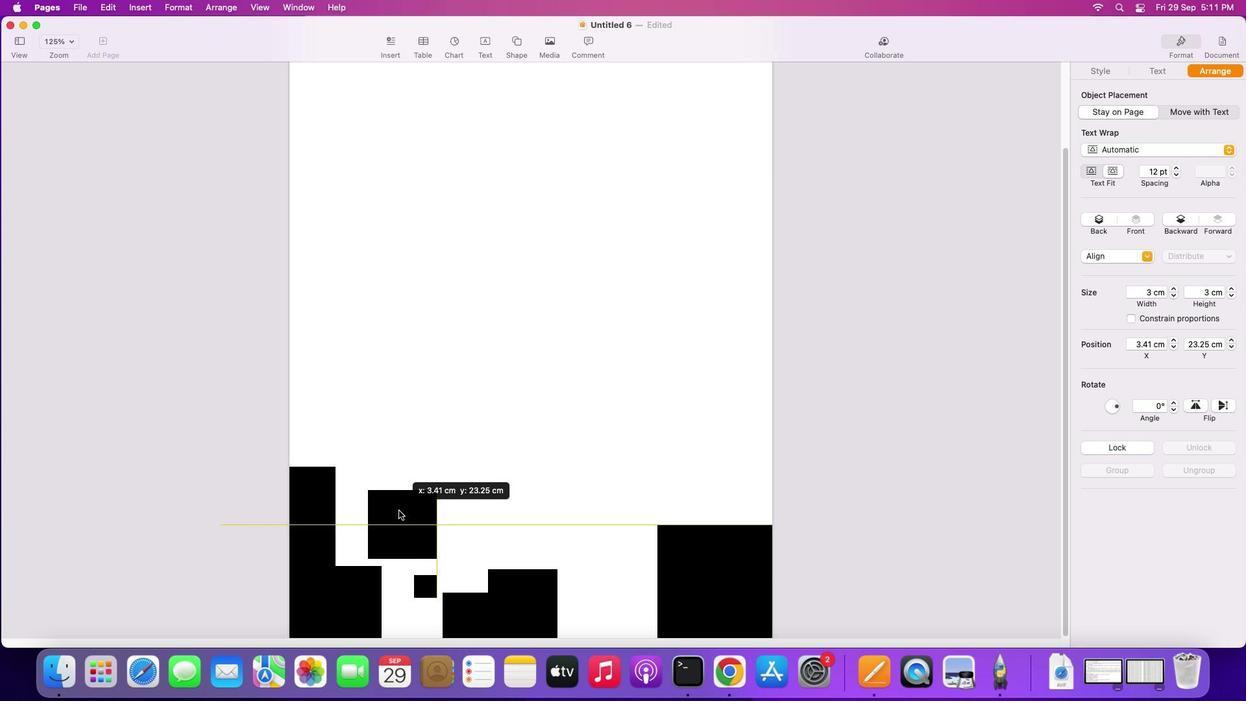 
Action: Mouse pressed left at (523, 591)
Screenshot: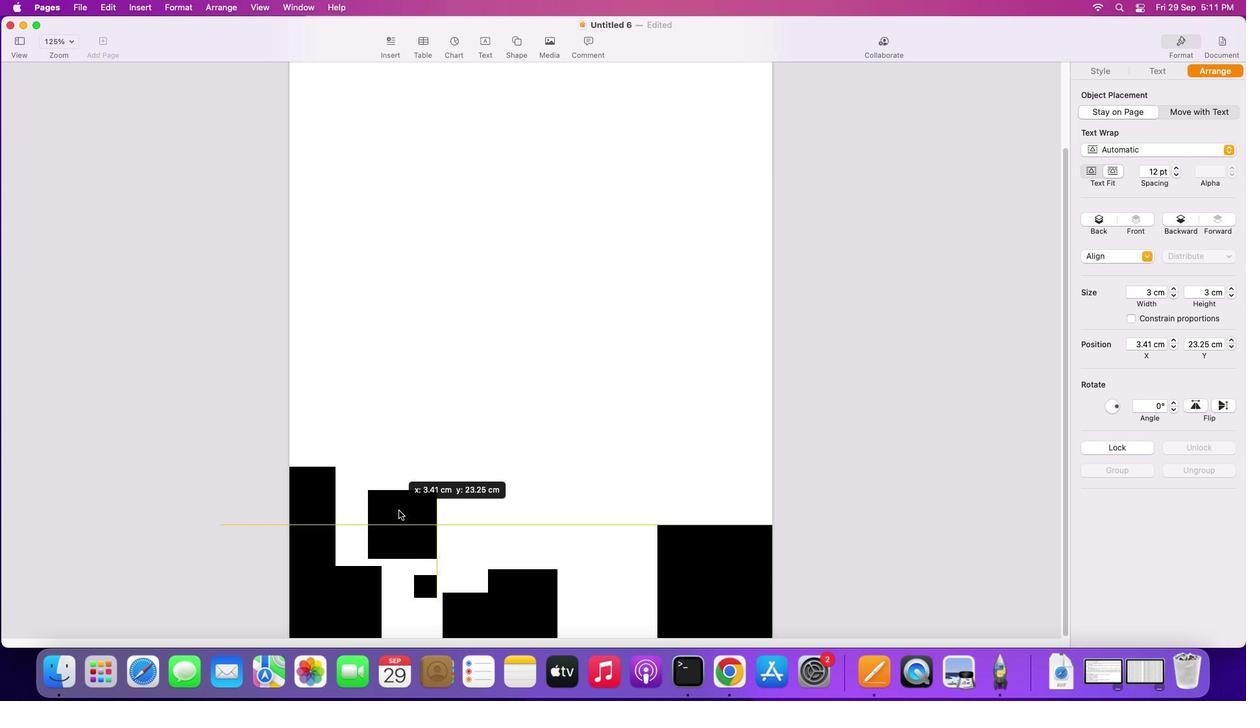 
Action: Mouse moved to (375, 599)
Screenshot: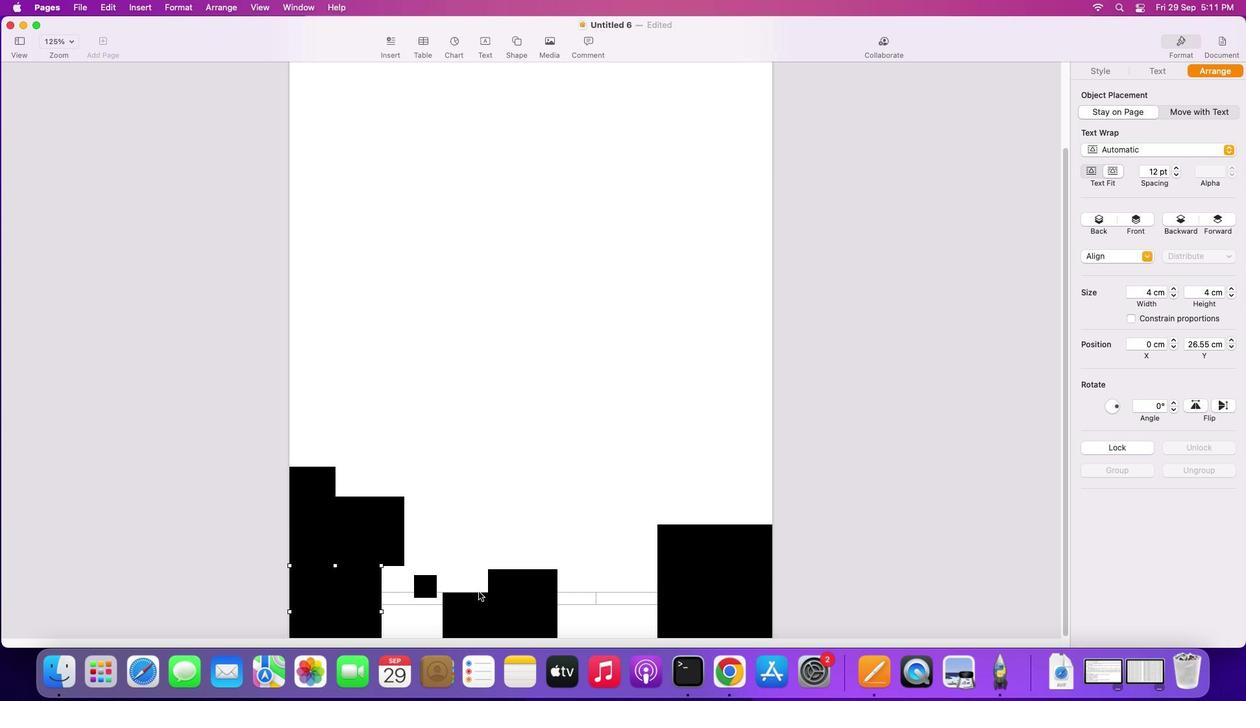 
Action: Mouse pressed left at (375, 599)
Screenshot: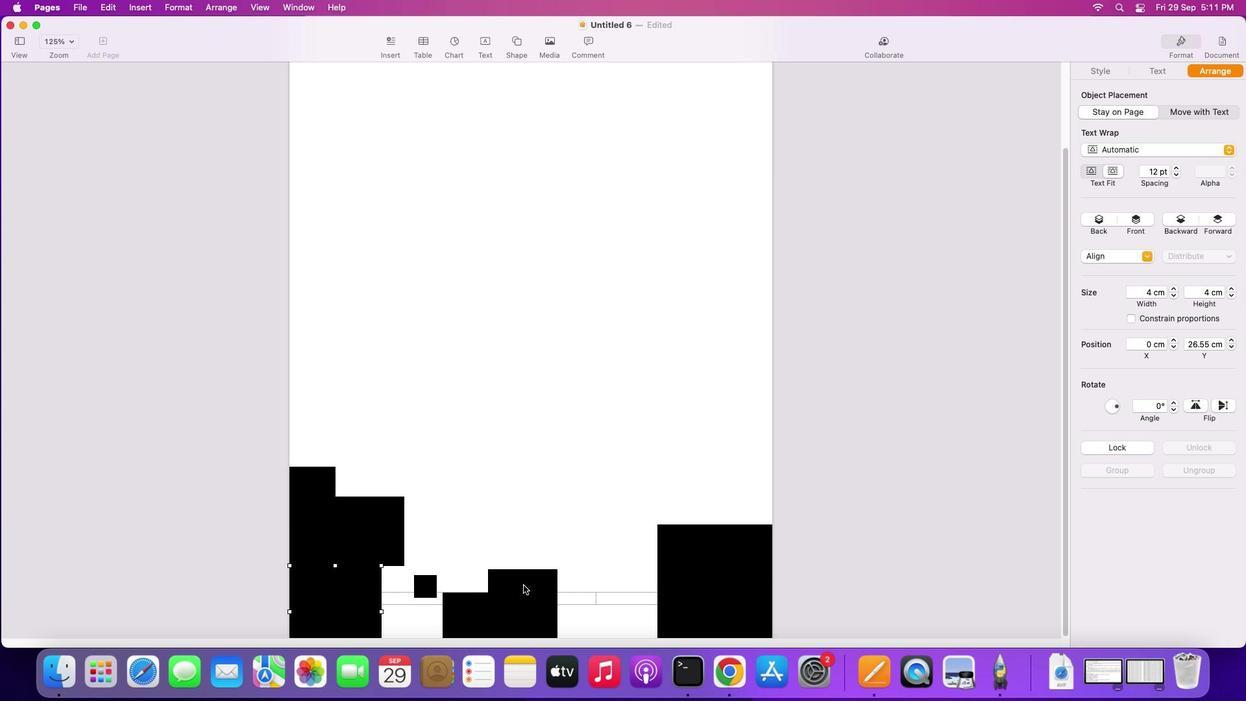 
Action: Mouse moved to (362, 601)
Screenshot: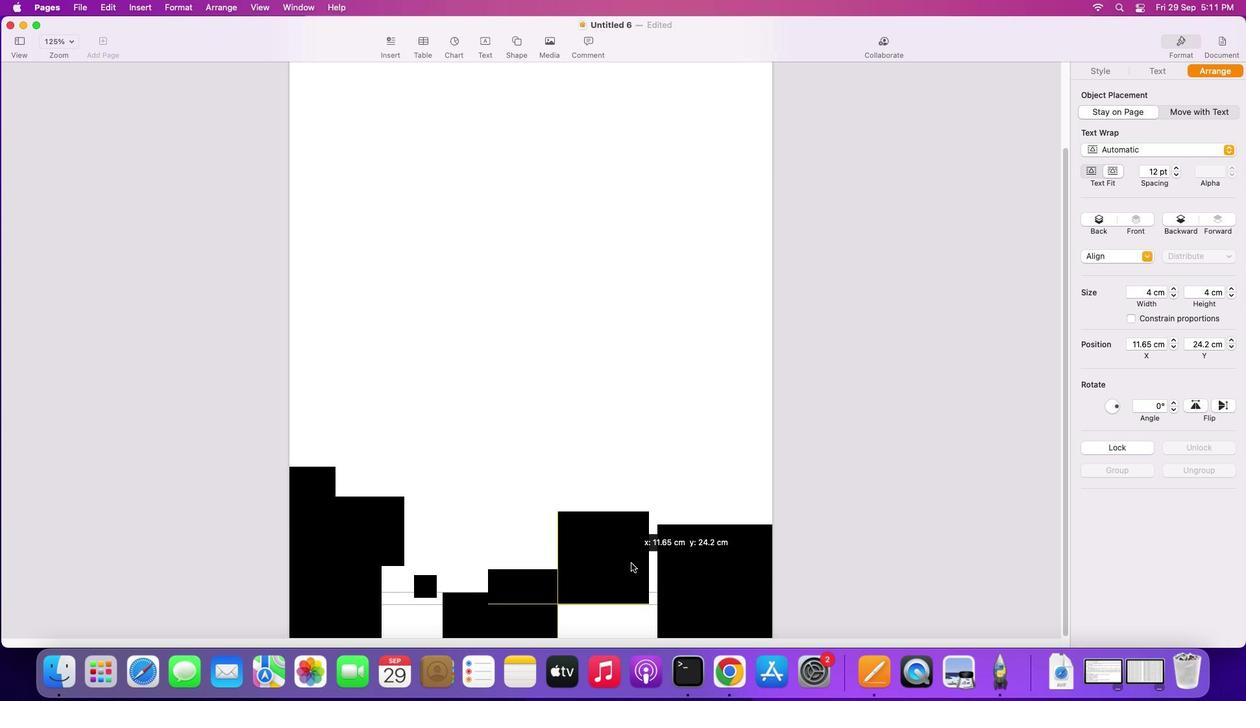 
Action: Key pressed Key.alt
Screenshot: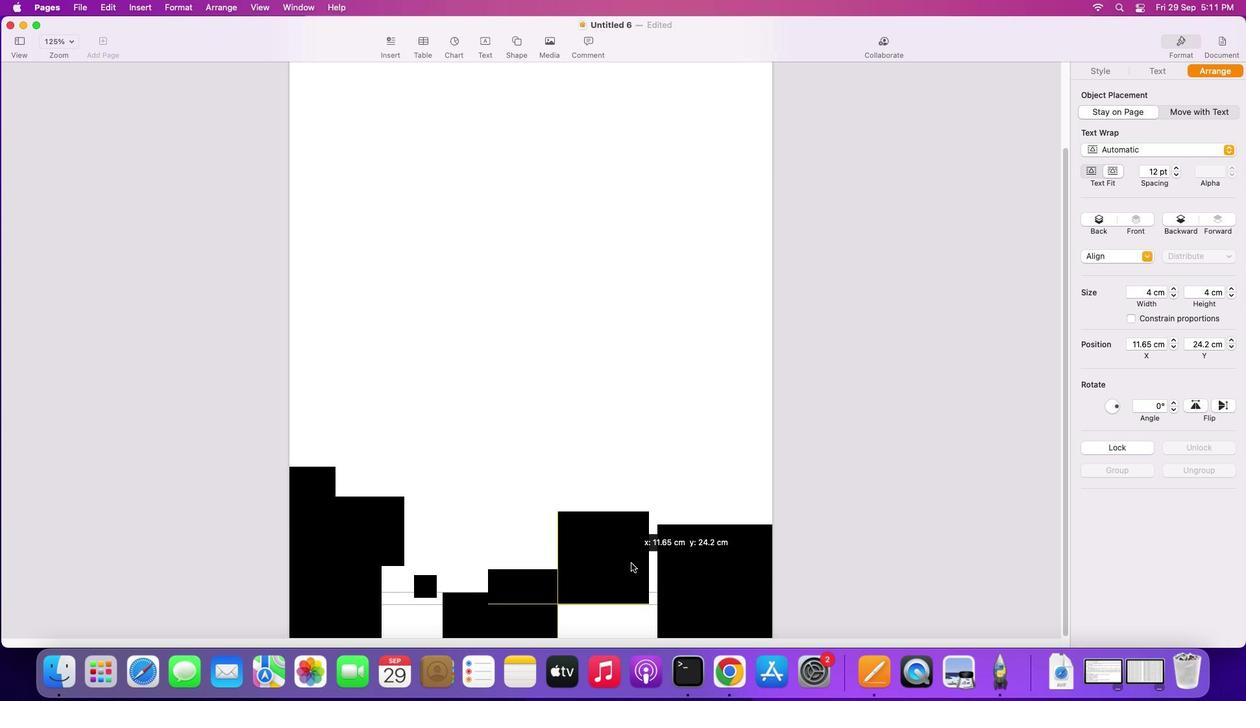 
Action: Mouse pressed left at (362, 601)
Screenshot: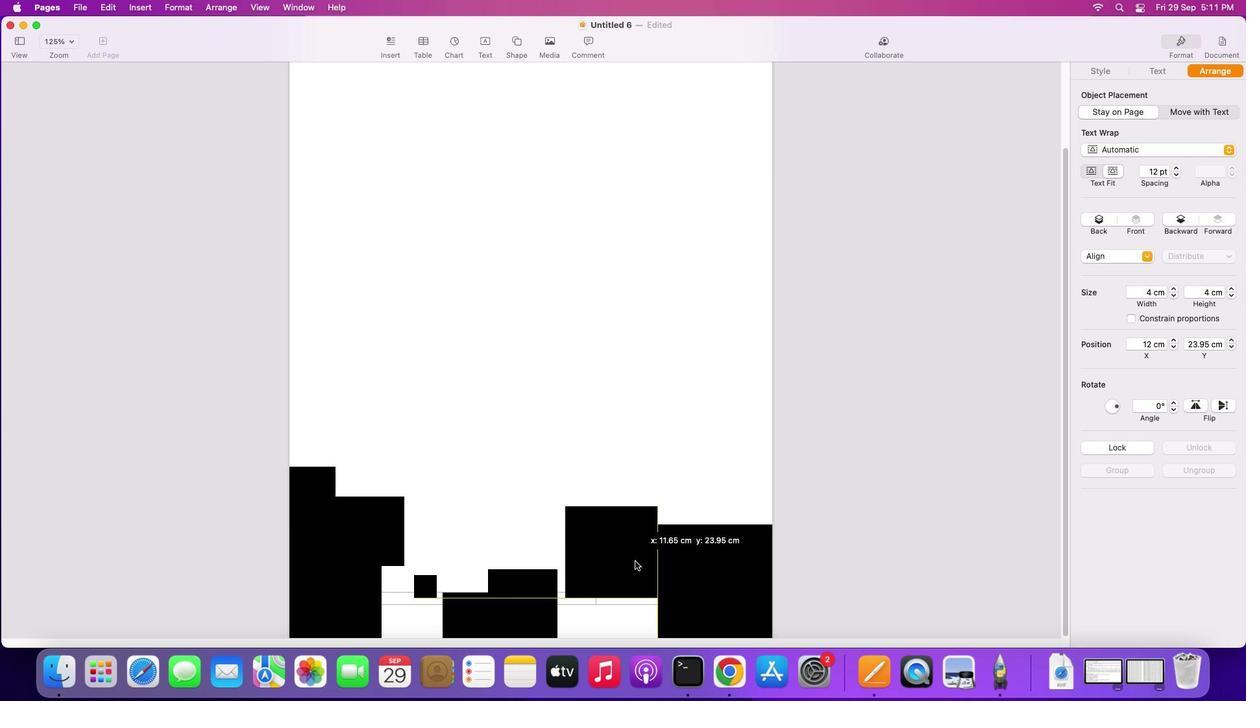 
Action: Mouse moved to (556, 602)
Screenshot: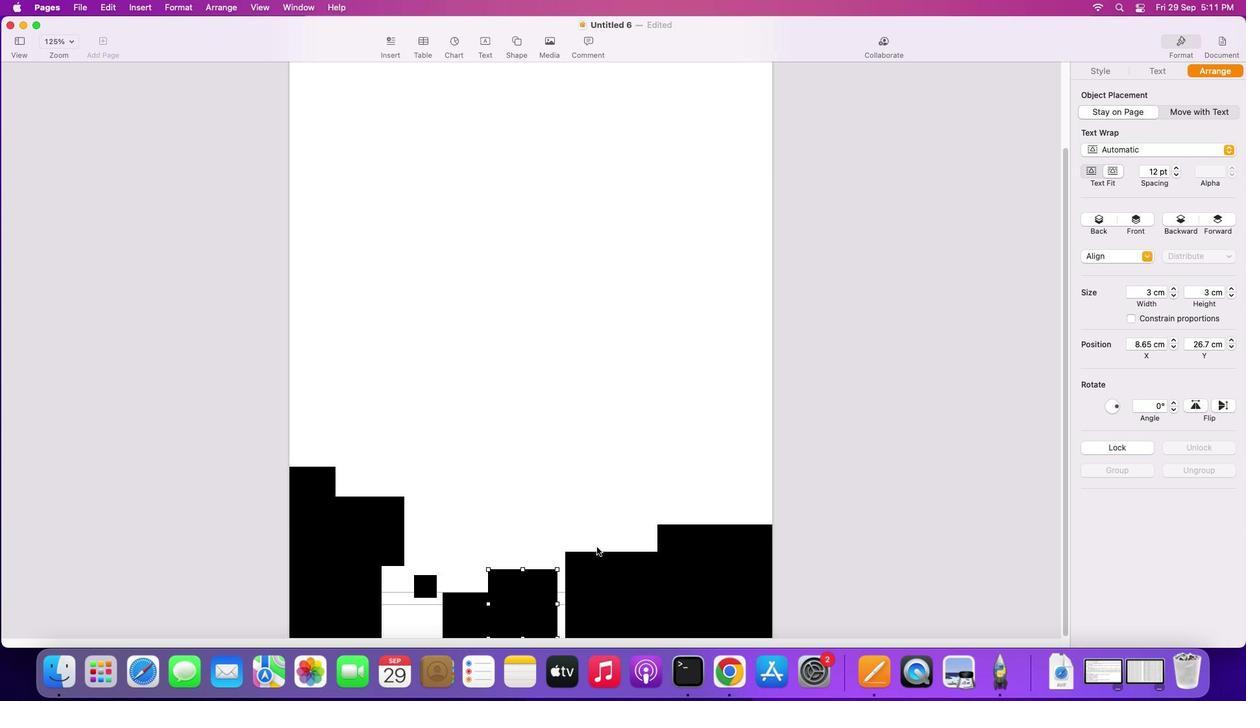 
Action: Key pressed Key.alt
Screenshot: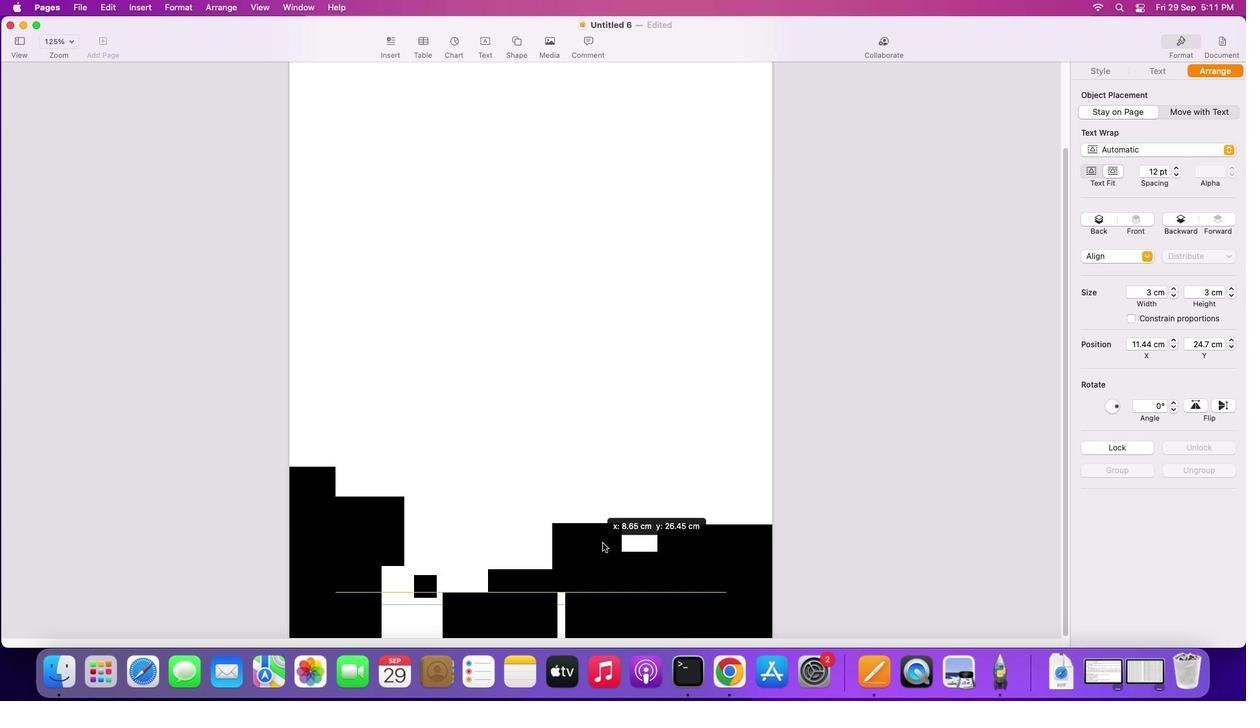 
Action: Mouse moved to (533, 596)
Screenshot: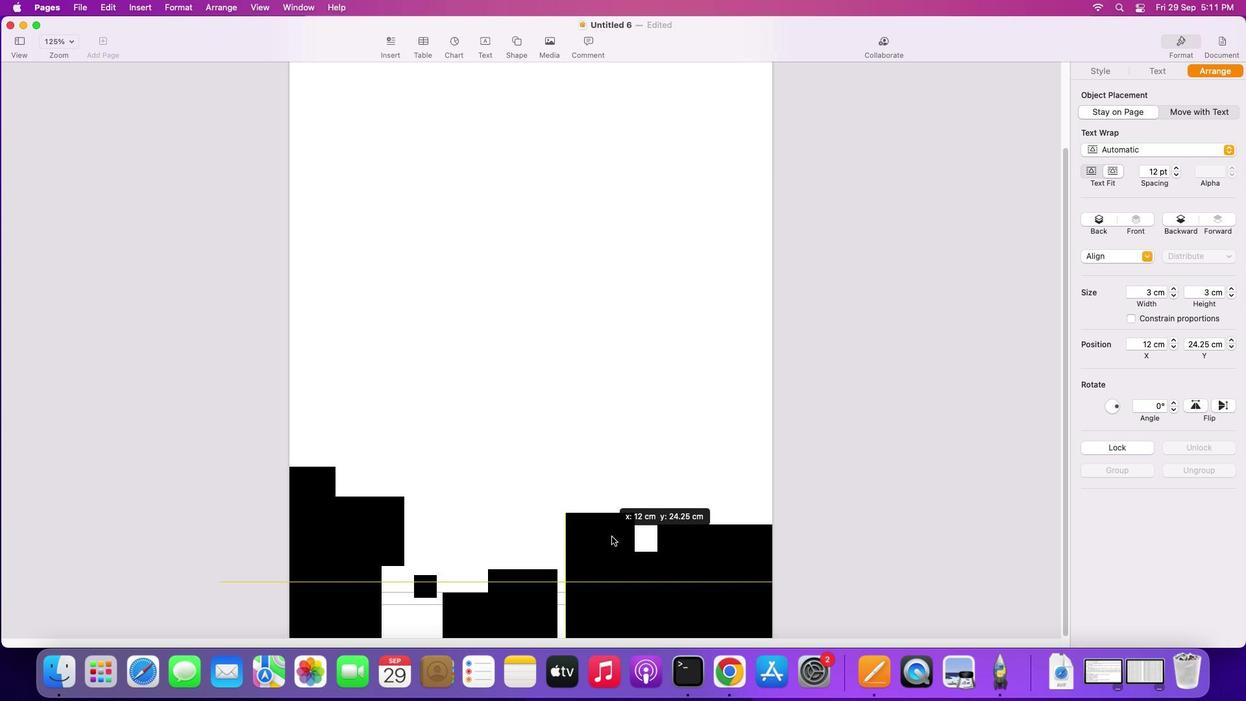 
Action: Mouse pressed left at (533, 596)
Screenshot: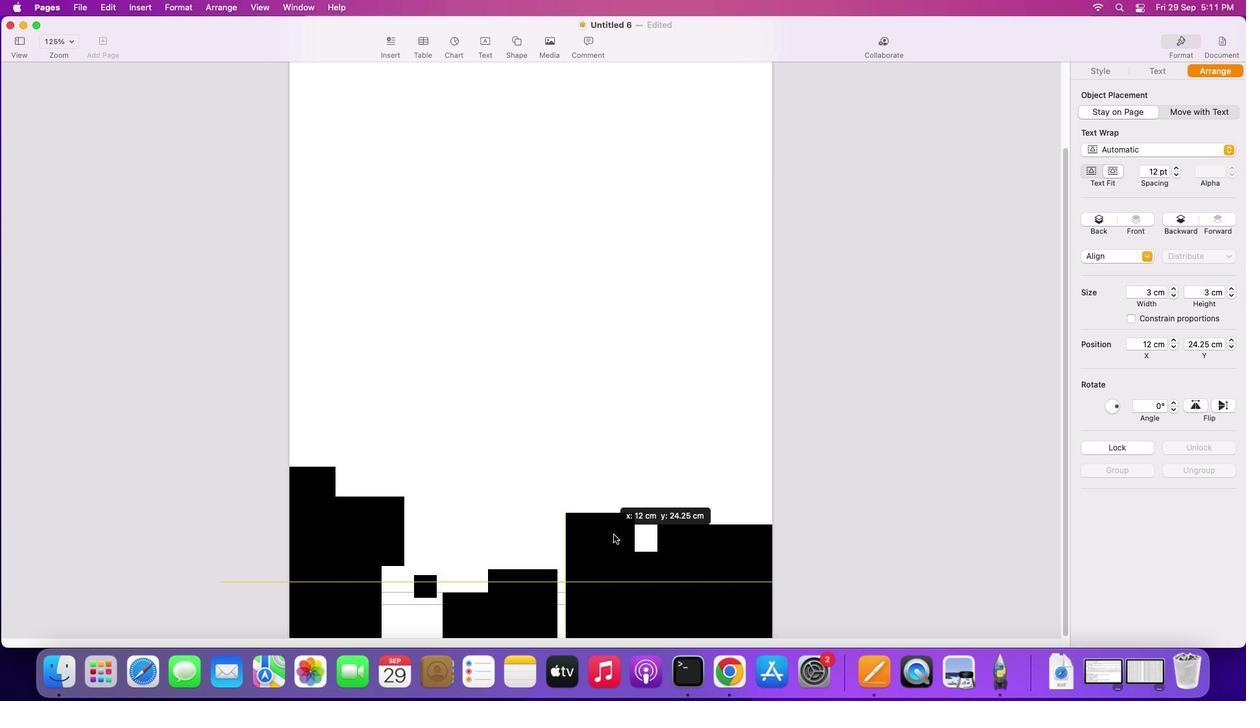 
Action: Mouse moved to (636, 540)
Screenshot: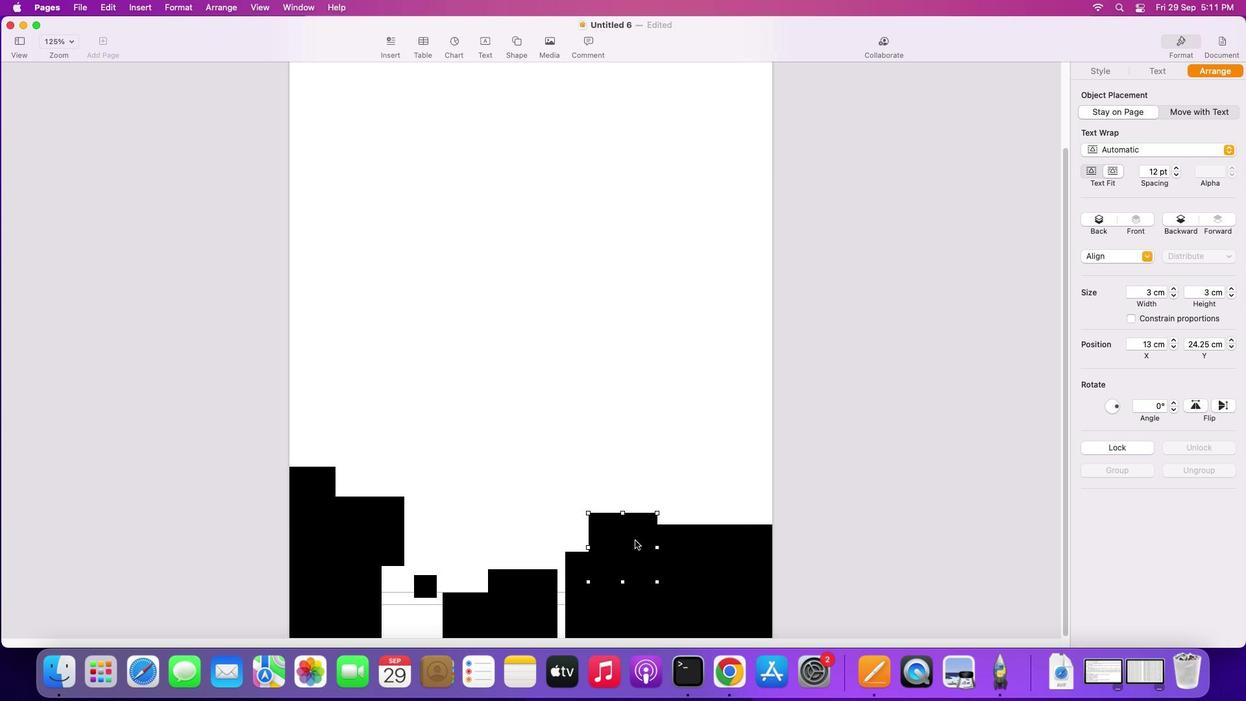 
Action: Key pressed Key.alt
Screenshot: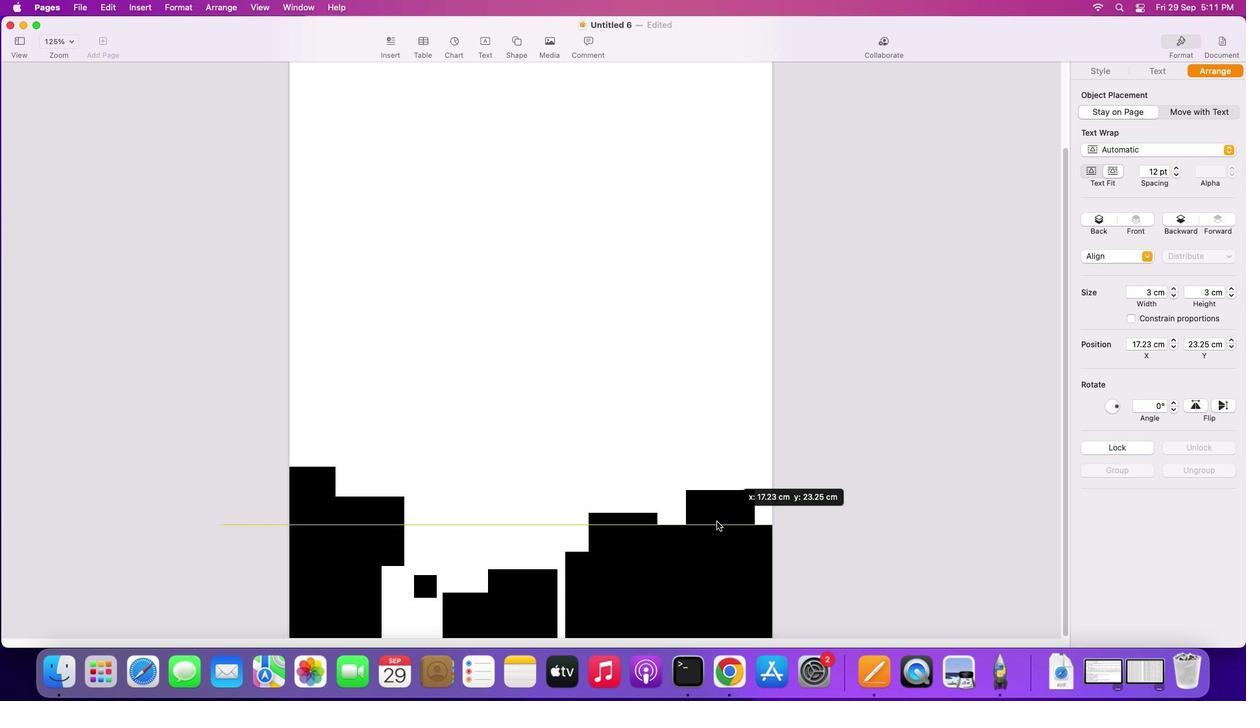 
Action: Mouse pressed left at (636, 540)
Screenshot: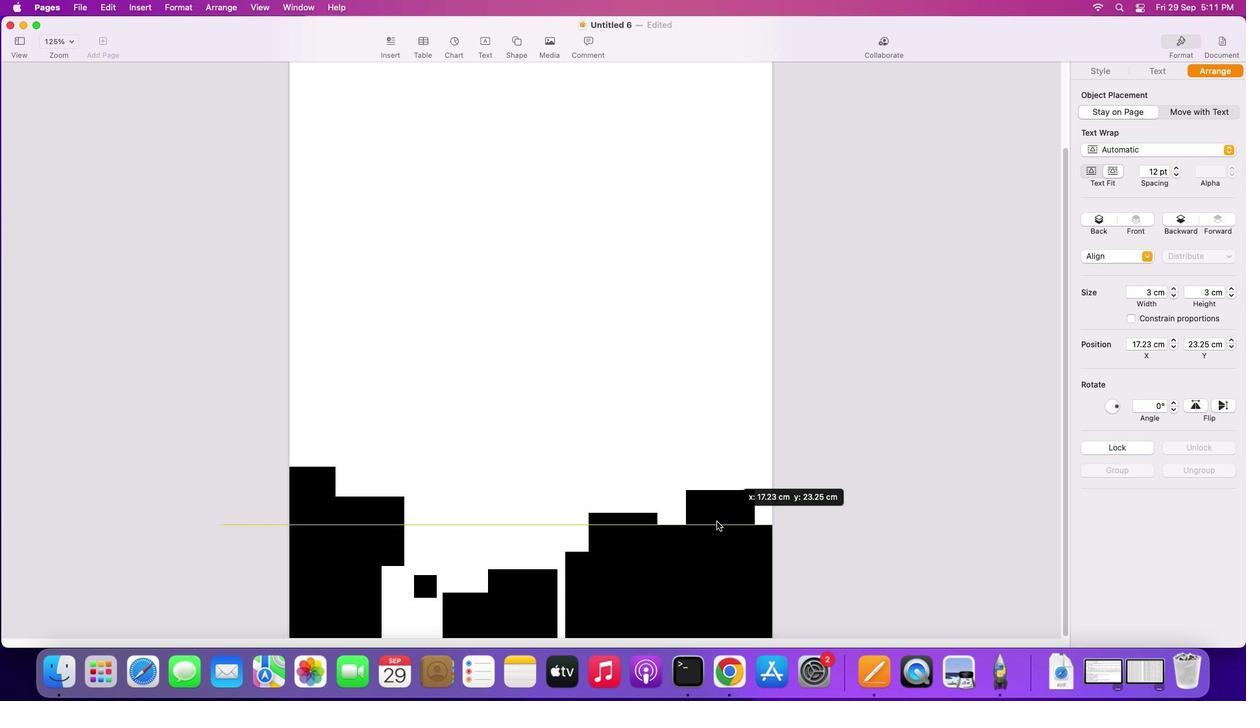 
Action: Mouse moved to (515, 582)
Screenshot: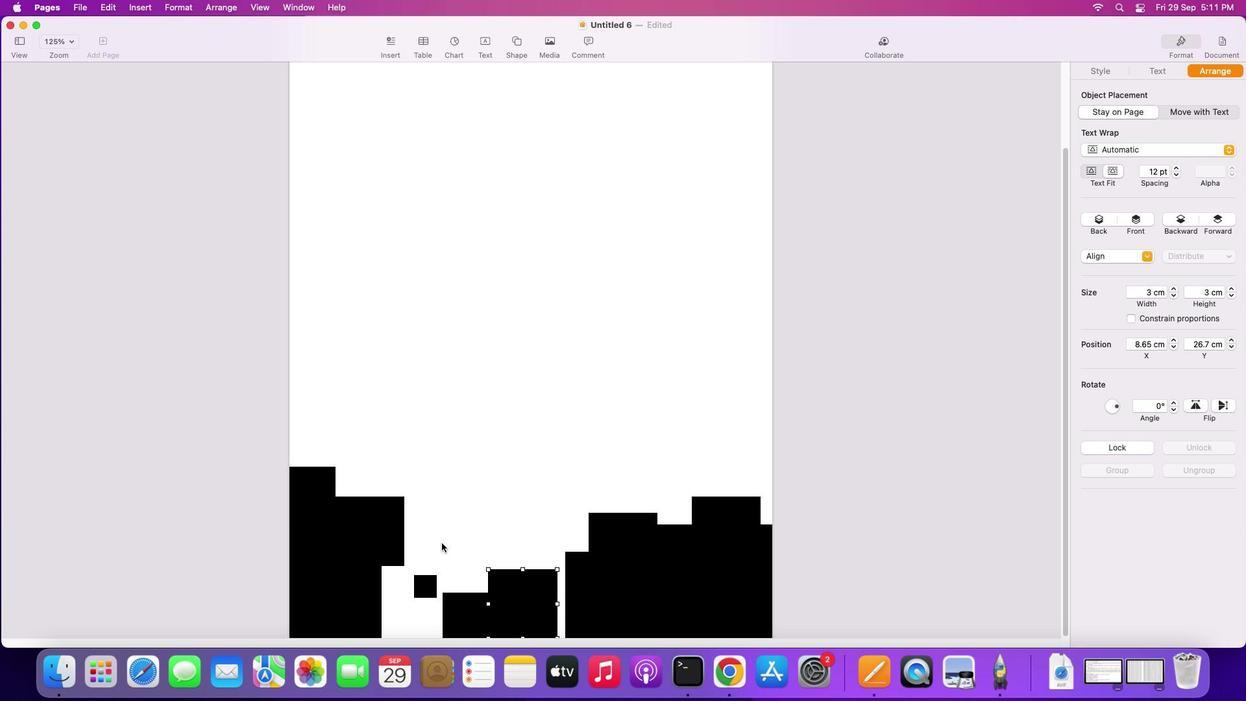 
Action: Mouse pressed left at (515, 582)
Screenshot: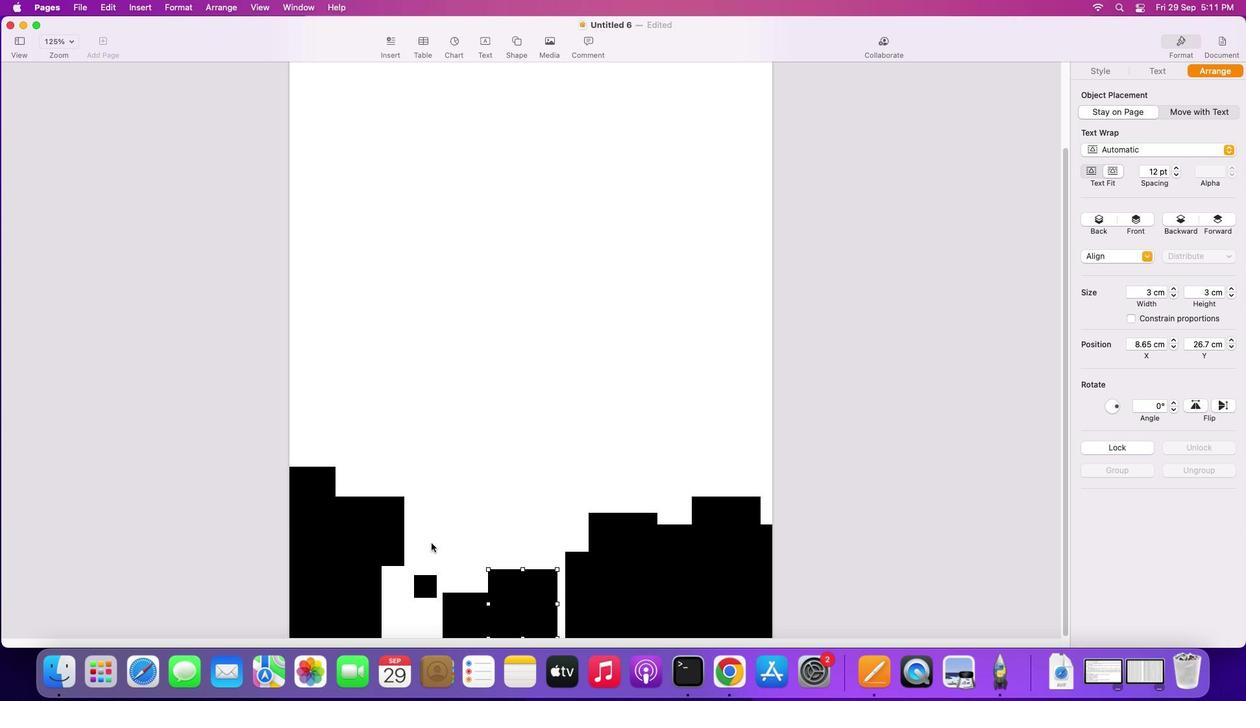 
Action: Mouse moved to (516, 583)
Screenshot: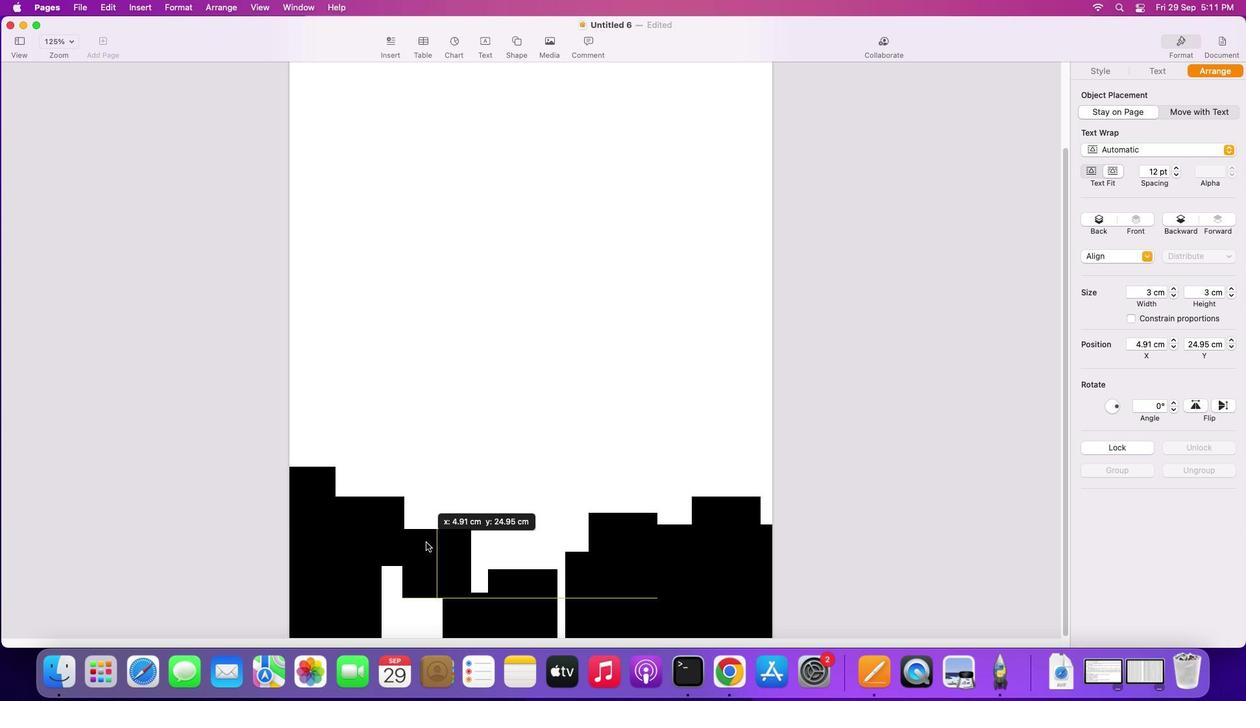 
Action: Mouse pressed left at (516, 583)
Screenshot: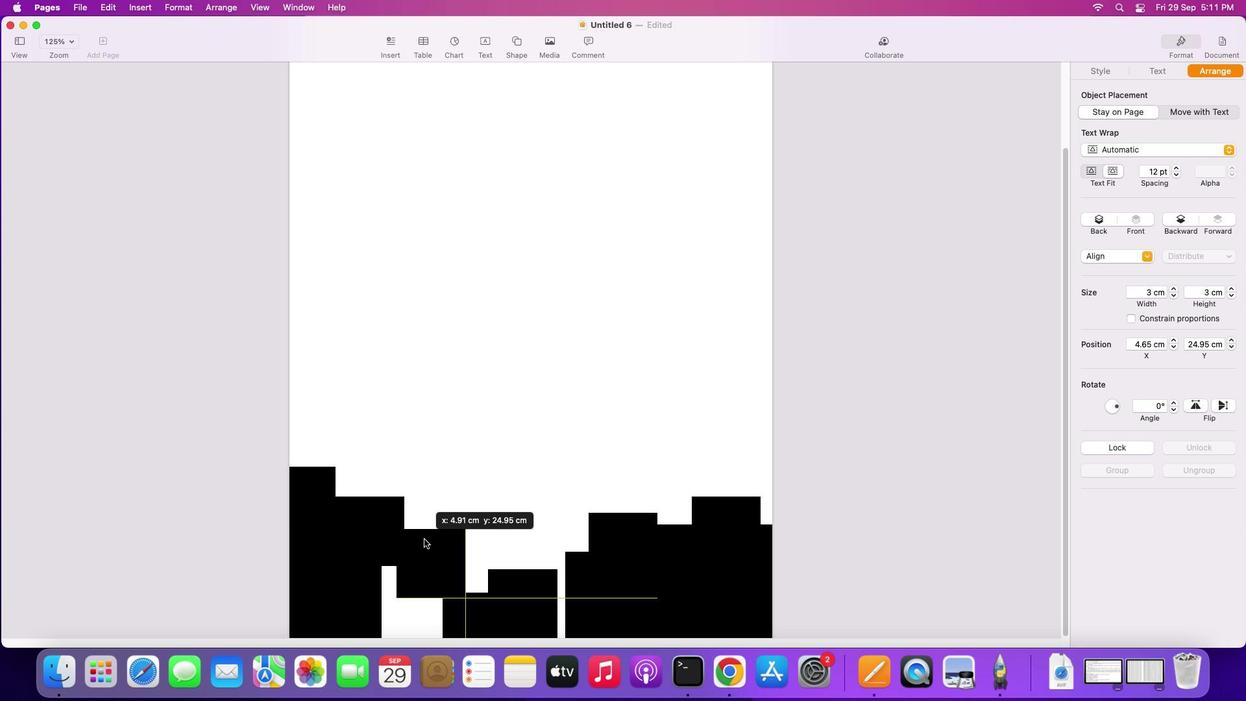
Action: Key pressed Key.alt
Screenshot: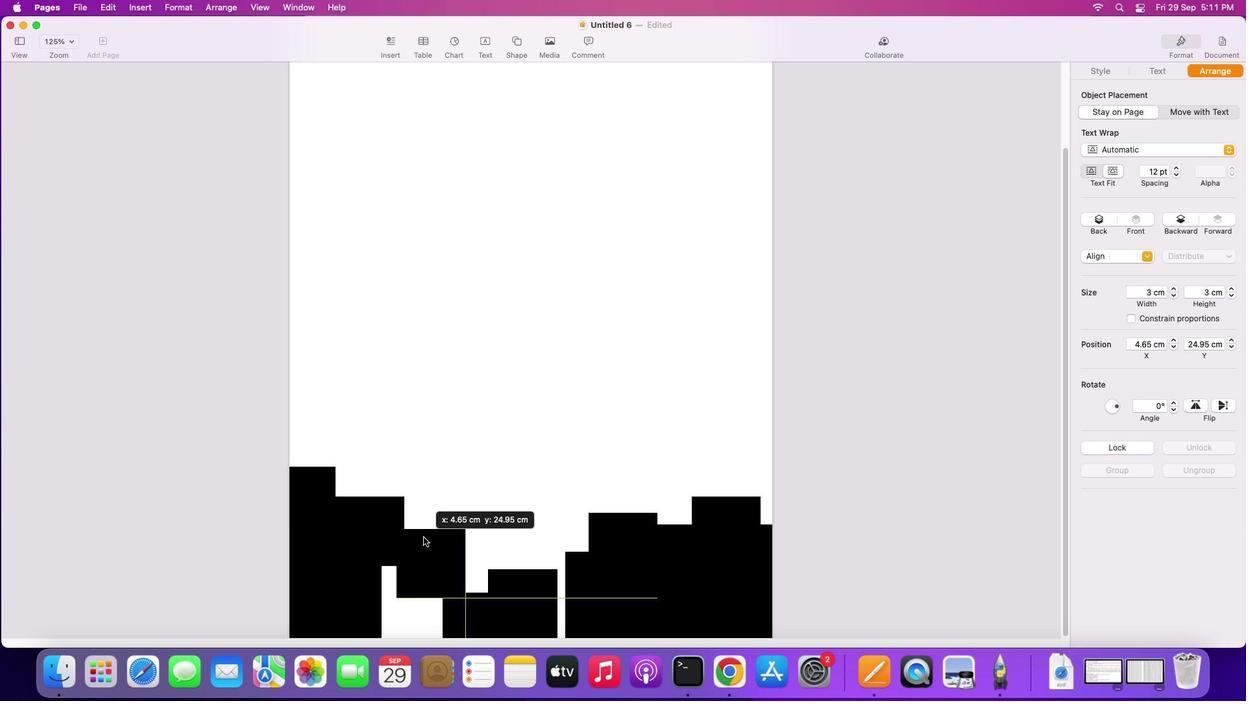 
Action: Mouse moved to (422, 579)
Screenshot: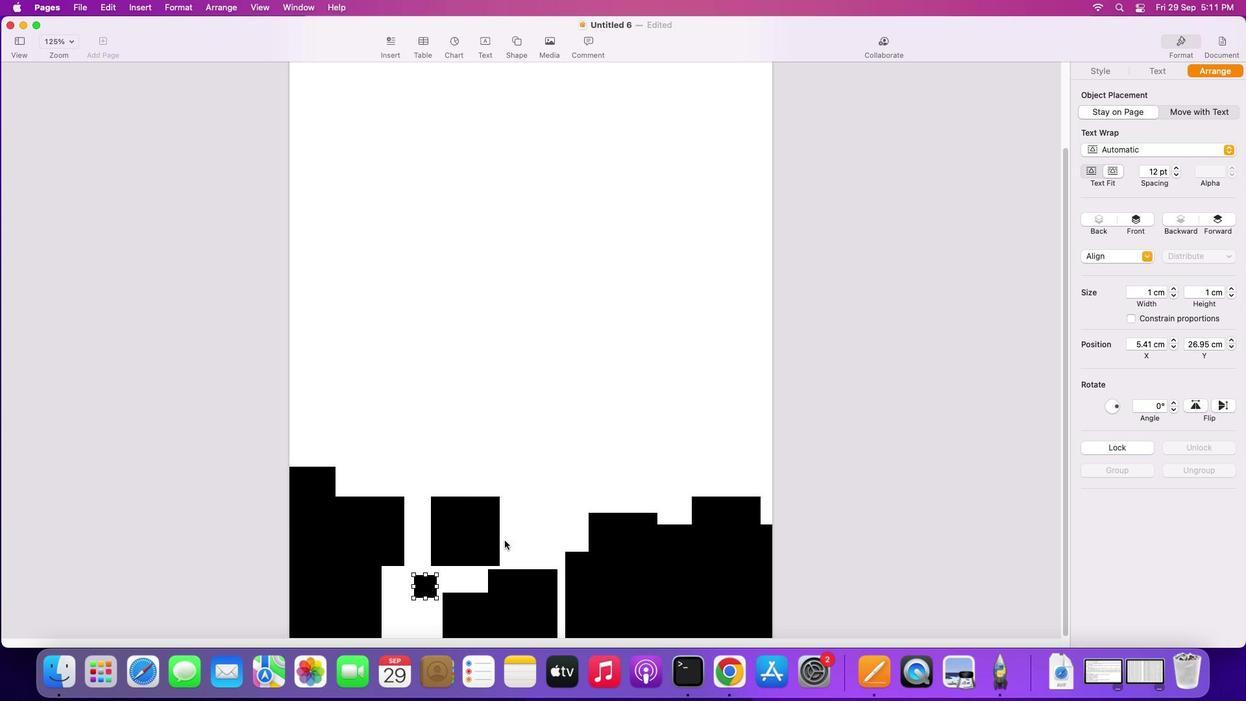 
Action: Mouse pressed left at (422, 579)
Screenshot: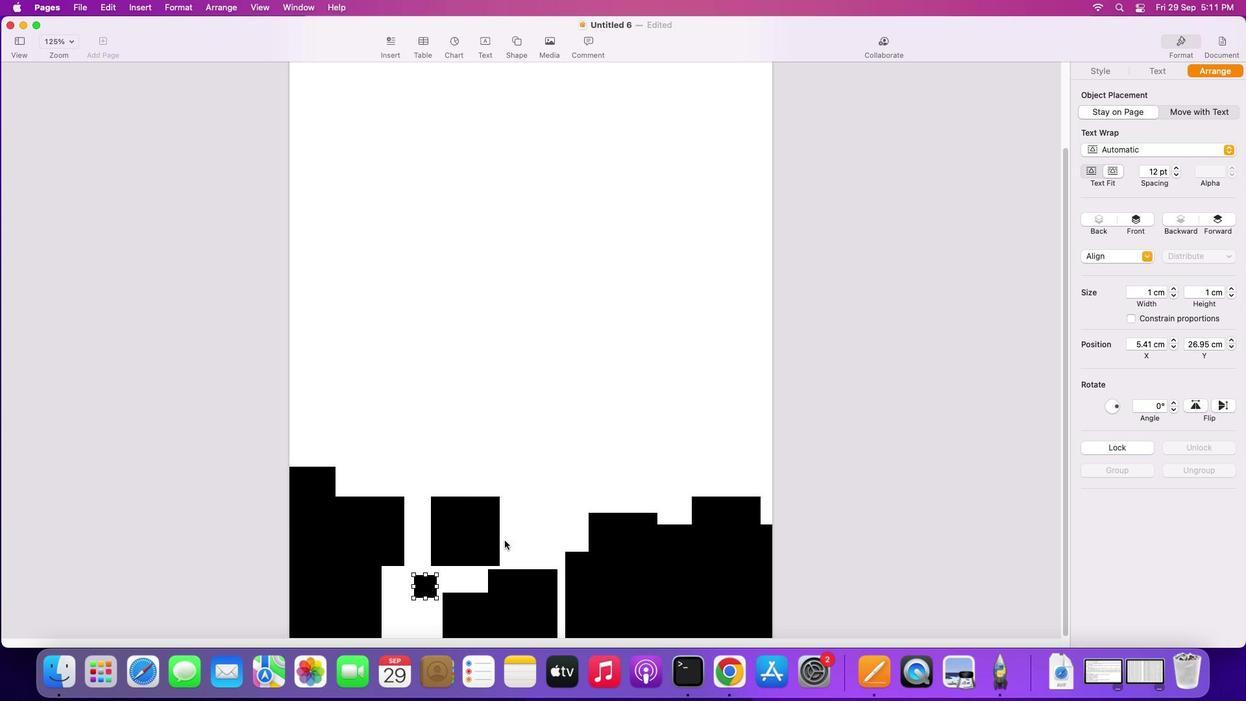 
Action: Mouse moved to (423, 582)
Screenshot: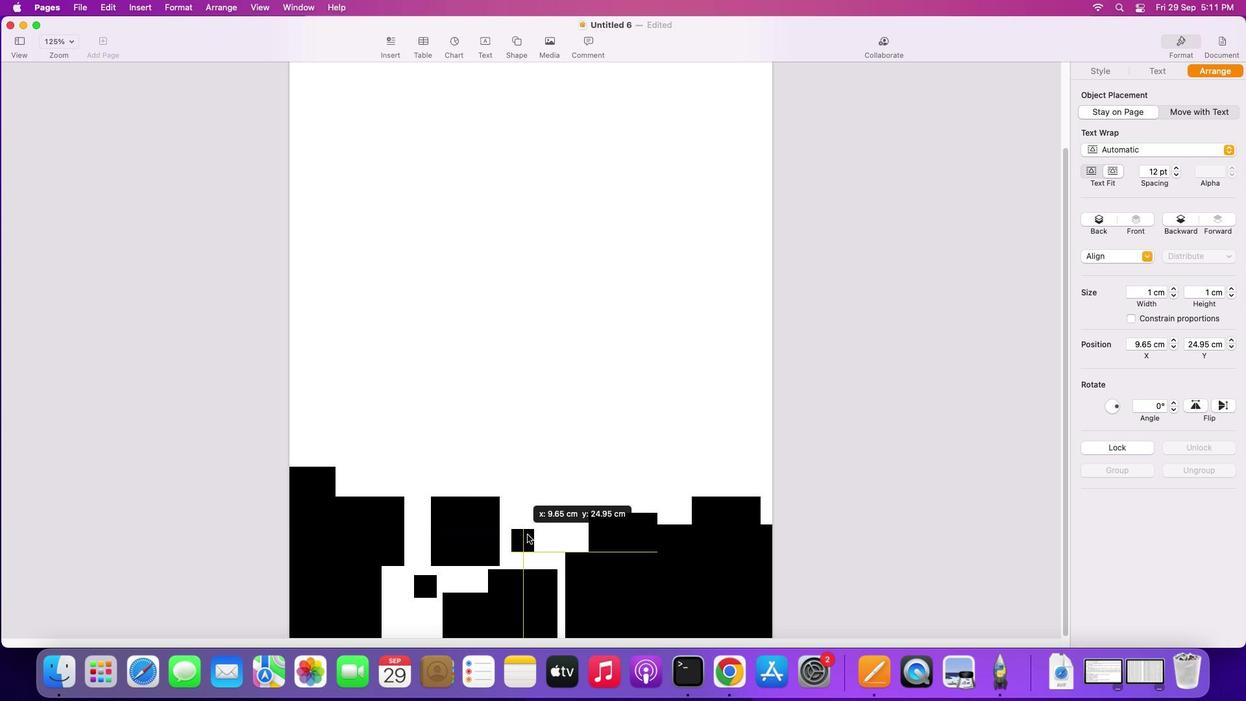 
Action: Mouse pressed left at (423, 582)
Screenshot: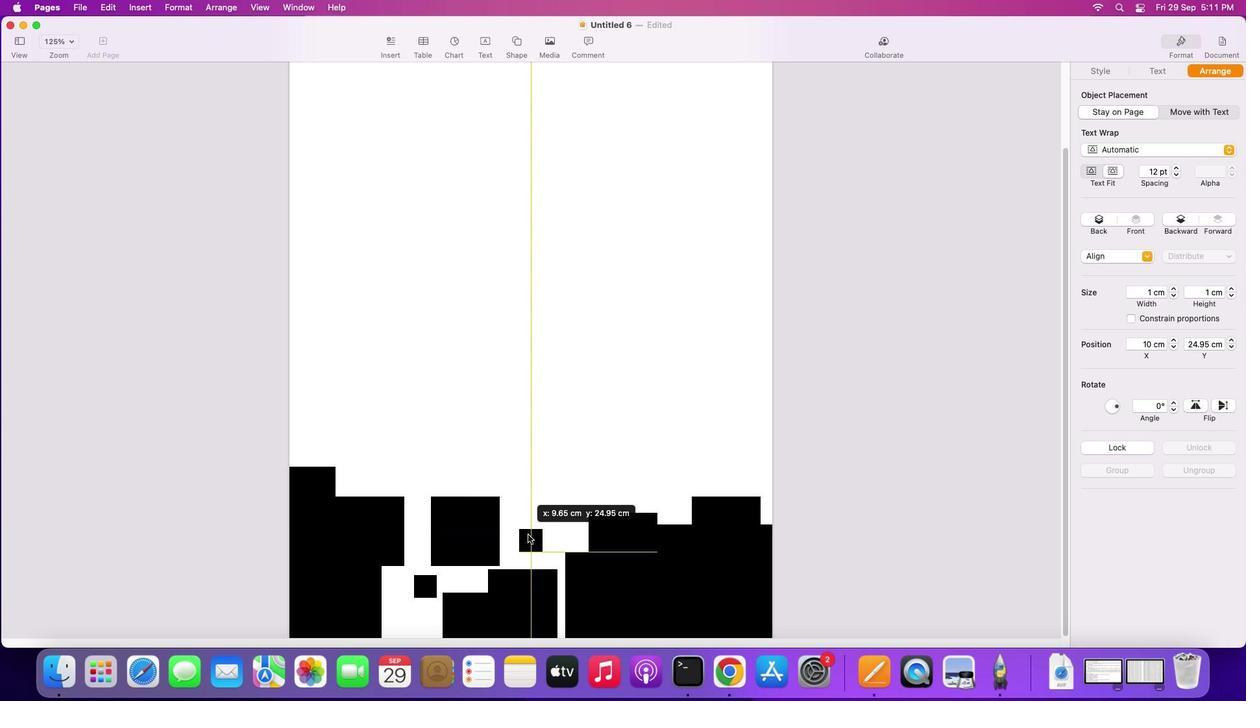 
Action: Key pressed Key.alt
Screenshot: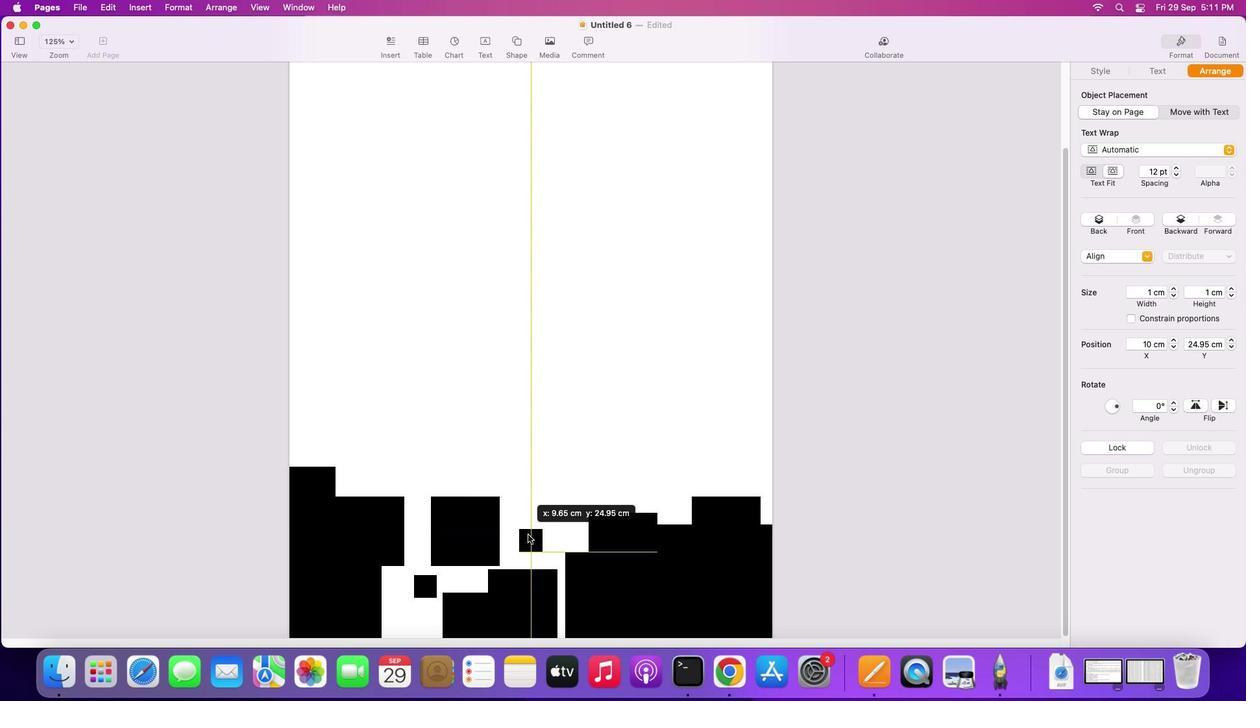 
Action: Mouse moved to (528, 540)
Screenshot: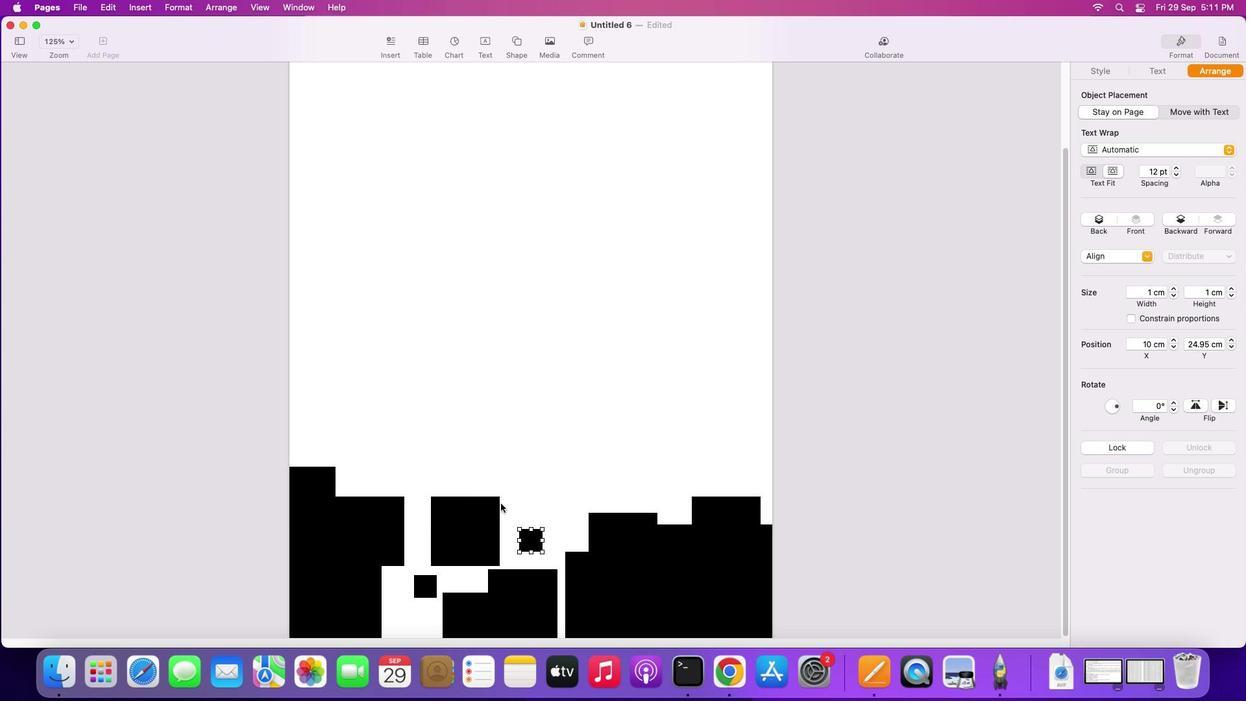 
Action: Mouse pressed left at (528, 540)
Screenshot: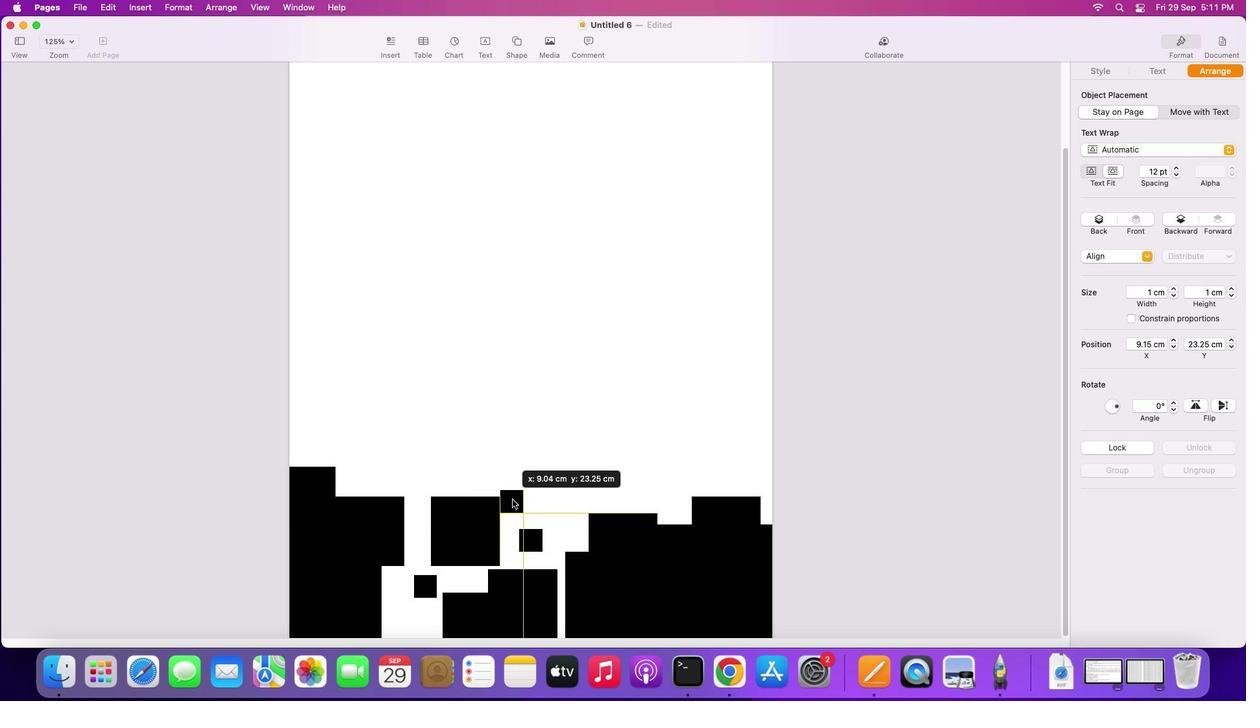 
Action: Key pressed Key.alt
Screenshot: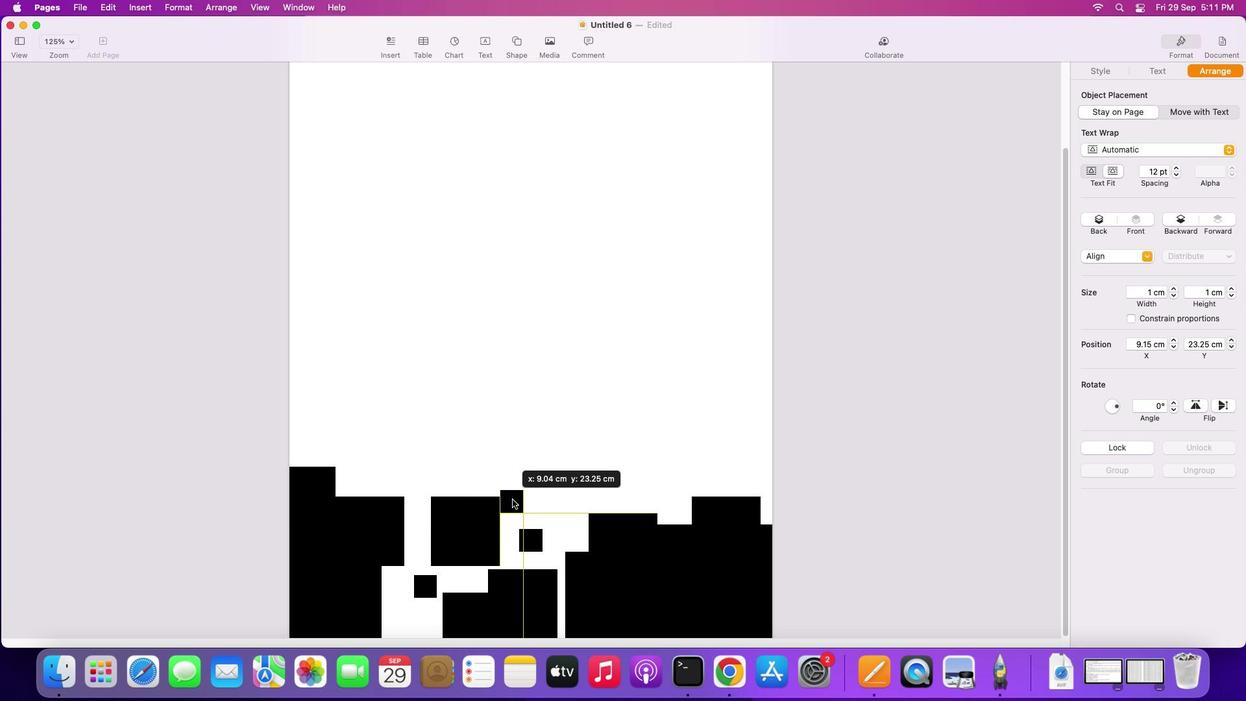 
Action: Mouse moved to (516, 506)
Screenshot: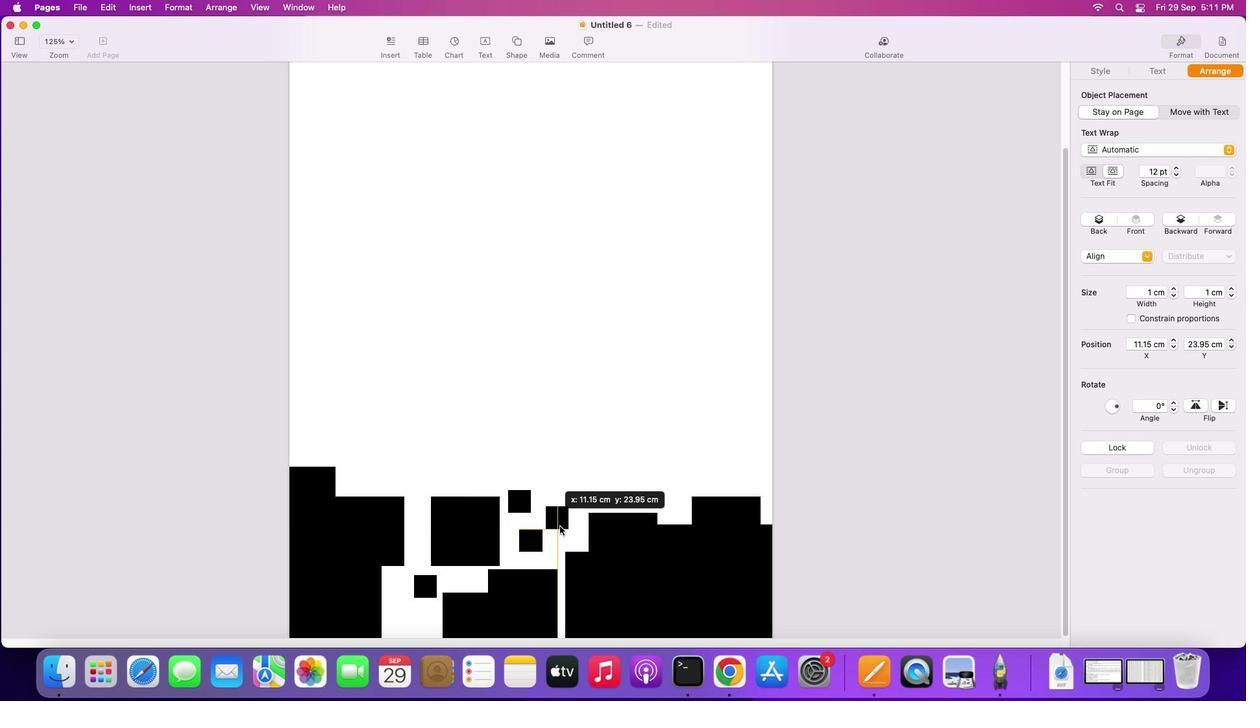 
Action: Mouse pressed left at (516, 506)
Screenshot: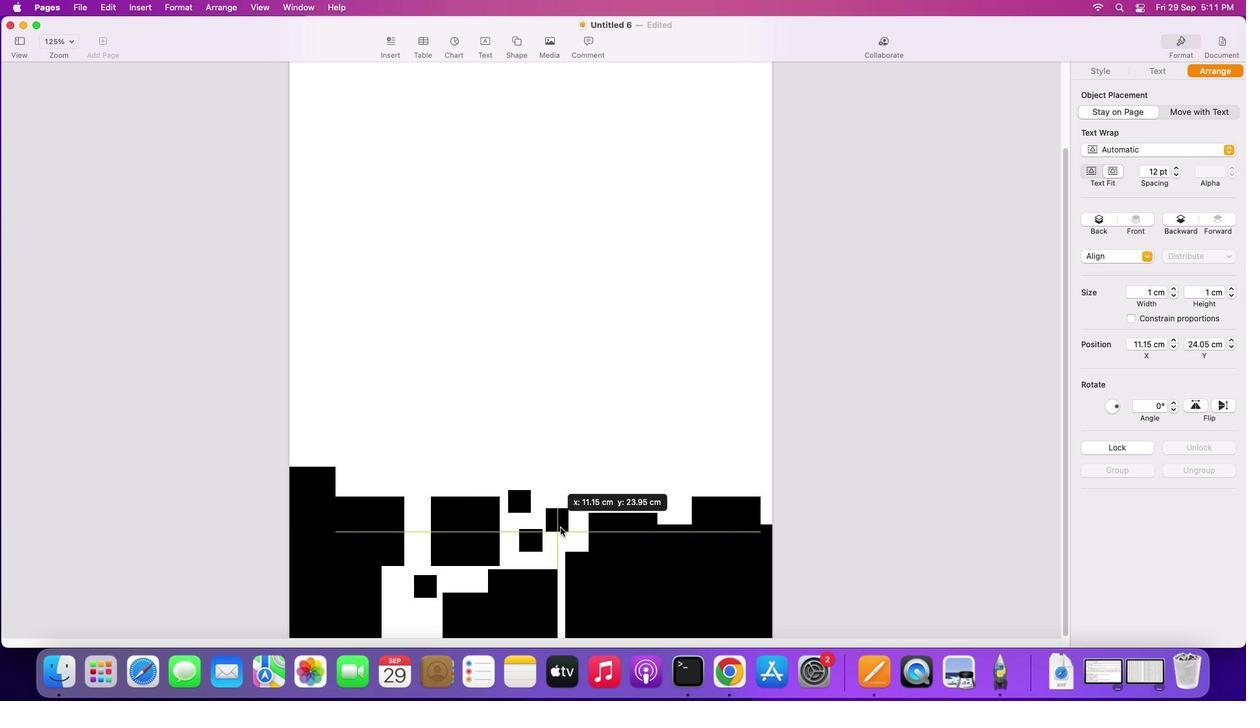 
Action: Key pressed Key.alt
Screenshot: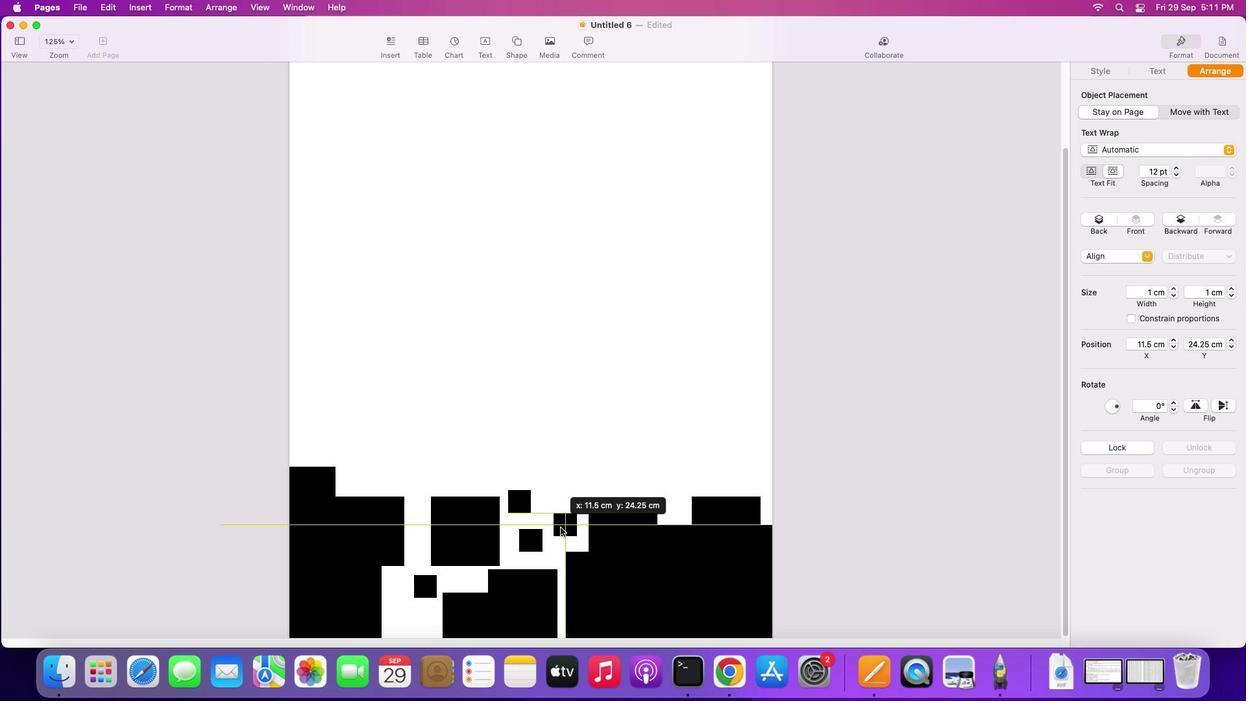 
Action: Mouse moved to (561, 528)
Screenshot: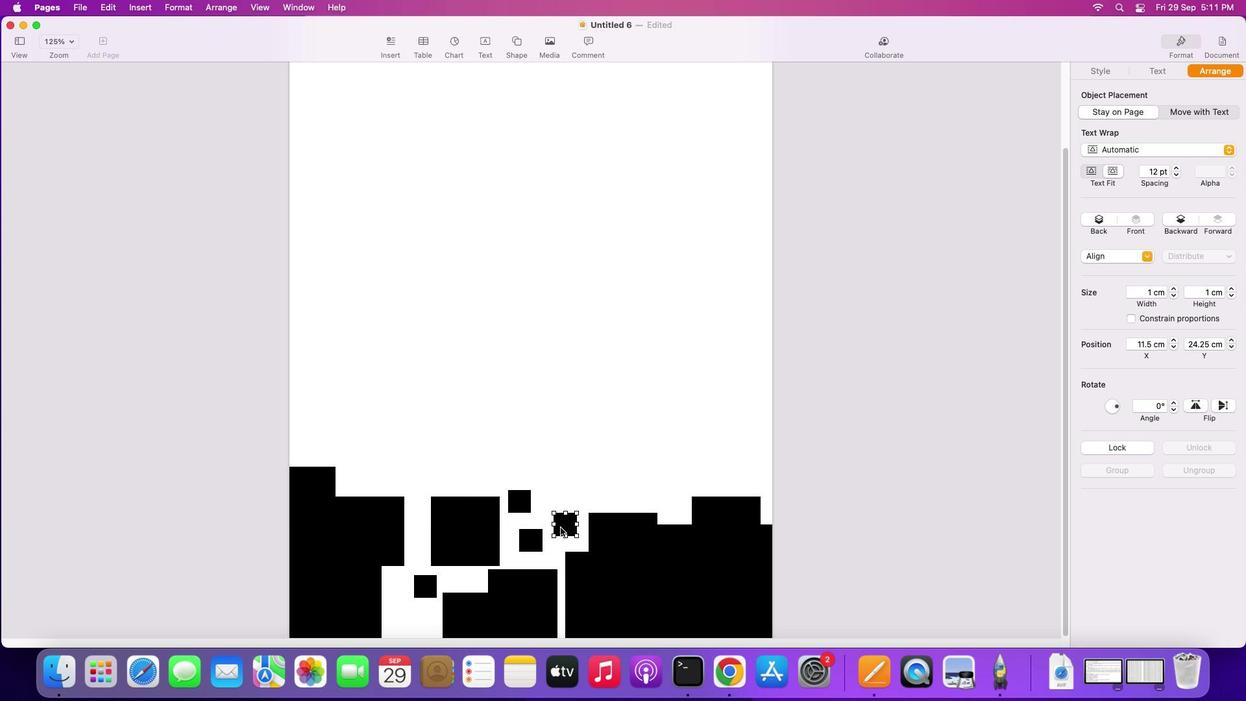 
Action: Mouse pressed left at (561, 528)
Screenshot: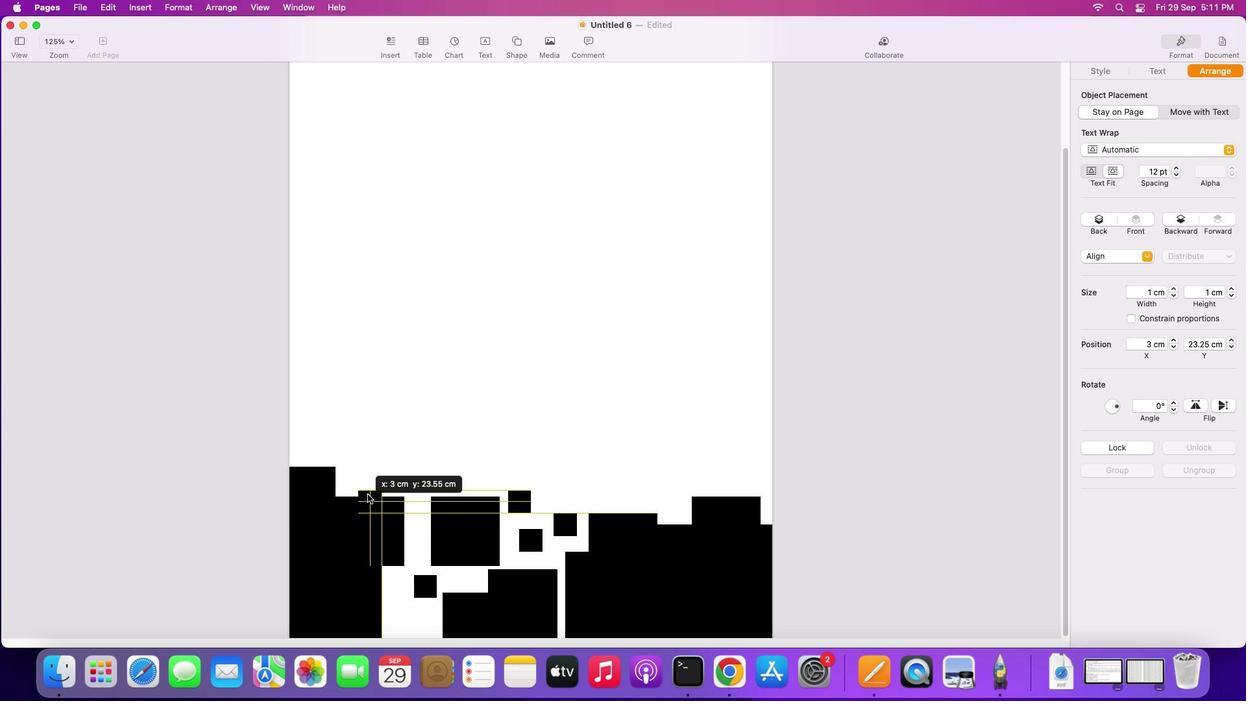 
Action: Key pressed Key.alt
Screenshot: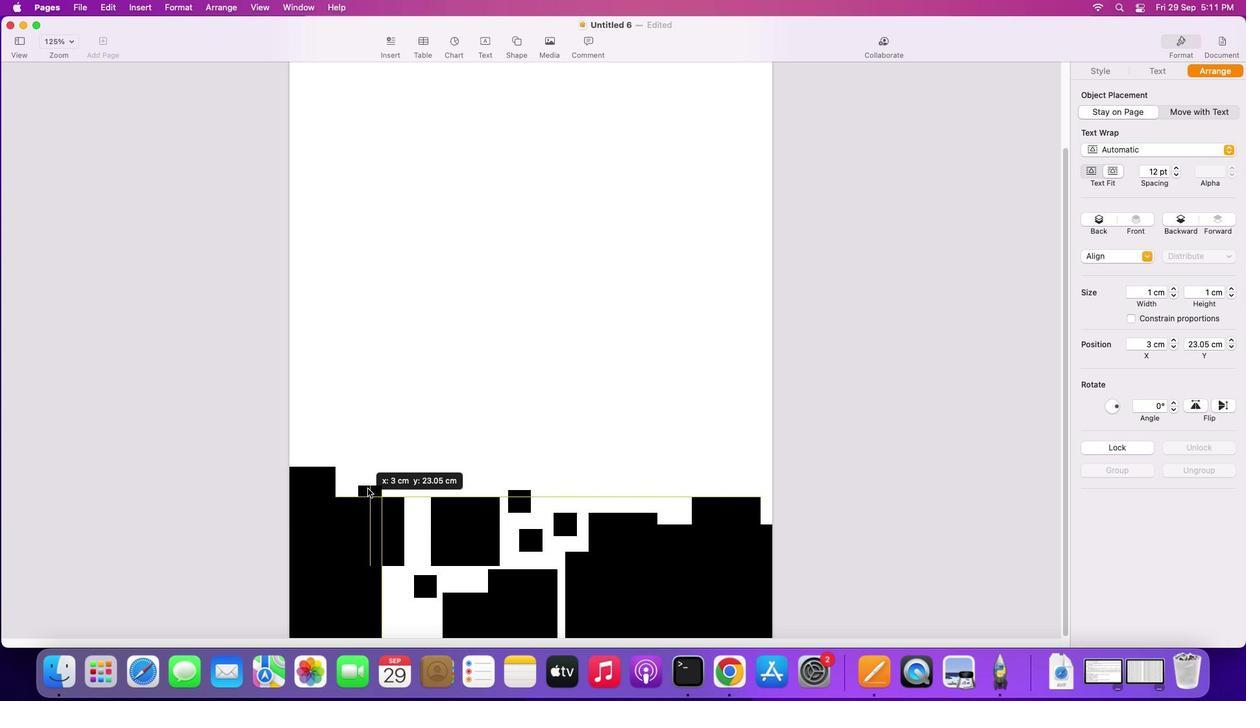 
Action: Mouse moved to (433, 585)
Screenshot: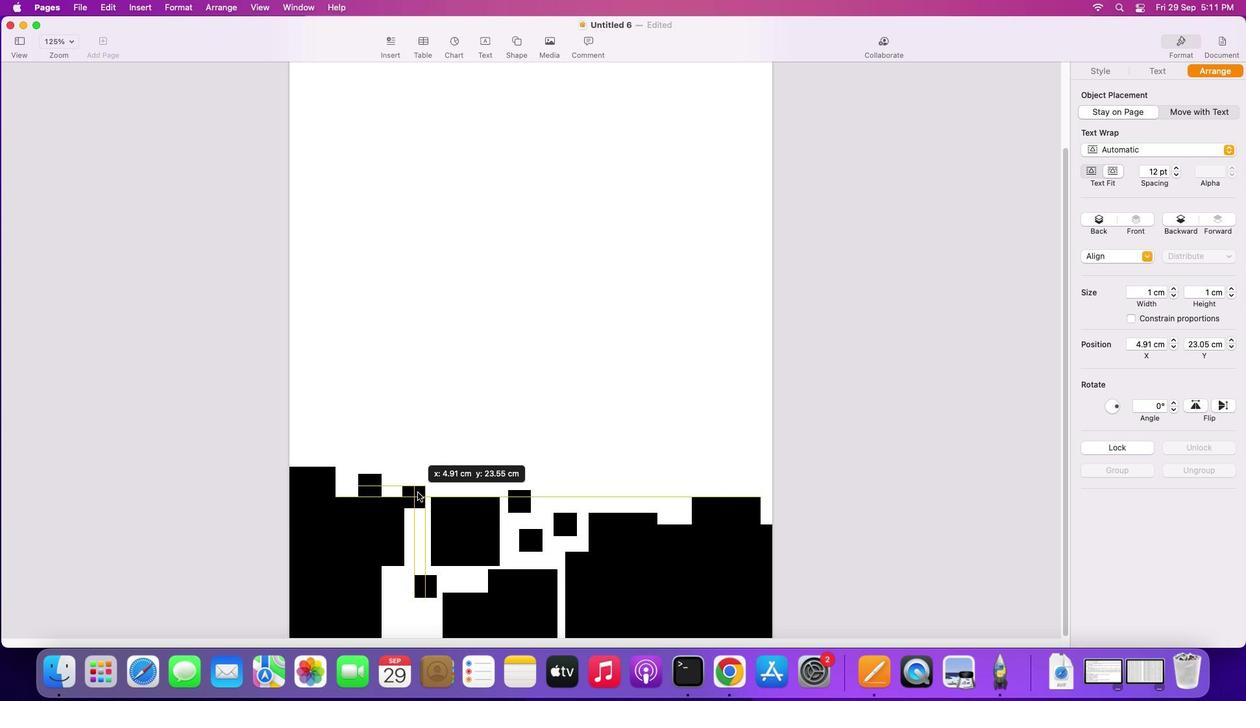 
Action: Mouse pressed left at (433, 585)
Screenshot: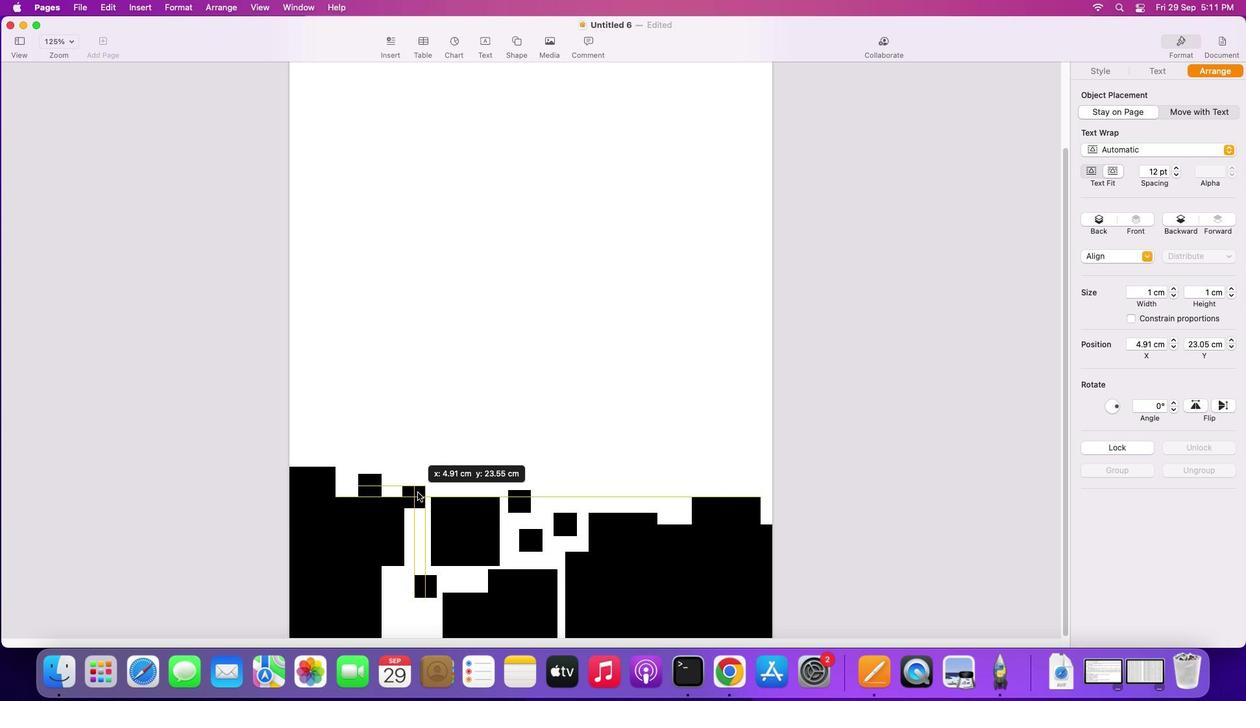 
Action: Mouse moved to (433, 583)
Screenshot: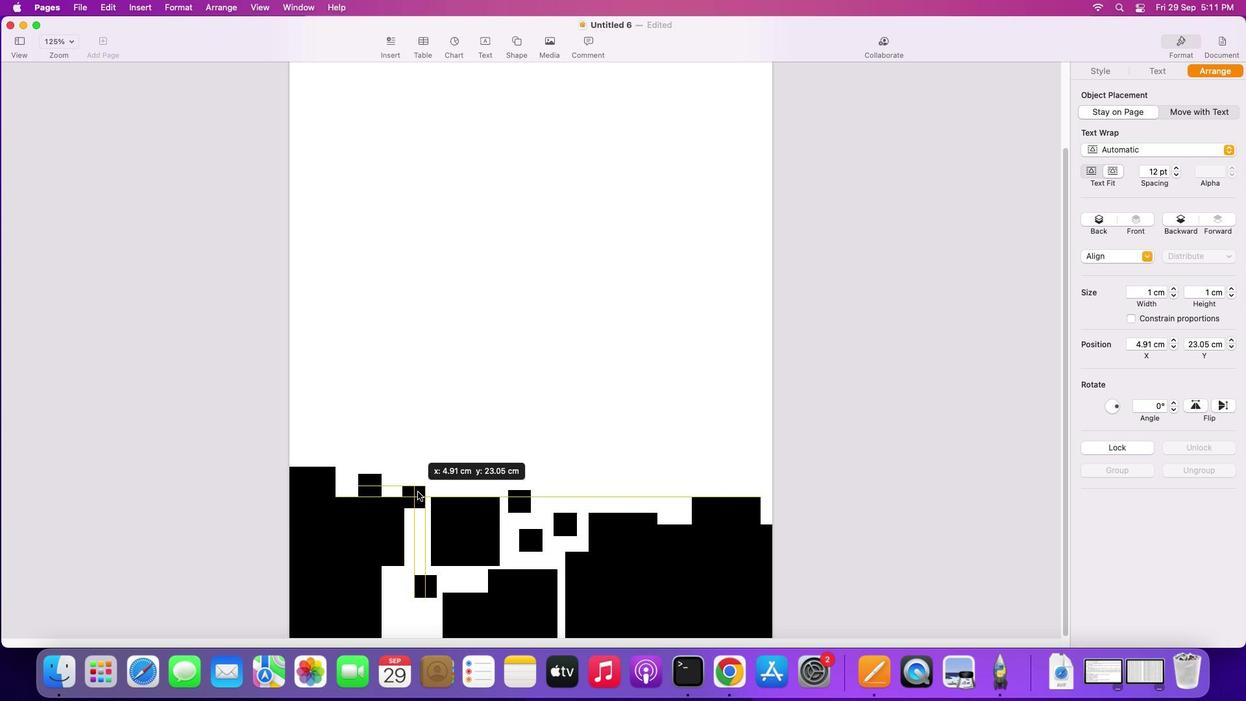 
Action: Key pressed Key.alt
Screenshot: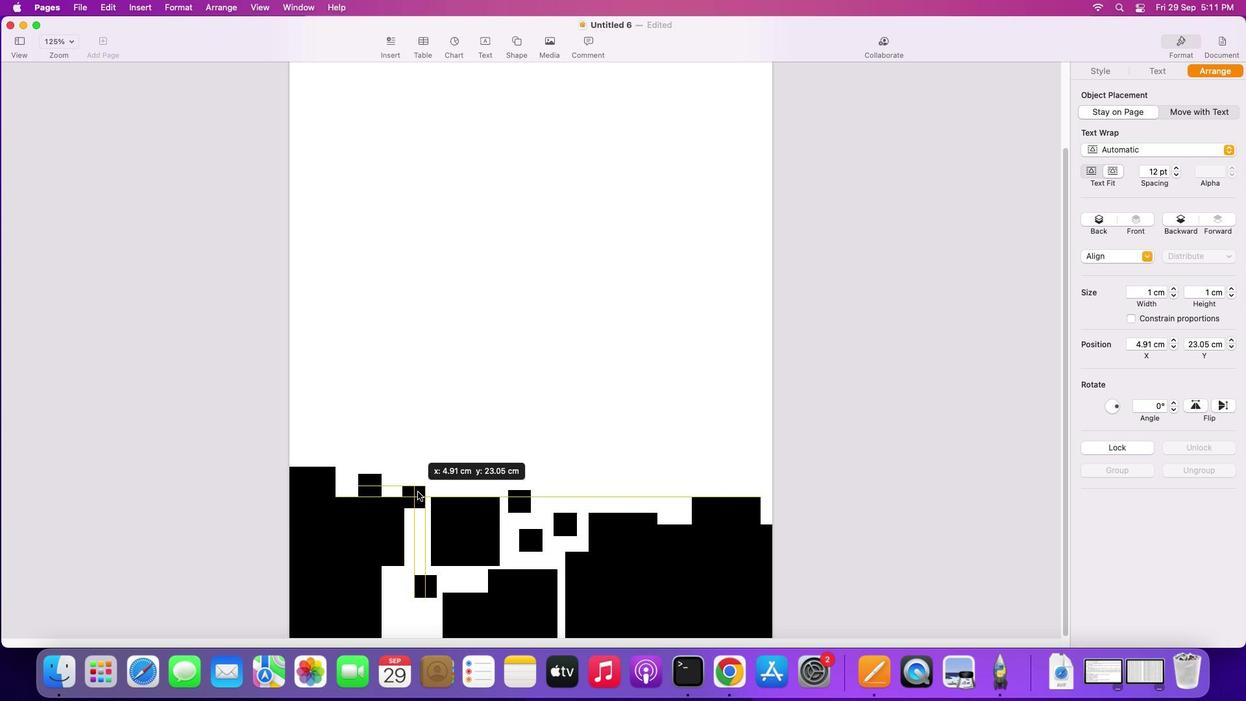 
Action: Mouse moved to (431, 593)
Screenshot: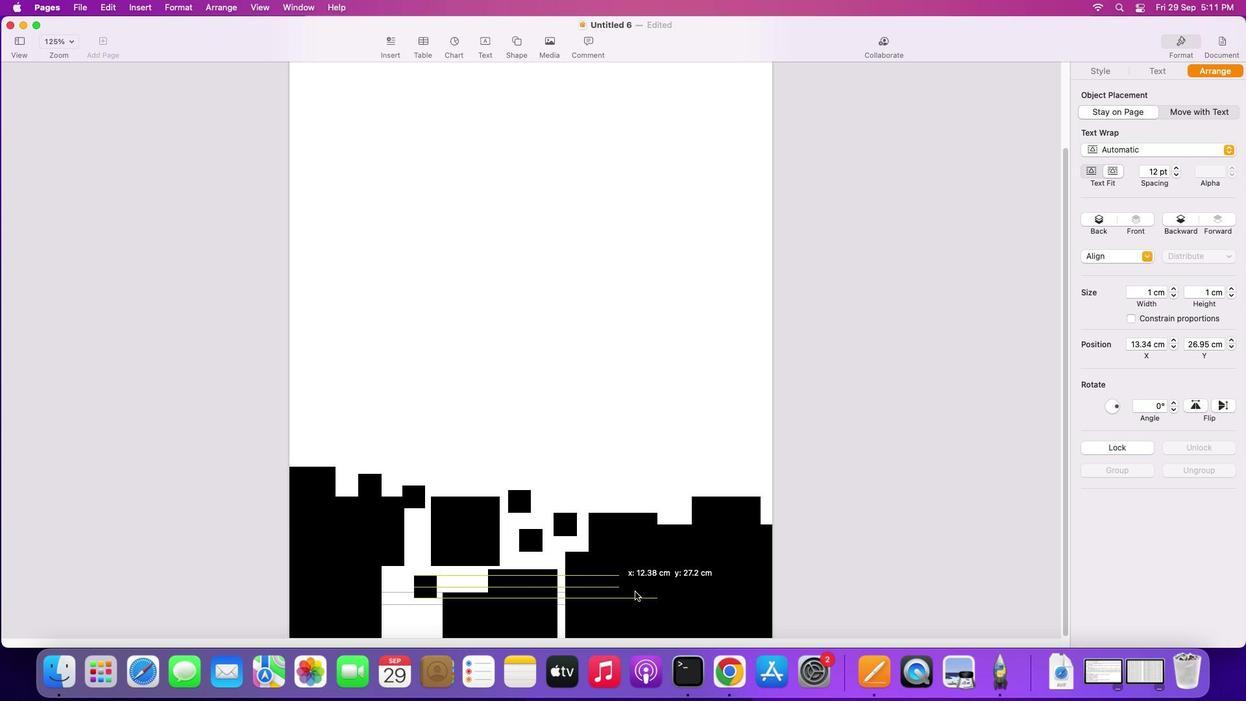
Action: Mouse pressed left at (431, 593)
Screenshot: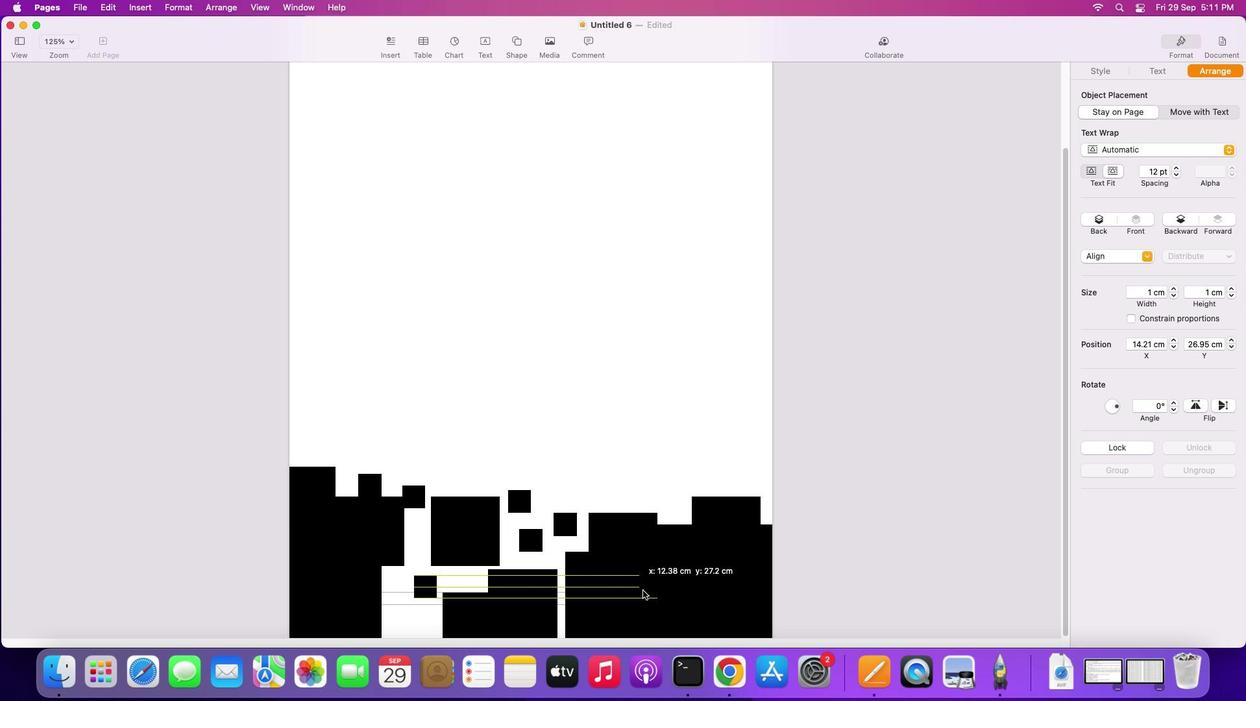 
Action: Key pressed Key.alt
Screenshot: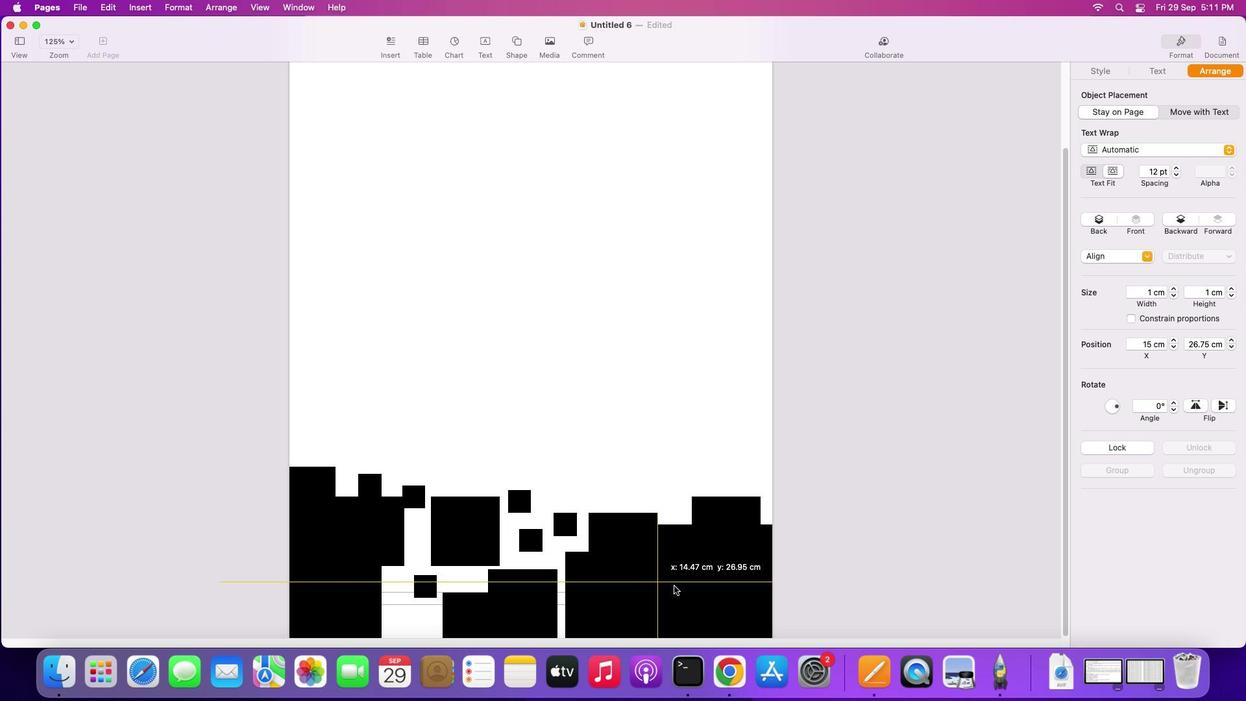 
Action: Mouse moved to (508, 600)
Screenshot: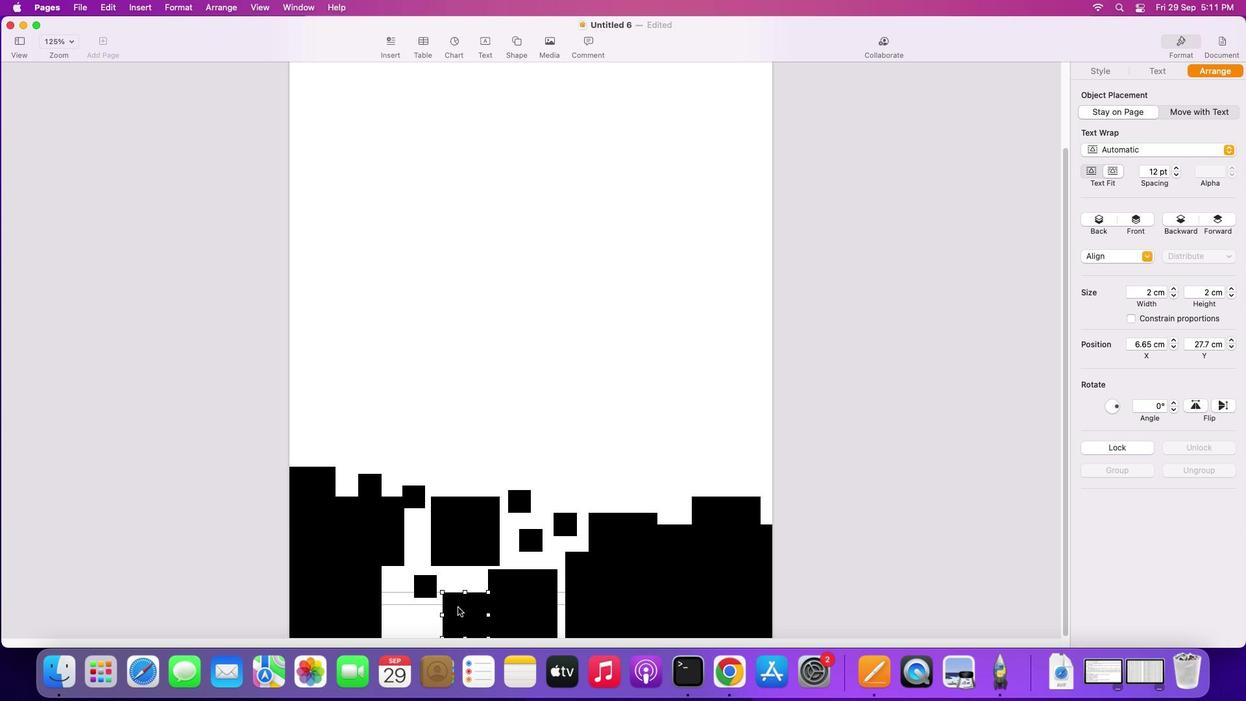 
Action: Mouse pressed left at (508, 600)
Screenshot: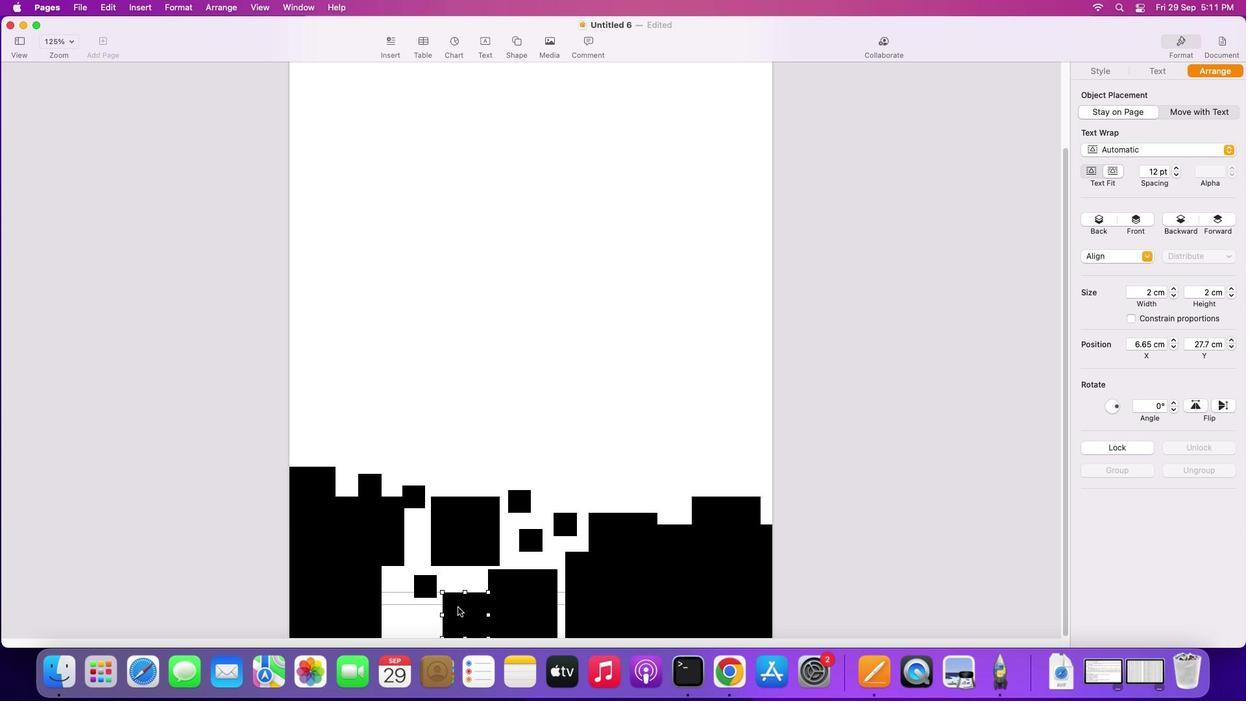 
Action: Mouse moved to (458, 608)
Screenshot: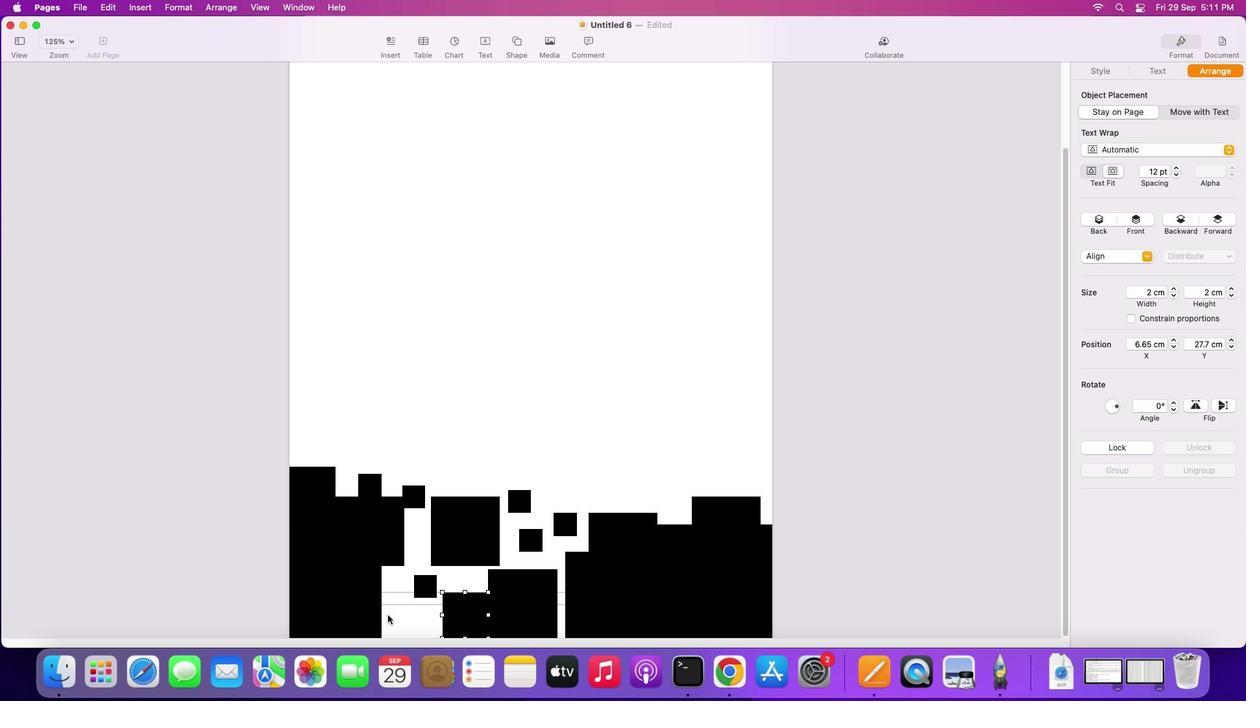 
Action: Mouse pressed left at (458, 608)
Screenshot: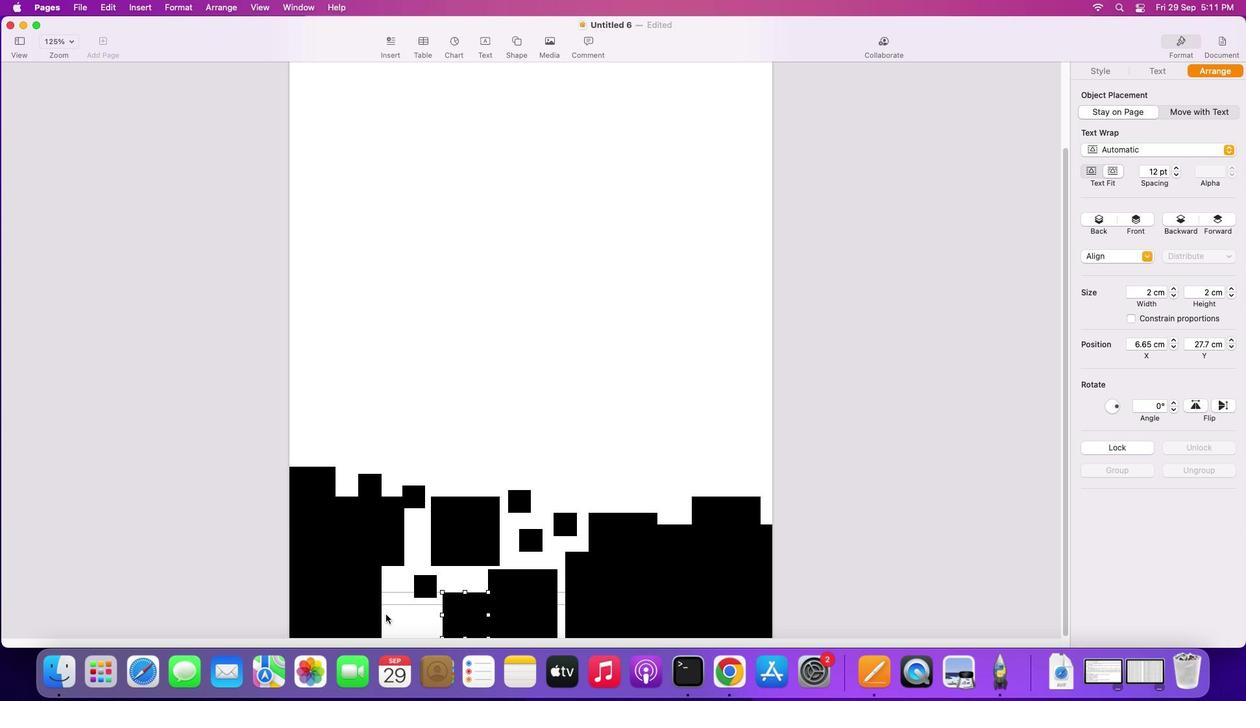 
Action: Mouse moved to (458, 607)
Screenshot: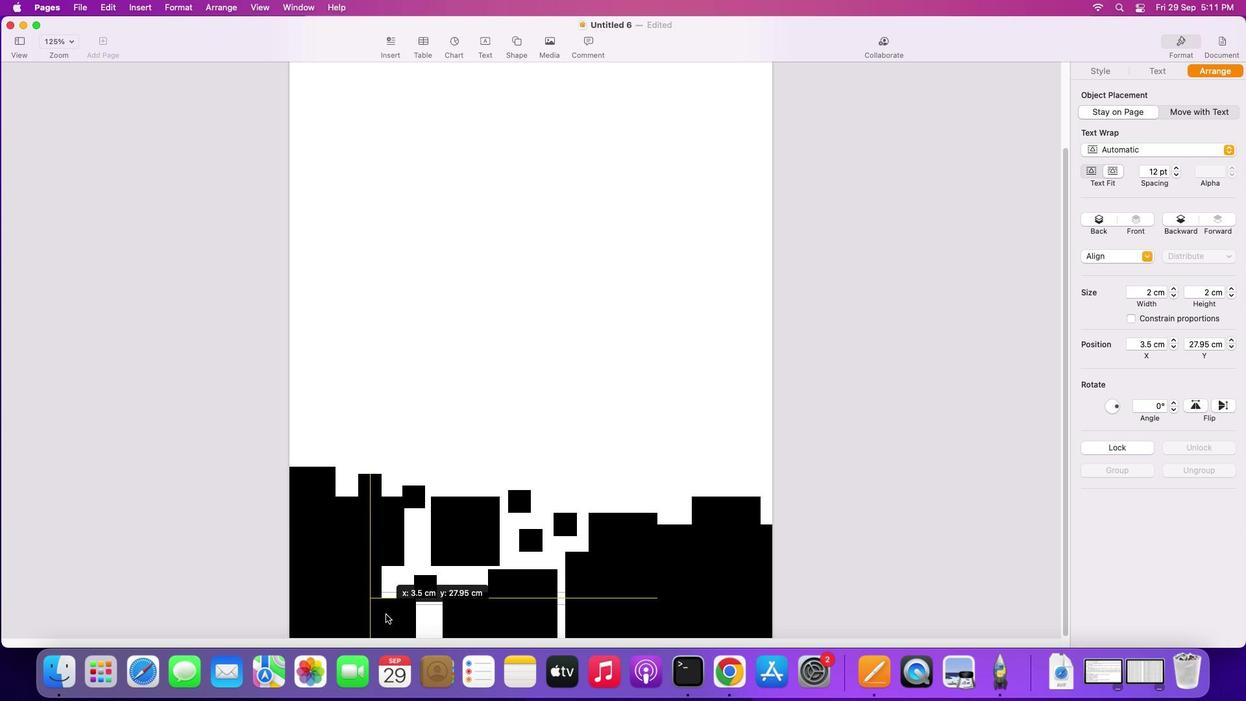 
Action: Key pressed Key.alt
Screenshot: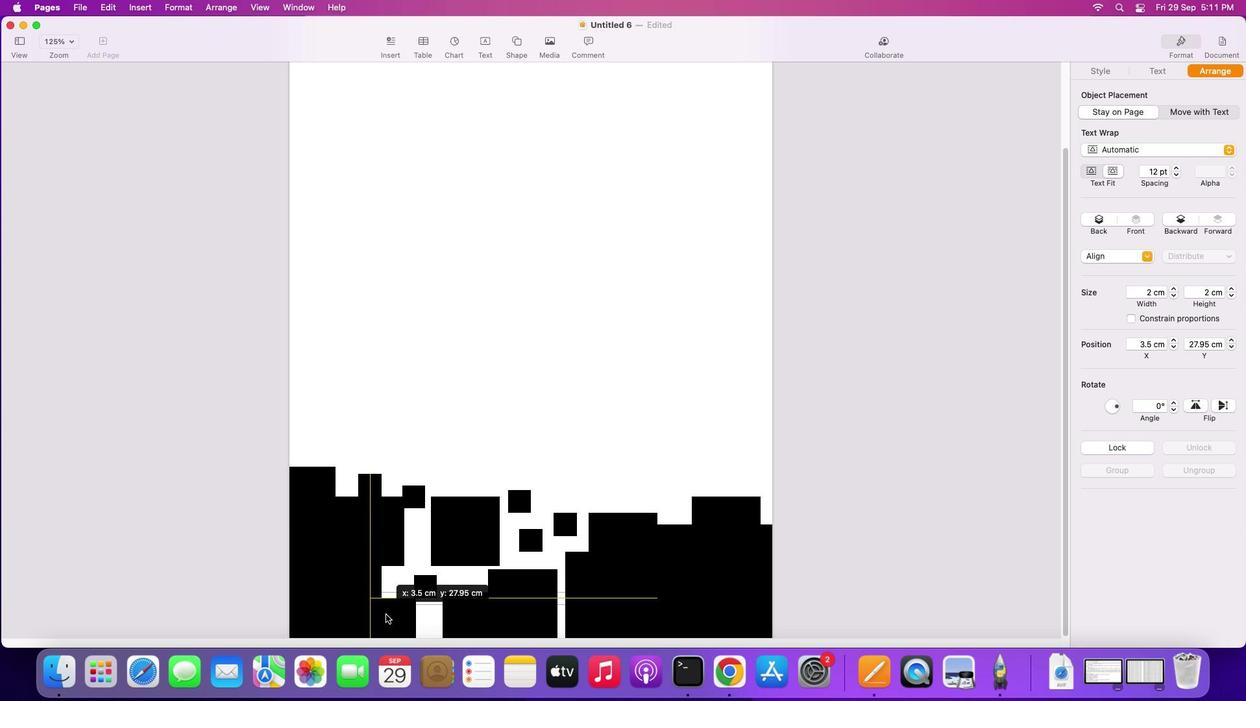 
Action: Mouse pressed left at (458, 607)
Screenshot: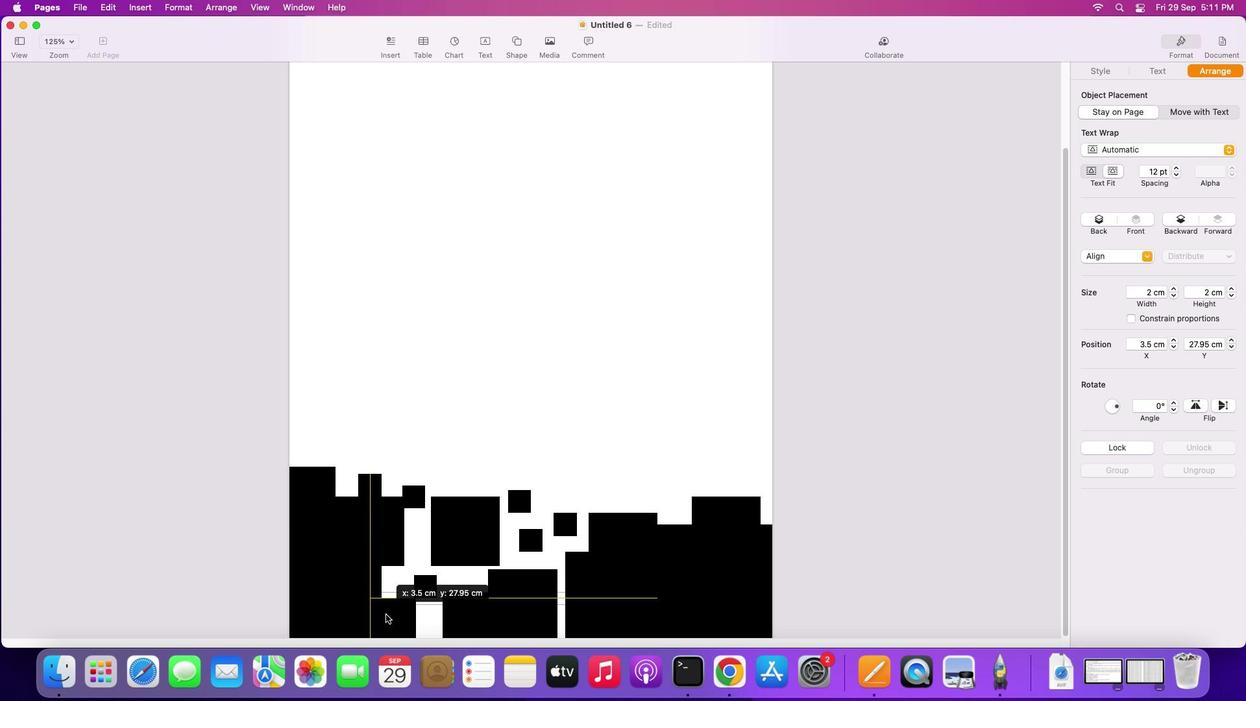 
Action: Mouse moved to (392, 615)
Screenshot: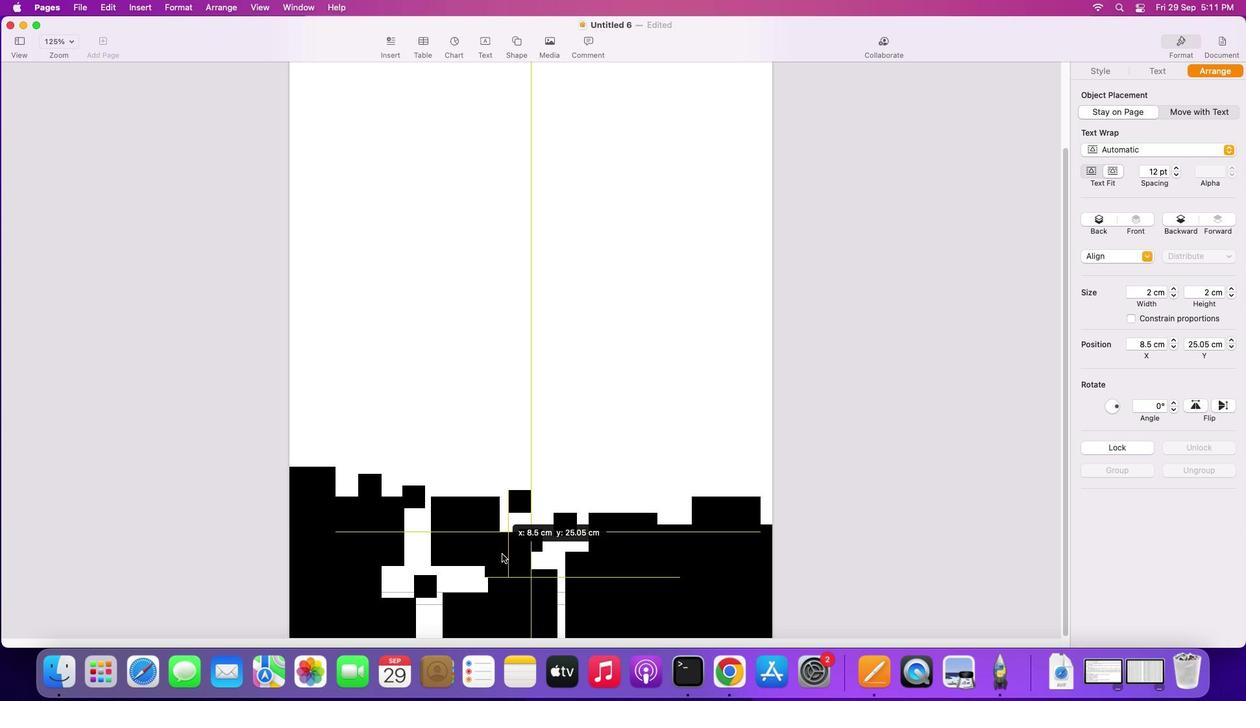 
Action: Mouse pressed left at (392, 615)
Screenshot: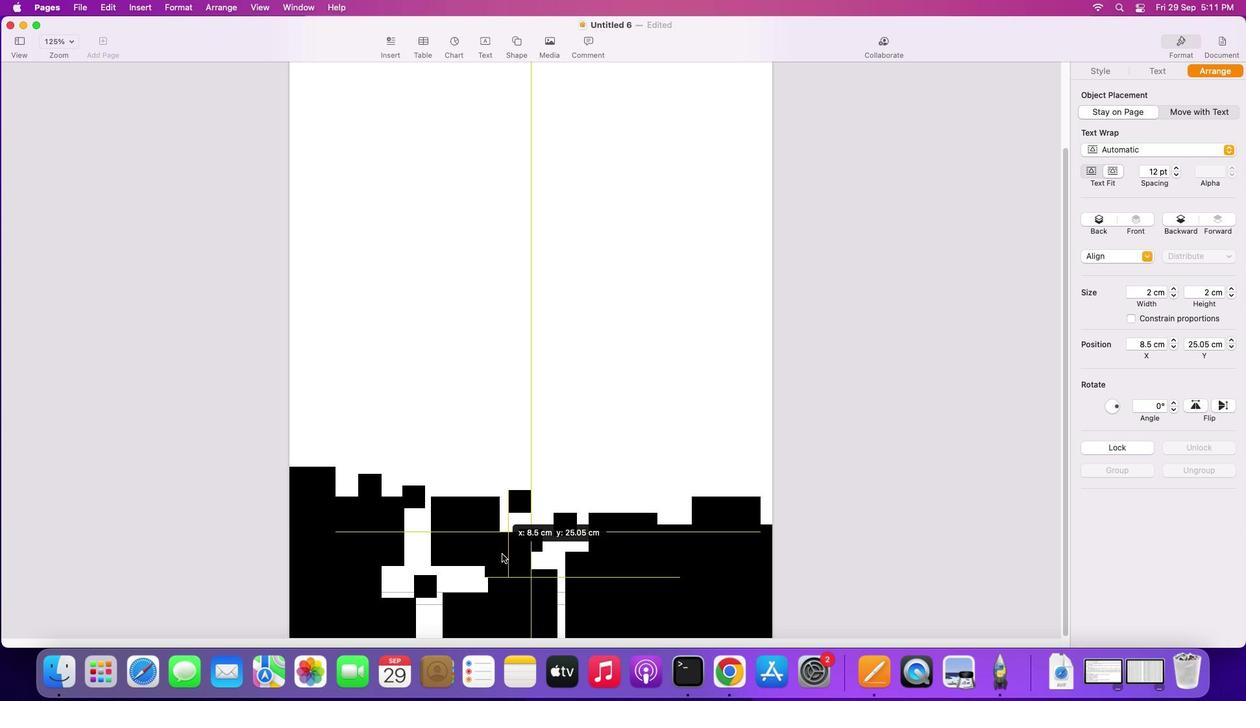 
Action: Key pressed Key.alt
Screenshot: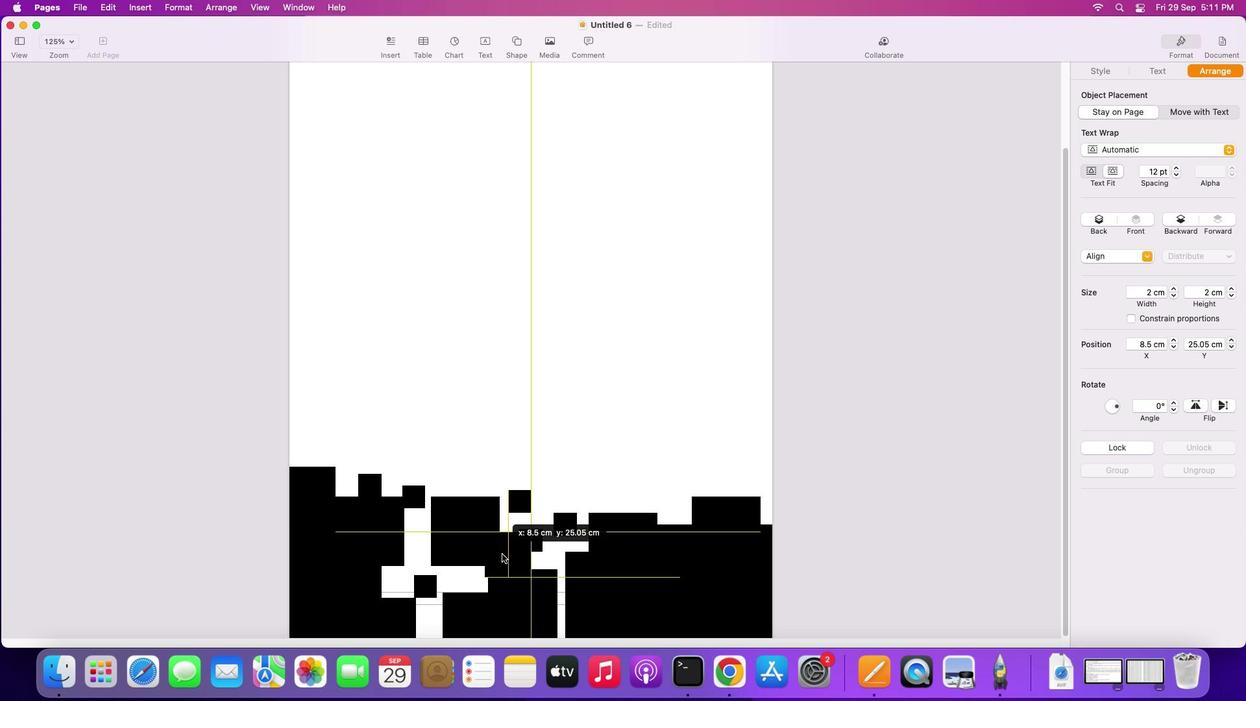 
Action: Mouse moved to (499, 562)
Screenshot: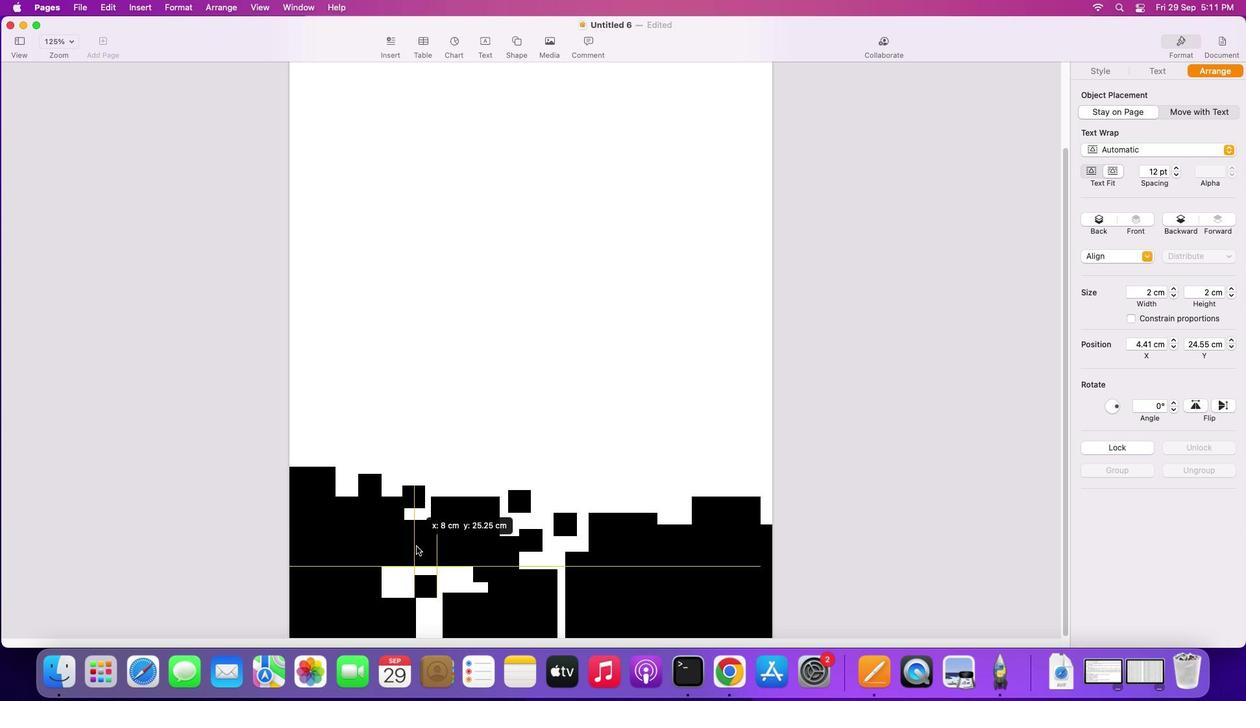
Action: Mouse pressed left at (499, 562)
Screenshot: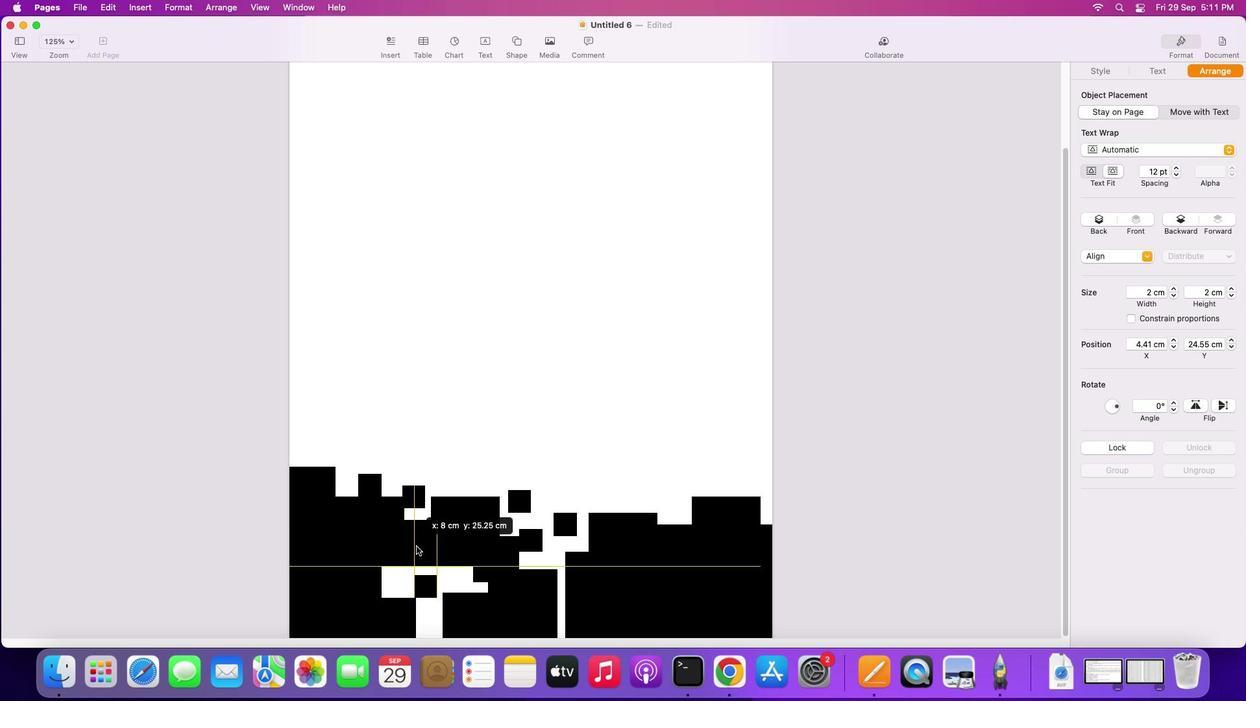 
Action: Key pressed Key.alt
Screenshot: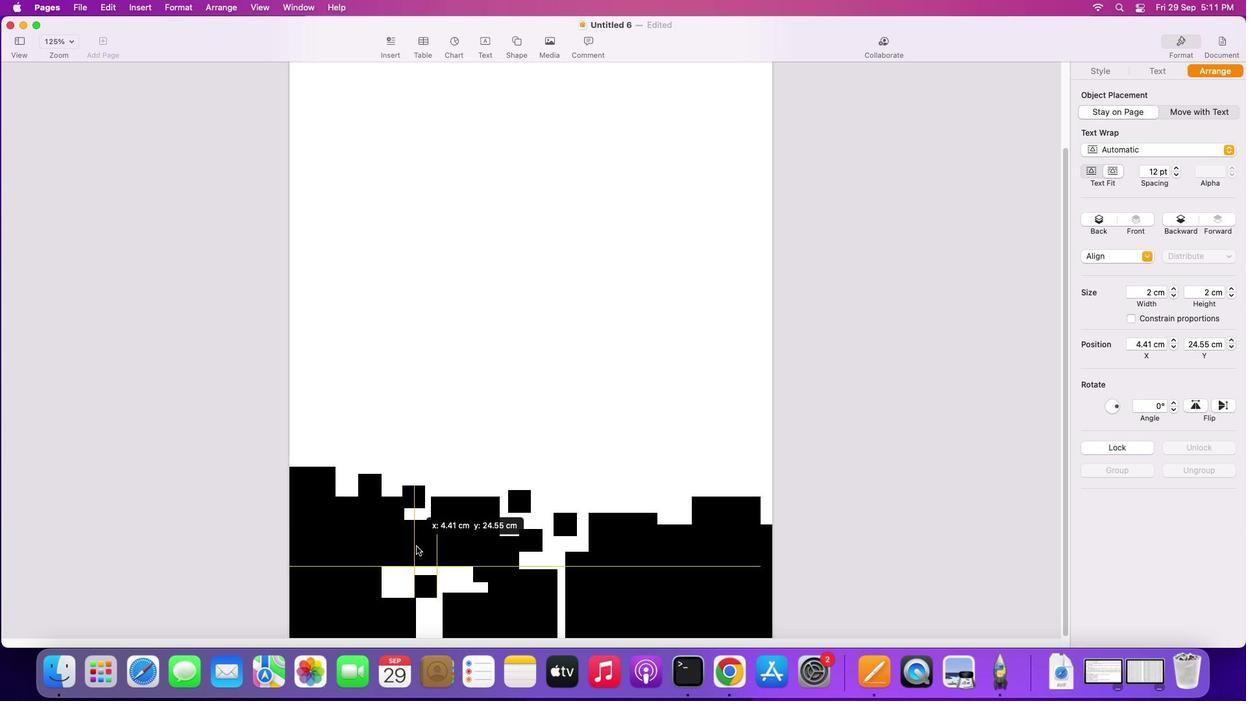 
Action: Mouse moved to (416, 546)
Screenshot: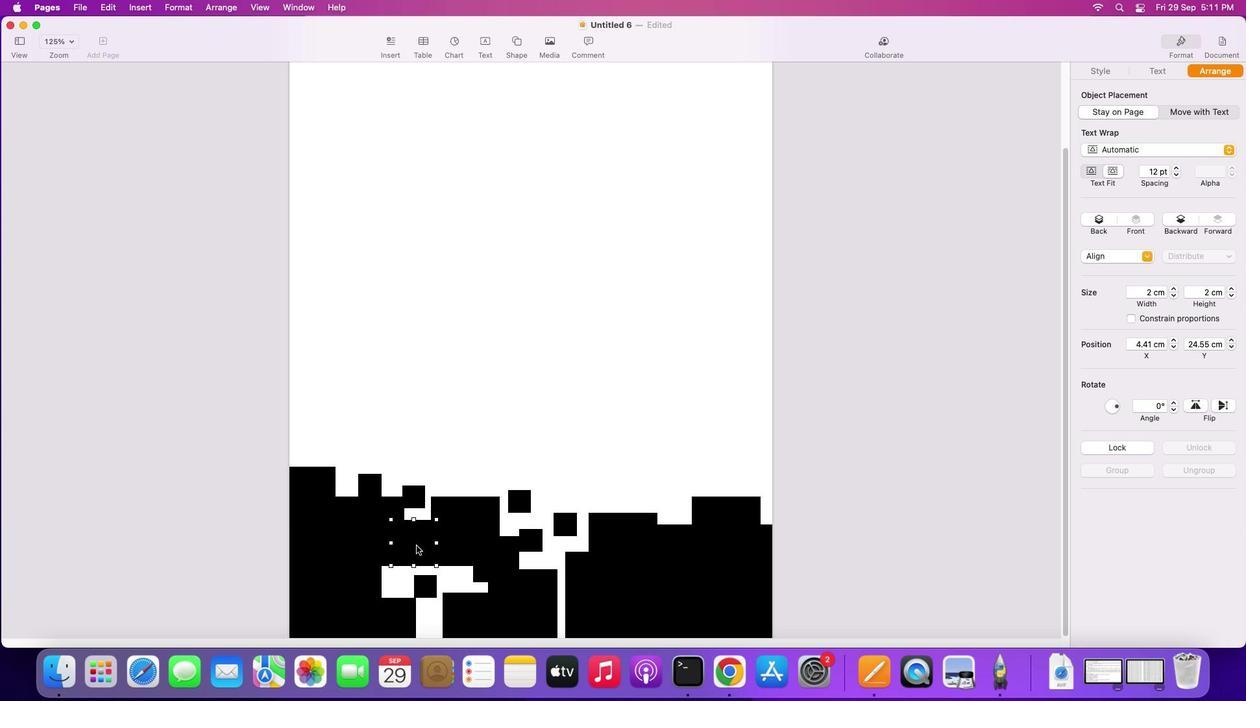 
Action: Mouse pressed left at (416, 546)
Screenshot: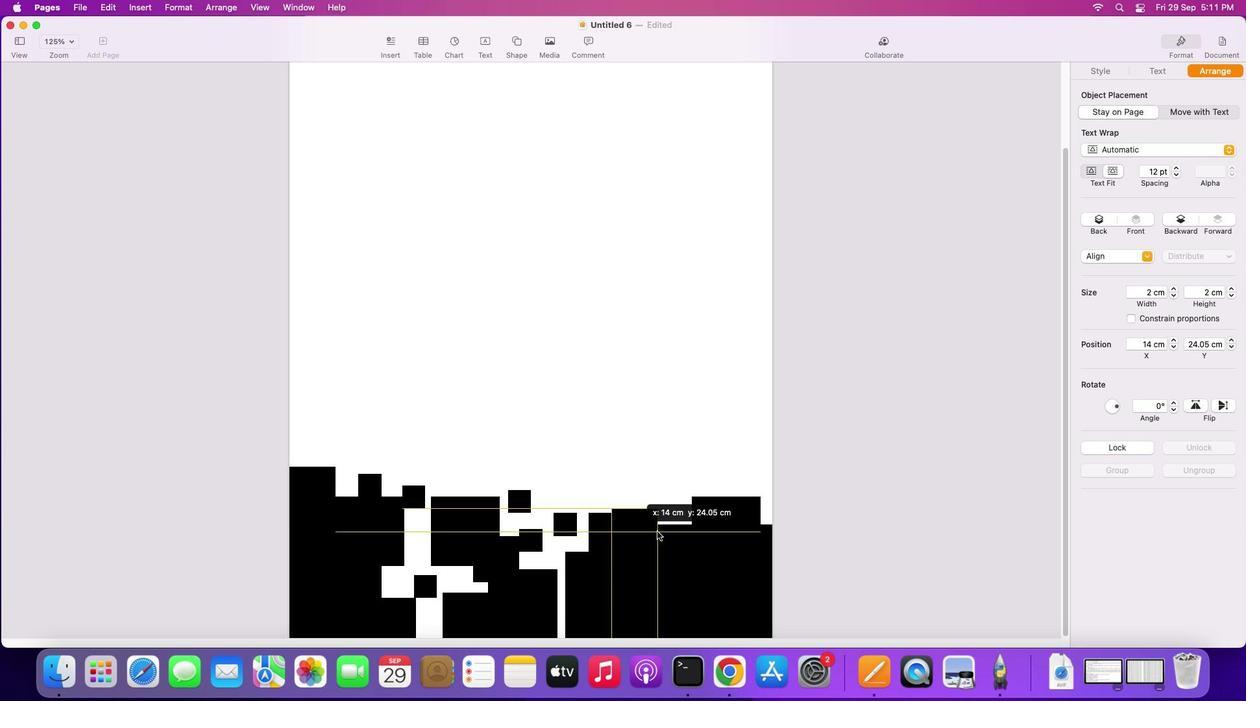 
Action: Mouse moved to (438, 547)
Screenshot: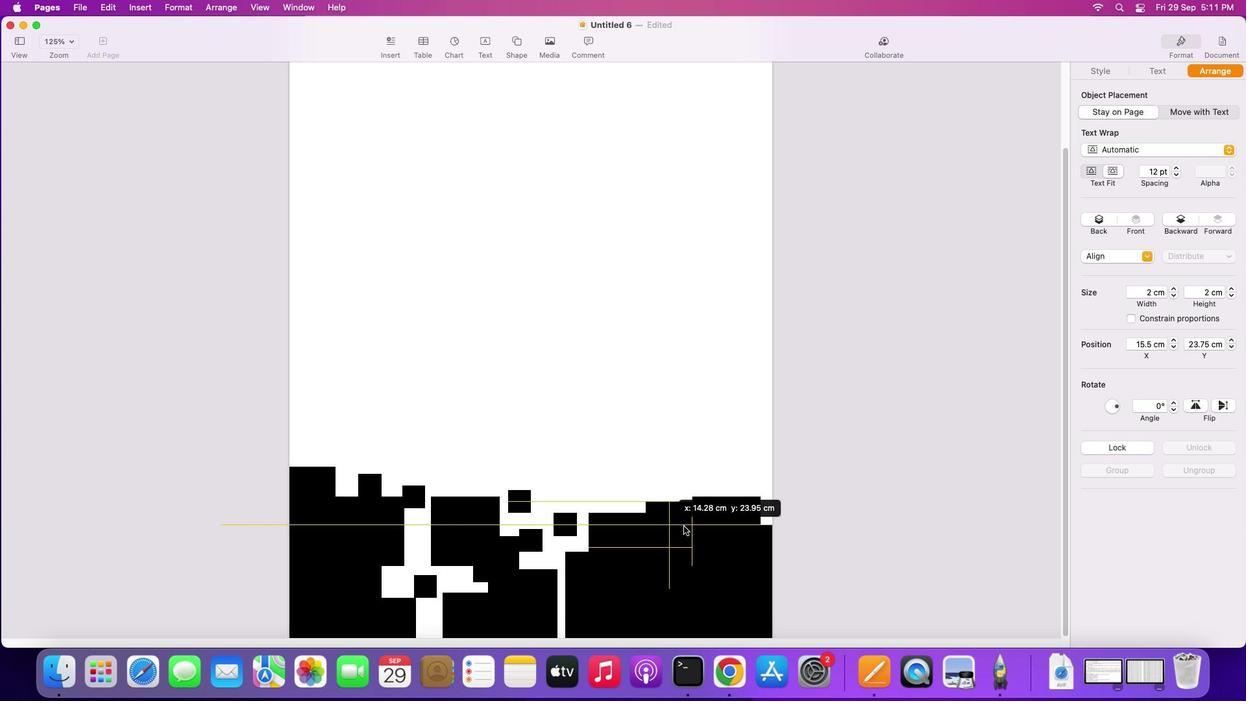 
Action: Key pressed Key.alt
Screenshot: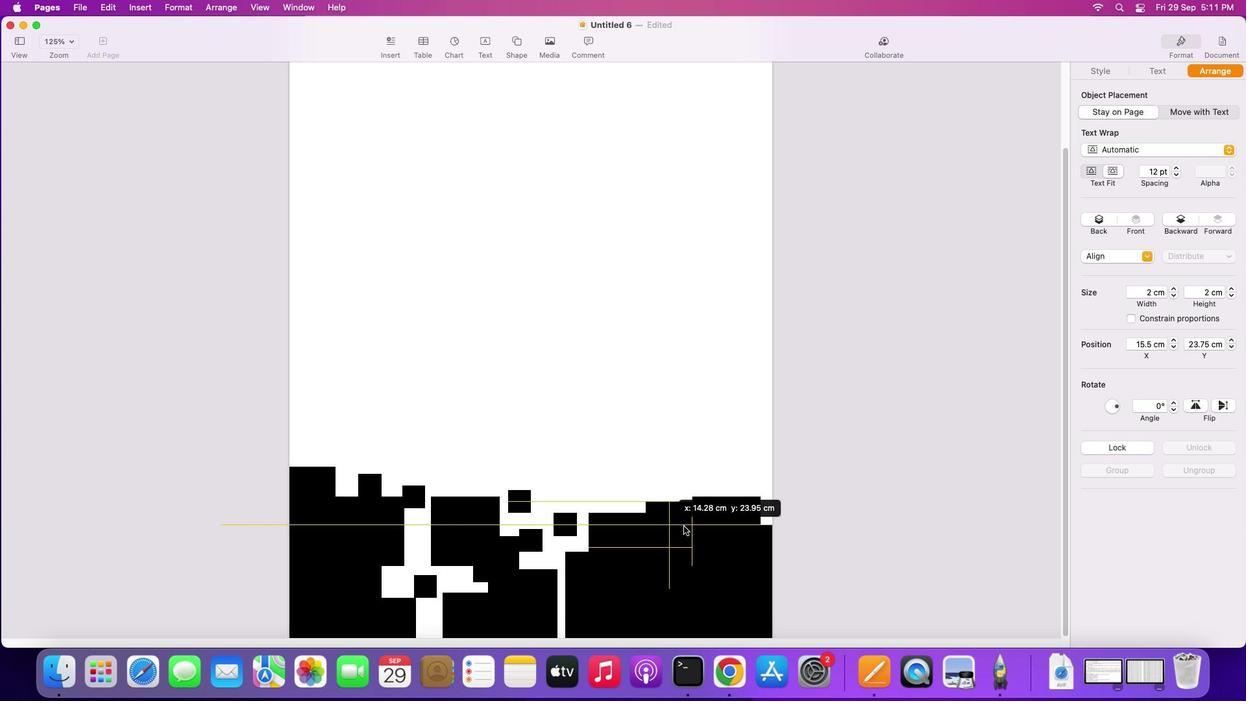 
Action: Mouse moved to (653, 522)
Screenshot: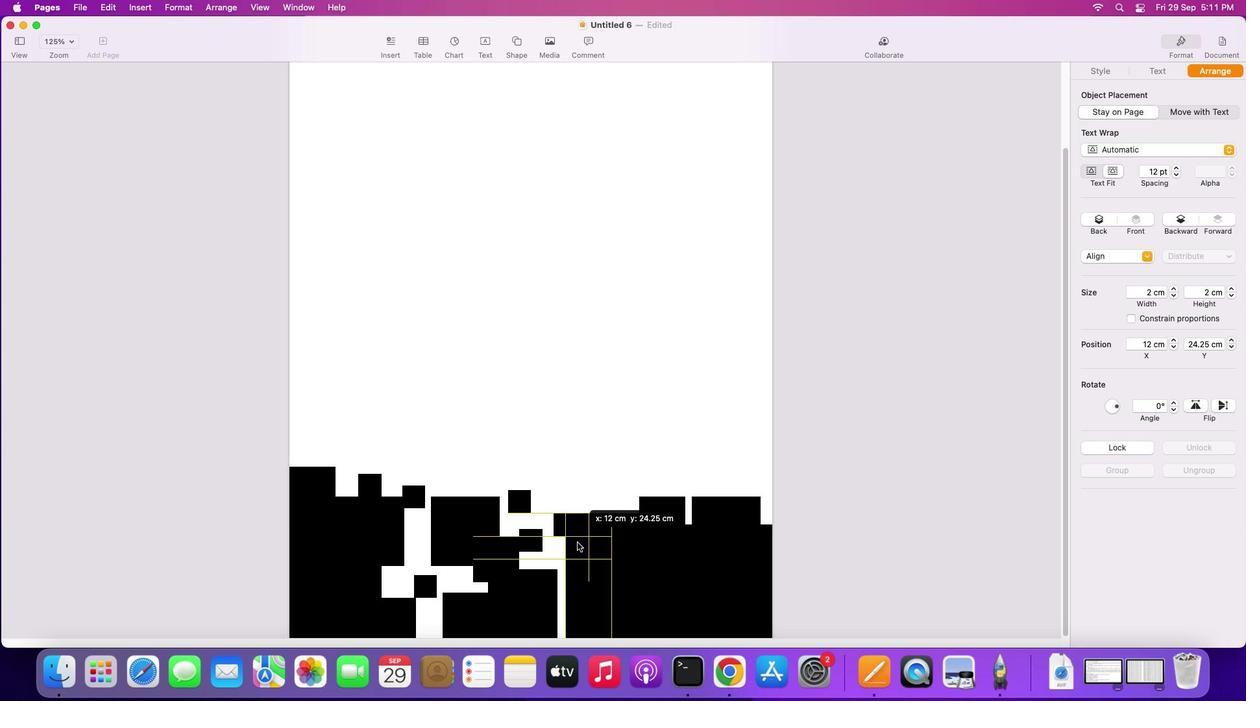 
Action: Mouse pressed left at (653, 522)
Screenshot: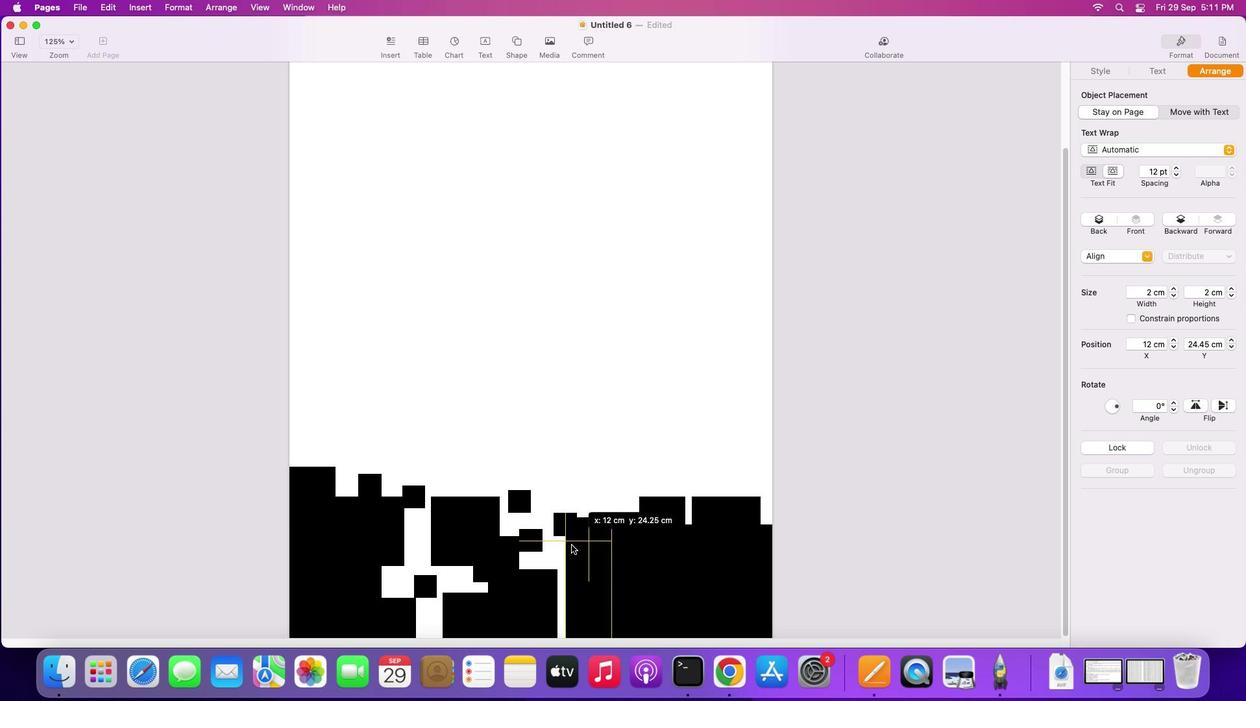 
Action: Key pressed Key.alt
Screenshot: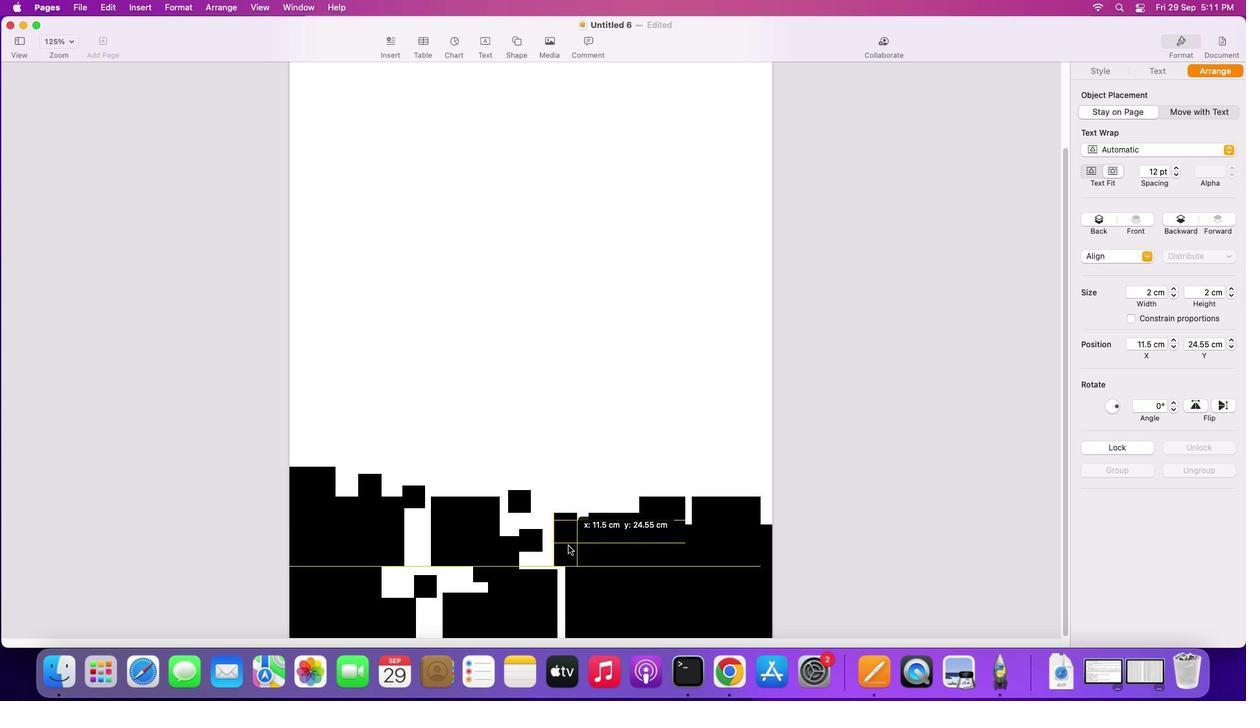 
Action: Mouse moved to (568, 546)
Screenshot: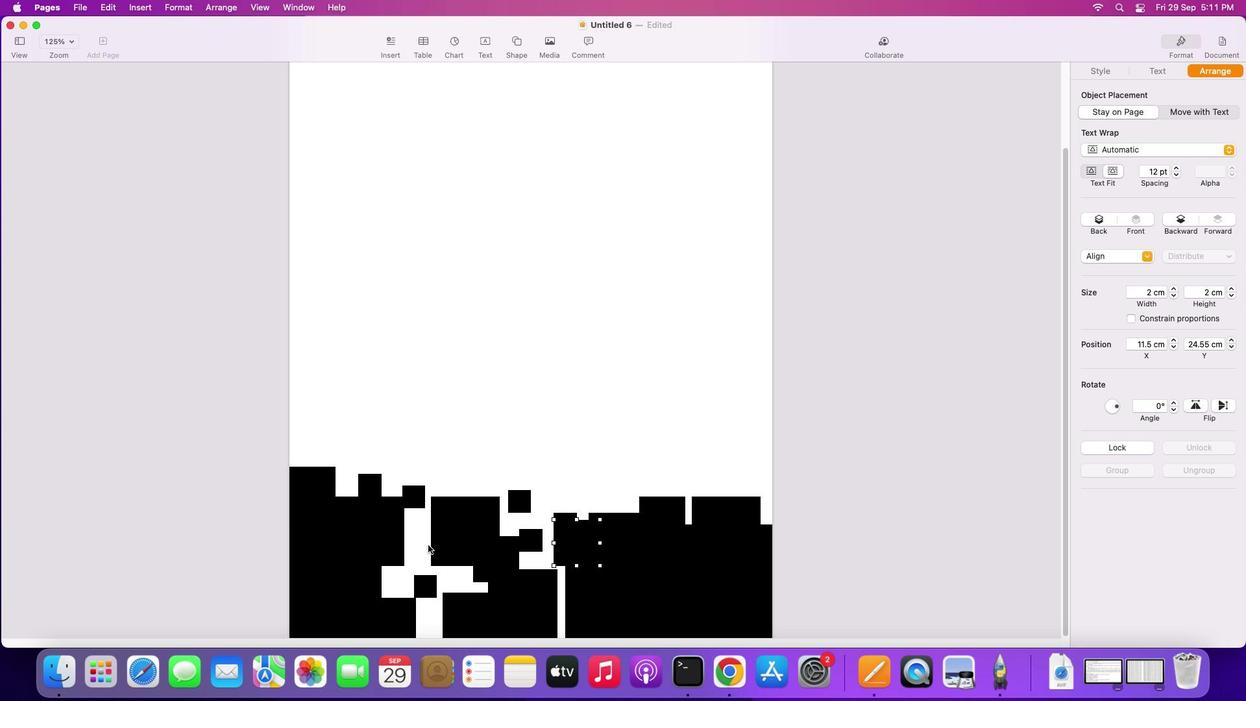 
Action: Mouse pressed left at (568, 546)
Screenshot: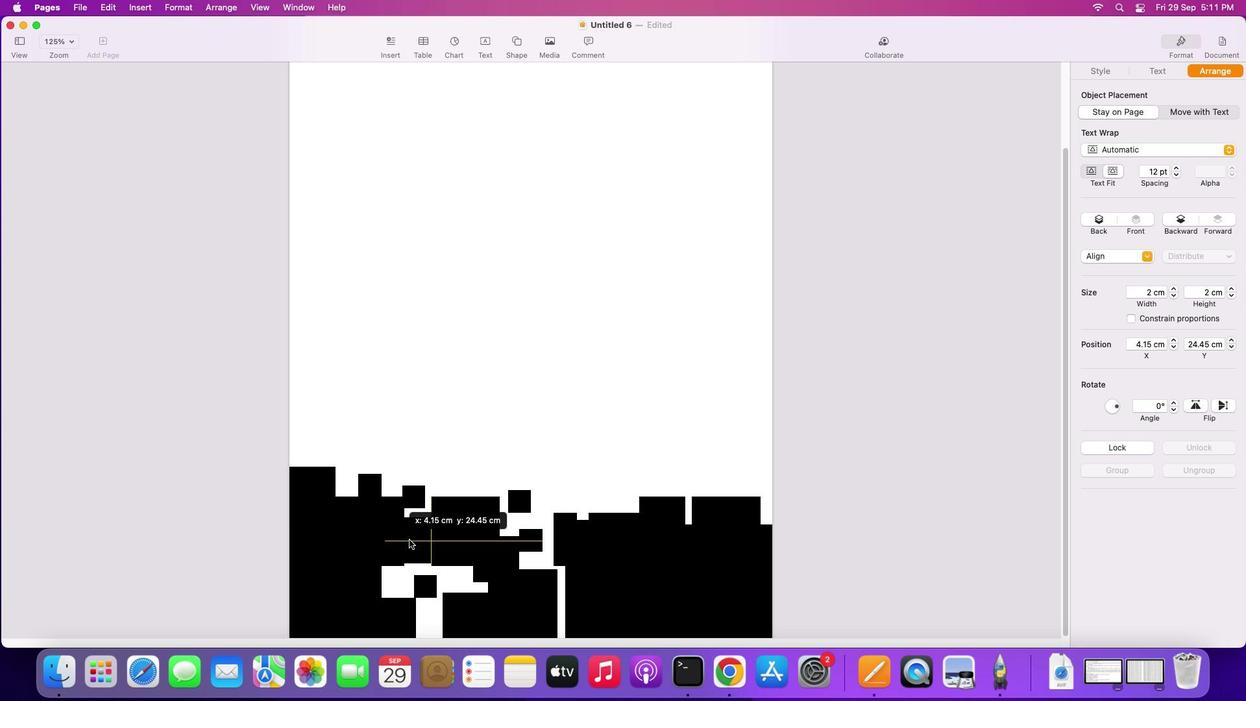 
Action: Key pressed Key.alt
Screenshot: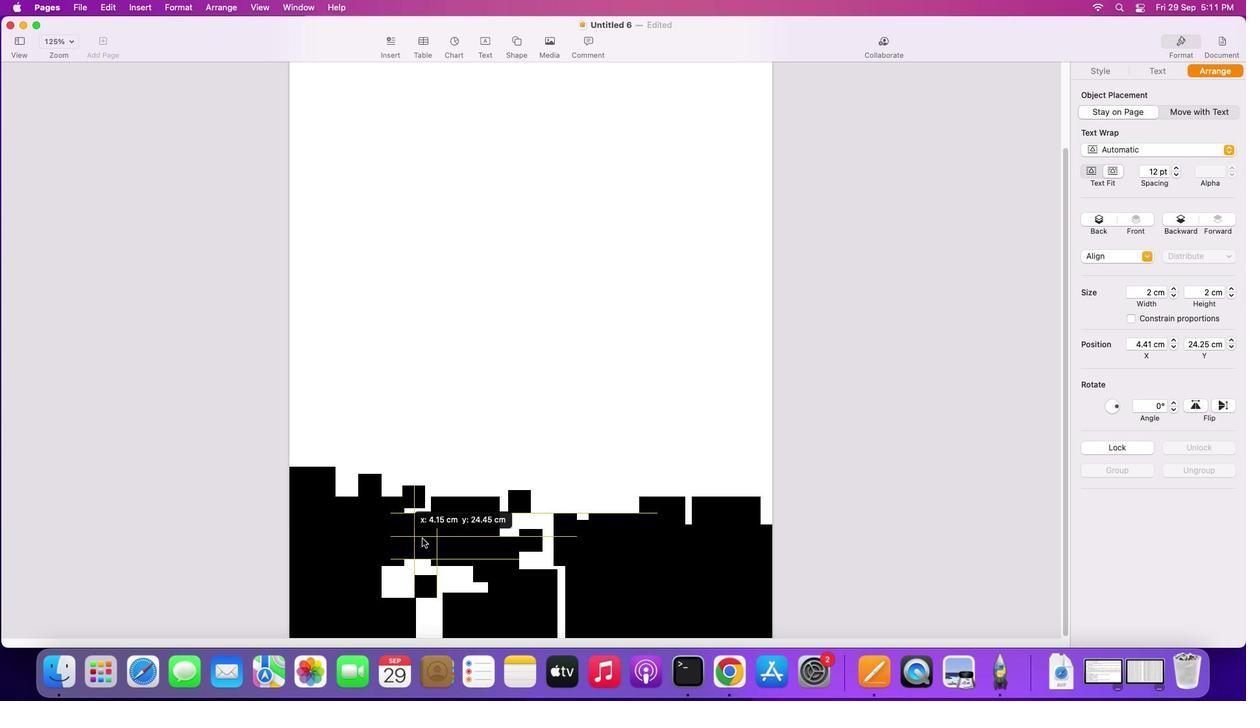 
Action: Mouse moved to (420, 539)
Screenshot: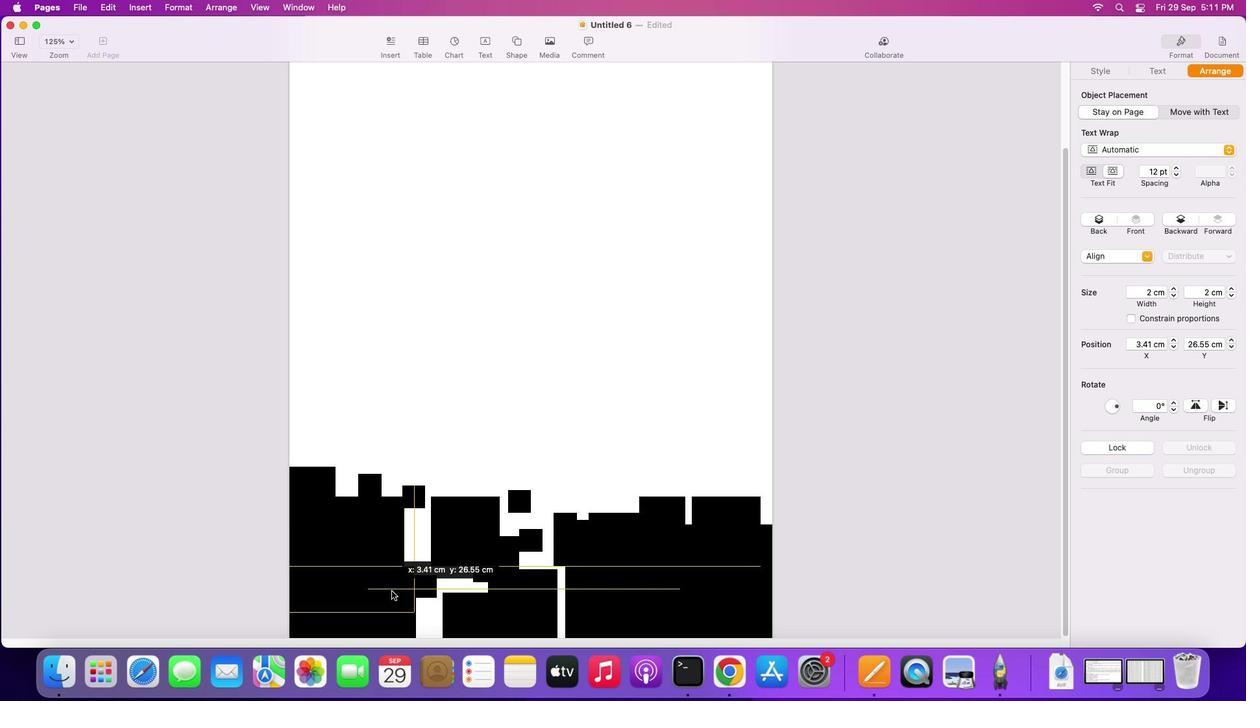
Action: Mouse pressed left at (420, 539)
Screenshot: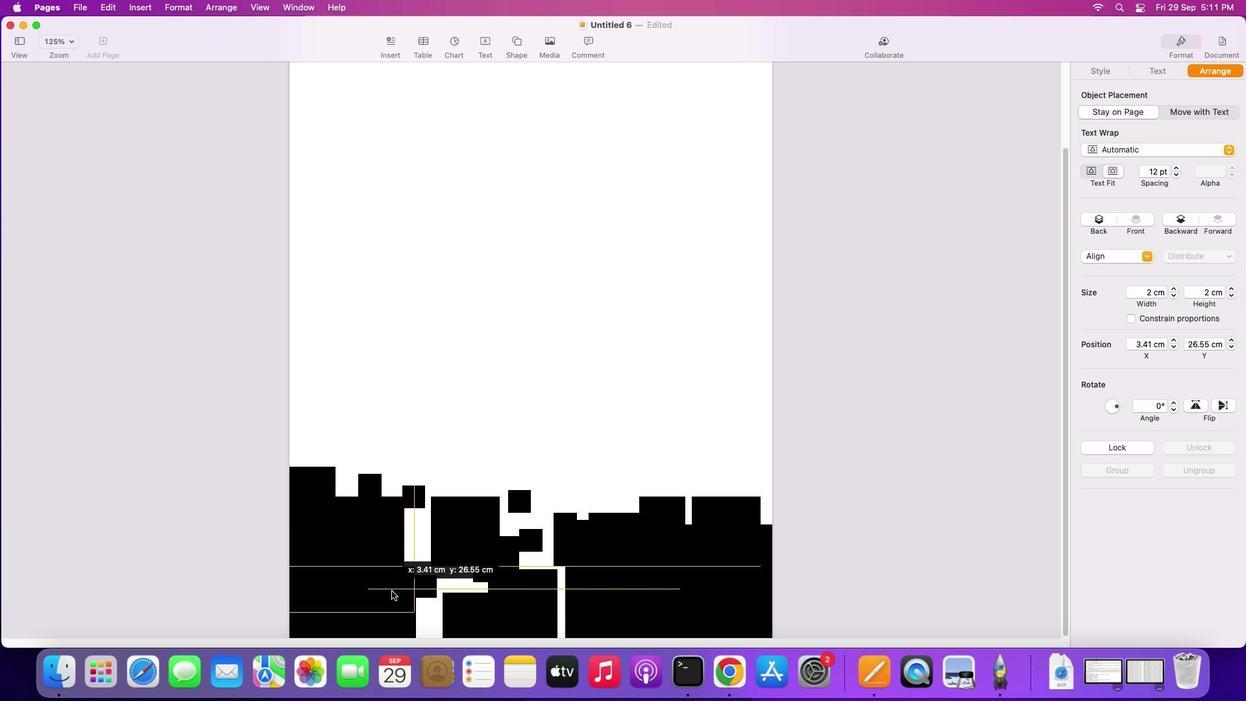 
Action: Mouse moved to (395, 556)
Screenshot: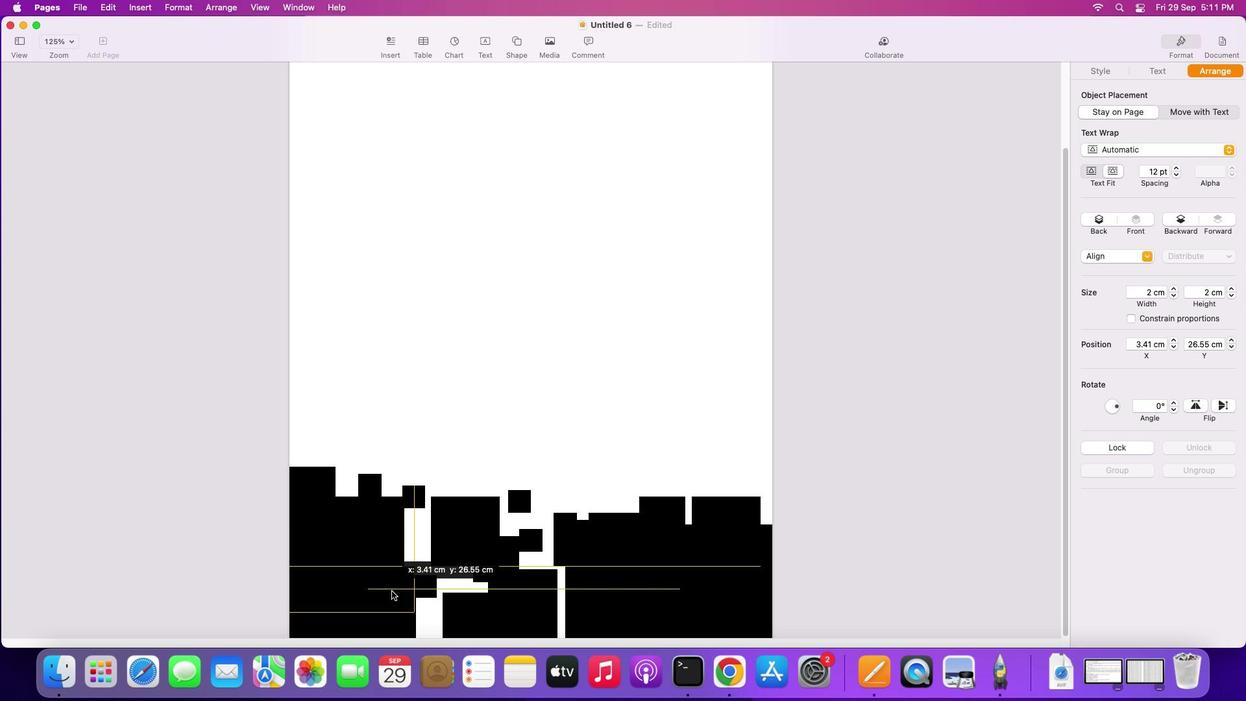 
Action: Key pressed Key.alt
Screenshot: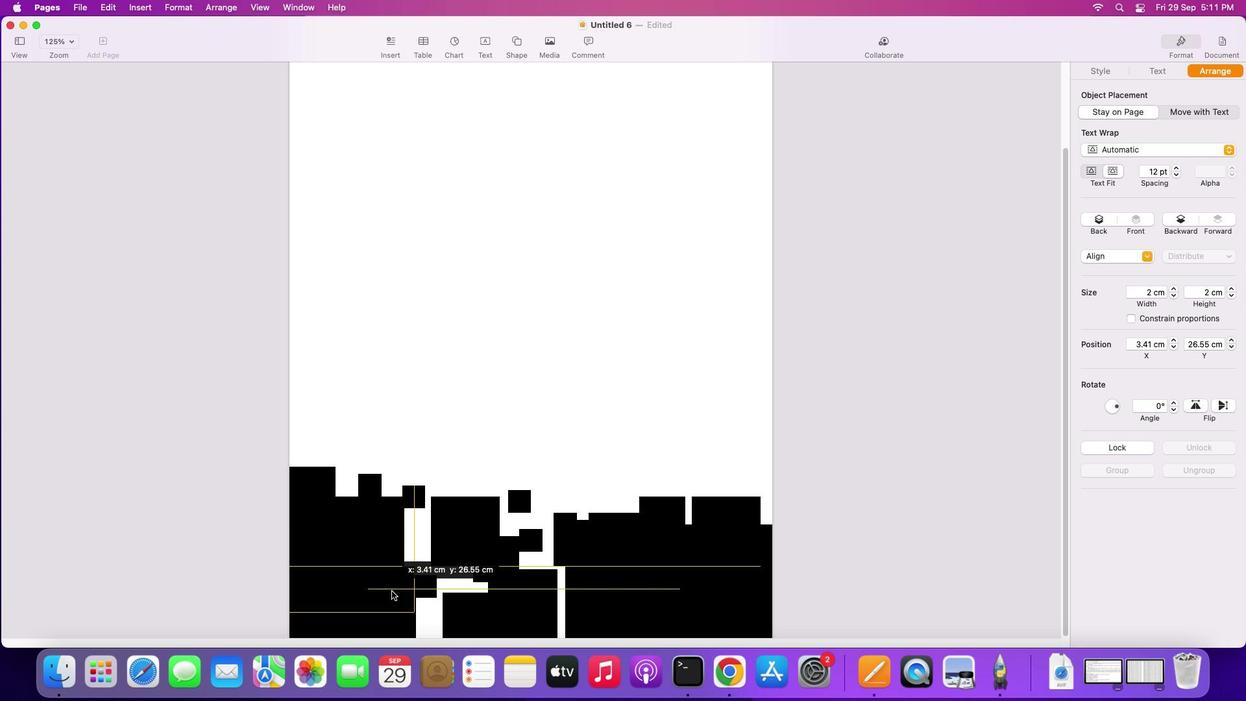 
Action: Mouse moved to (563, 493)
Screenshot: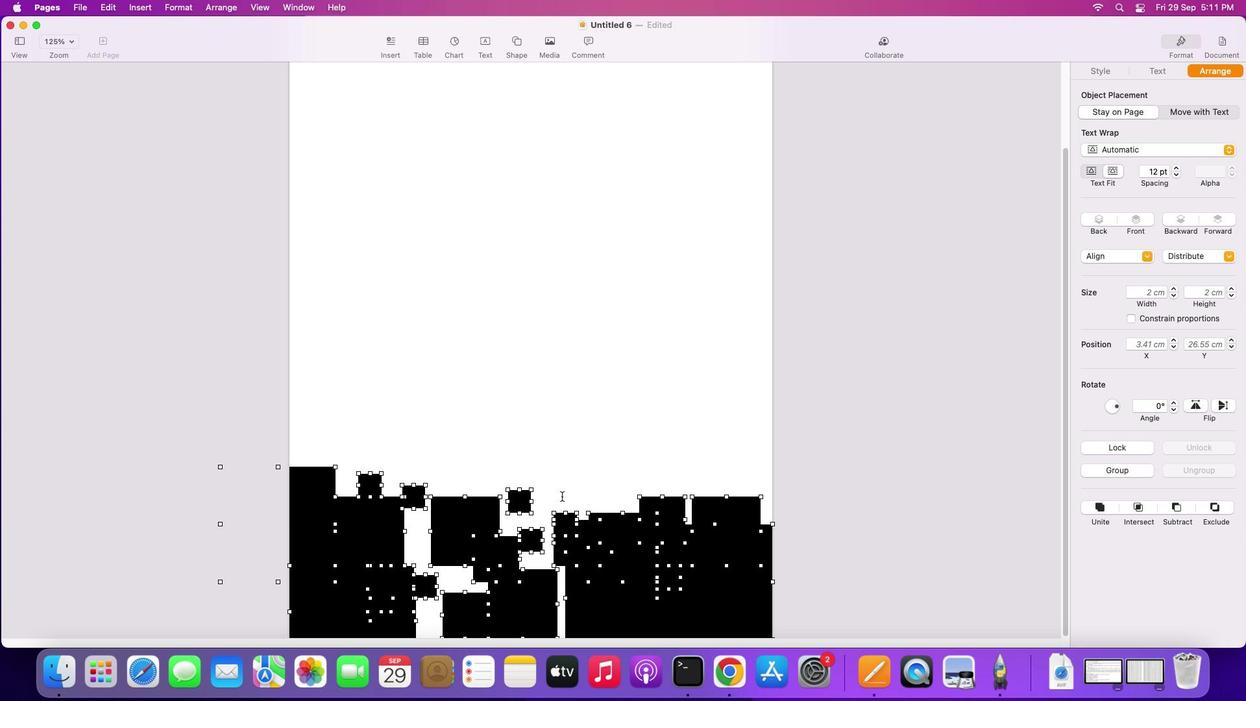 
Action: Key pressed Key.cmd
Screenshot: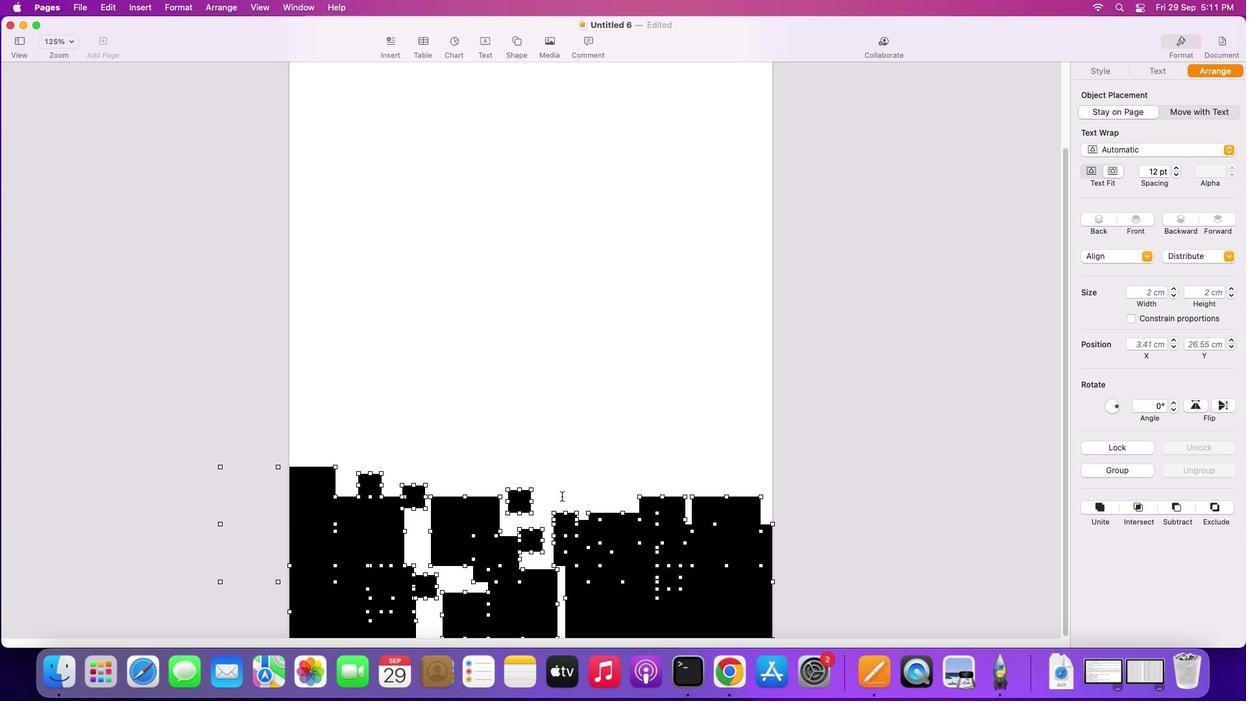 
Action: Mouse moved to (563, 494)
Screenshot: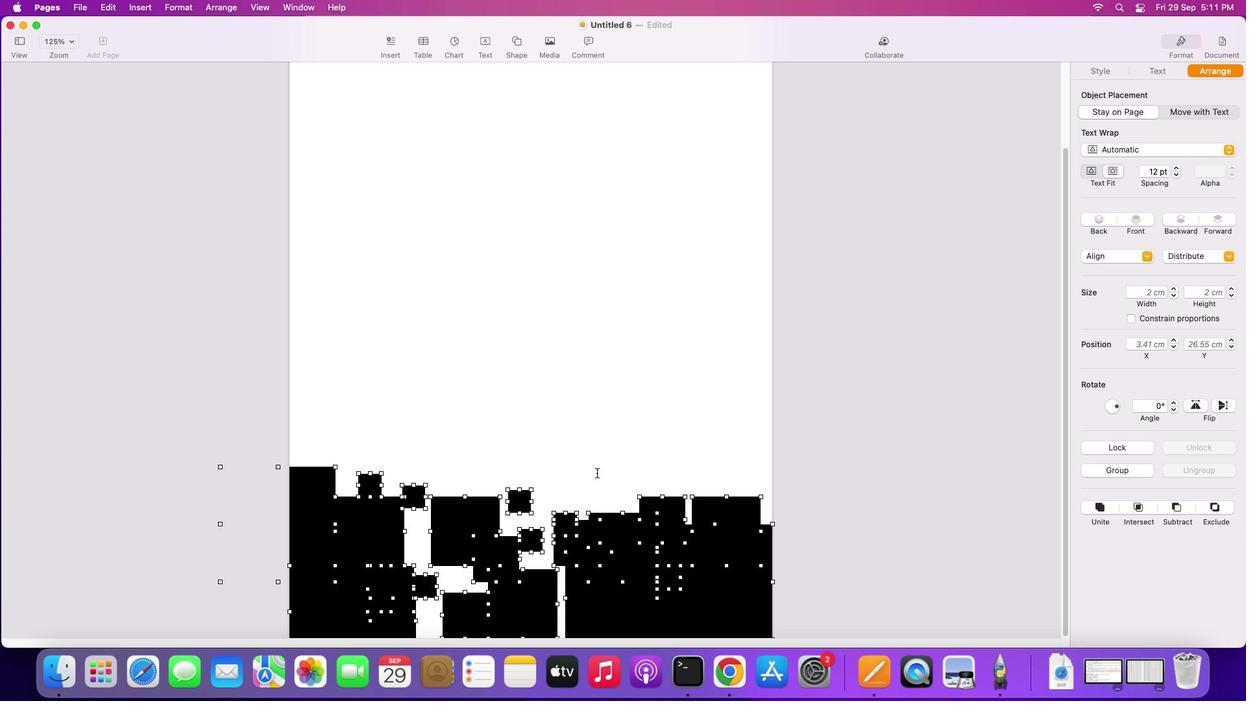 
Action: Key pressed 'a'
Screenshot: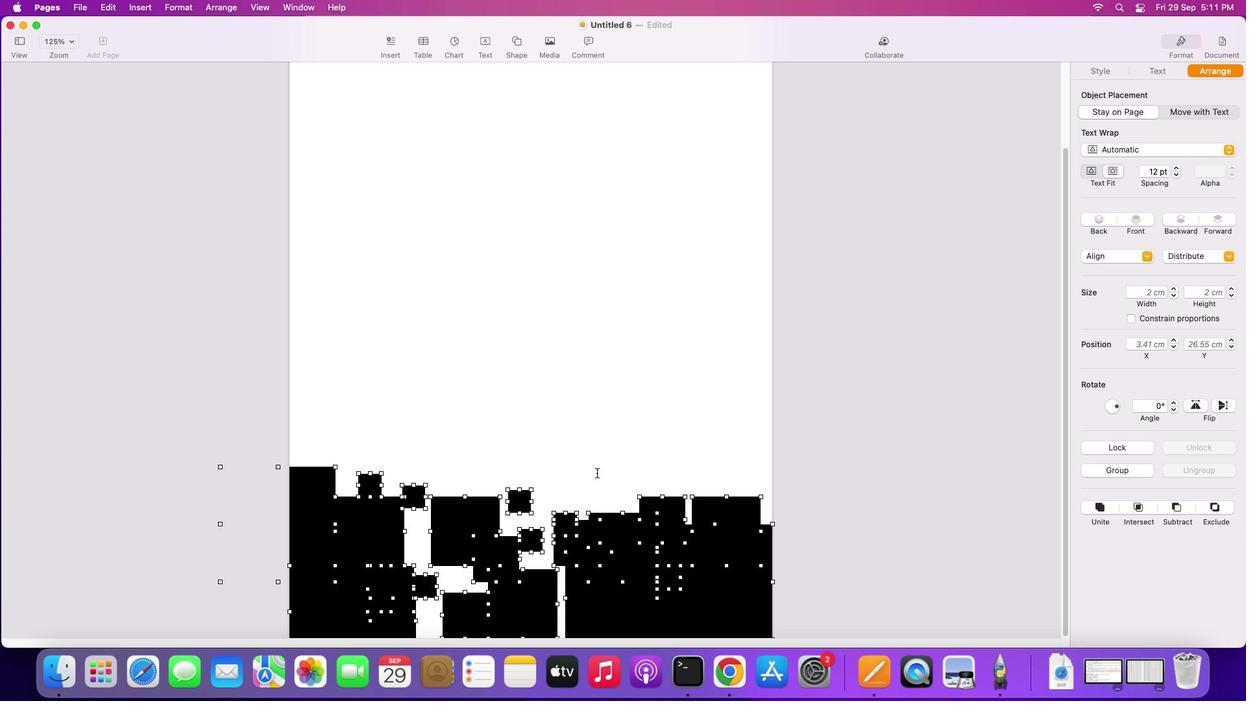 
Action: Mouse moved to (1102, 70)
Screenshot: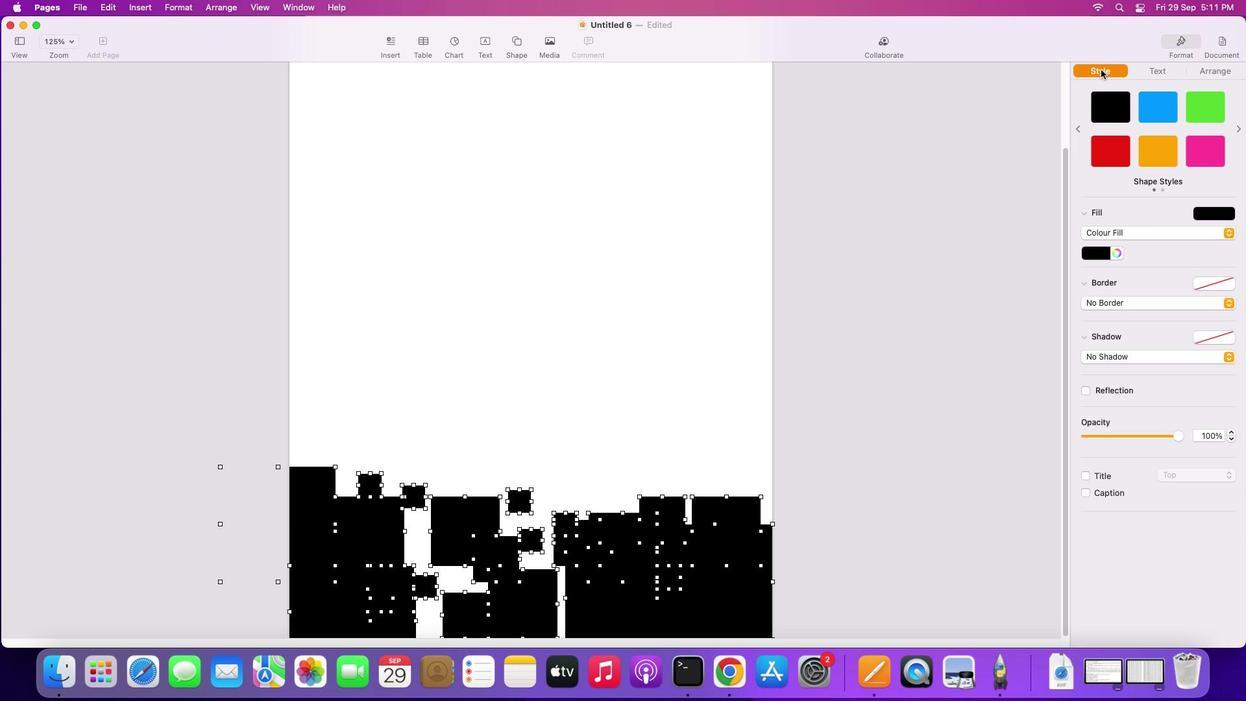 
Action: Mouse pressed left at (1102, 70)
Screenshot: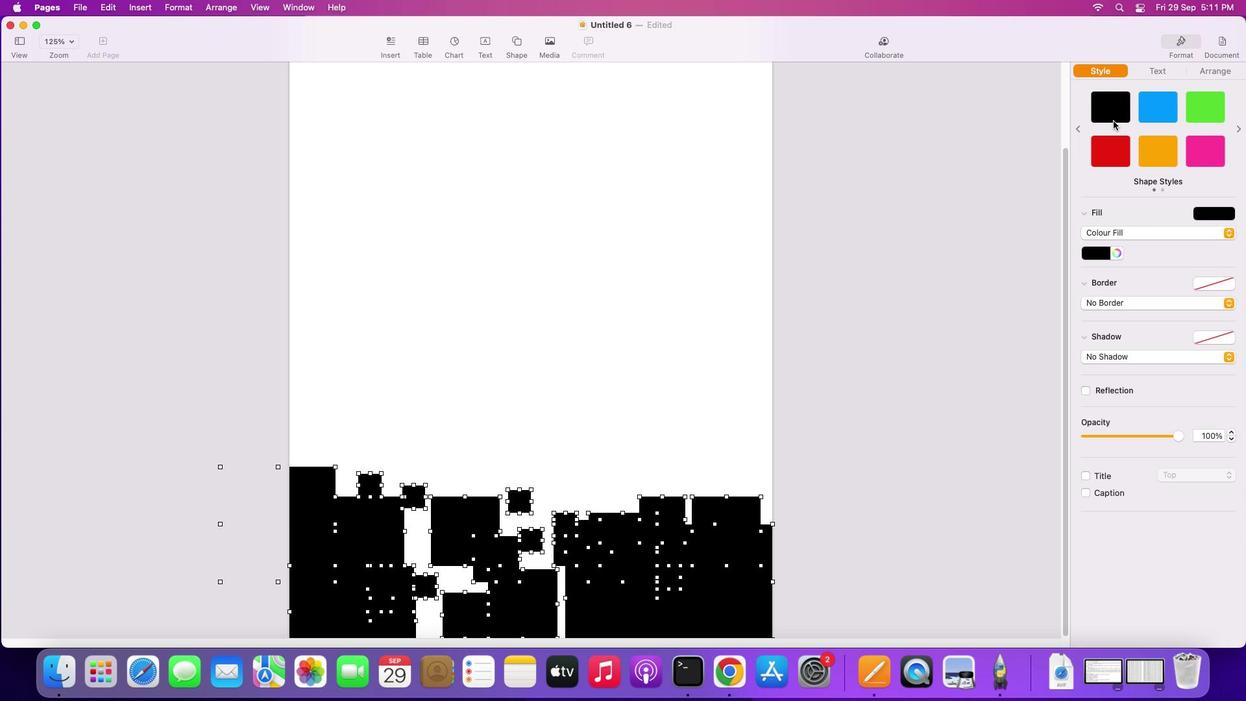 
Action: Mouse moved to (1106, 156)
Screenshot: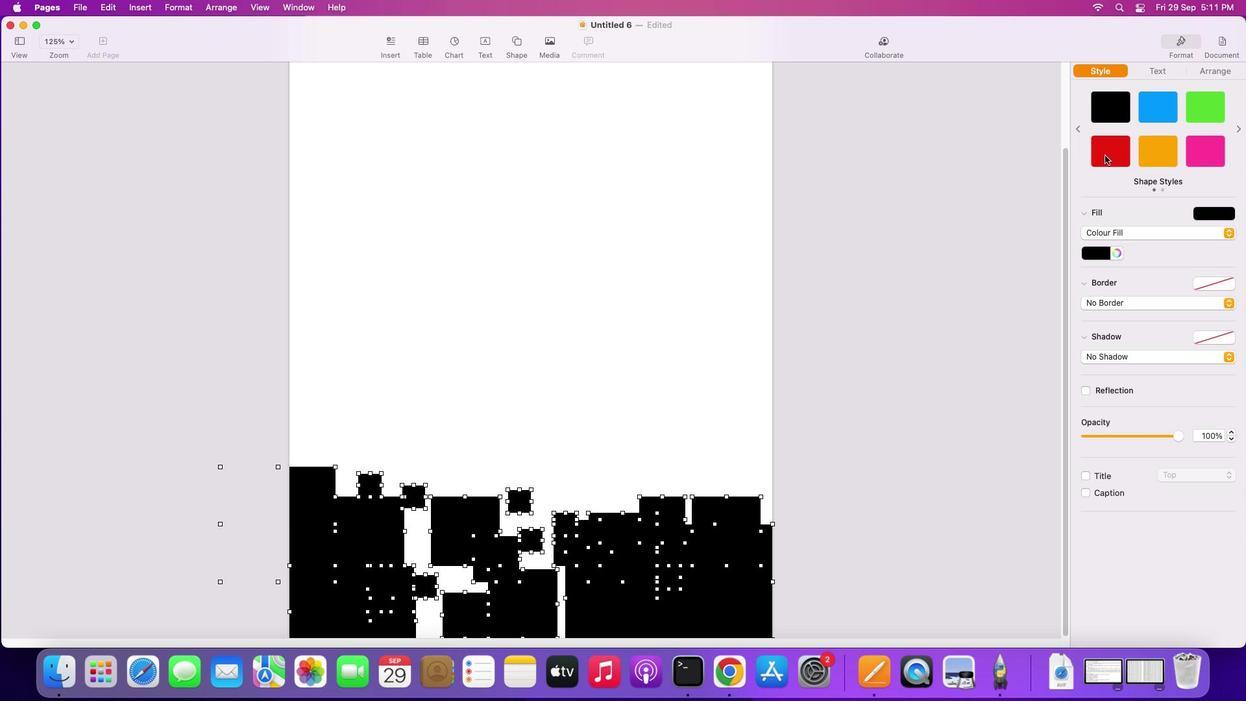 
Action: Mouse pressed left at (1106, 156)
Screenshot: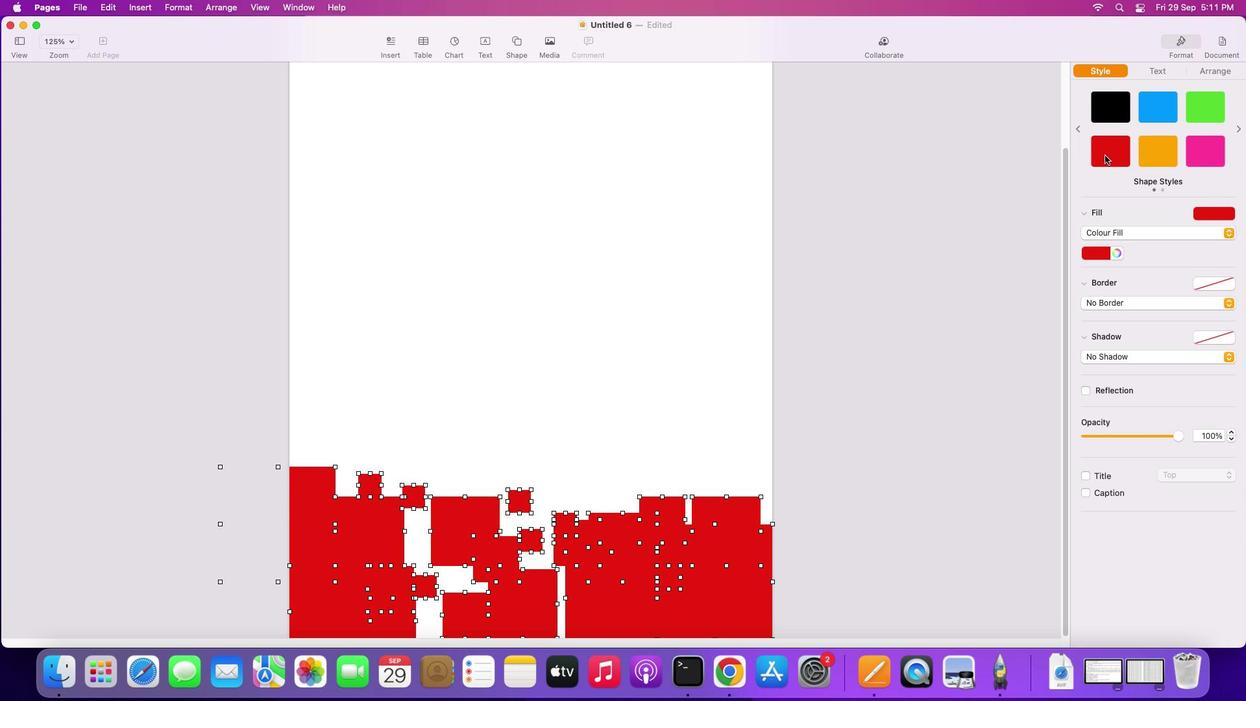 
Action: Mouse moved to (563, 405)
Screenshot: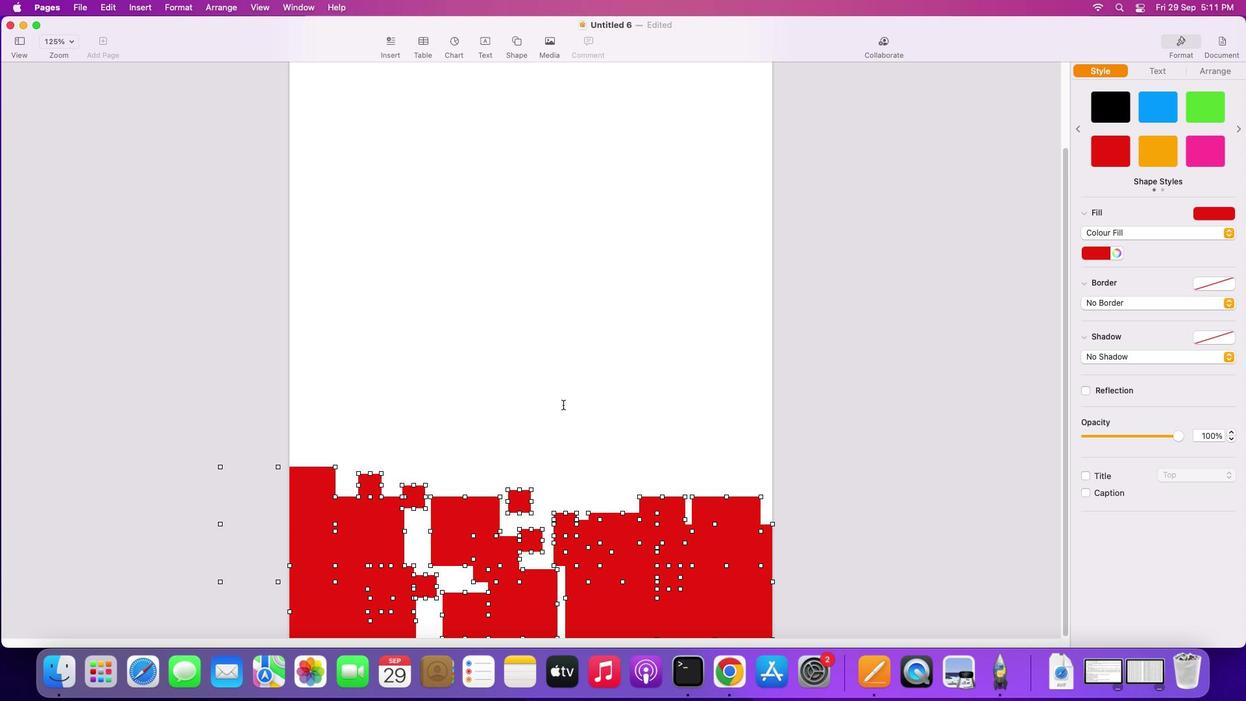 
Action: Mouse pressed left at (563, 405)
Screenshot: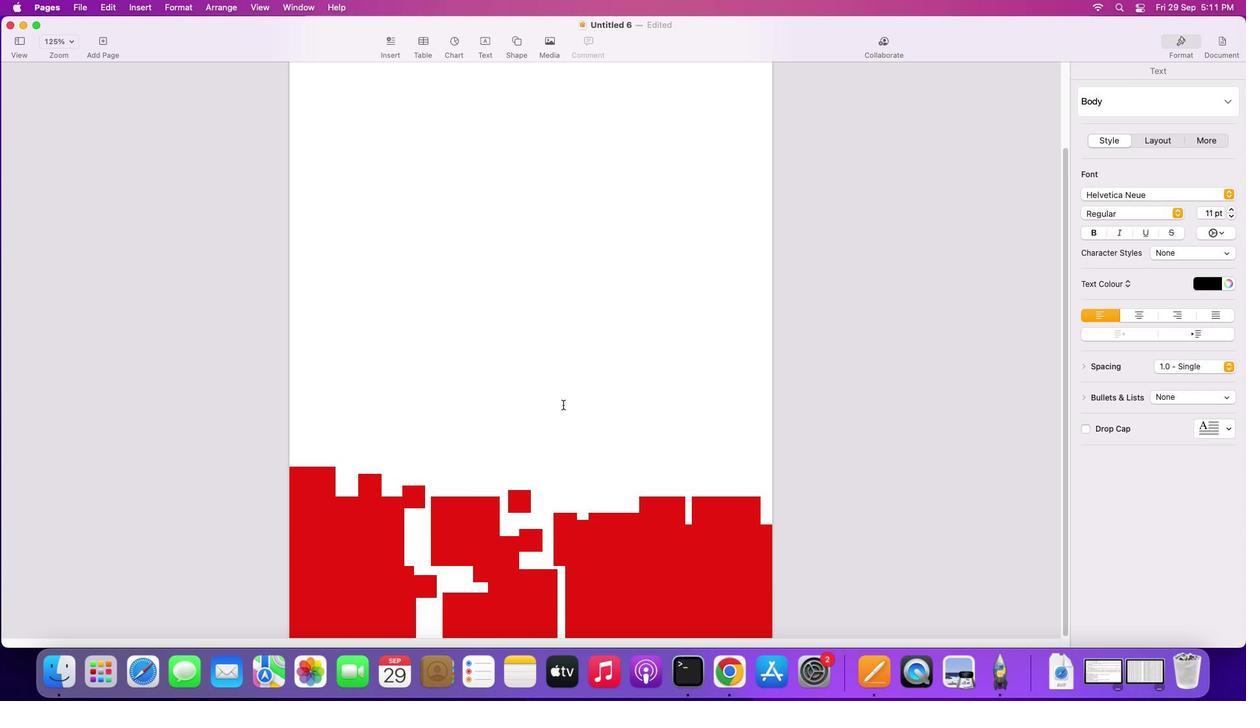 
Action: Mouse moved to (460, 520)
Screenshot: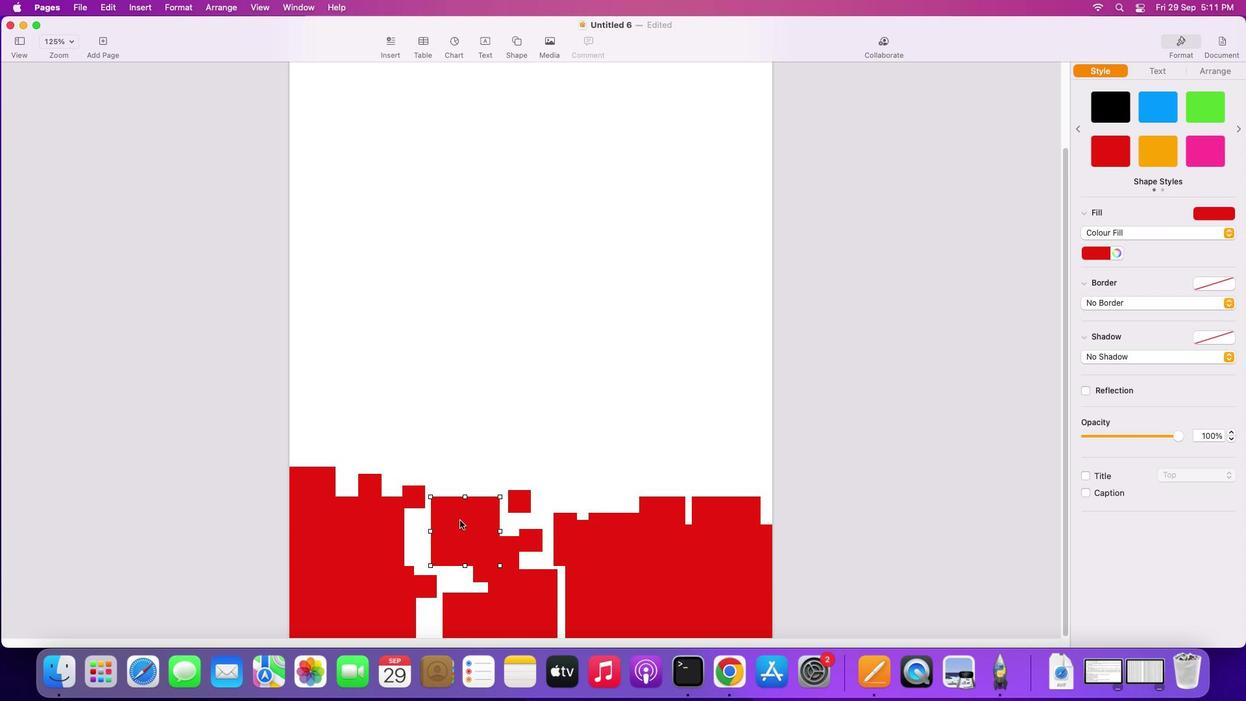 
Action: Mouse pressed left at (460, 520)
Screenshot: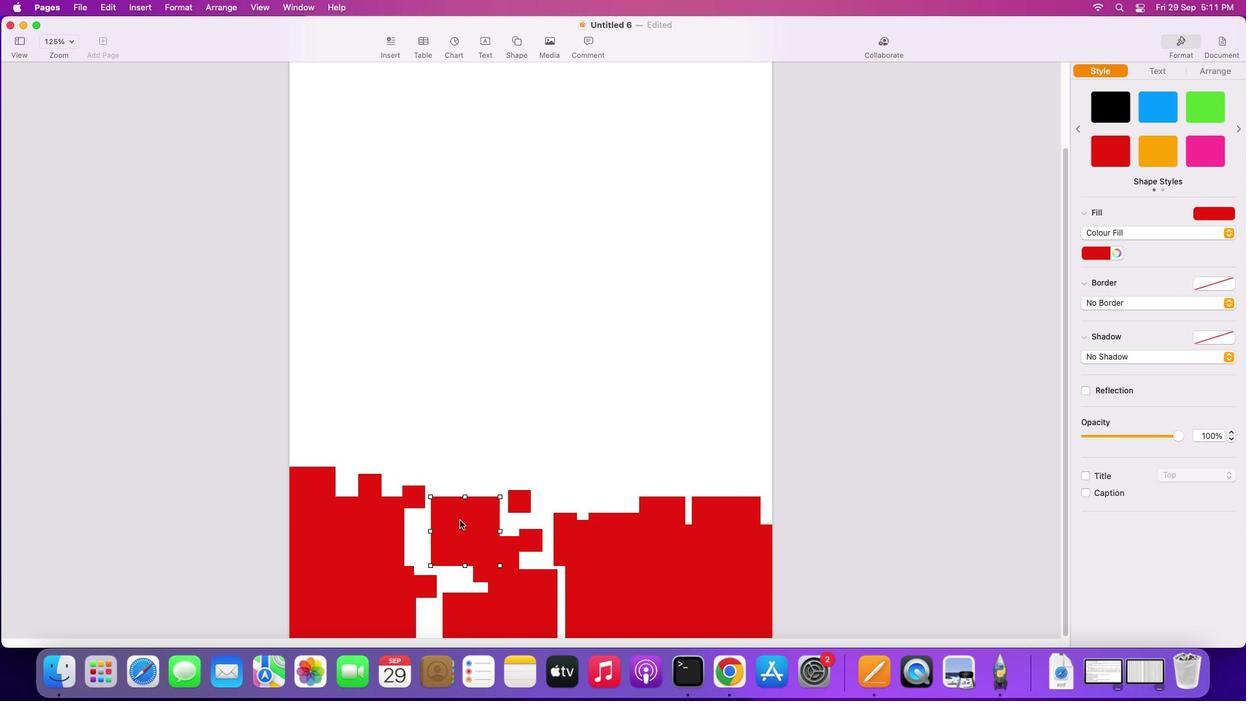 
Action: Key pressed Key.alt
Screenshot: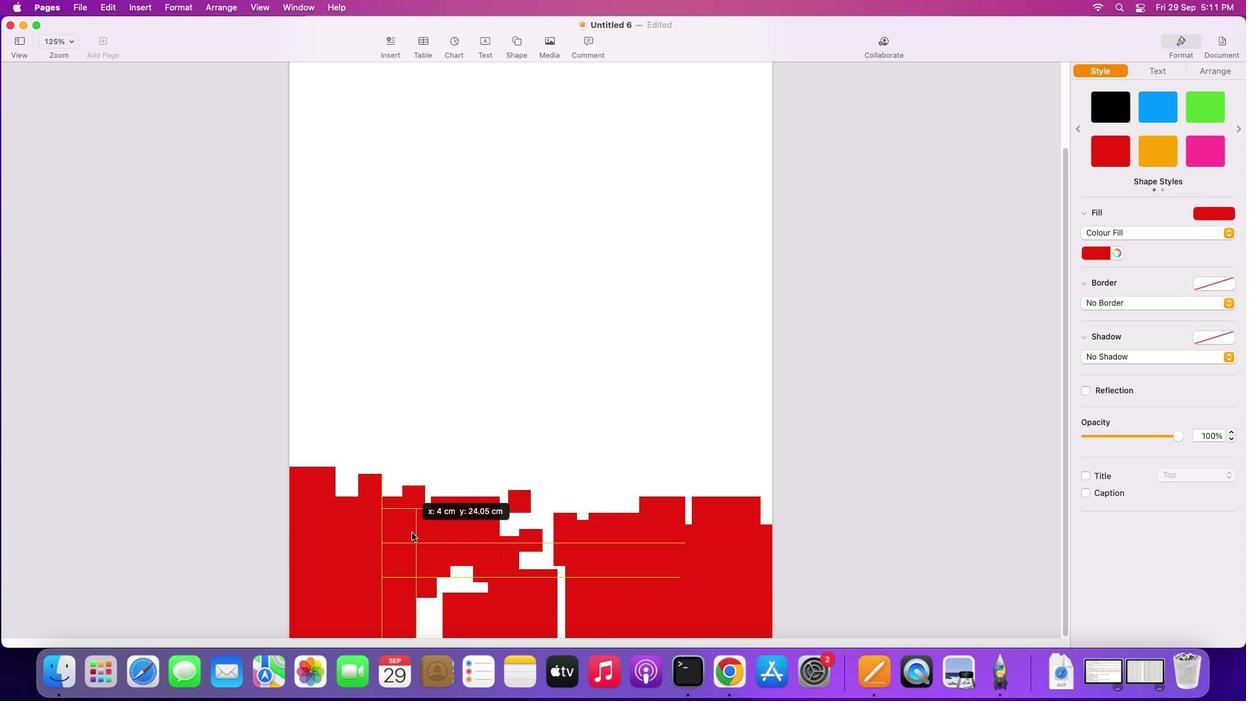 
Action: Mouse pressed left at (460, 520)
Screenshot: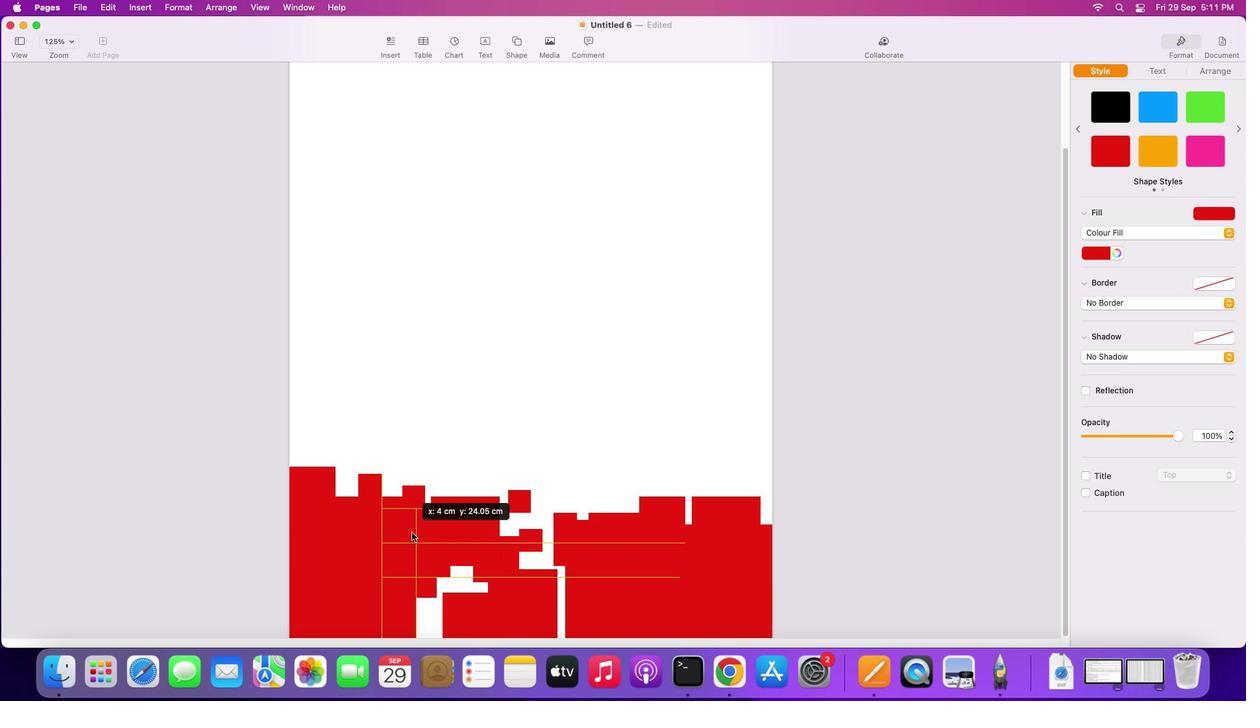 
Action: Mouse moved to (416, 490)
Screenshot: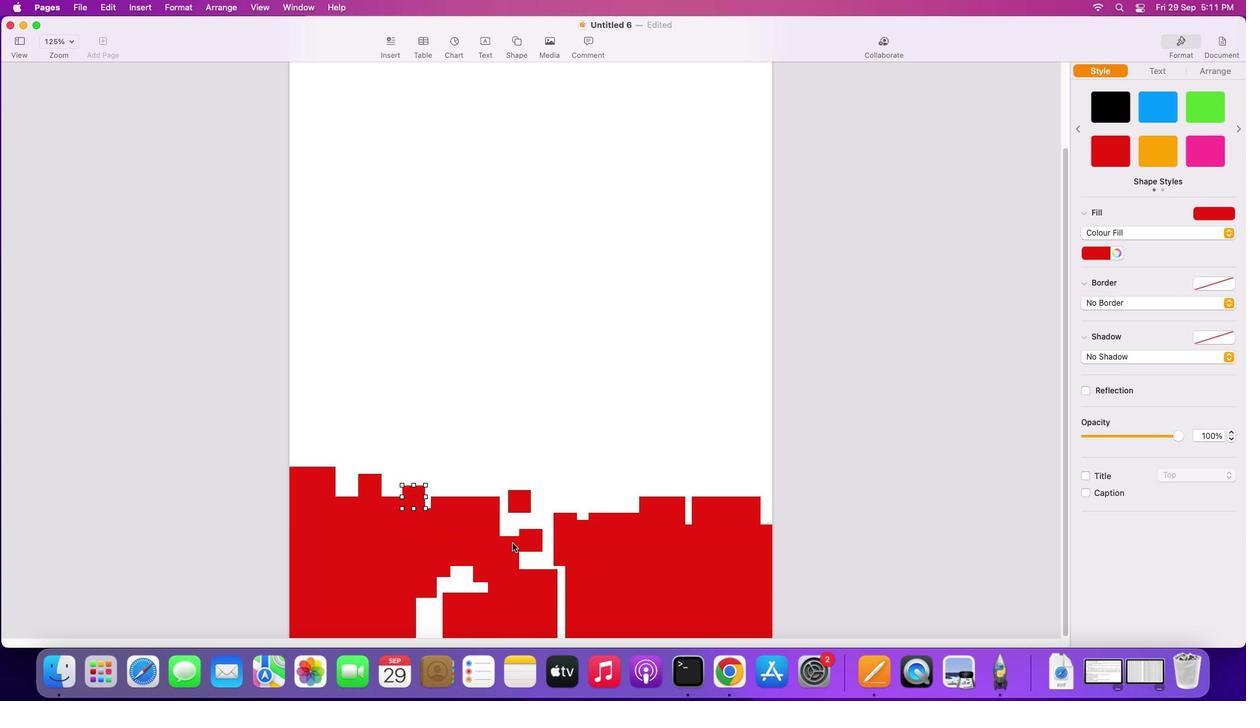 
Action: Mouse pressed left at (416, 490)
Screenshot: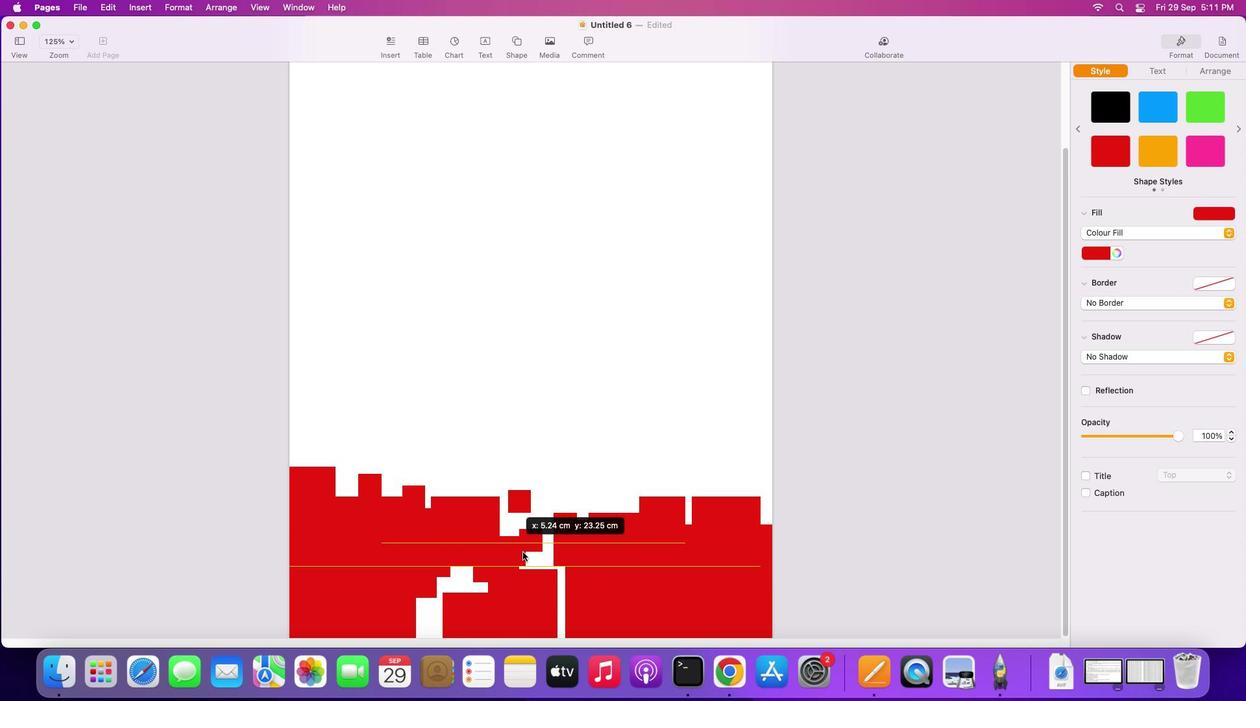 
Action: Mouse moved to (416, 489)
Screenshot: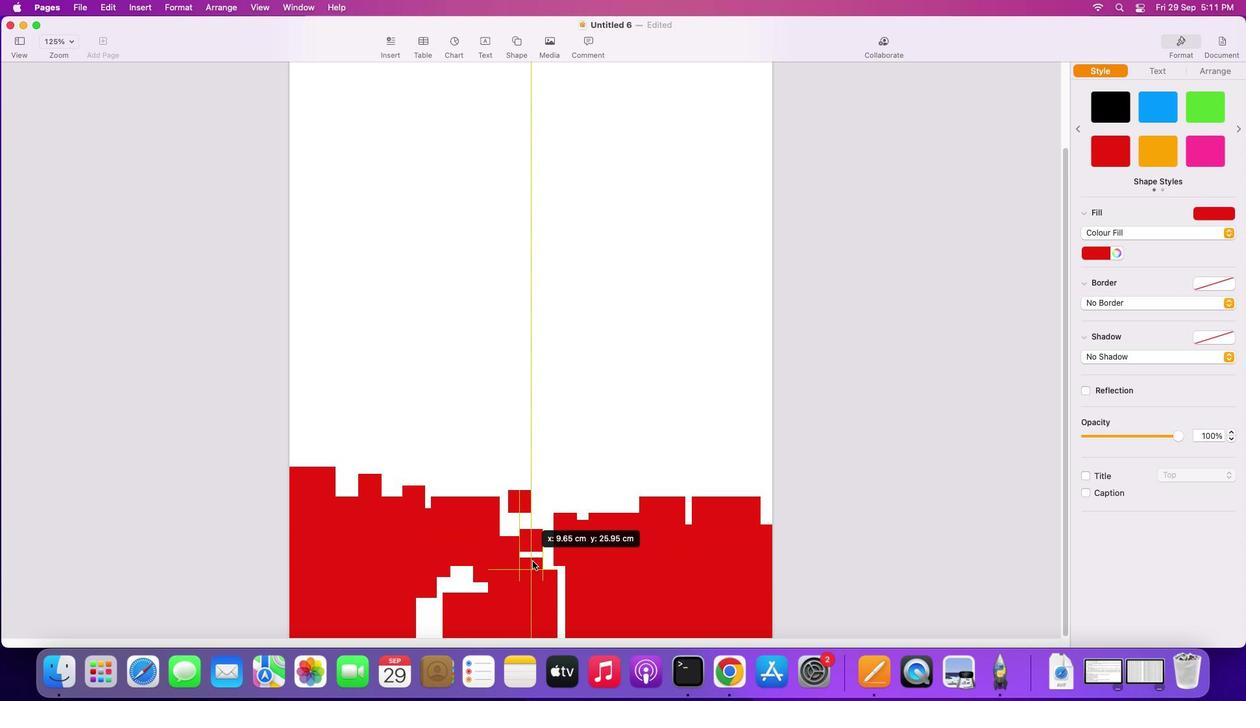 
Action: Key pressed Key.alt
Screenshot: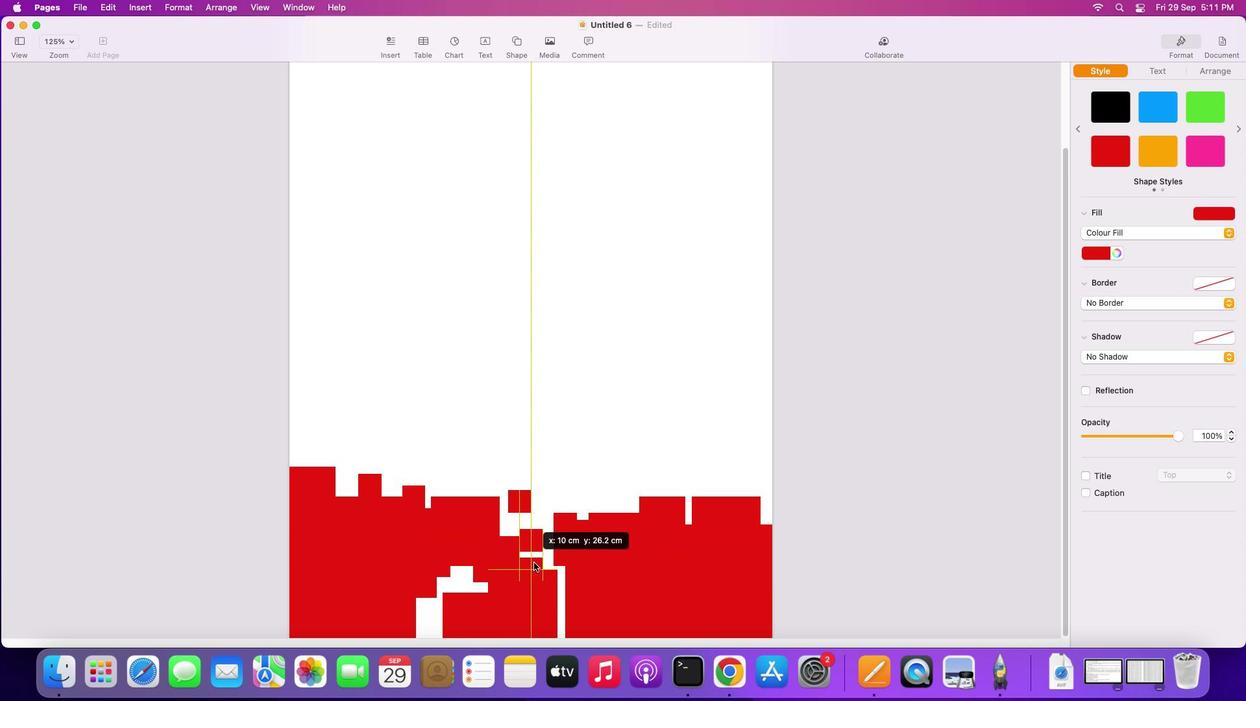 
Action: Mouse pressed left at (416, 489)
Screenshot: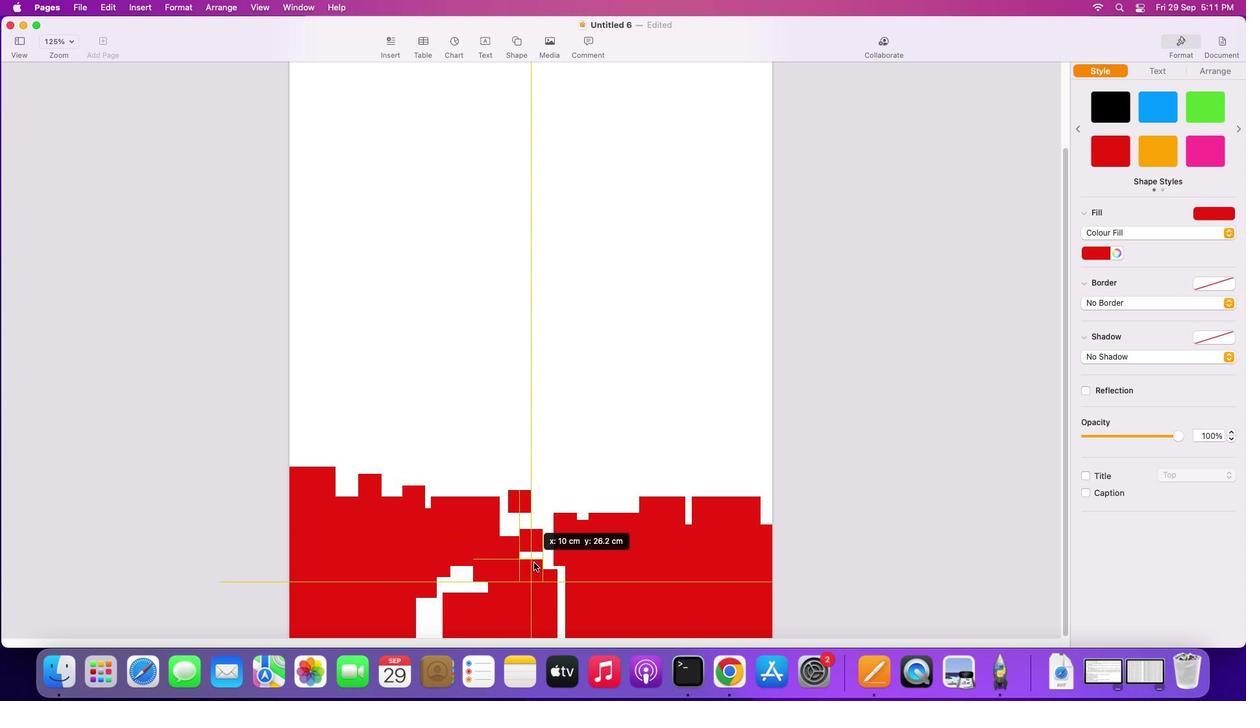
Action: Mouse moved to (532, 562)
Screenshot: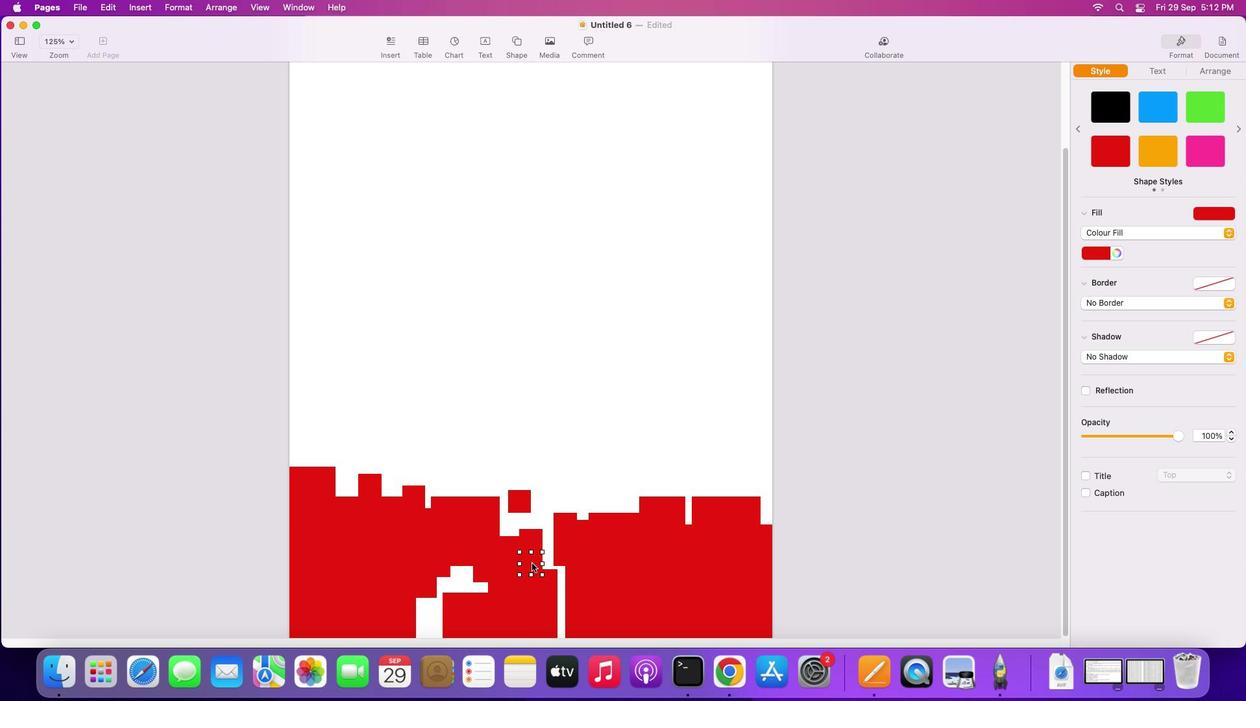 
Action: Key pressed Key.alt
Screenshot: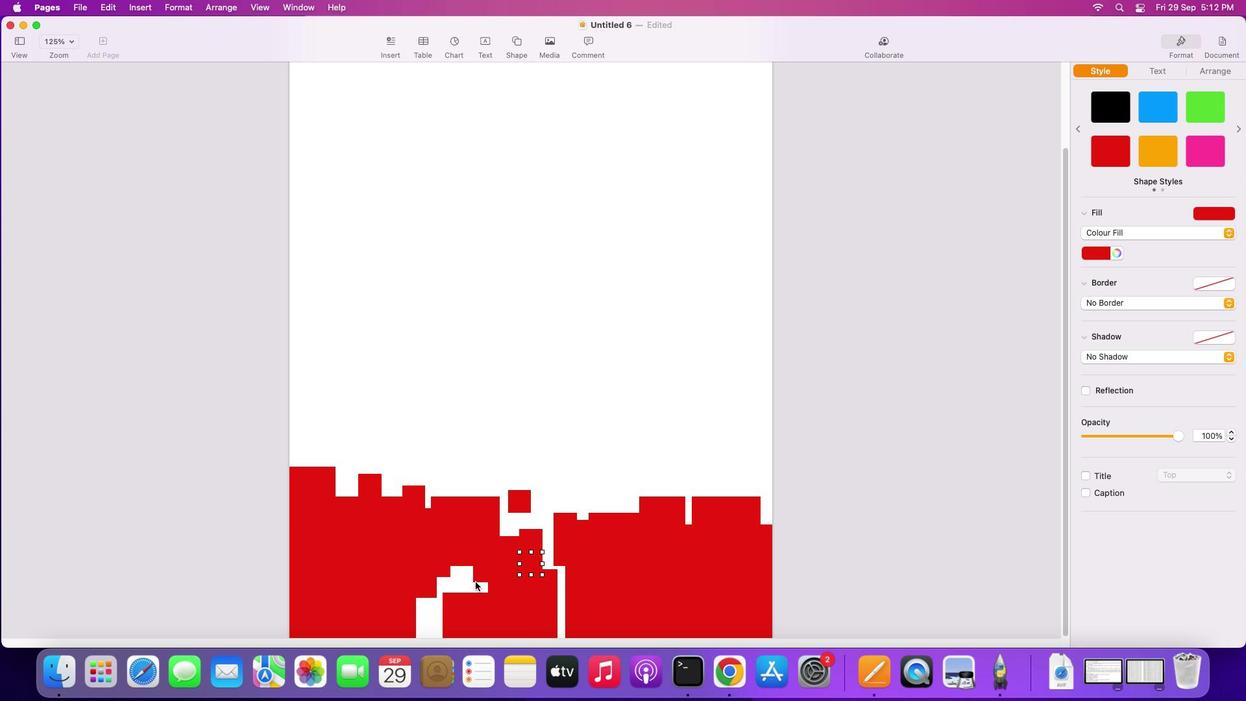 
Action: Mouse pressed left at (532, 562)
Screenshot: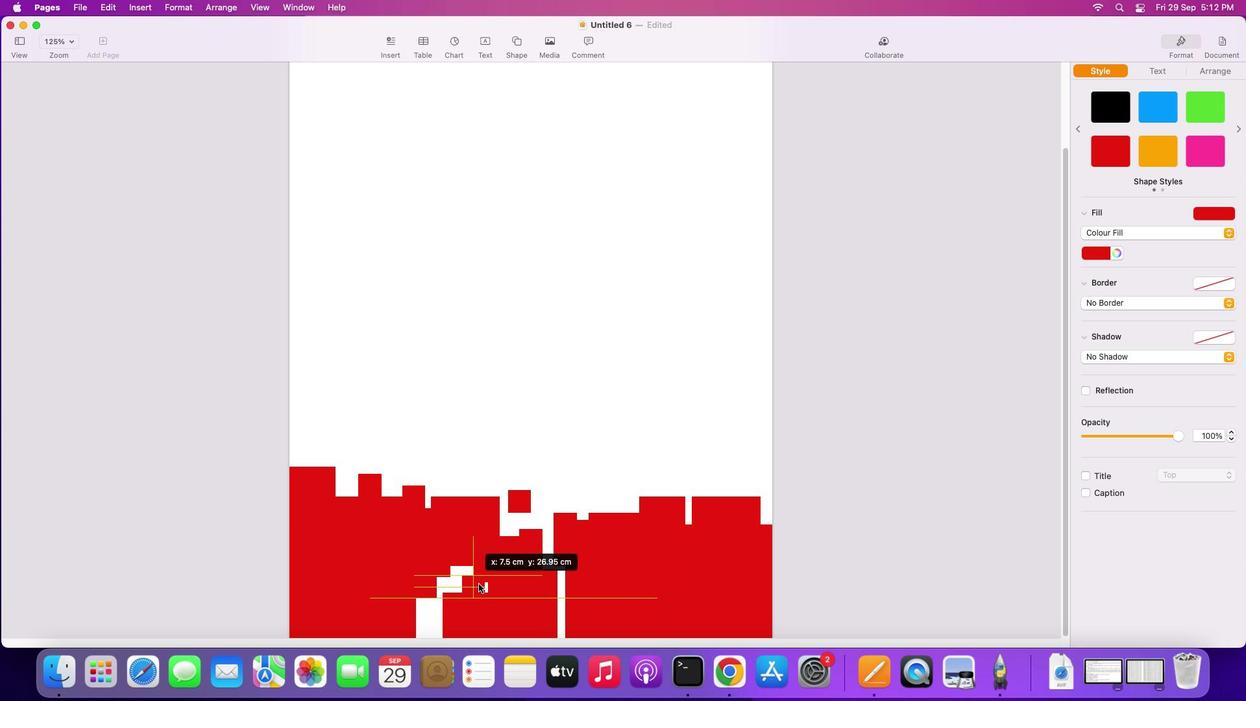 
Action: Mouse moved to (482, 584)
Screenshot: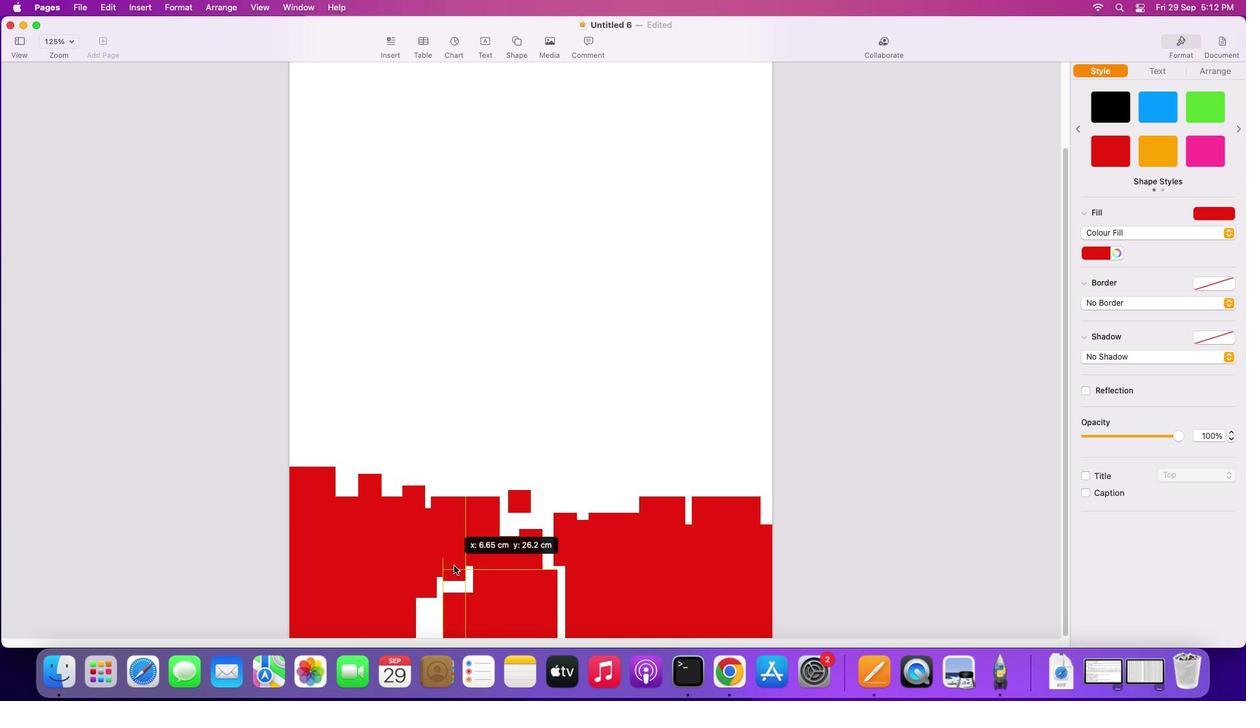
Action: Mouse pressed left at (482, 584)
Screenshot: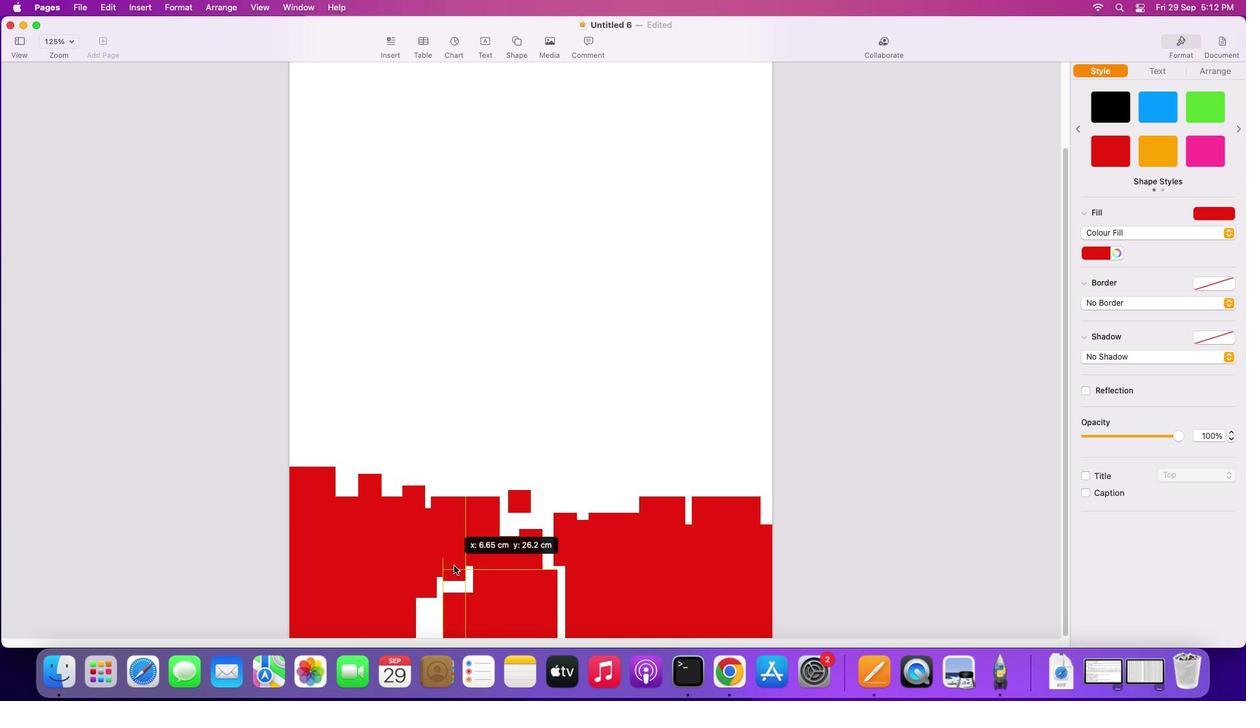 
Action: Mouse moved to (482, 584)
Screenshot: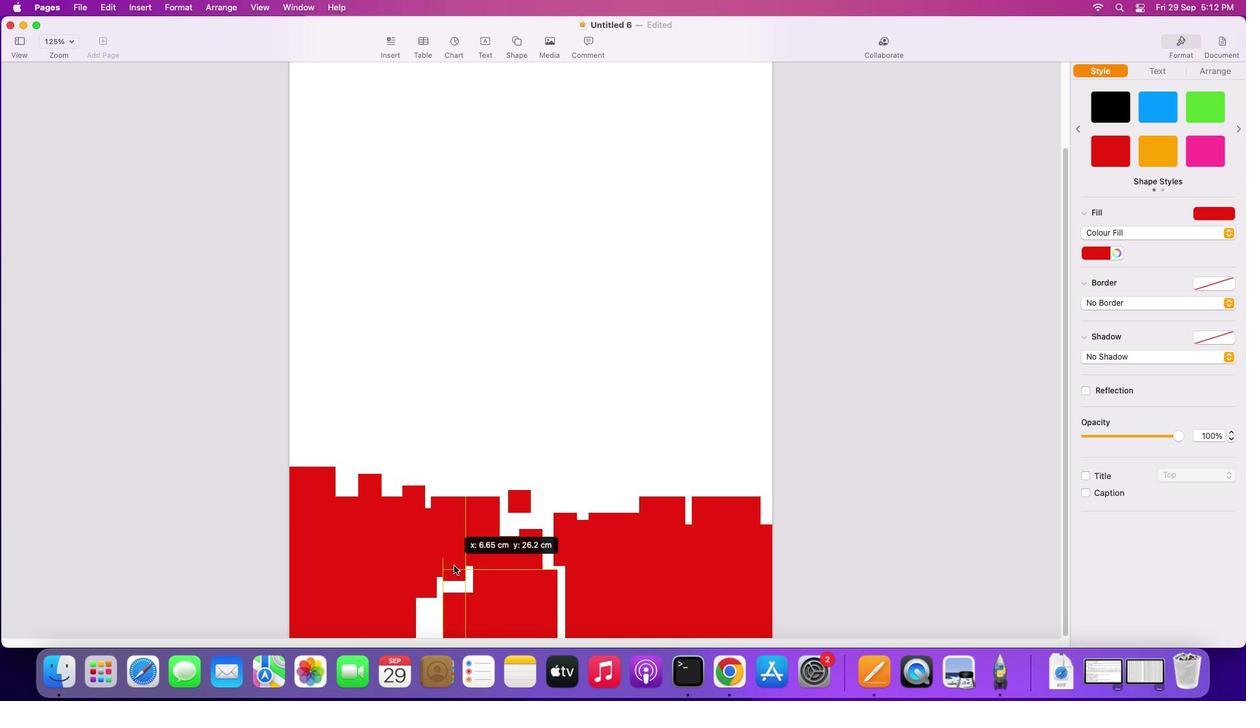 
Action: Key pressed Key.alt
Screenshot: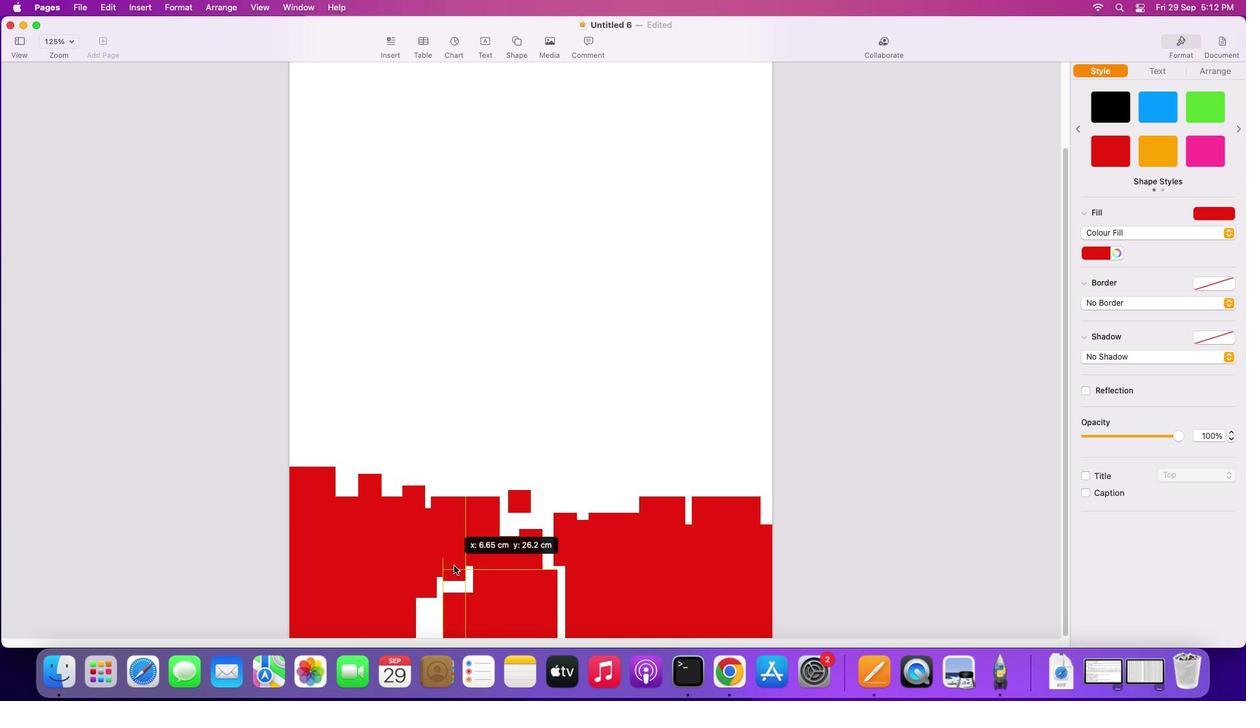 
Action: Mouse moved to (457, 607)
Screenshot: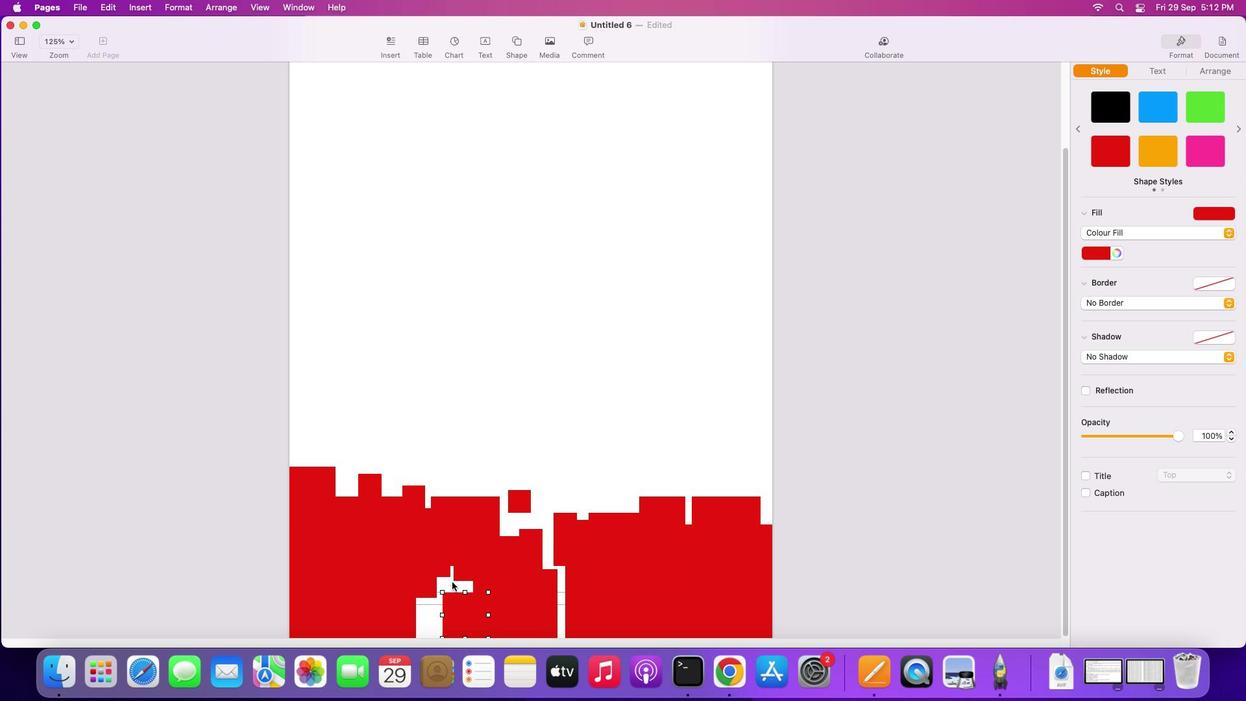 
Action: Mouse pressed left at (457, 607)
Screenshot: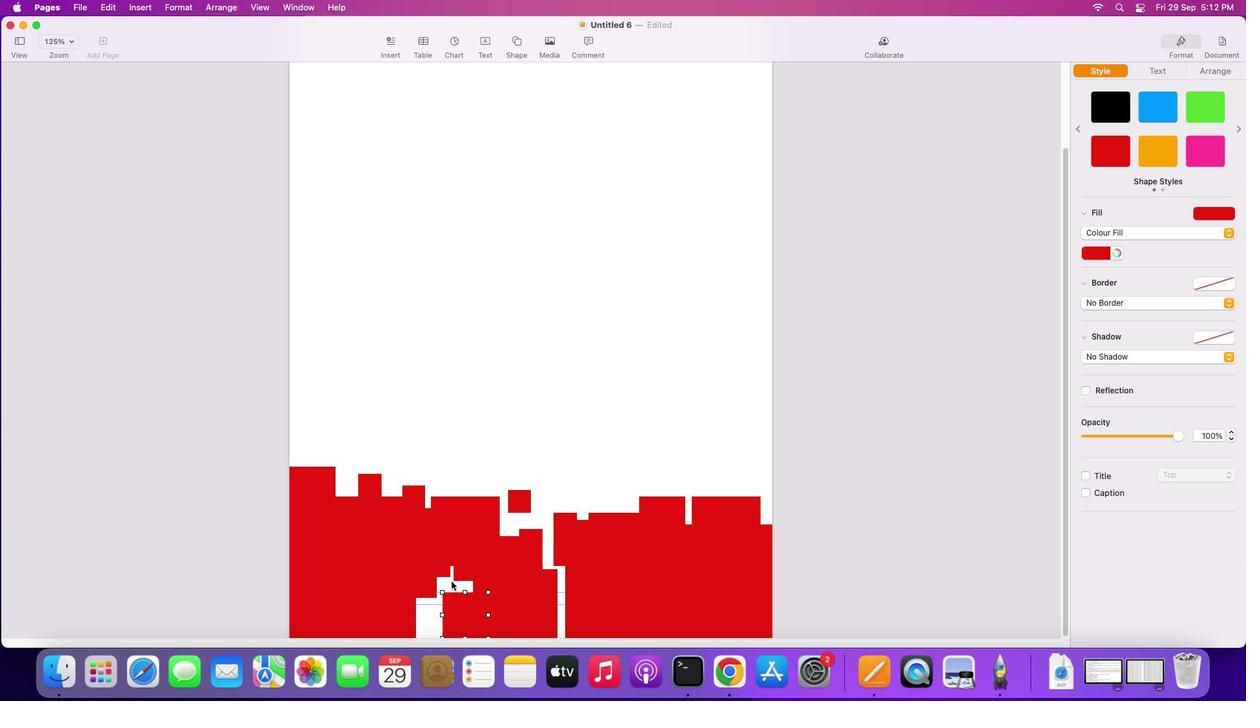 
Action: Mouse pressed left at (457, 607)
